Task: Review and edit the HTML file to ensure Bootstrap and JavaScript are correctly implemented for list group item interactions.
Action: Mouse scrolled (425, 292) with delta (0, 0)
Screenshot: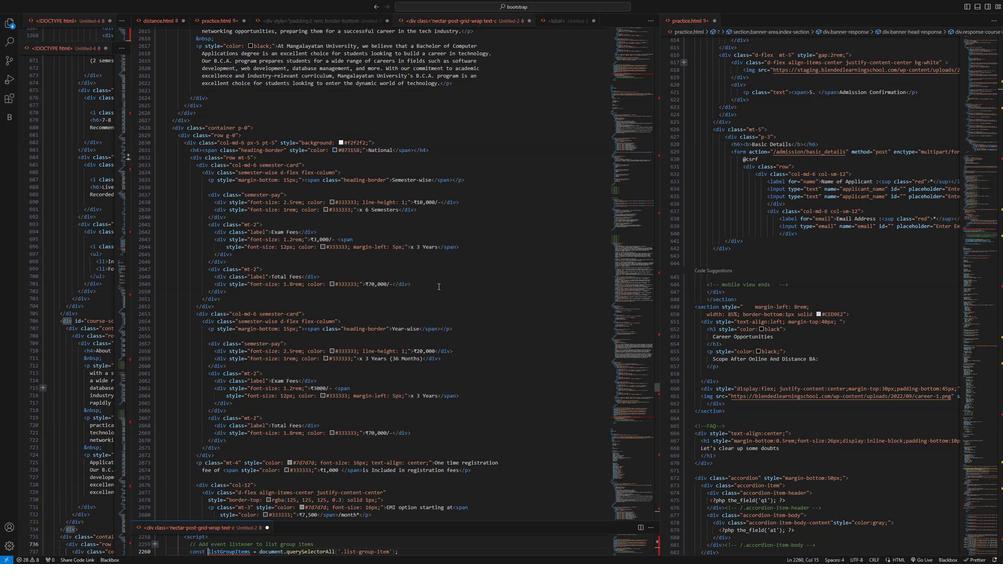 
Action: Mouse scrolled (425, 292) with delta (0, 0)
Screenshot: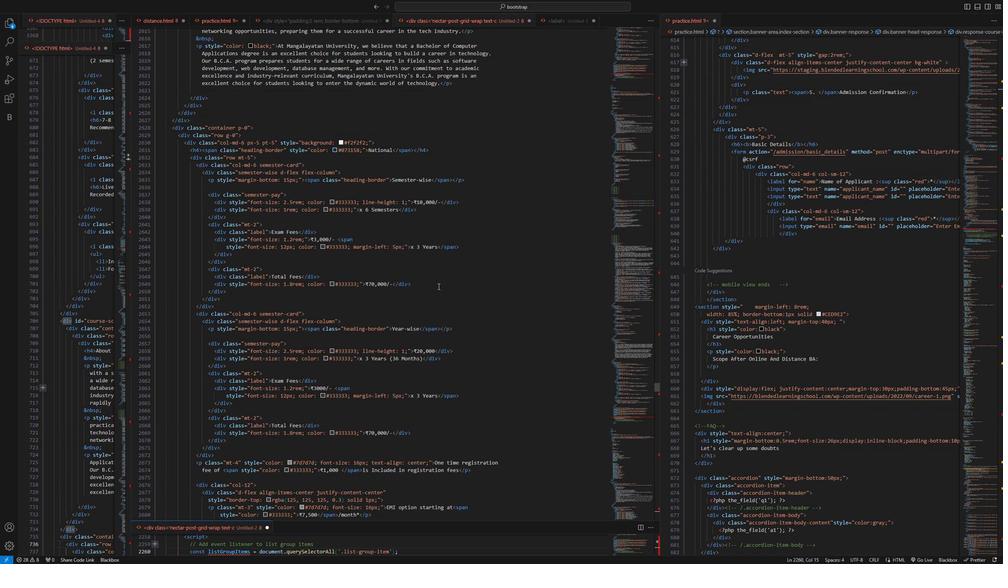 
Action: Mouse scrolled (425, 292) with delta (0, 0)
Screenshot: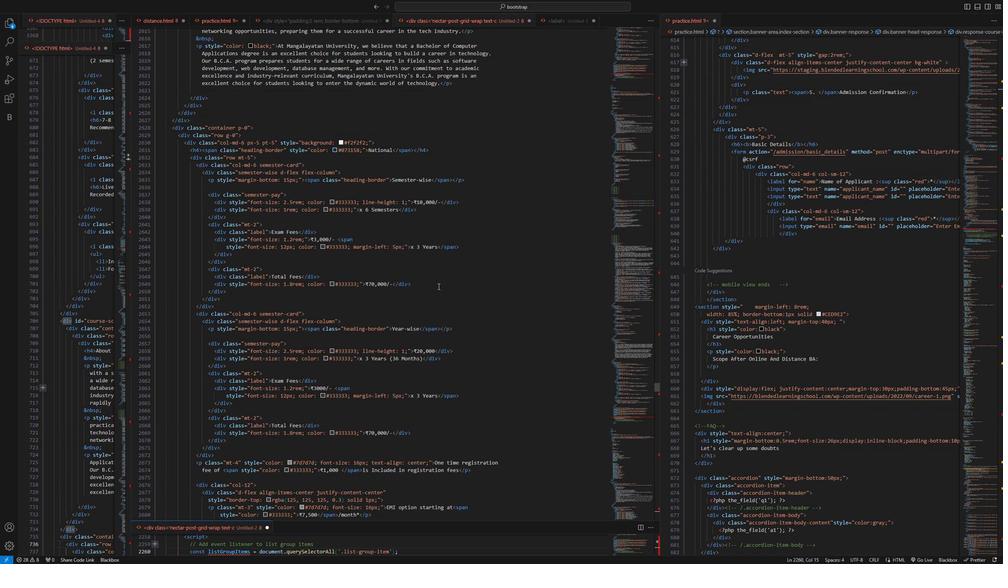 
Action: Mouse scrolled (425, 292) with delta (0, 0)
Screenshot: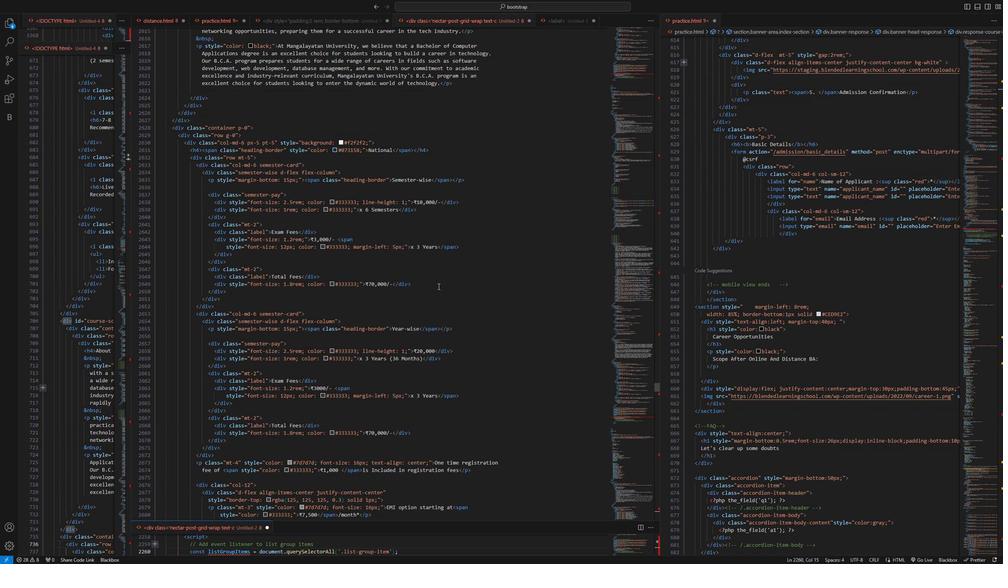 
Action: Mouse scrolled (425, 292) with delta (0, 0)
Screenshot: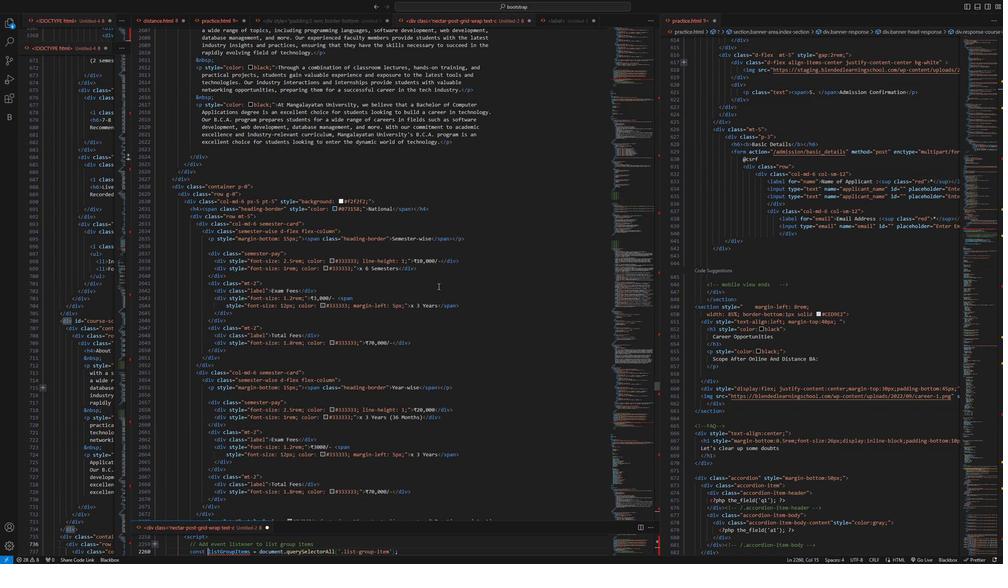 
Action: Mouse scrolled (425, 292) with delta (0, 0)
Screenshot: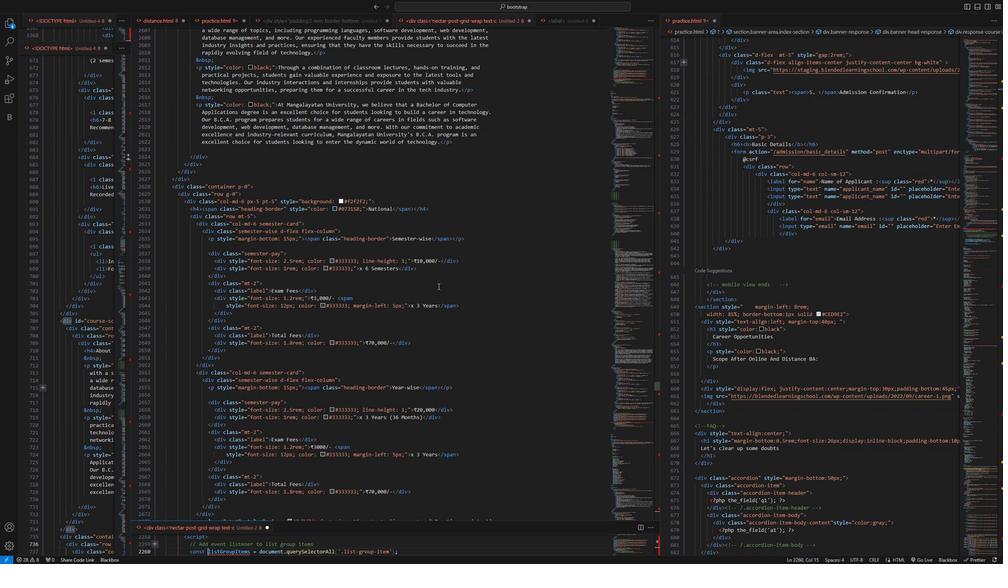 
Action: Mouse scrolled (425, 292) with delta (0, 0)
Screenshot: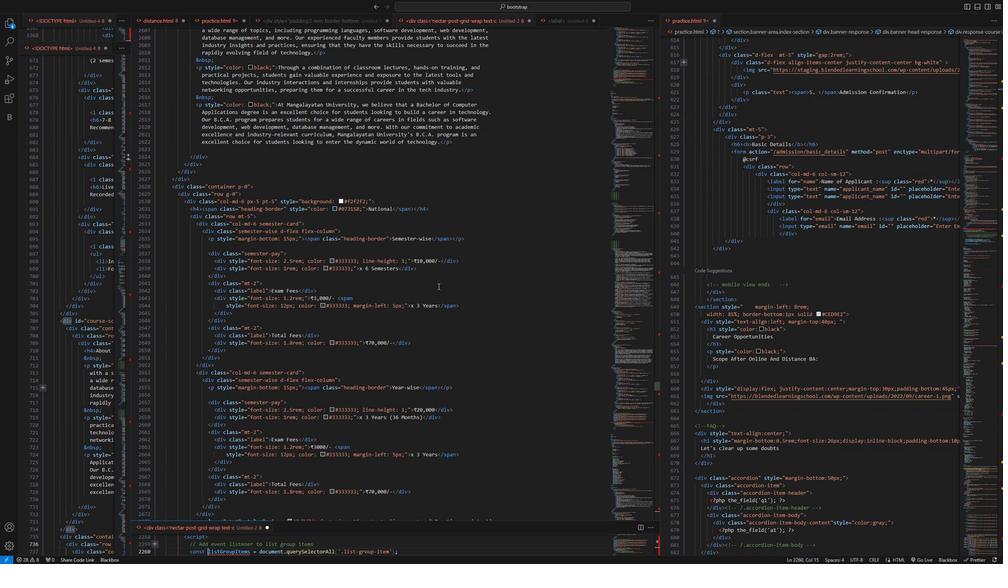 
Action: Mouse scrolled (425, 292) with delta (0, 0)
Screenshot: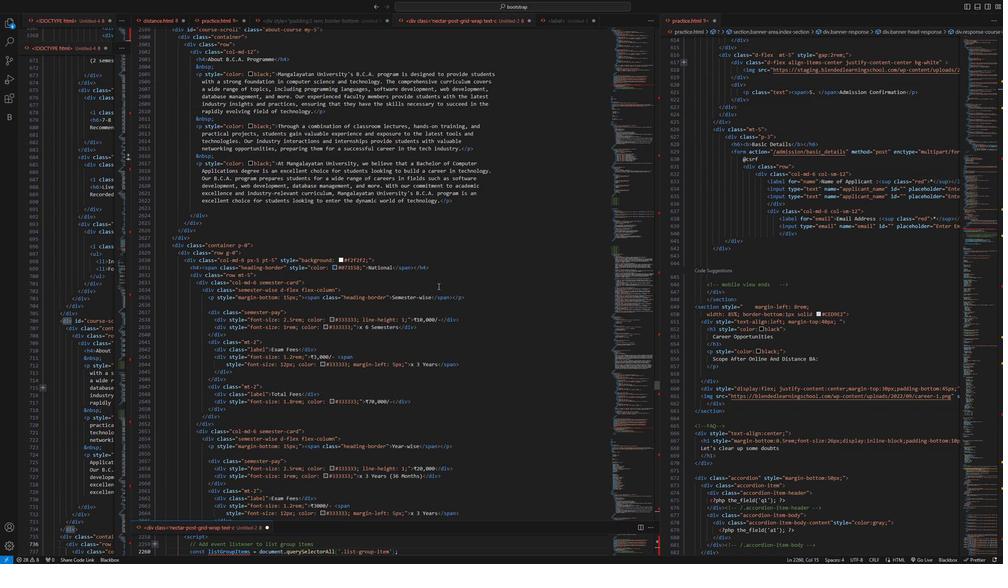
Action: Mouse scrolled (425, 292) with delta (0, 0)
Screenshot: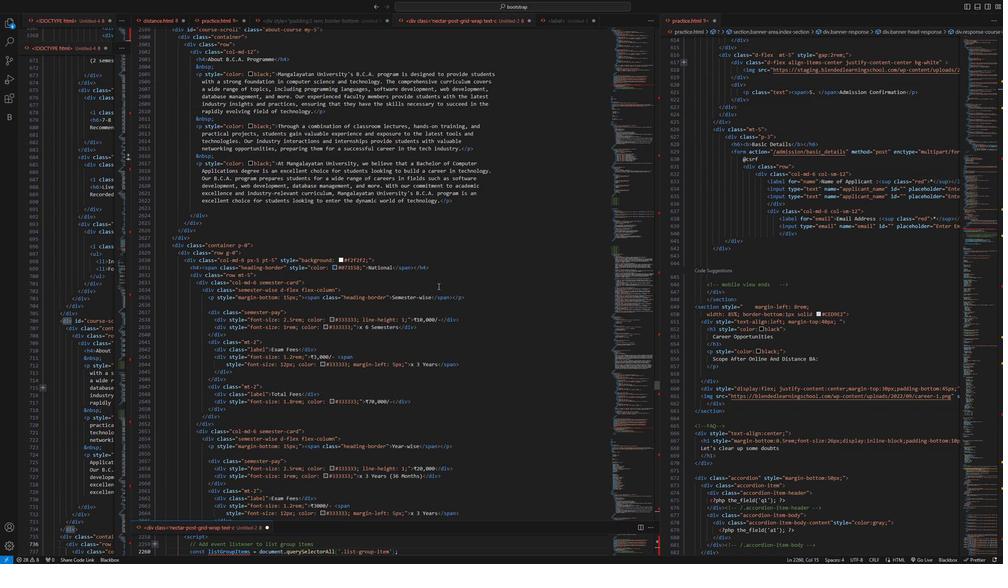
Action: Mouse scrolled (425, 292) with delta (0, 0)
Screenshot: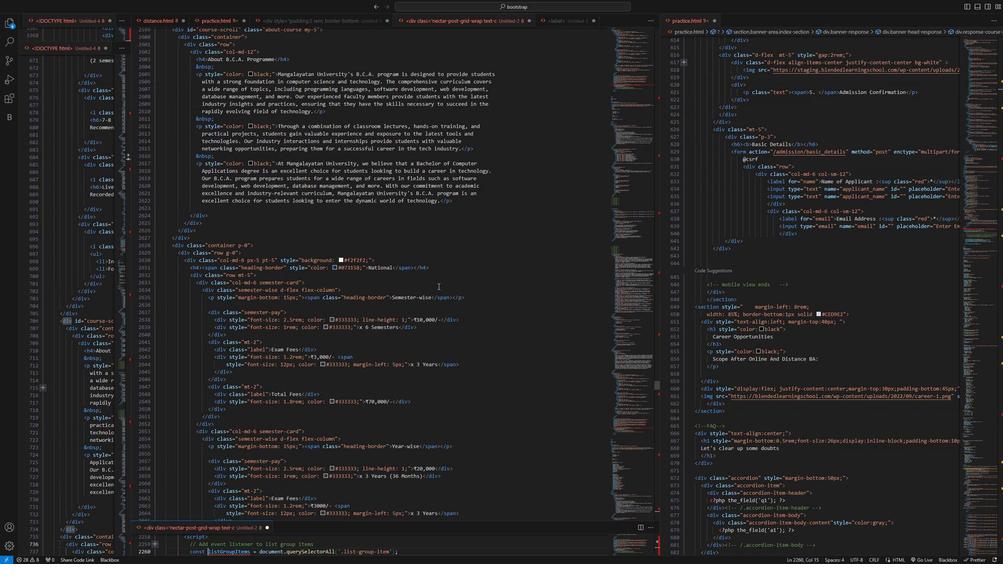 
Action: Mouse scrolled (425, 292) with delta (0, 0)
Screenshot: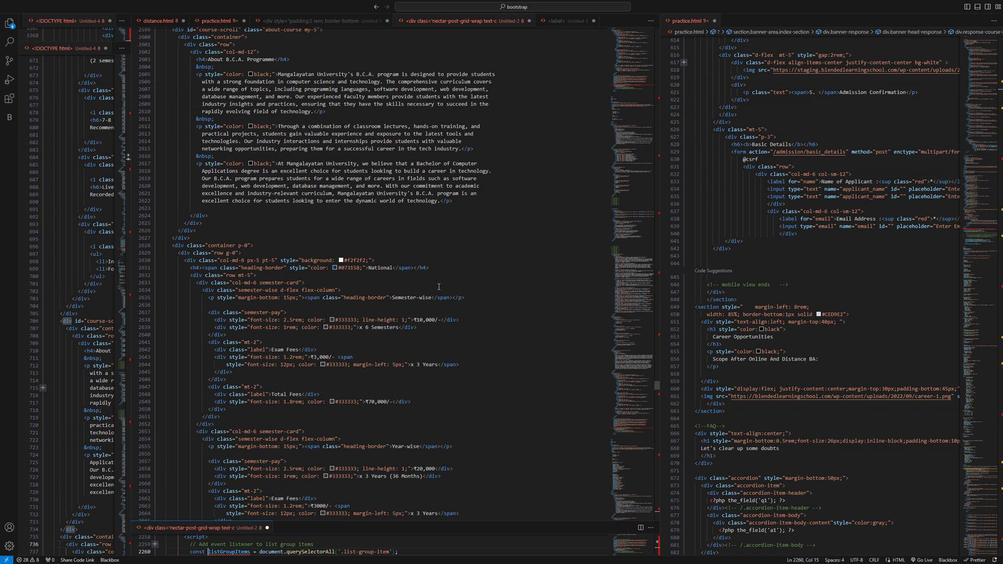 
Action: Mouse scrolled (425, 292) with delta (0, 0)
Screenshot: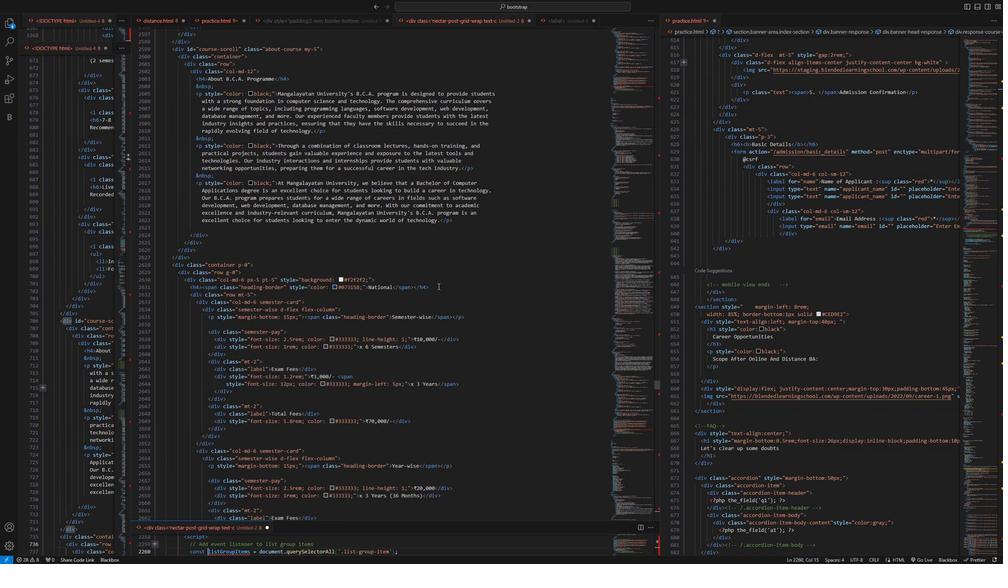 
Action: Mouse scrolled (425, 292) with delta (0, 0)
Screenshot: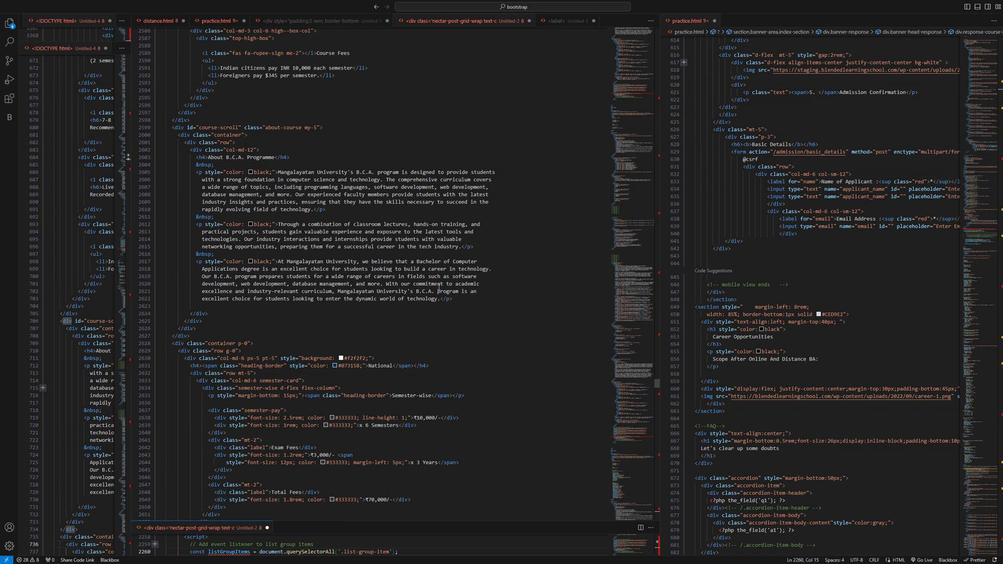 
Action: Mouse scrolled (425, 292) with delta (0, 0)
Screenshot: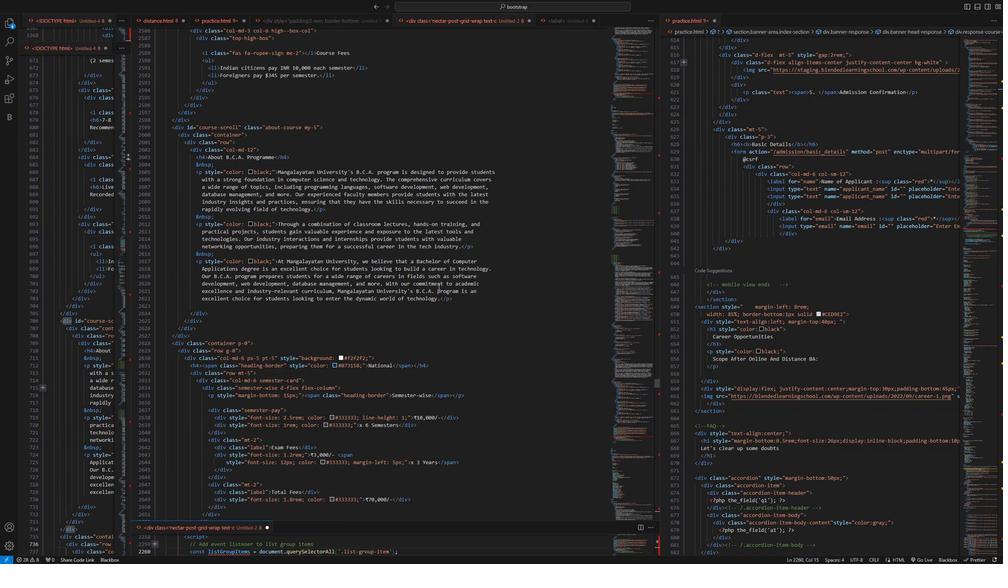 
Action: Mouse scrolled (425, 292) with delta (0, 0)
Screenshot: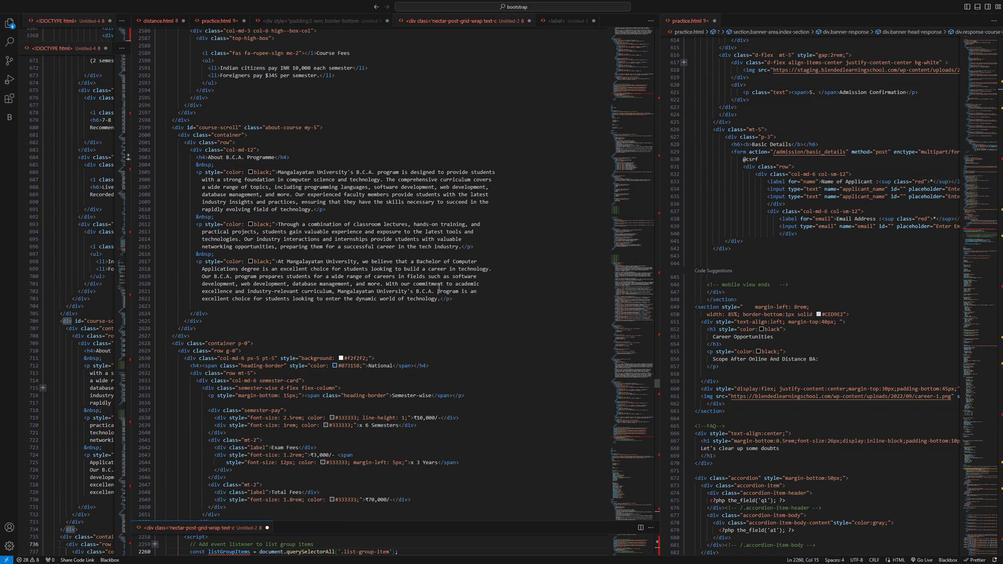 
Action: Mouse scrolled (425, 292) with delta (0, 0)
Screenshot: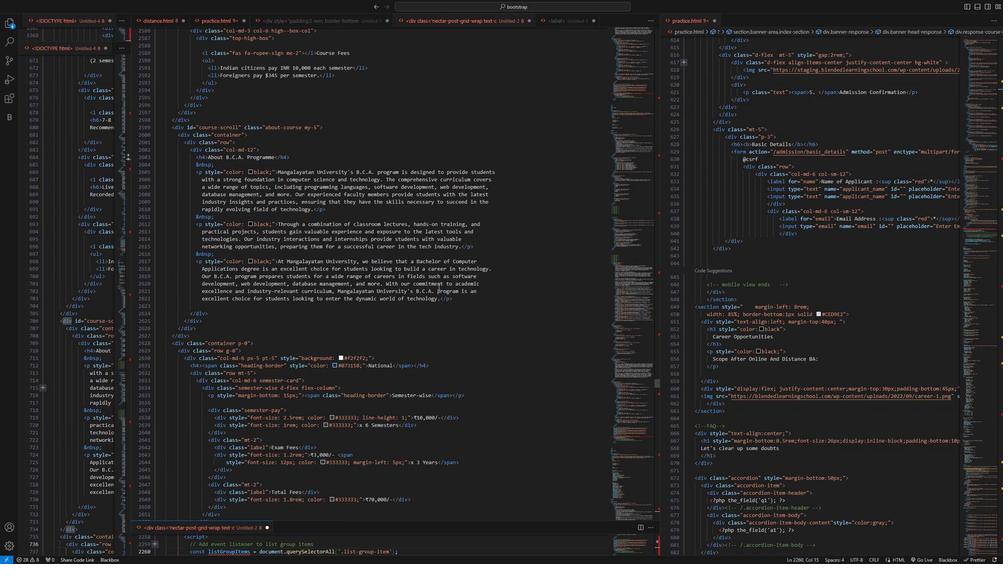 
Action: Mouse scrolled (425, 292) with delta (0, 0)
Screenshot: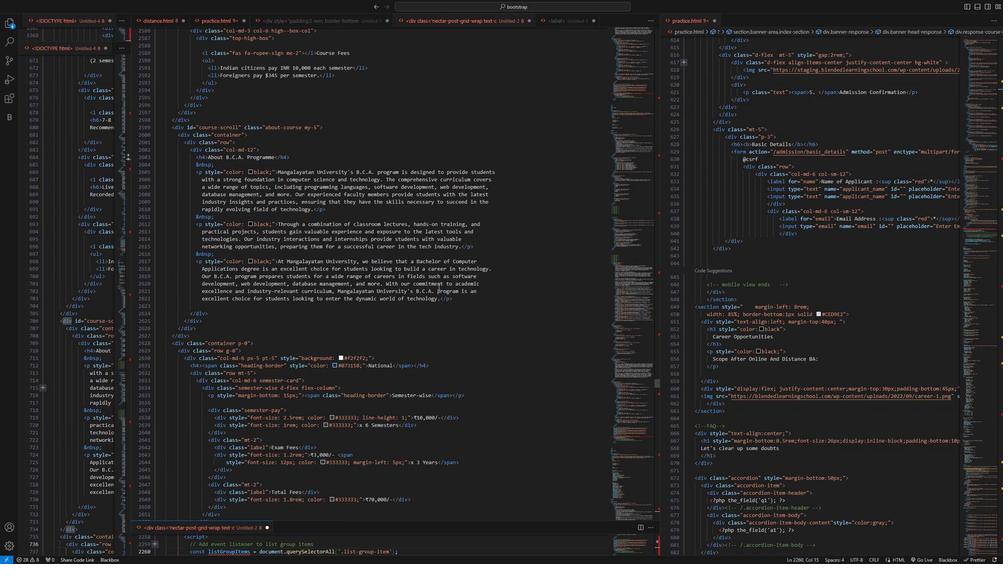 
Action: Mouse scrolled (425, 292) with delta (0, 0)
Screenshot: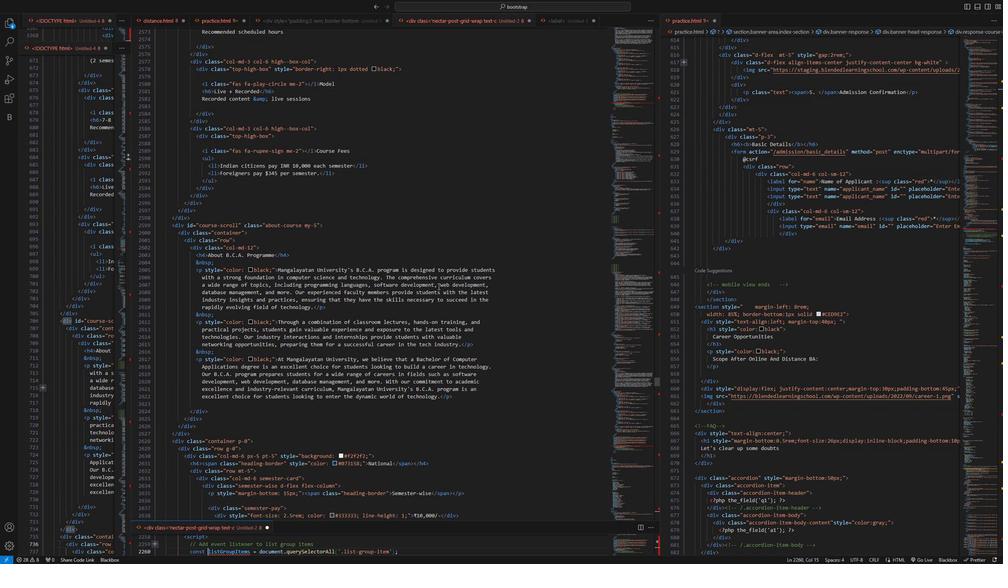 
Action: Mouse scrolled (425, 292) with delta (0, 0)
Screenshot: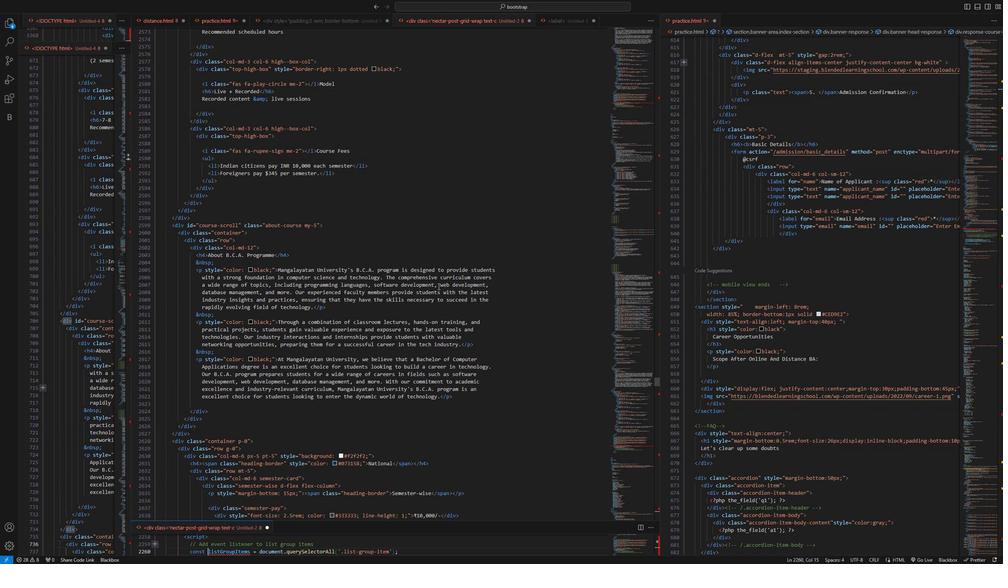 
Action: Mouse scrolled (425, 292) with delta (0, 0)
Screenshot: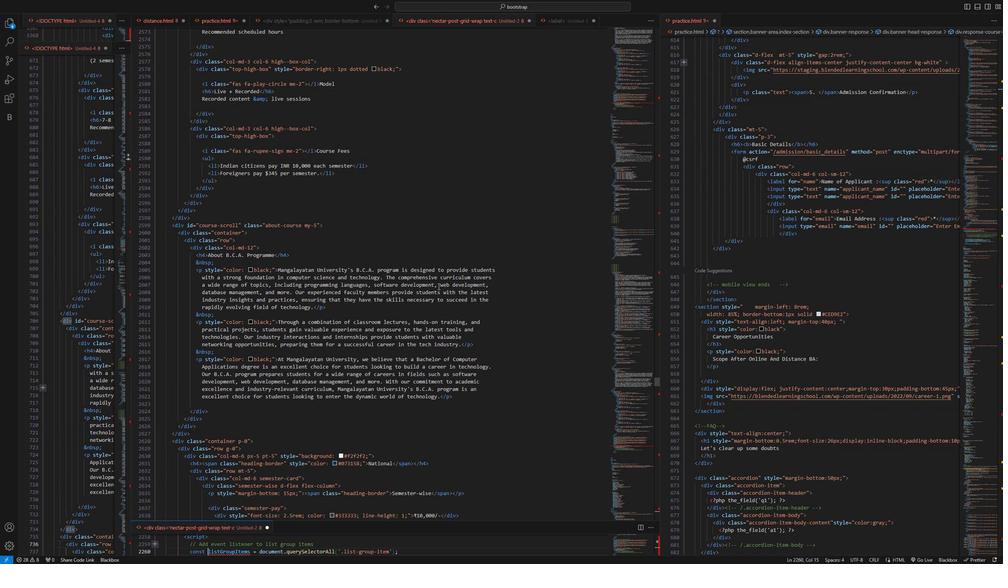 
Action: Mouse scrolled (425, 292) with delta (0, 0)
Screenshot: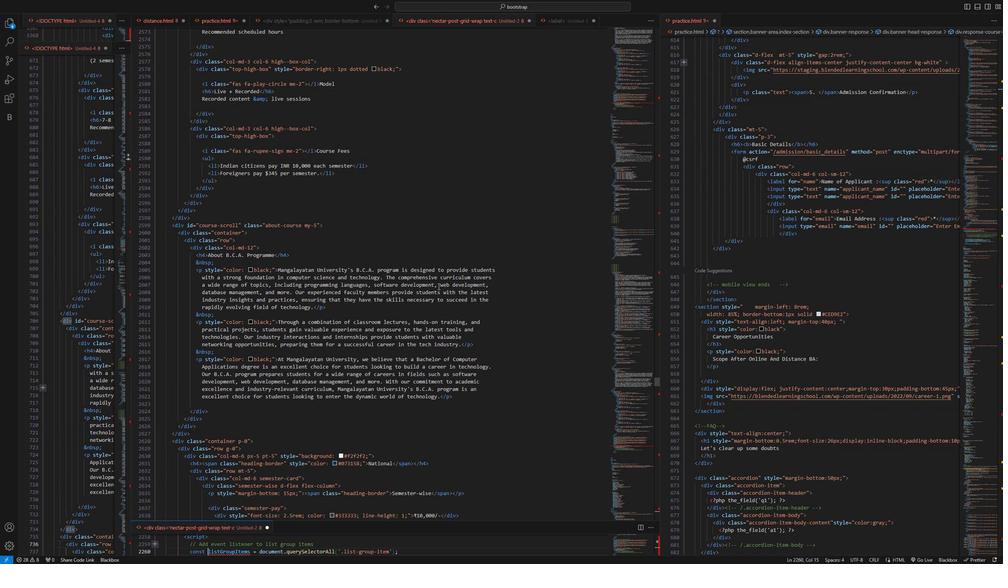 
Action: Mouse scrolled (425, 292) with delta (0, 0)
Screenshot: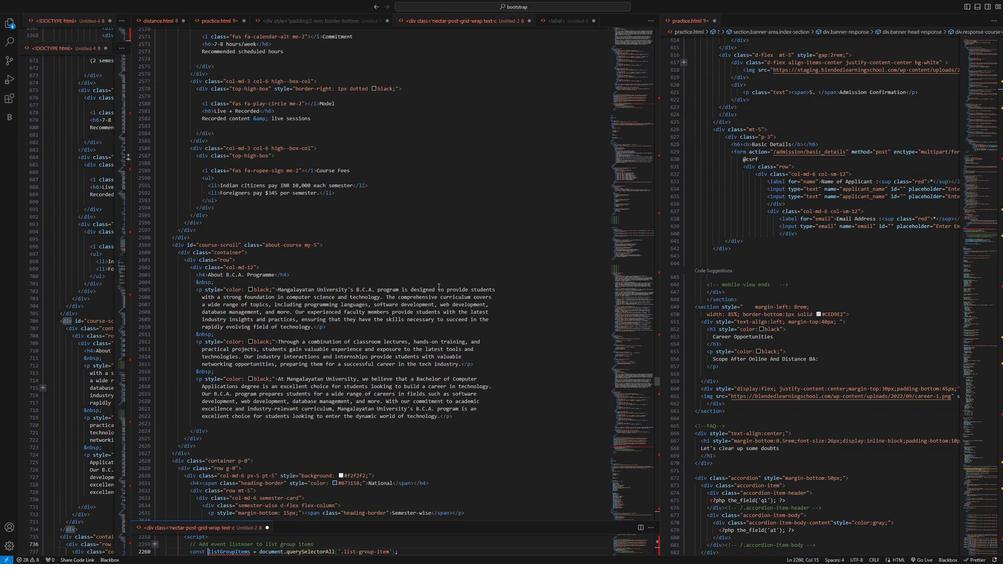 
Action: Mouse scrolled (425, 292) with delta (0, 0)
Screenshot: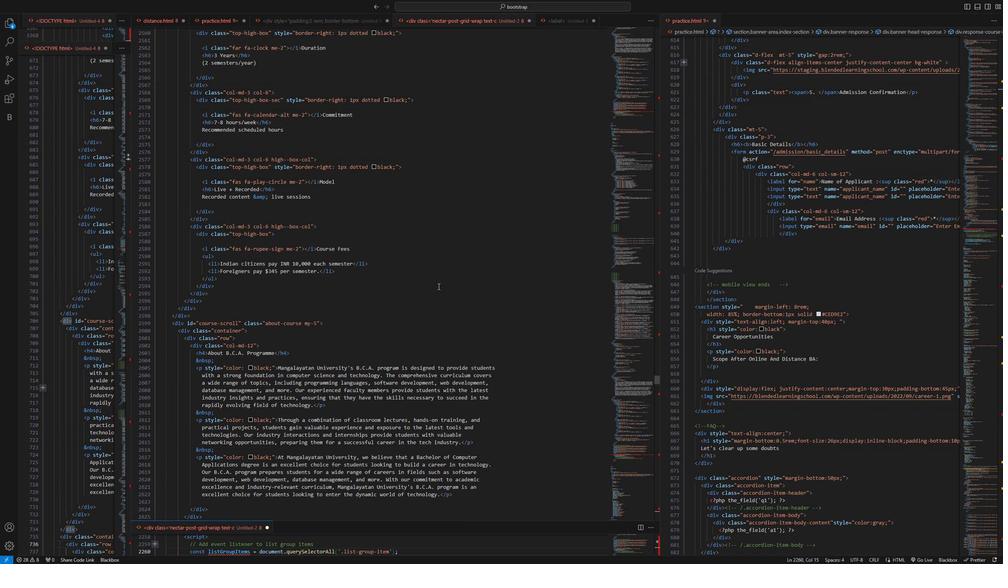 
Action: Mouse scrolled (425, 292) with delta (0, 0)
Screenshot: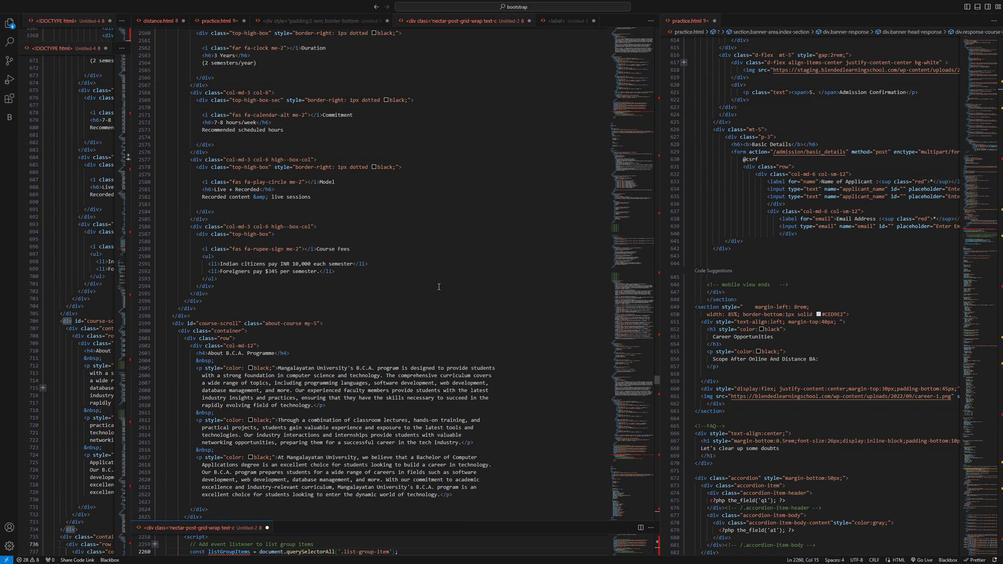 
Action: Mouse scrolled (425, 292) with delta (0, 0)
Screenshot: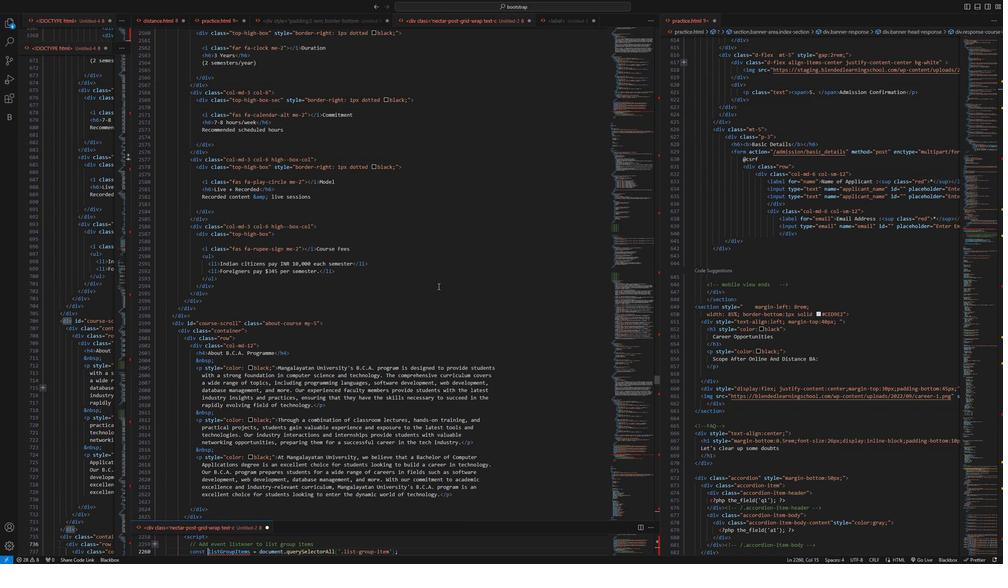 
Action: Mouse scrolled (425, 292) with delta (0, 0)
Screenshot: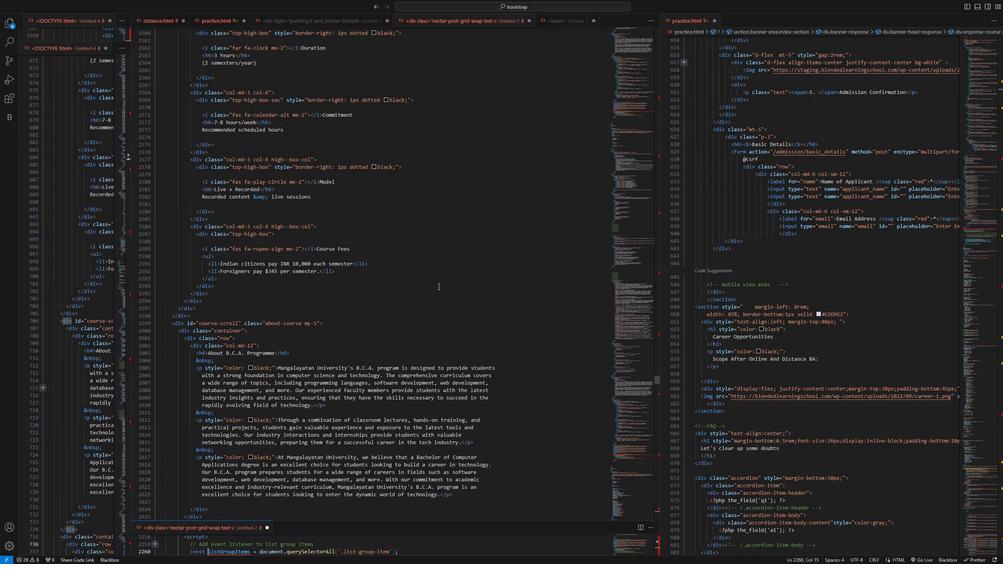 
Action: Mouse scrolled (425, 292) with delta (0, 0)
Screenshot: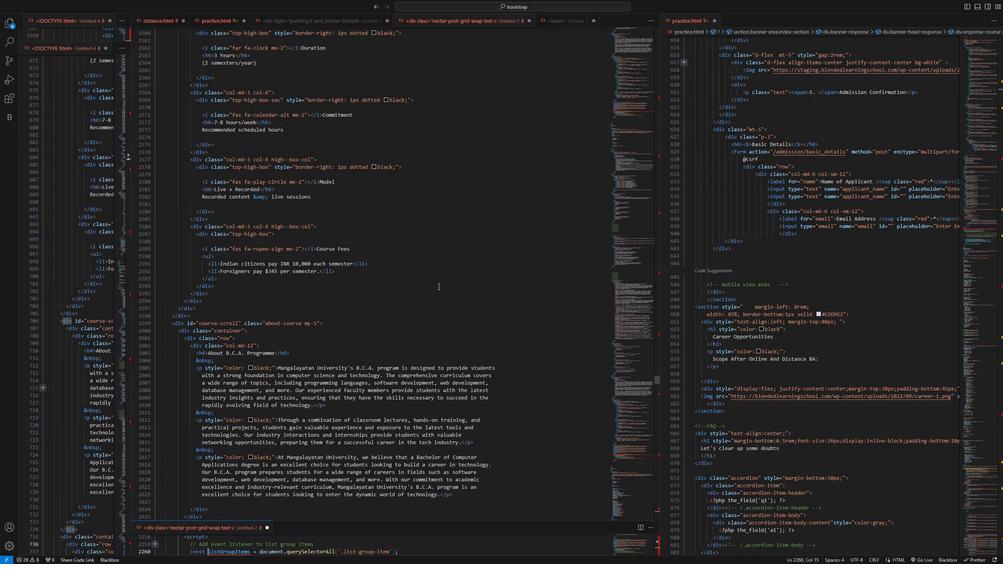 
Action: Mouse scrolled (425, 292) with delta (0, 0)
Screenshot: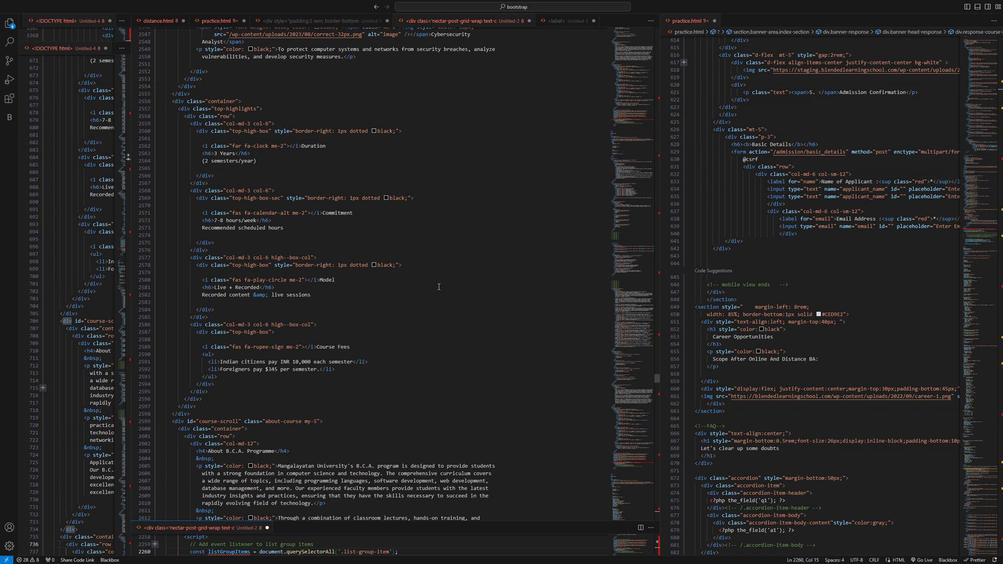 
Action: Mouse scrolled (425, 292) with delta (0, 0)
Screenshot: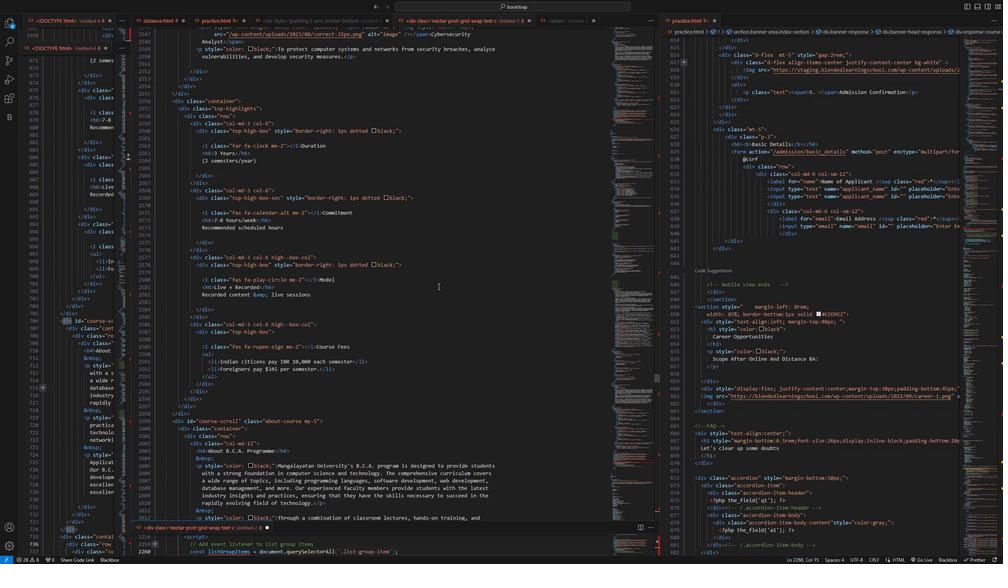 
Action: Mouse scrolled (425, 292) with delta (0, 0)
Screenshot: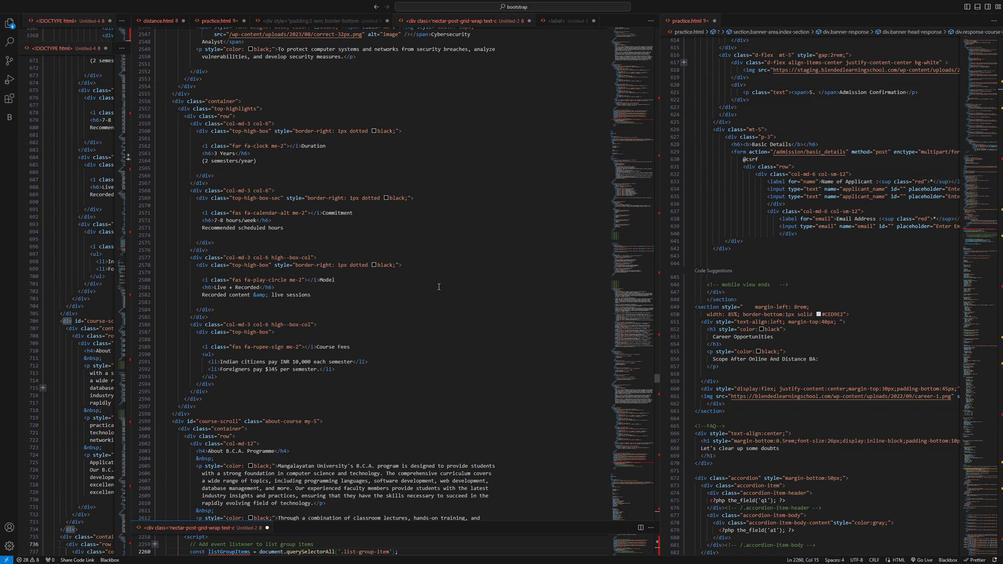 
Action: Mouse scrolled (425, 292) with delta (0, 0)
Screenshot: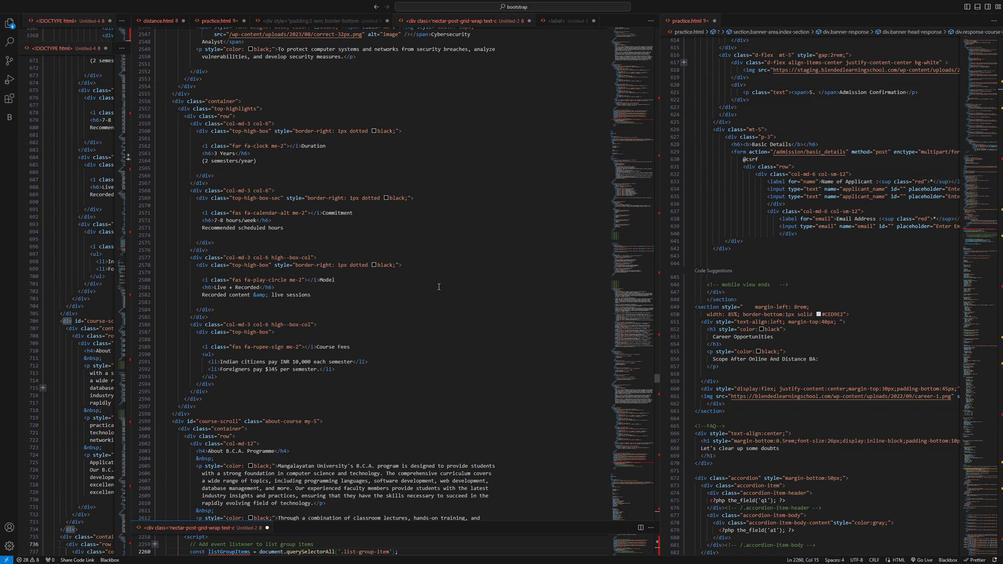 
Action: Mouse scrolled (425, 292) with delta (0, 0)
Screenshot: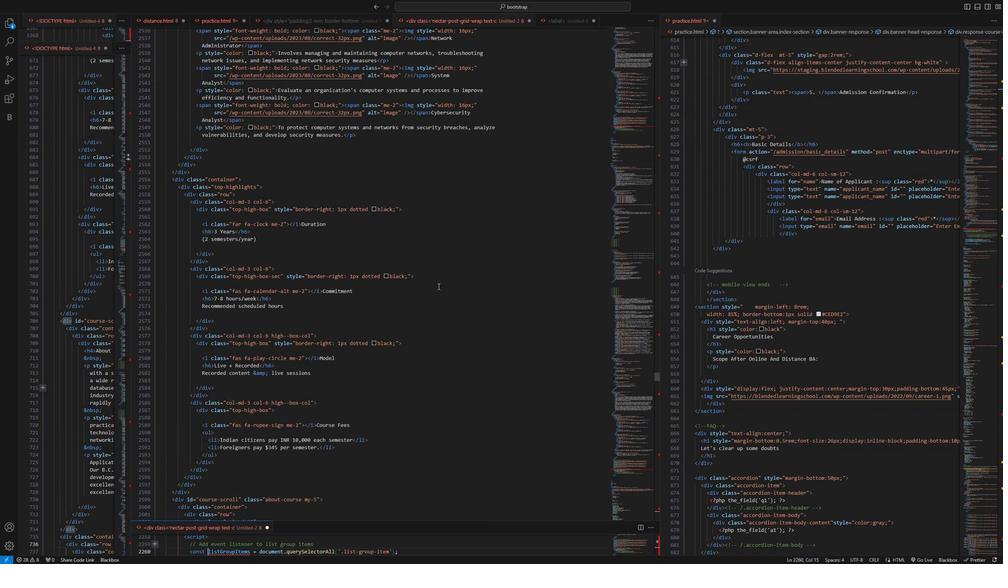 
Action: Mouse scrolled (425, 292) with delta (0, 0)
Screenshot: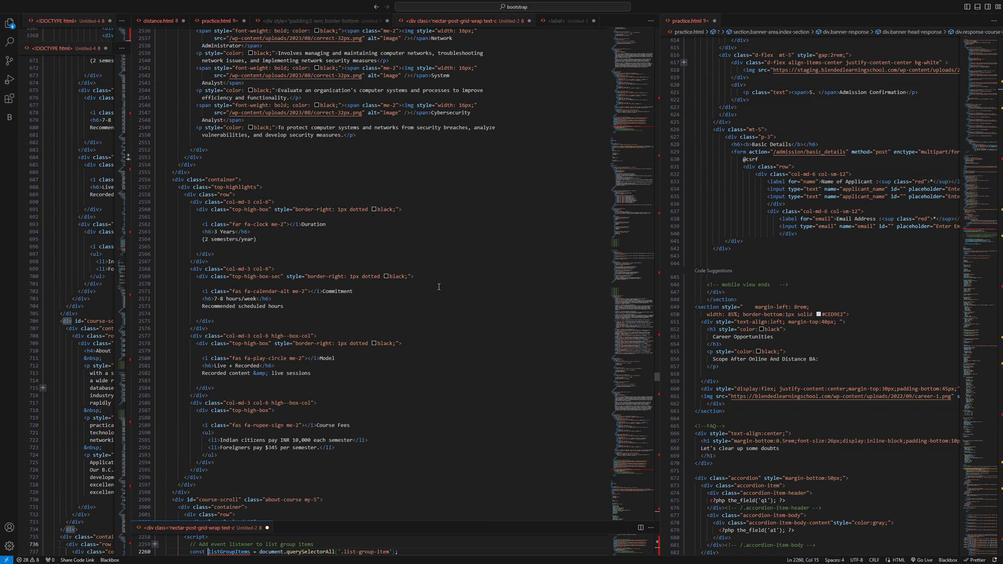 
Action: Mouse scrolled (425, 292) with delta (0, 0)
Screenshot: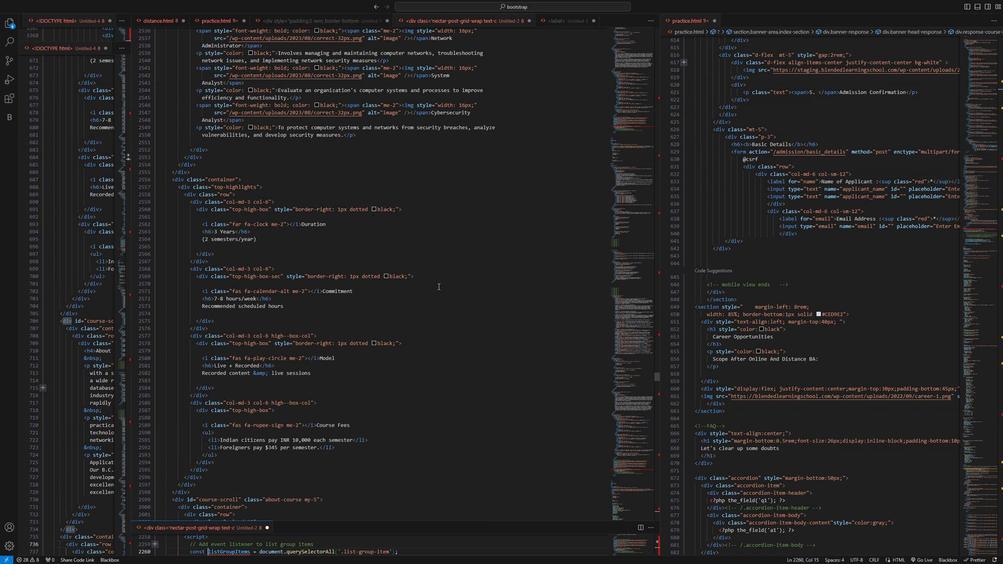 
Action: Mouse scrolled (425, 292) with delta (0, 0)
Screenshot: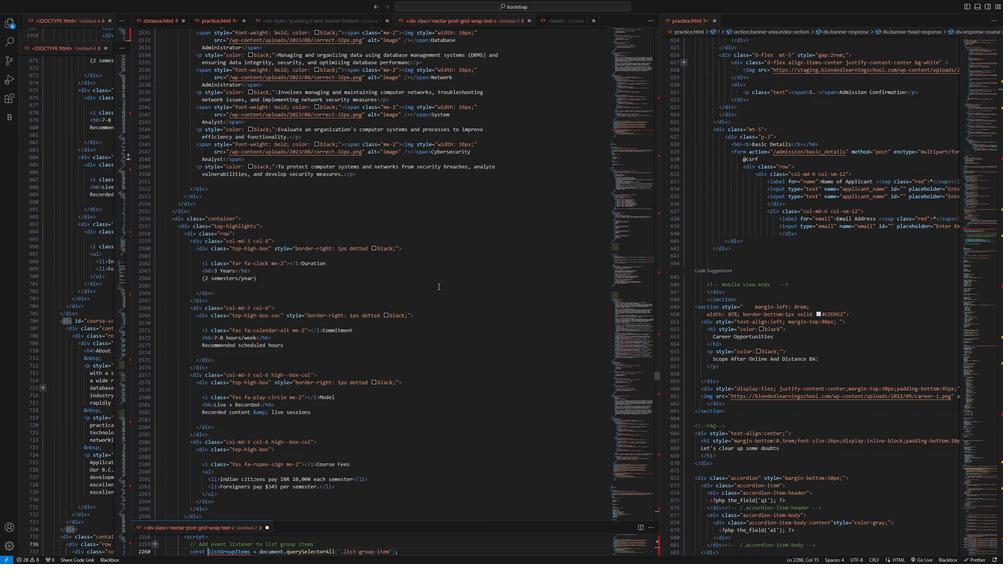 
Action: Mouse scrolled (425, 292) with delta (0, 0)
Screenshot: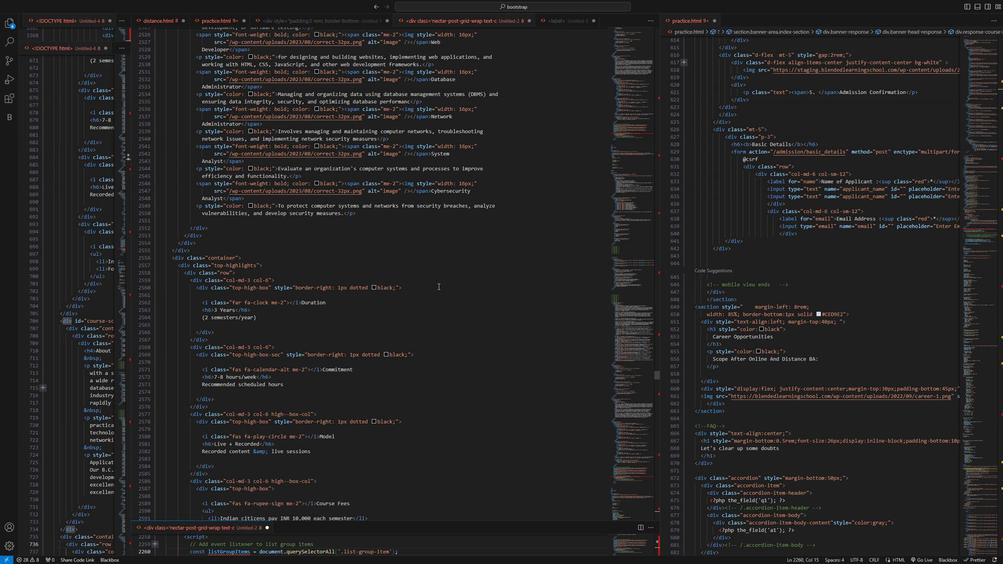 
Action: Mouse scrolled (425, 292) with delta (0, 0)
Screenshot: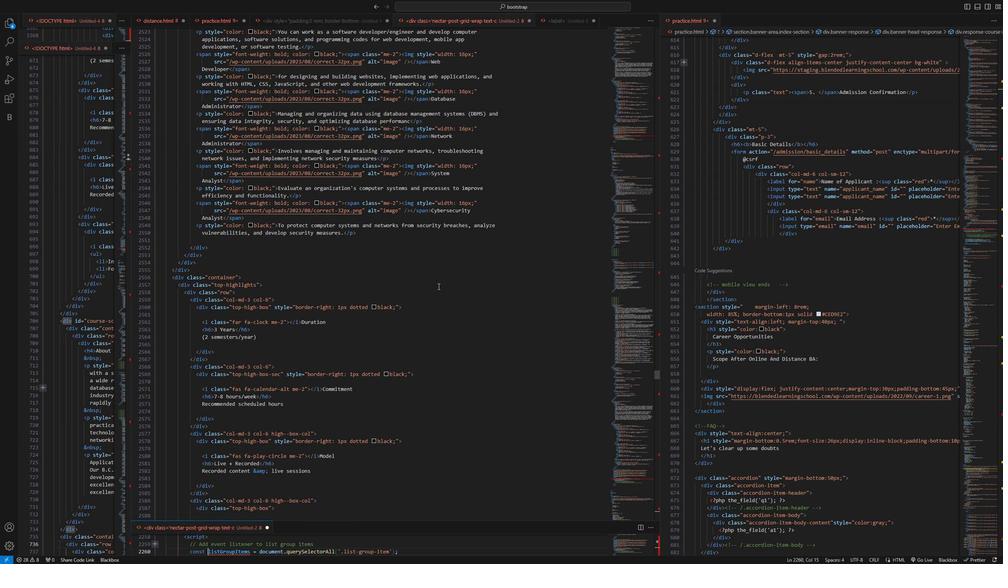 
Action: Mouse scrolled (425, 292) with delta (0, 0)
Screenshot: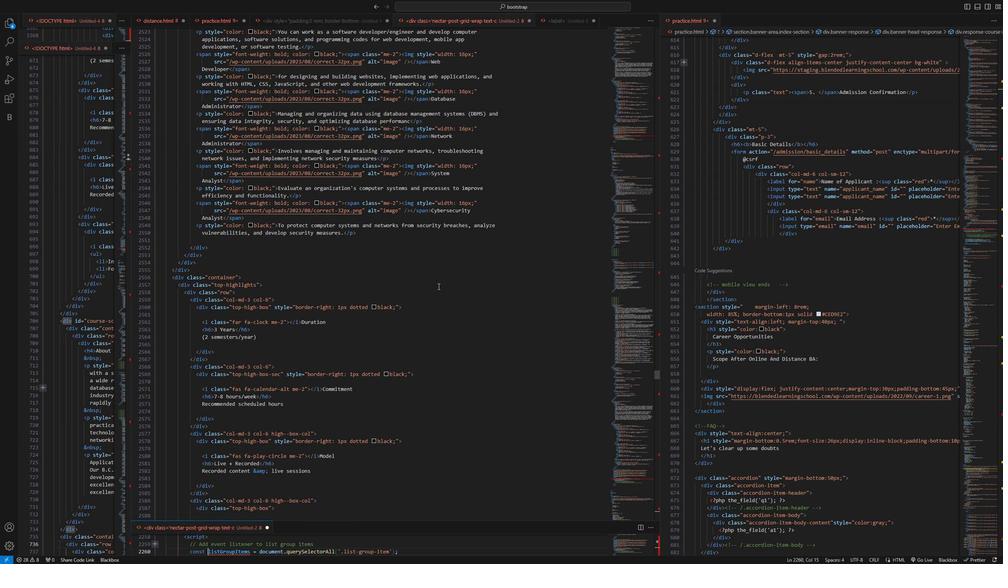 
Action: Mouse scrolled (425, 292) with delta (0, 0)
Screenshot: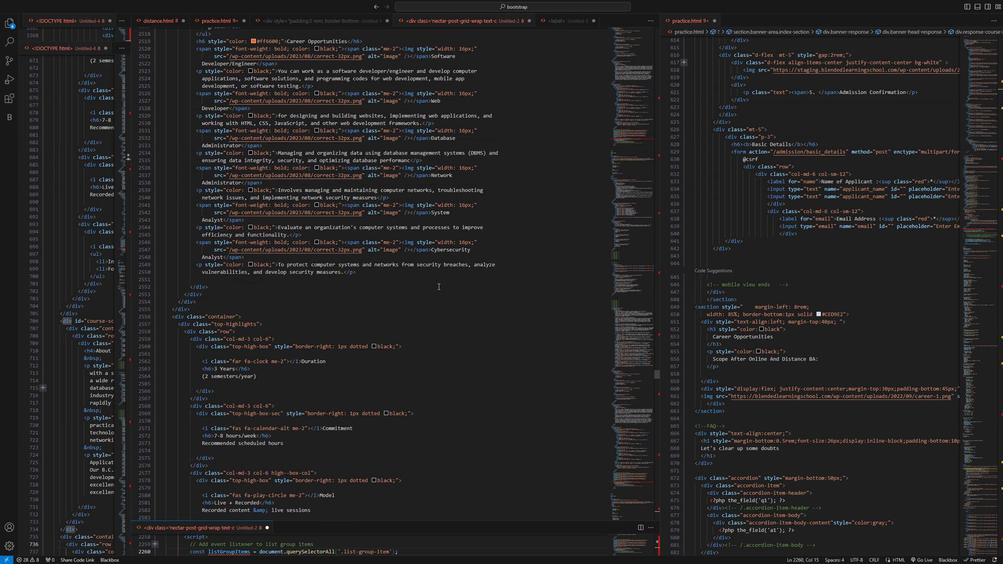 
Action: Mouse scrolled (425, 292) with delta (0, 0)
Screenshot: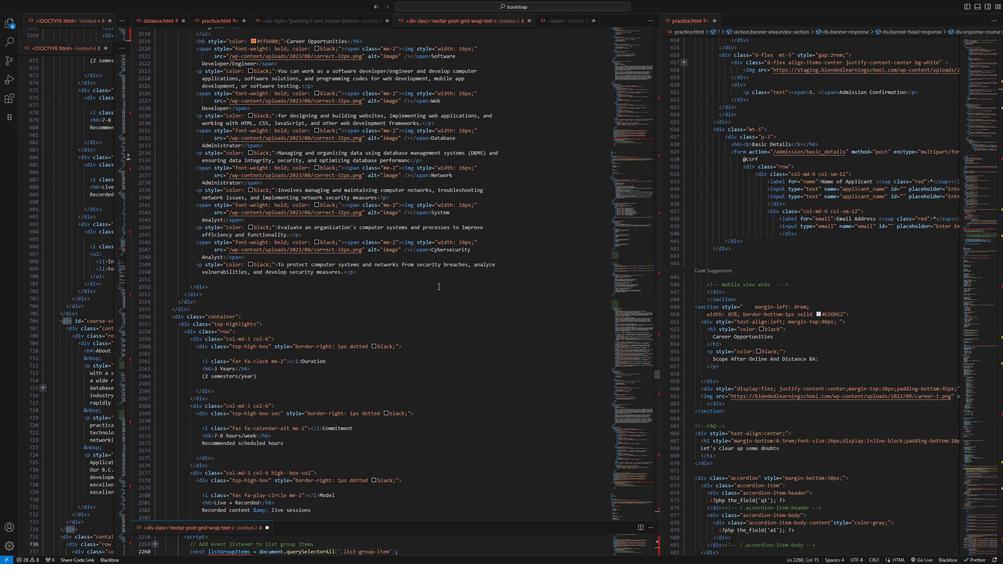 
Action: Mouse scrolled (425, 292) with delta (0, 0)
Screenshot: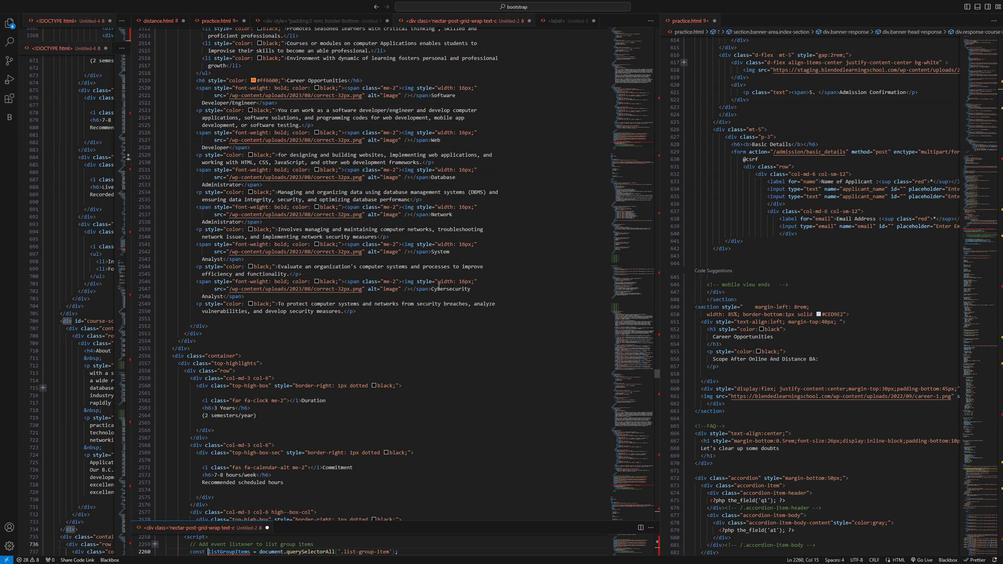 
Action: Mouse scrolled (425, 292) with delta (0, 0)
Screenshot: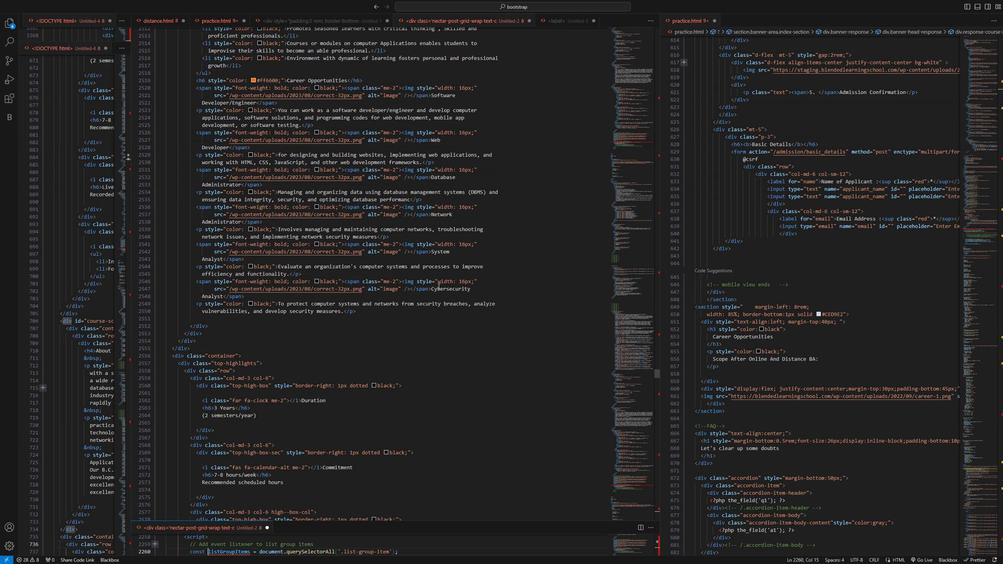 
Action: Mouse scrolled (425, 292) with delta (0, 0)
Screenshot: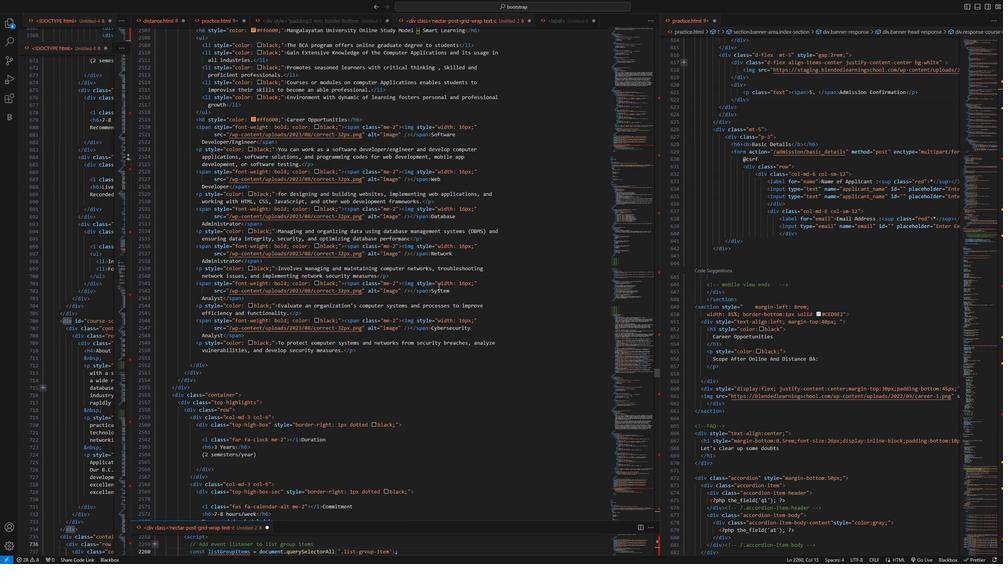 
Action: Mouse scrolled (425, 292) with delta (0, 0)
Screenshot: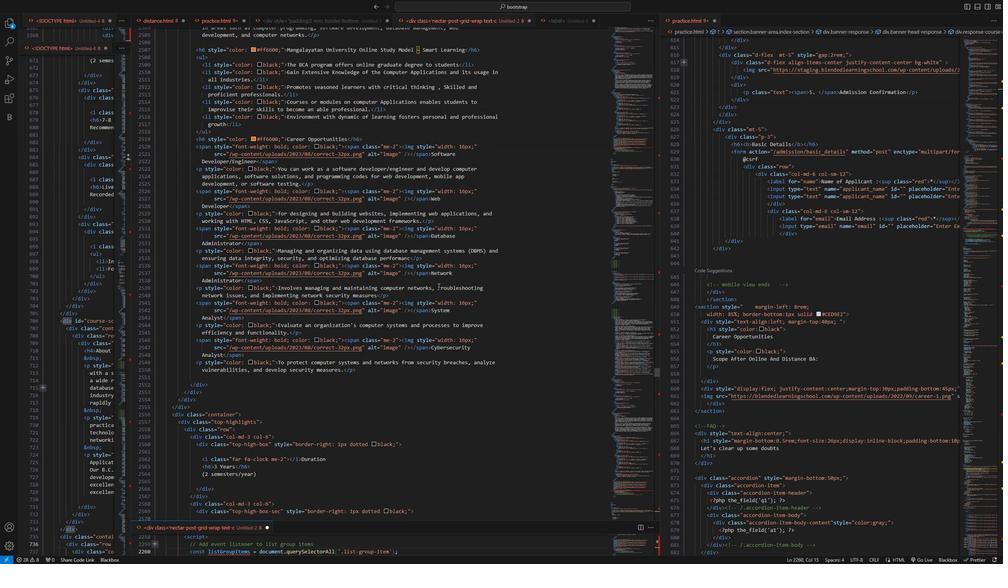
Action: Mouse scrolled (425, 292) with delta (0, 0)
Screenshot: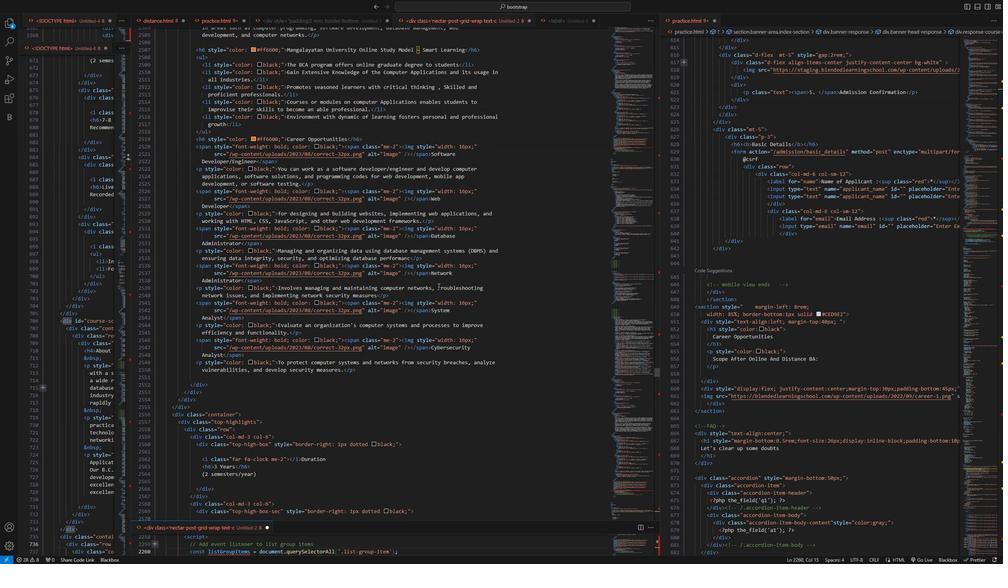 
Action: Mouse scrolled (425, 292) with delta (0, 0)
Screenshot: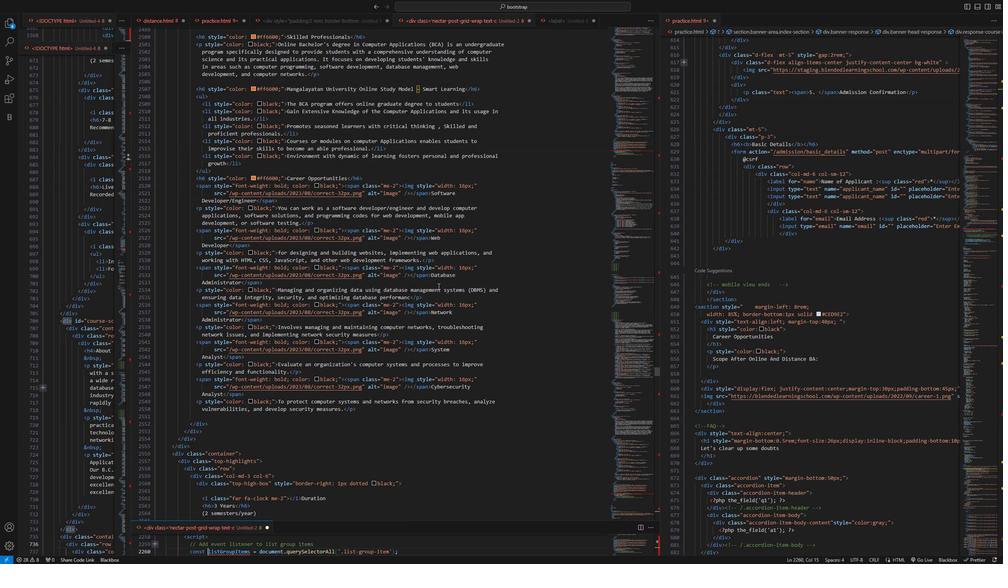 
Action: Mouse scrolled (425, 292) with delta (0, 0)
Screenshot: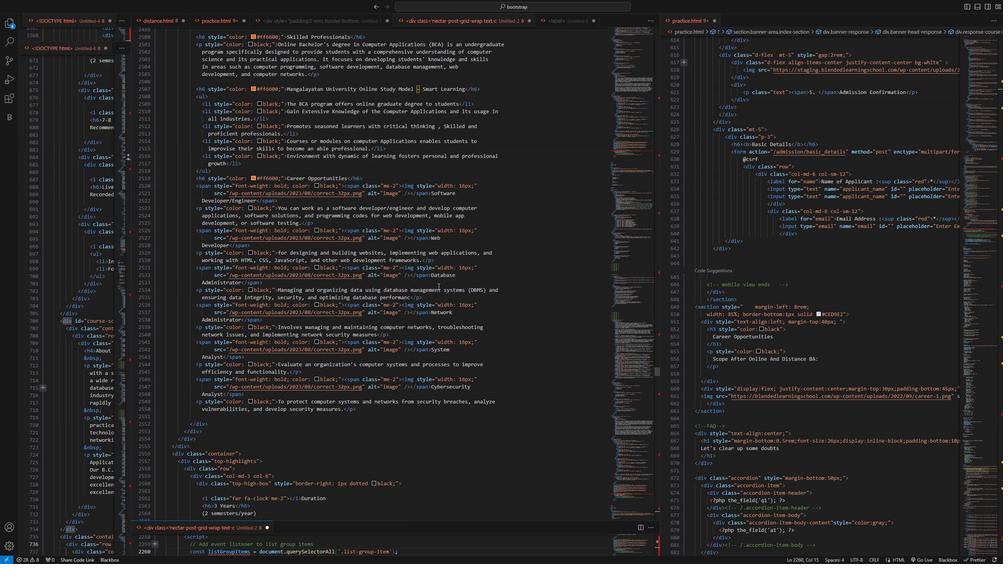 
Action: Mouse moved to (411, 329)
Screenshot: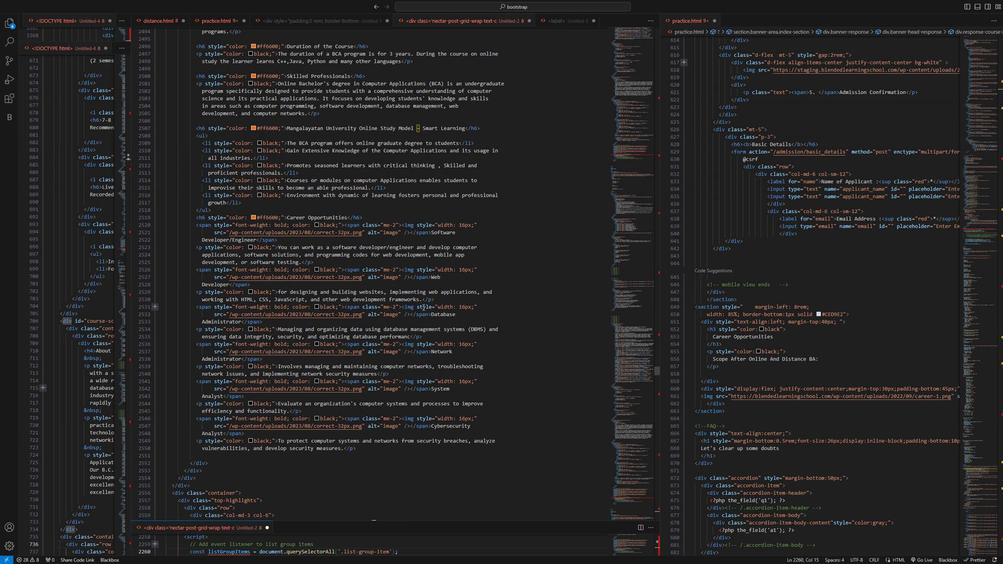 
Action: Mouse scrolled (411, 329) with delta (0, 0)
Screenshot: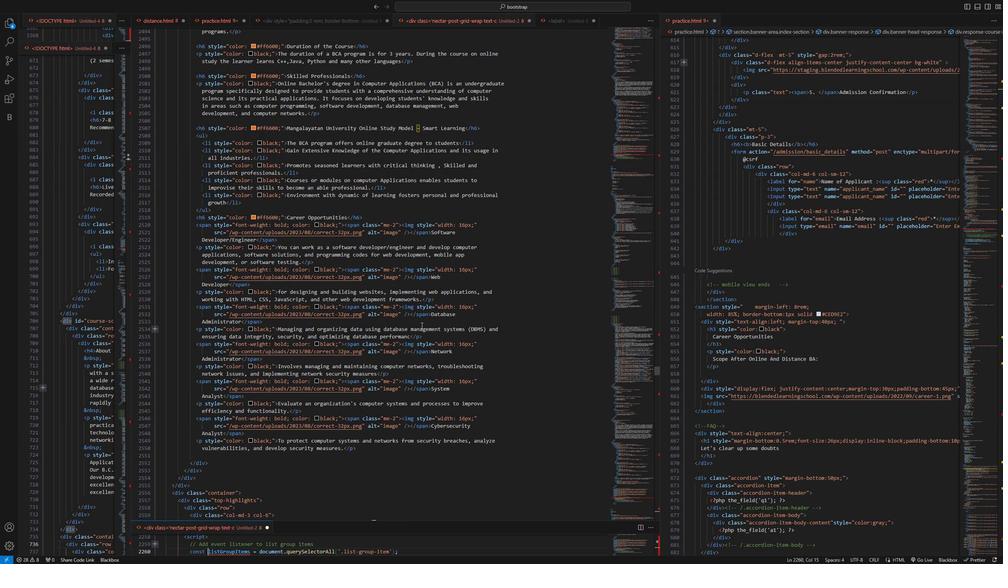 
Action: Mouse scrolled (411, 329) with delta (0, 0)
Screenshot: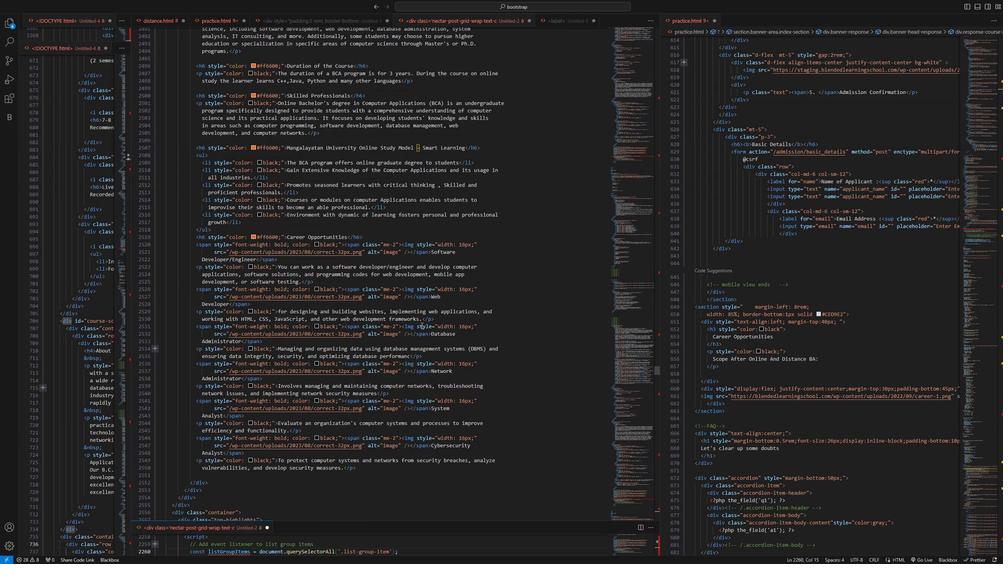 
Action: Mouse scrolled (411, 329) with delta (0, 0)
Screenshot: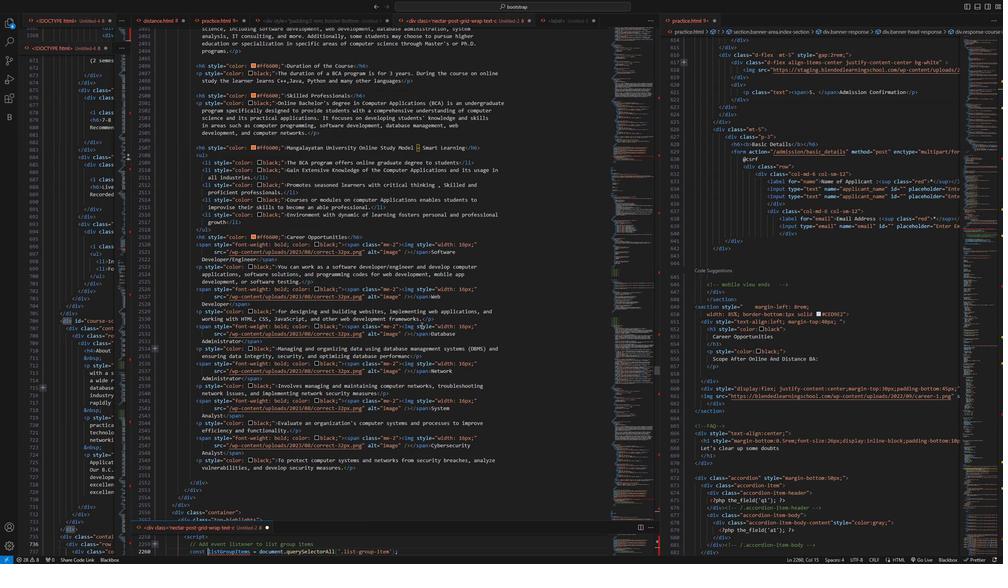 
Action: Mouse scrolled (411, 329) with delta (0, 0)
Screenshot: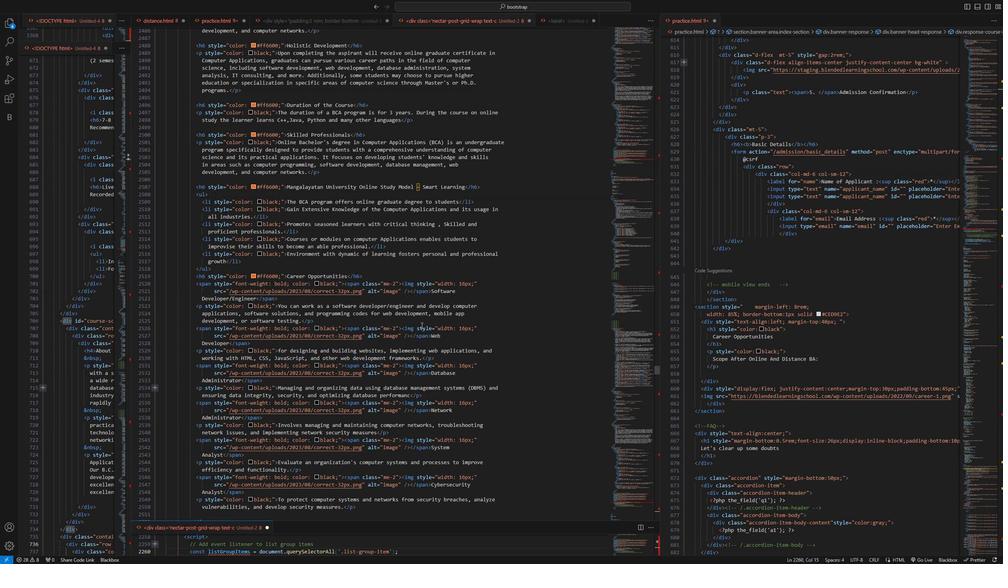 
Action: Mouse scrolled (411, 329) with delta (0, 0)
Screenshot: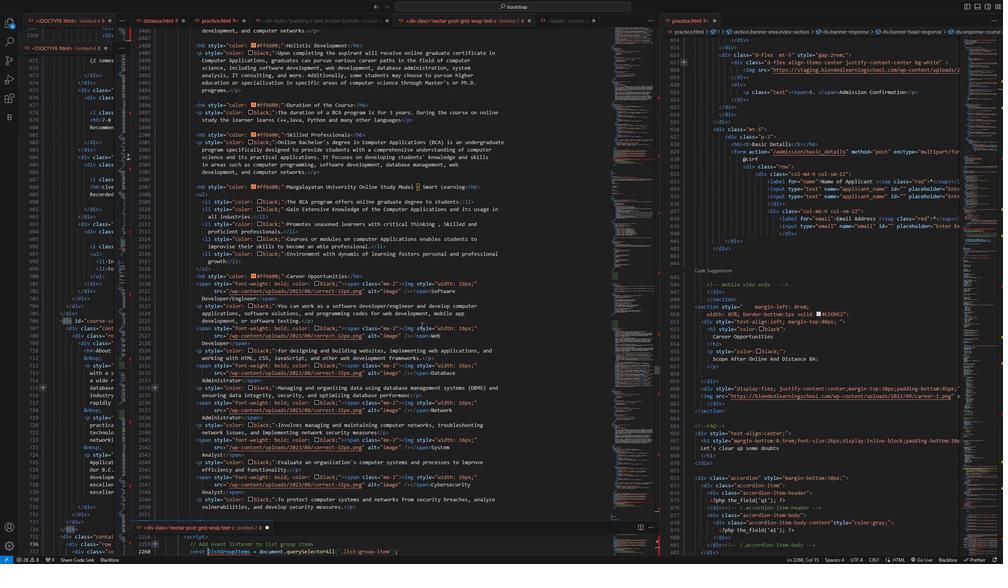 
Action: Mouse scrolled (411, 329) with delta (0, 0)
Screenshot: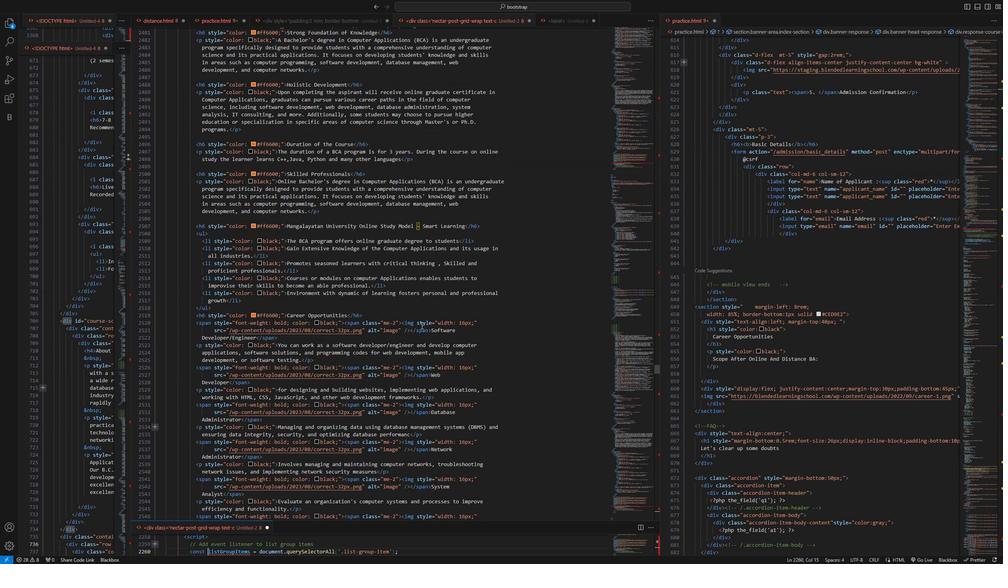 
Action: Mouse scrolled (411, 329) with delta (0, 0)
Screenshot: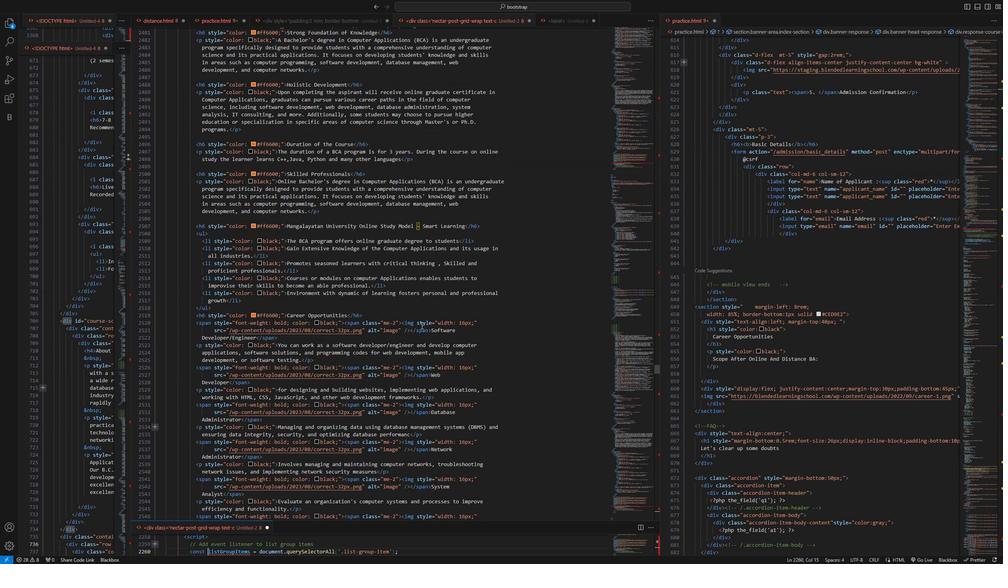 
Action: Mouse scrolled (411, 329) with delta (0, 0)
Screenshot: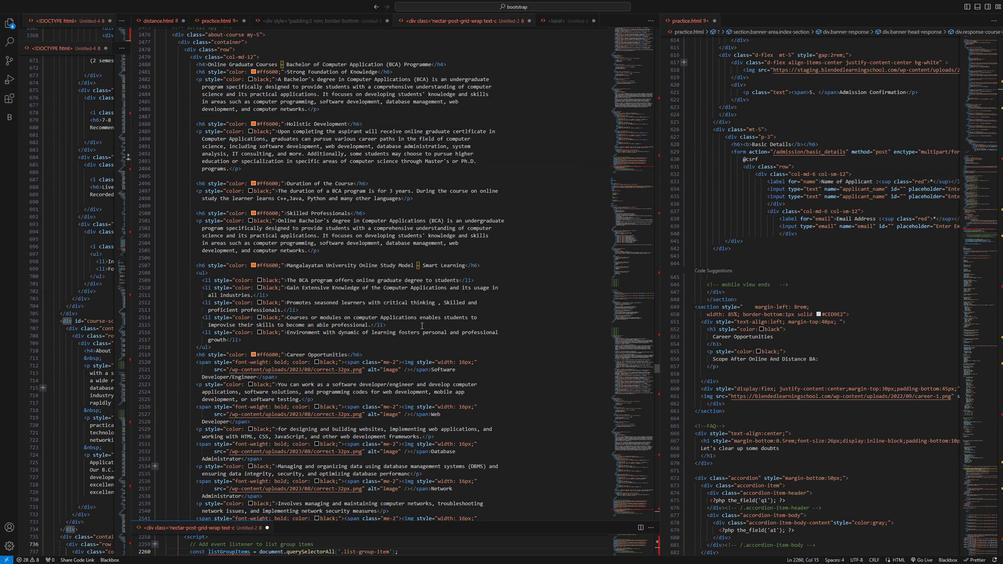 
Action: Mouse scrolled (411, 329) with delta (0, 0)
Screenshot: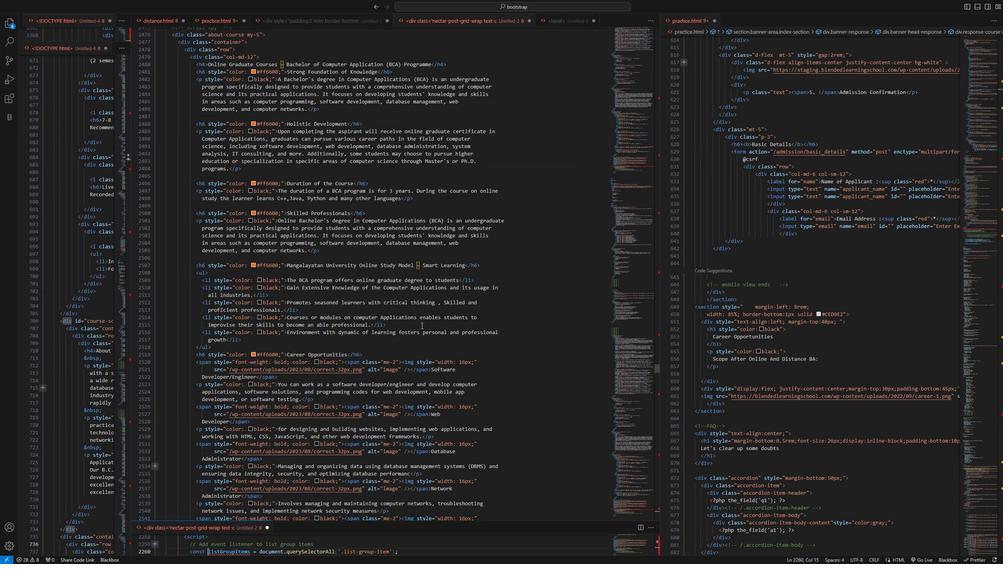
Action: Mouse scrolled (411, 329) with delta (0, 0)
Screenshot: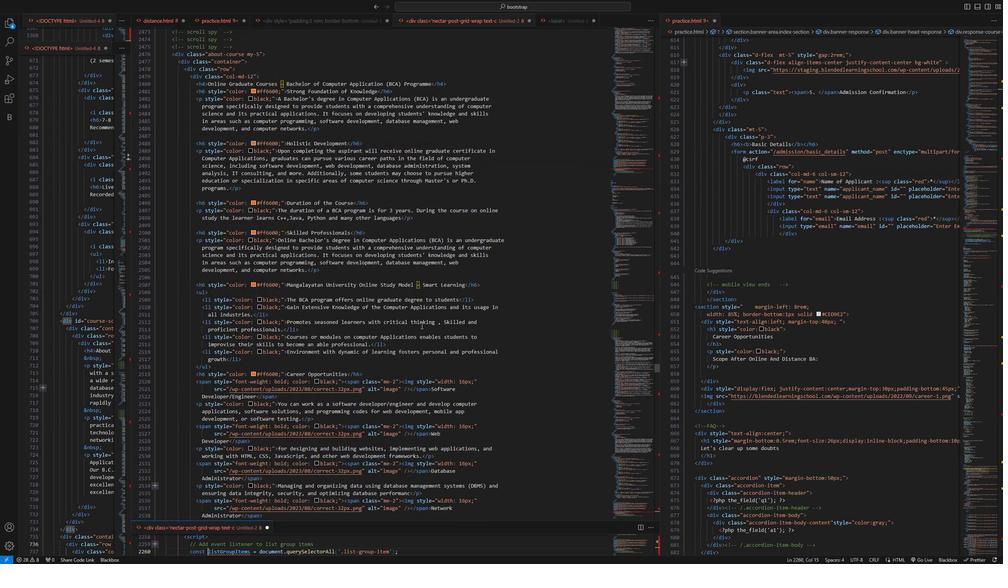 
Action: Mouse scrolled (411, 329) with delta (0, 0)
Screenshot: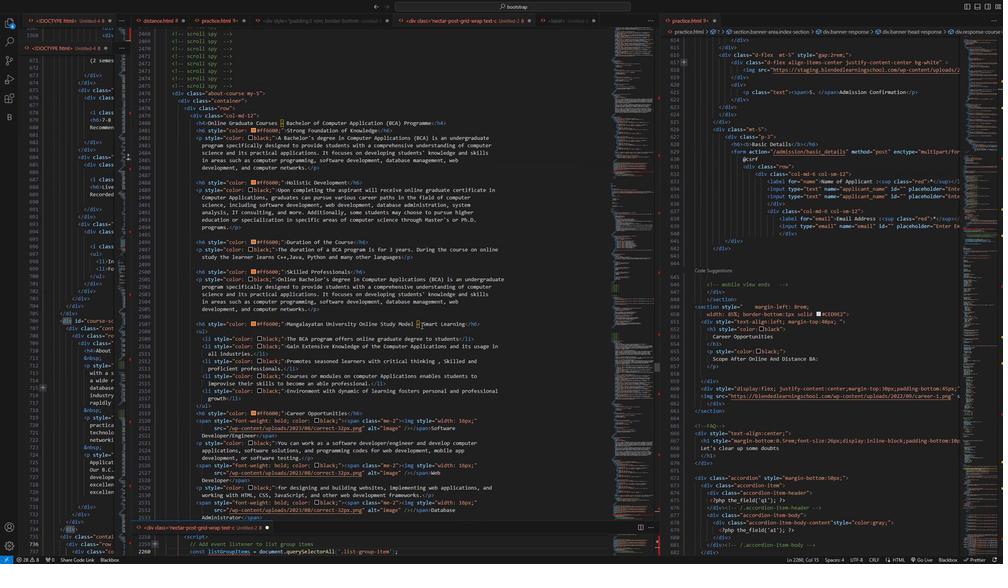 
Action: Mouse scrolled (411, 329) with delta (0, 0)
Screenshot: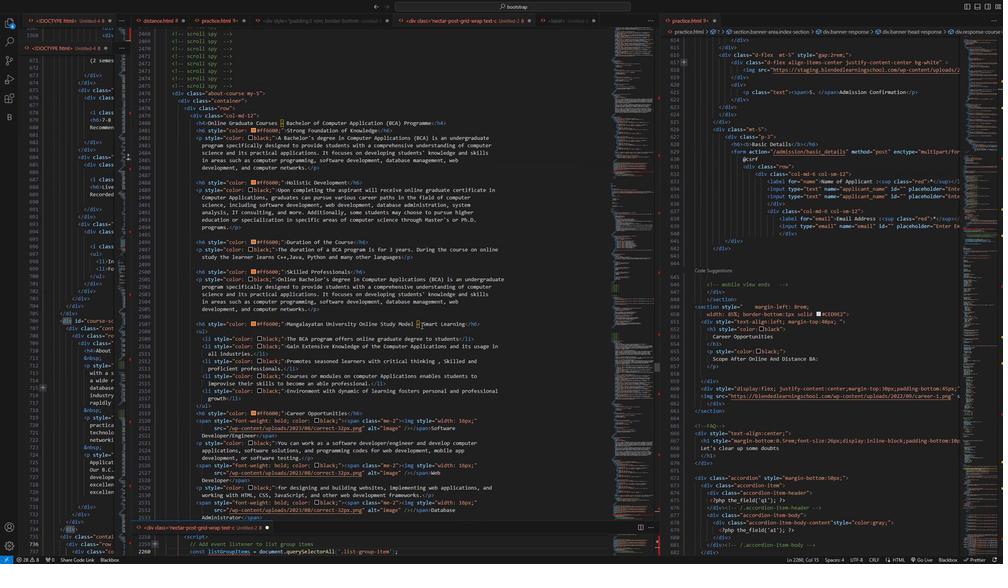 
Action: Mouse scrolled (411, 329) with delta (0, 0)
Screenshot: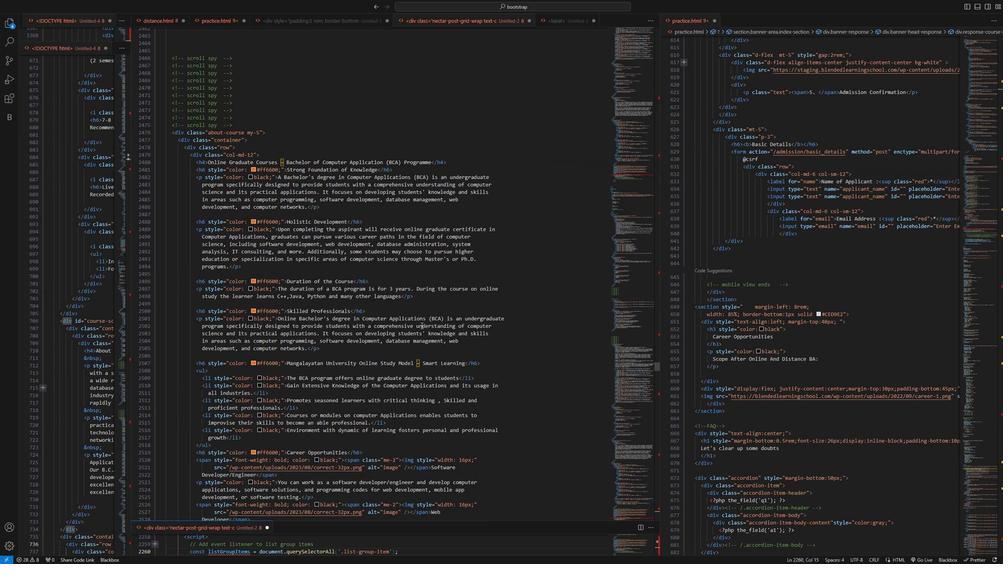 
Action: Mouse scrolled (411, 329) with delta (0, 0)
Screenshot: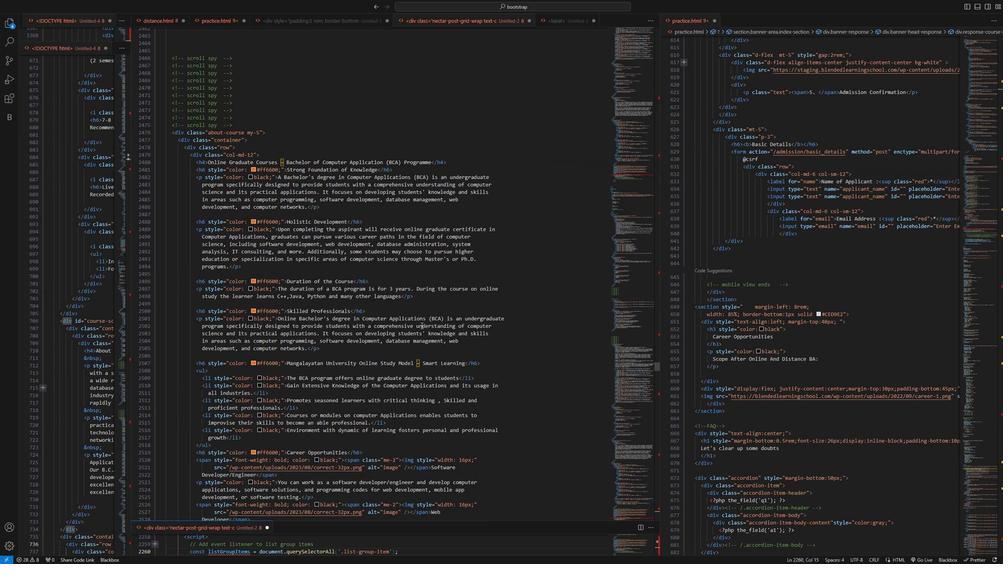 
Action: Mouse scrolled (411, 329) with delta (0, 0)
Screenshot: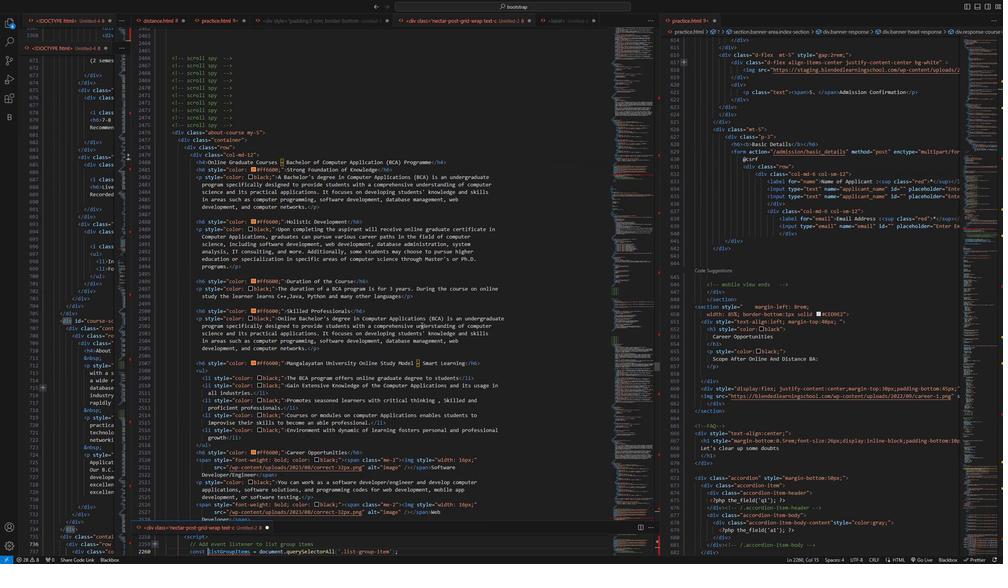 
Action: Mouse scrolled (411, 329) with delta (0, 0)
Screenshot: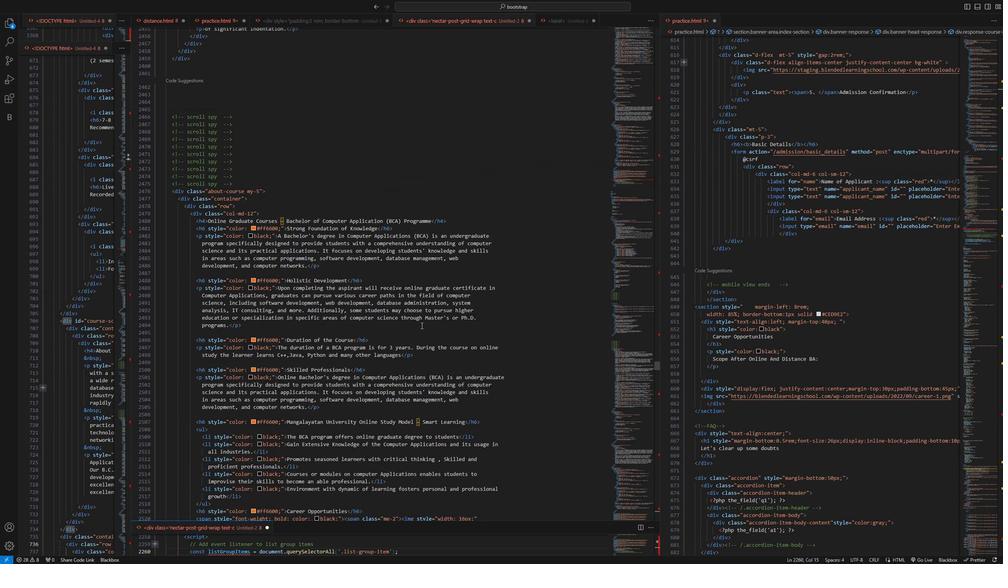 
Action: Mouse scrolled (411, 329) with delta (0, 0)
Screenshot: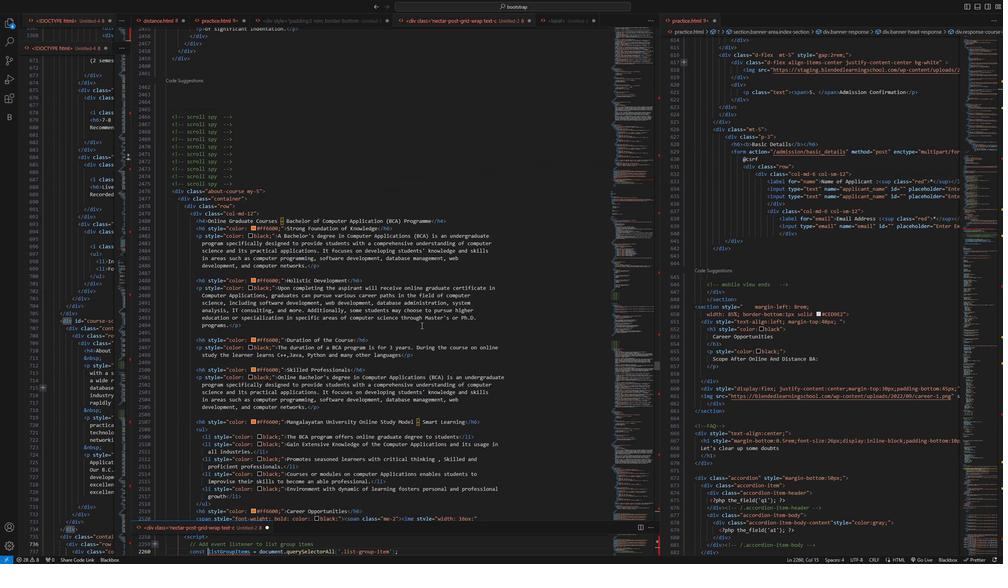 
Action: Mouse scrolled (411, 329) with delta (0, 0)
Screenshot: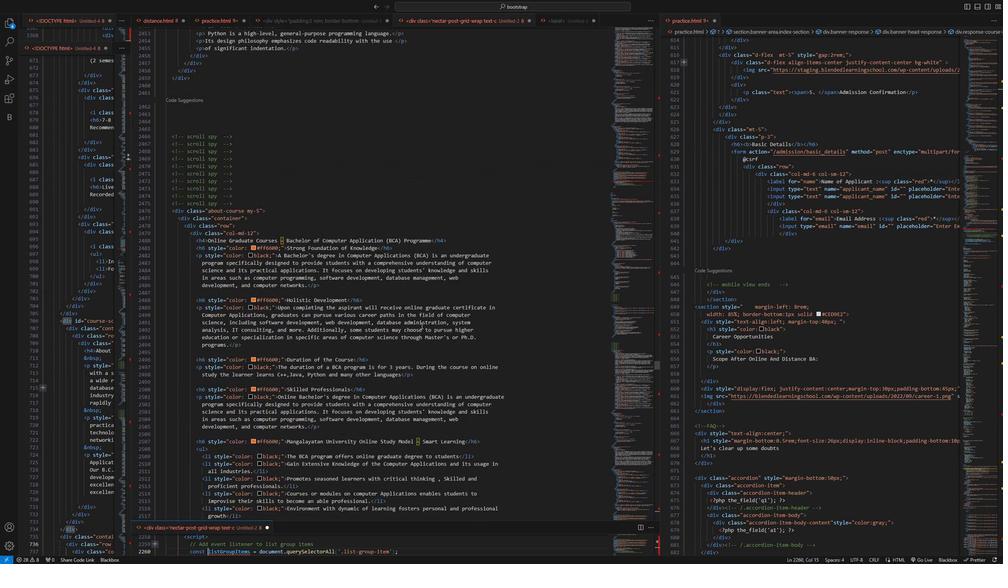 
Action: Mouse scrolled (411, 329) with delta (0, 0)
Screenshot: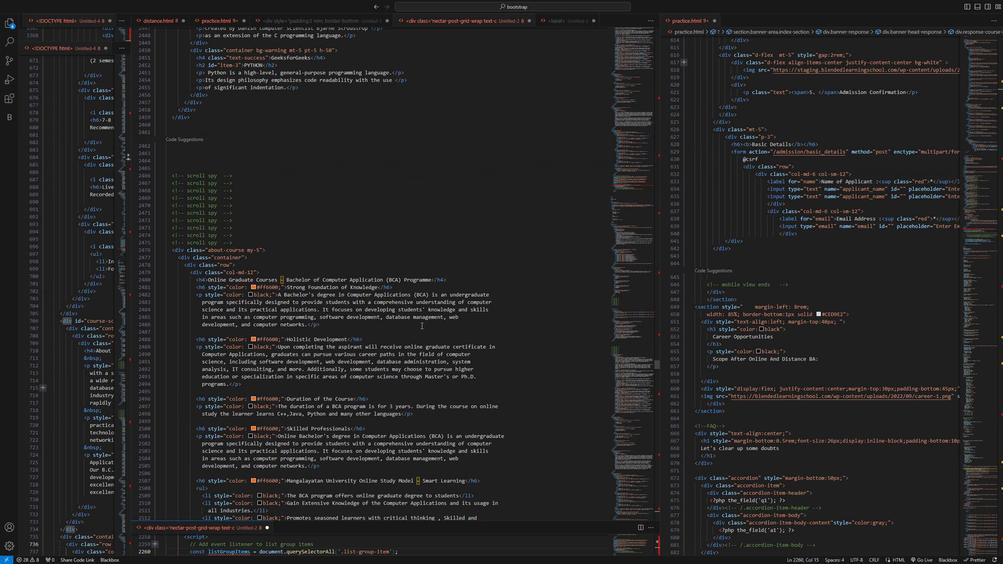 
Action: Mouse scrolled (411, 329) with delta (0, 0)
Screenshot: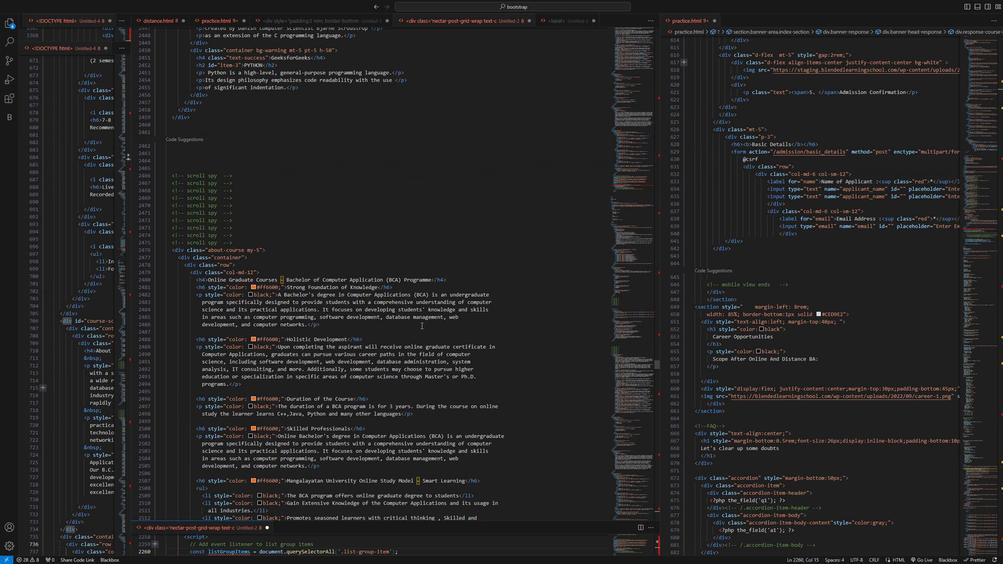 
Action: Mouse scrolled (411, 329) with delta (0, 0)
Screenshot: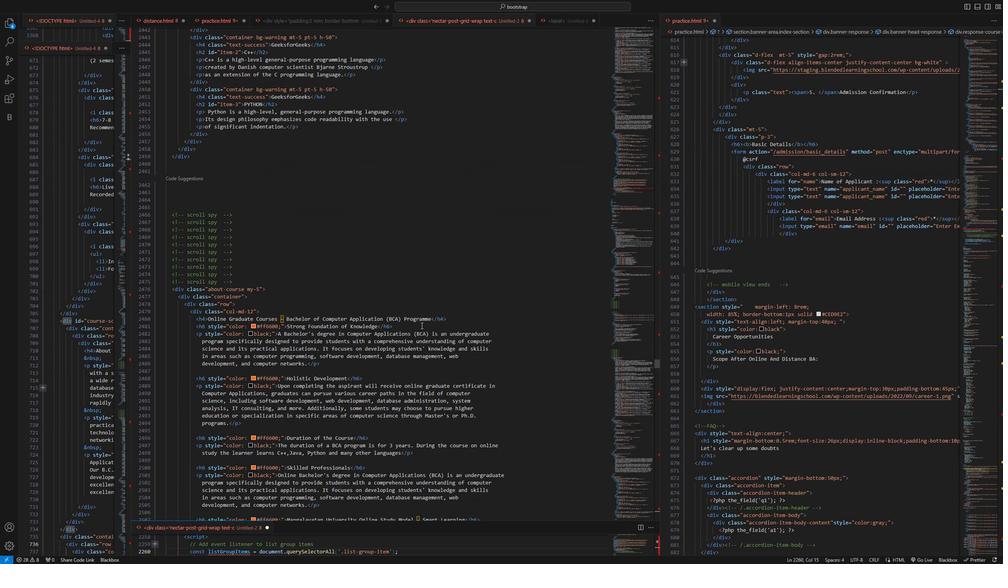 
Action: Mouse scrolled (411, 329) with delta (0, 0)
Screenshot: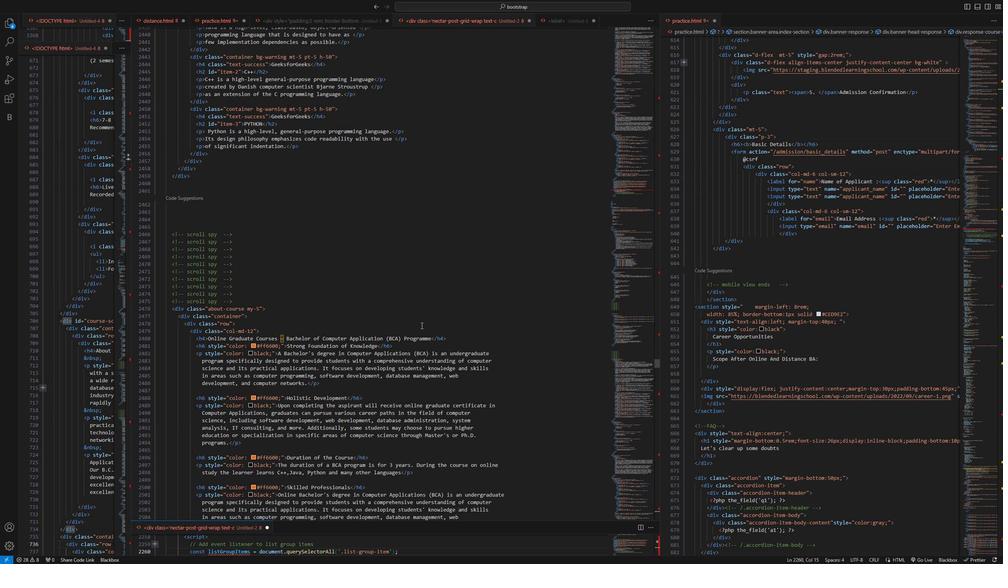 
Action: Mouse scrolled (411, 329) with delta (0, 0)
Screenshot: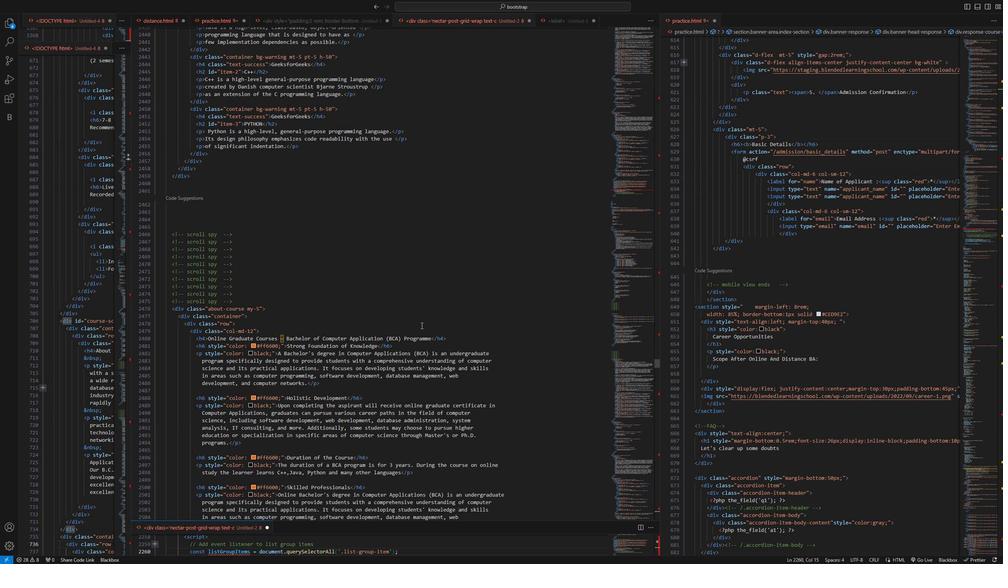 
Action: Mouse scrolled (411, 329) with delta (0, 0)
Screenshot: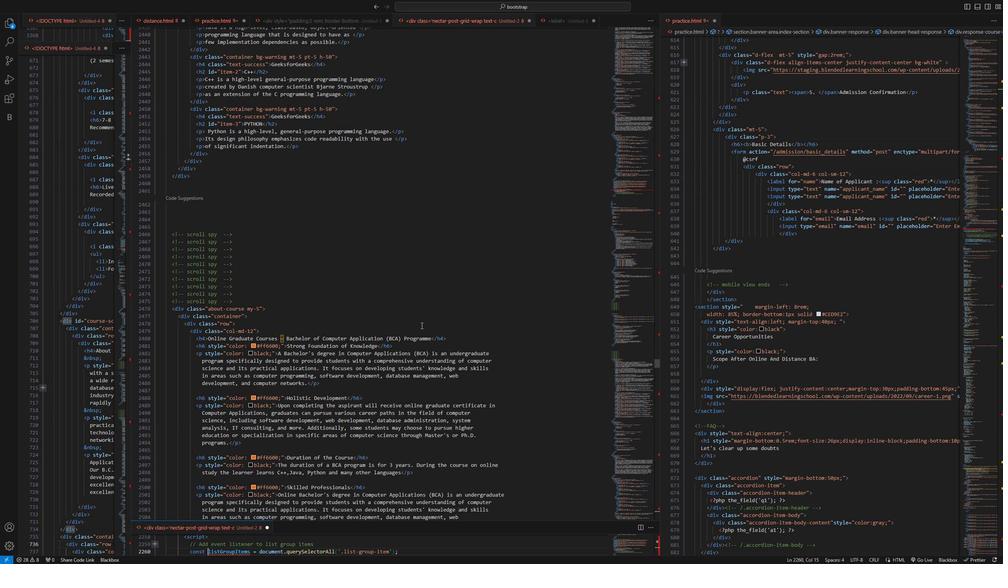 
Action: Mouse scrolled (411, 329) with delta (0, 0)
Screenshot: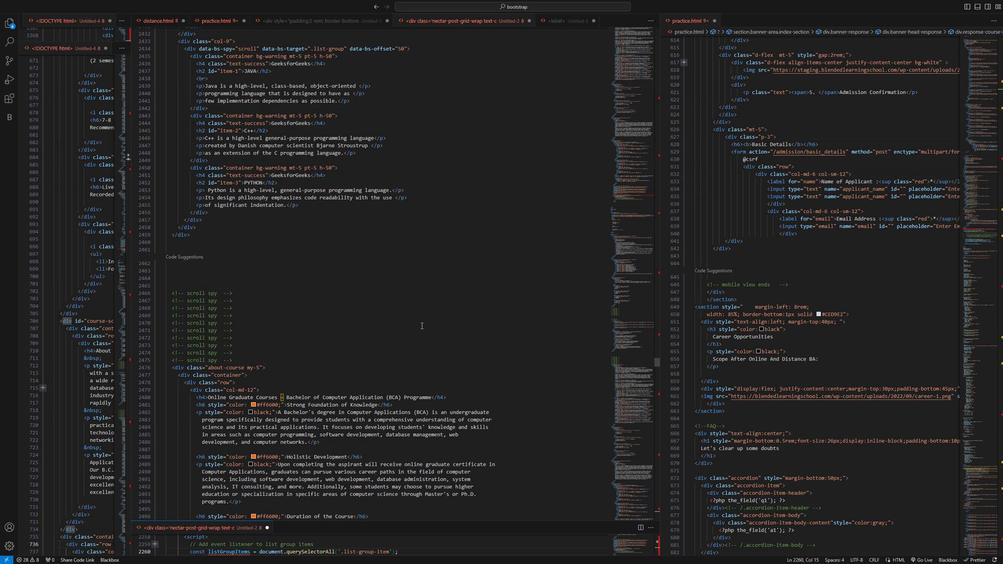
Action: Mouse scrolled (411, 329) with delta (0, 0)
Screenshot: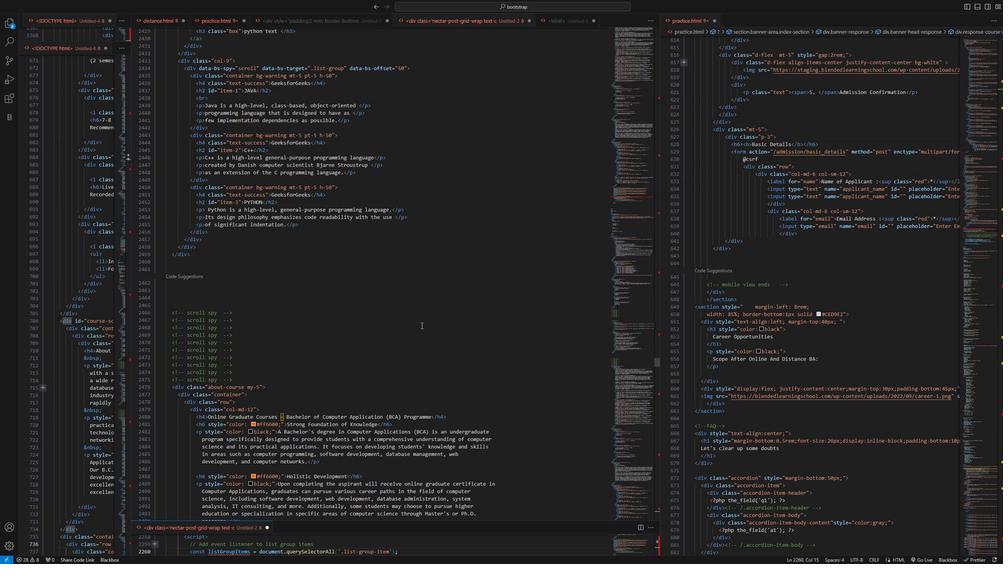 
Action: Mouse scrolled (411, 329) with delta (0, 0)
Screenshot: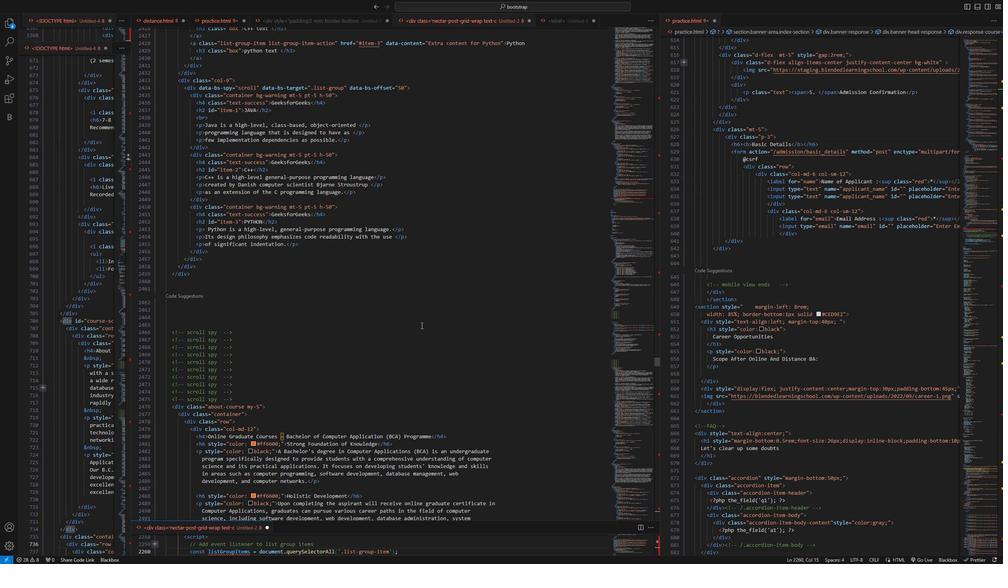 
Action: Mouse scrolled (411, 329) with delta (0, 0)
Screenshot: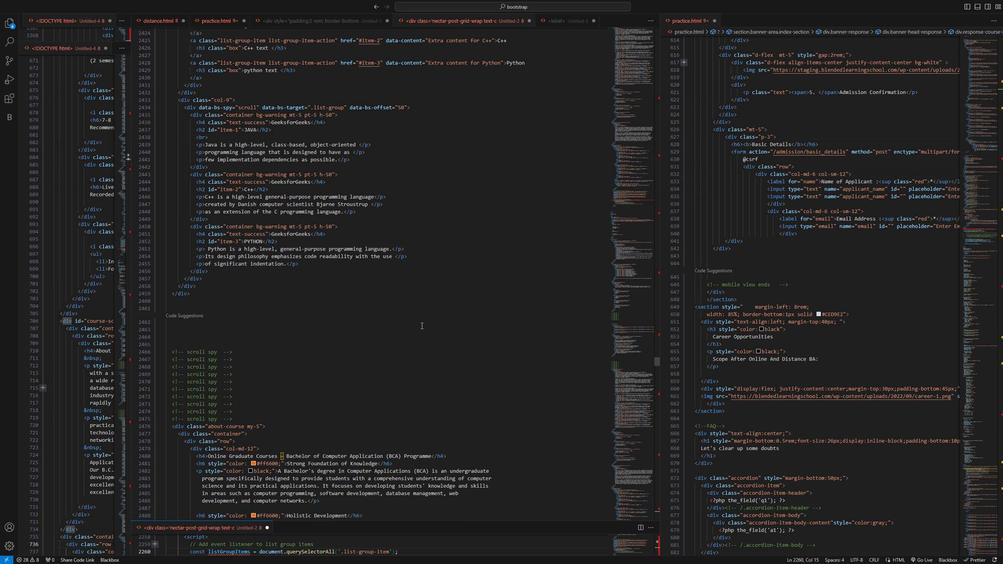 
Action: Mouse scrolled (411, 329) with delta (0, 0)
Screenshot: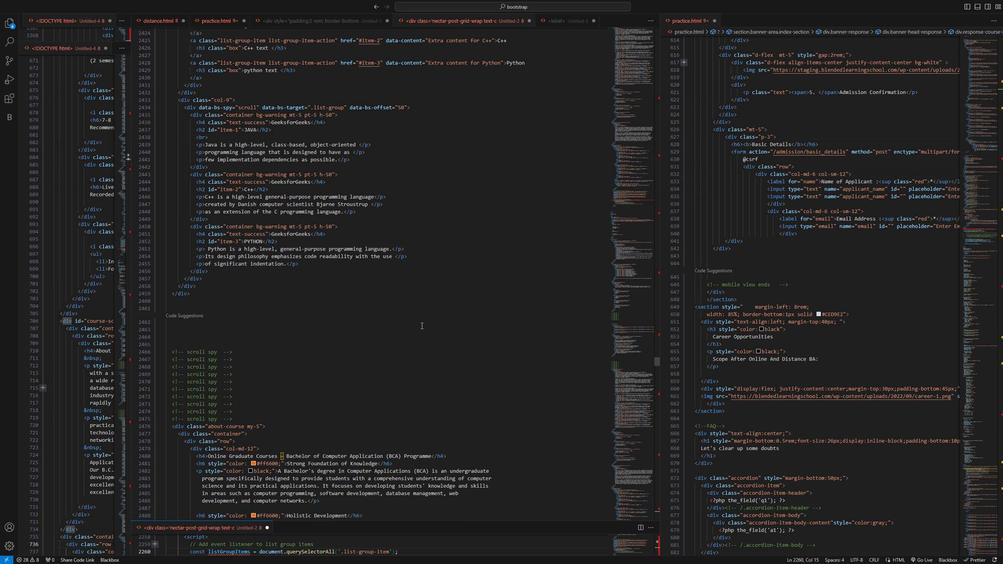 
Action: Mouse scrolled (411, 329) with delta (0, 0)
Screenshot: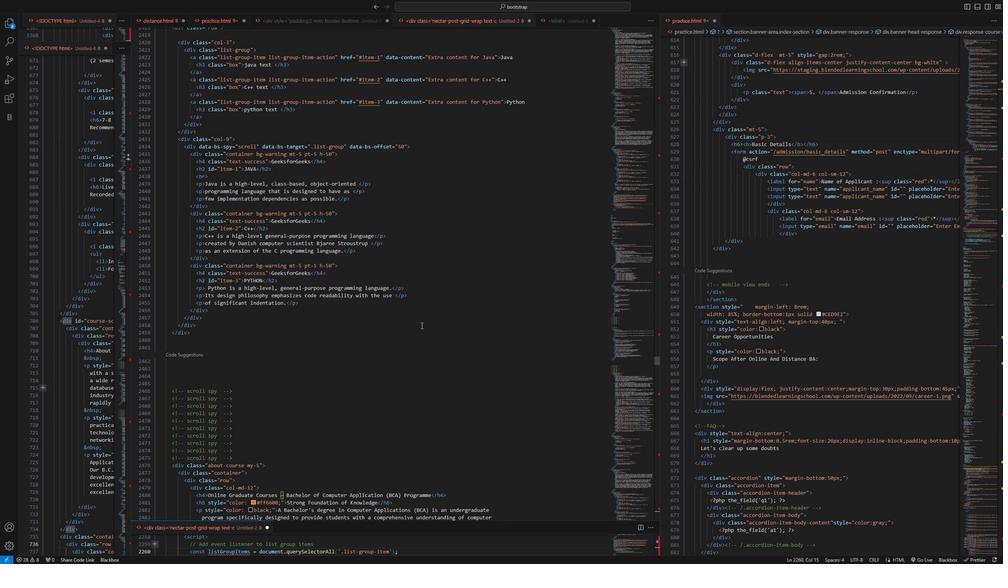 
Action: Mouse scrolled (411, 329) with delta (0, 0)
Screenshot: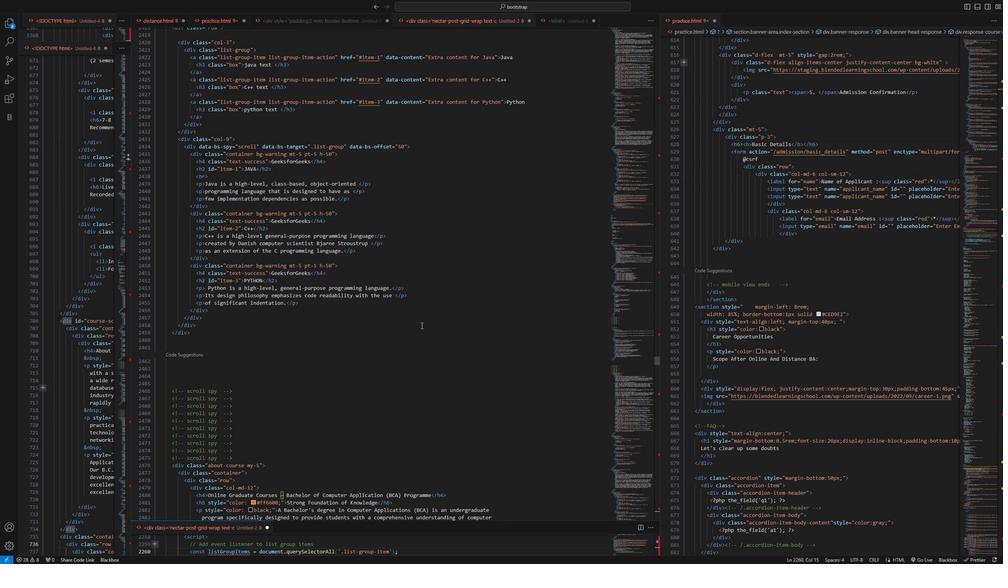 
Action: Mouse scrolled (411, 329) with delta (0, 0)
Screenshot: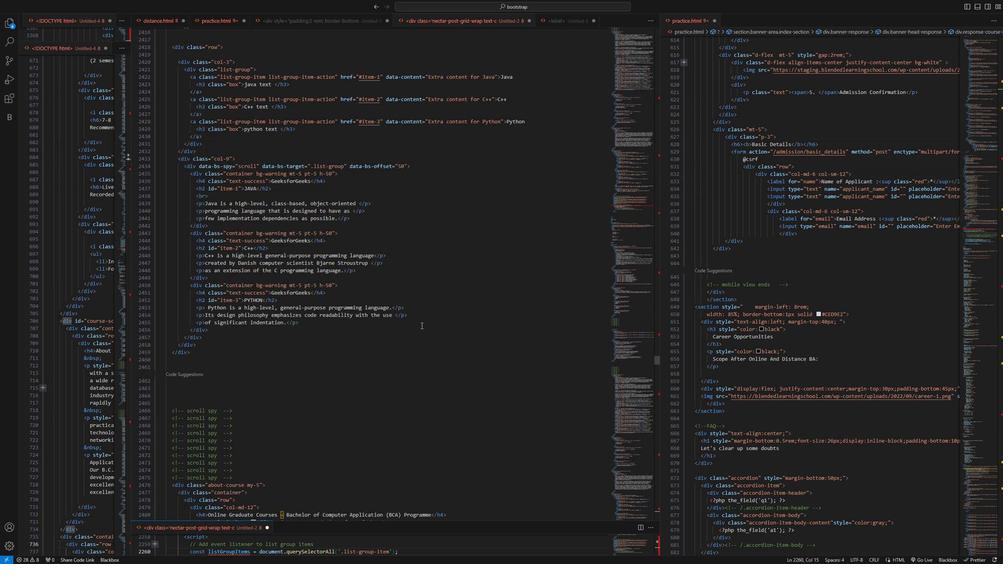 
Action: Mouse scrolled (411, 329) with delta (0, 0)
Screenshot: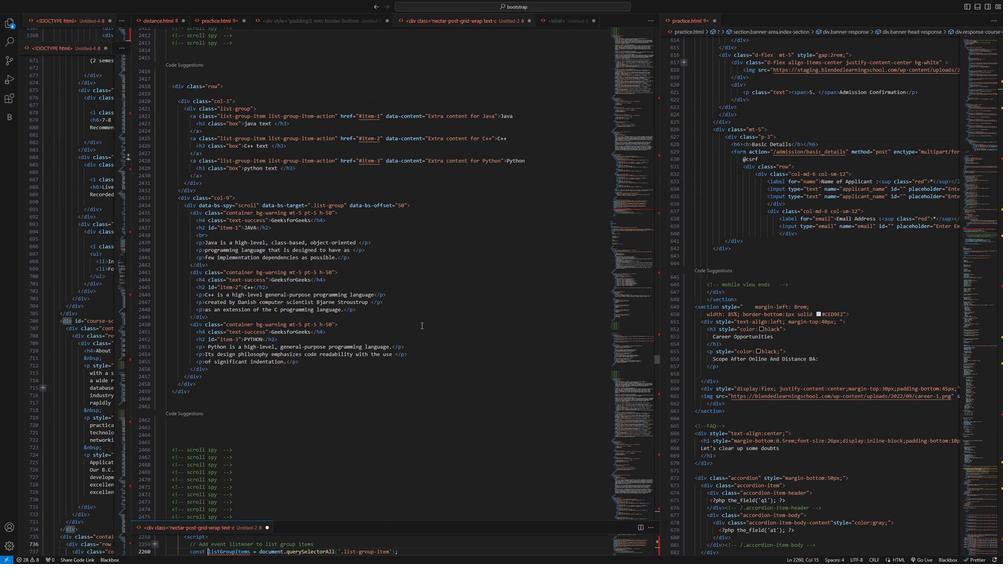 
Action: Mouse scrolled (411, 329) with delta (0, 0)
Screenshot: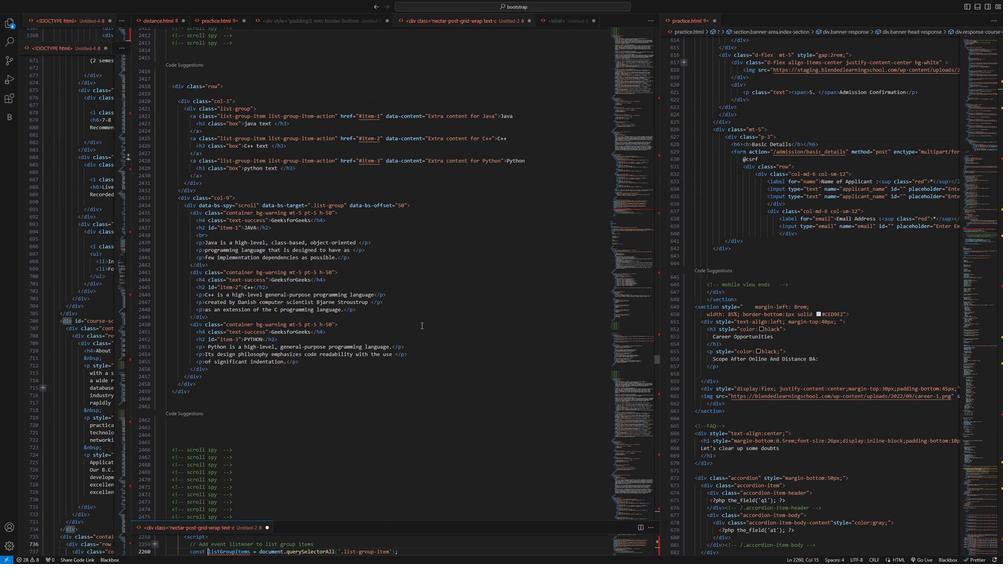 
Action: Mouse scrolled (411, 329) with delta (0, 0)
Screenshot: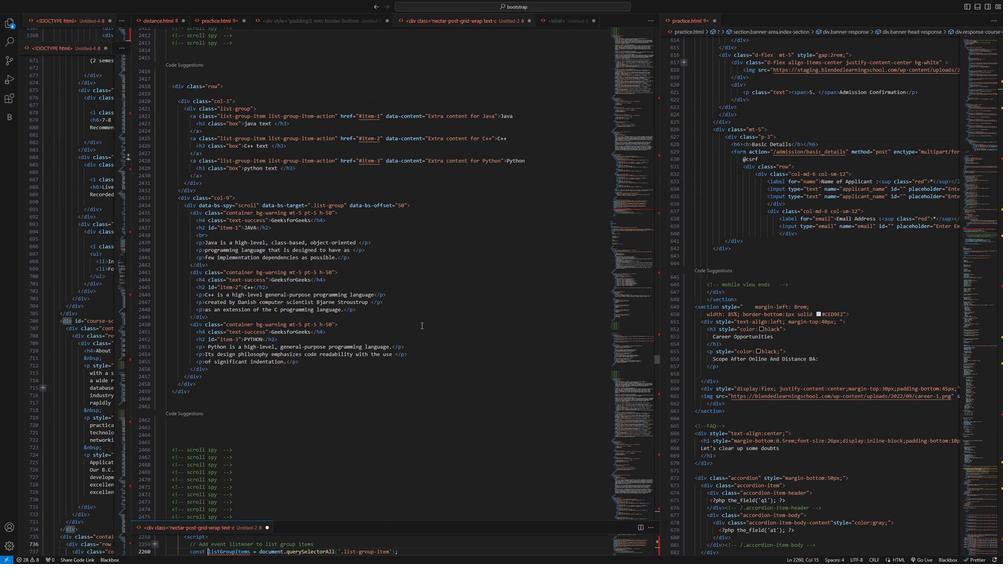 
Action: Mouse scrolled (411, 329) with delta (0, 0)
Screenshot: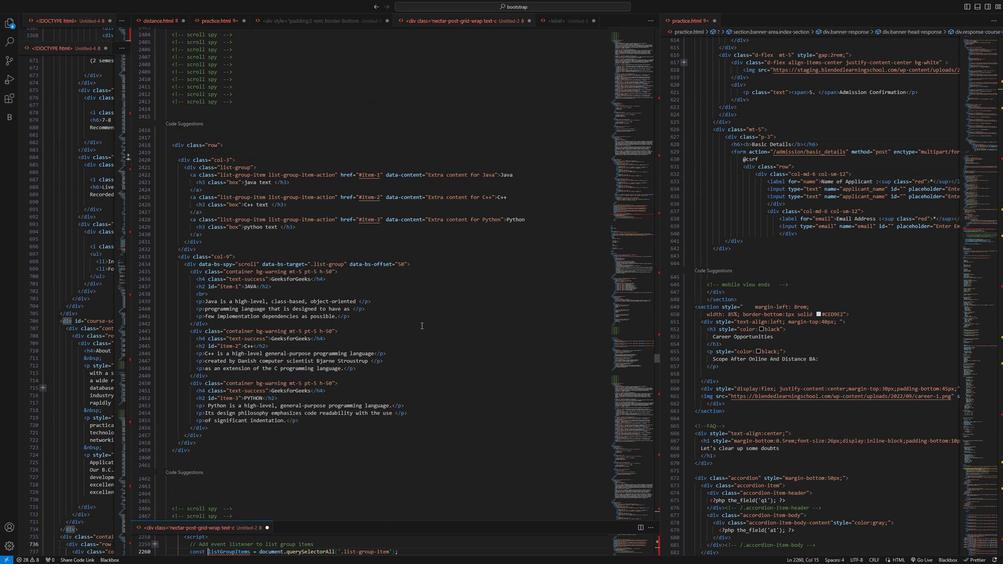
Action: Mouse scrolled (411, 329) with delta (0, 0)
Screenshot: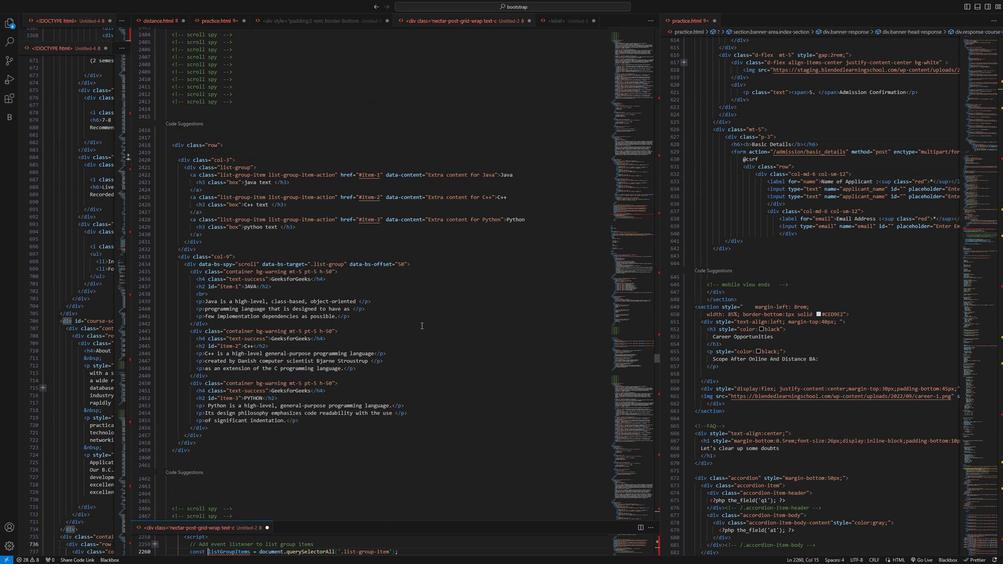
Action: Mouse scrolled (411, 329) with delta (0, 0)
Screenshot: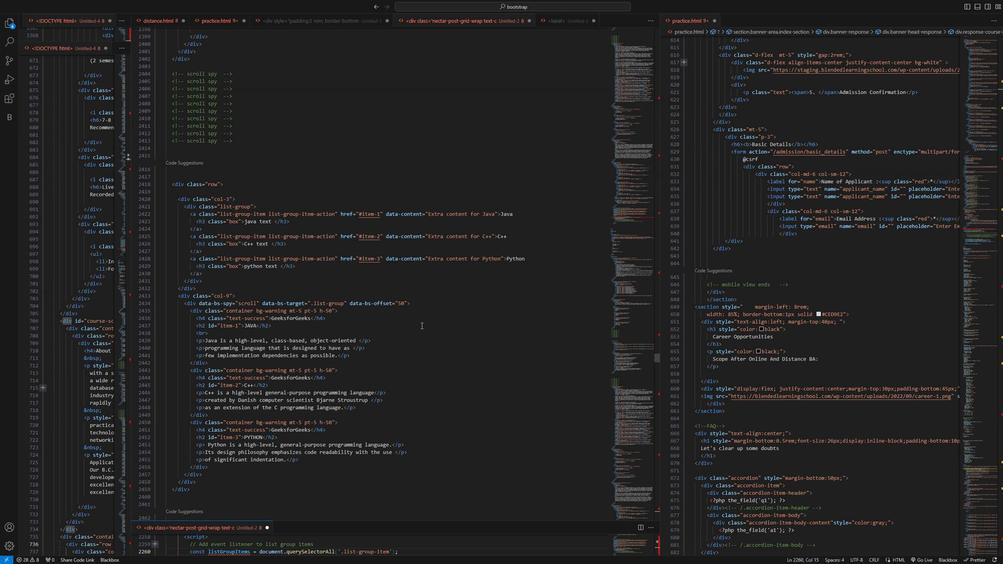 
Action: Mouse scrolled (411, 329) with delta (0, 0)
Screenshot: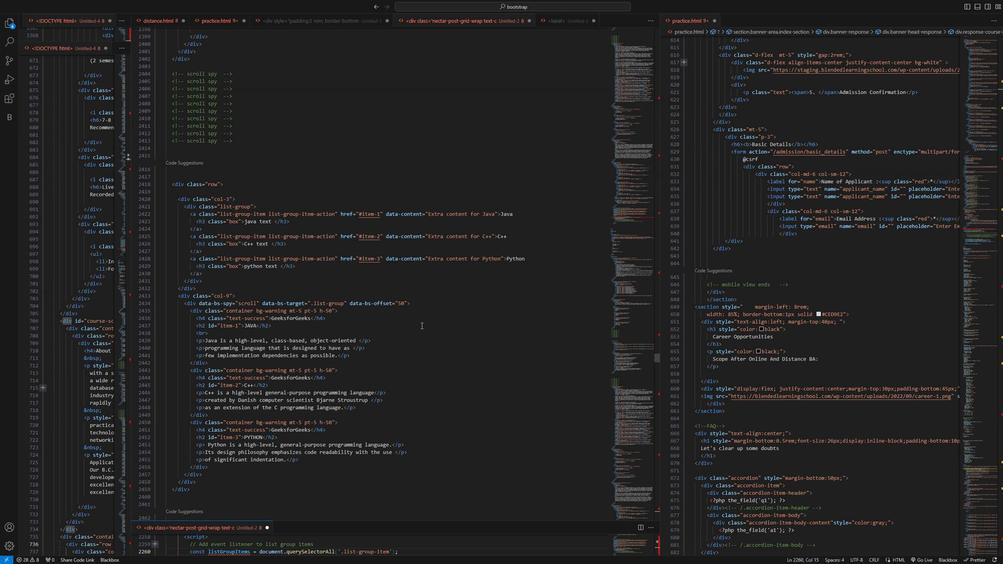 
Action: Mouse scrolled (411, 329) with delta (0, 0)
Screenshot: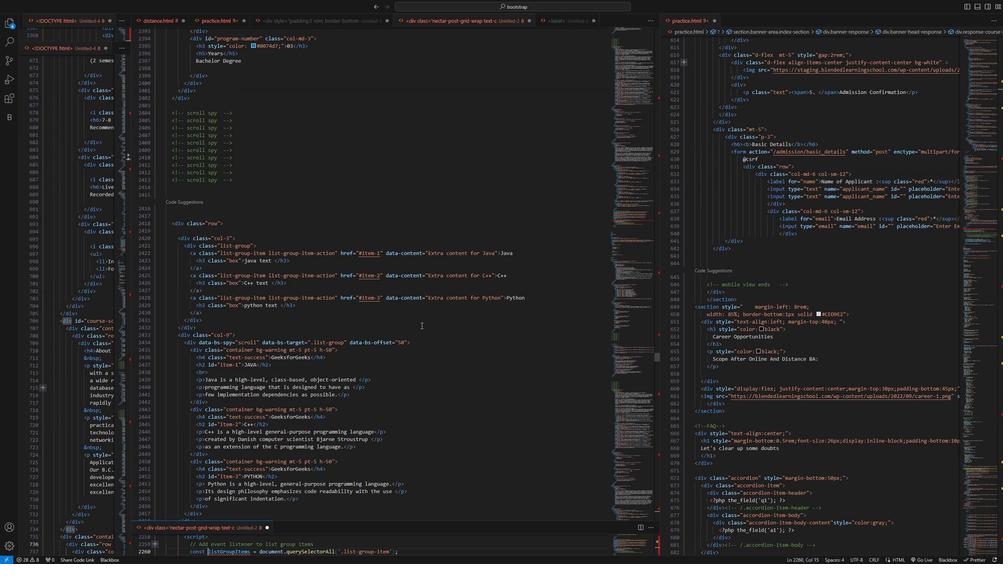 
Action: Mouse scrolled (411, 329) with delta (0, 0)
Screenshot: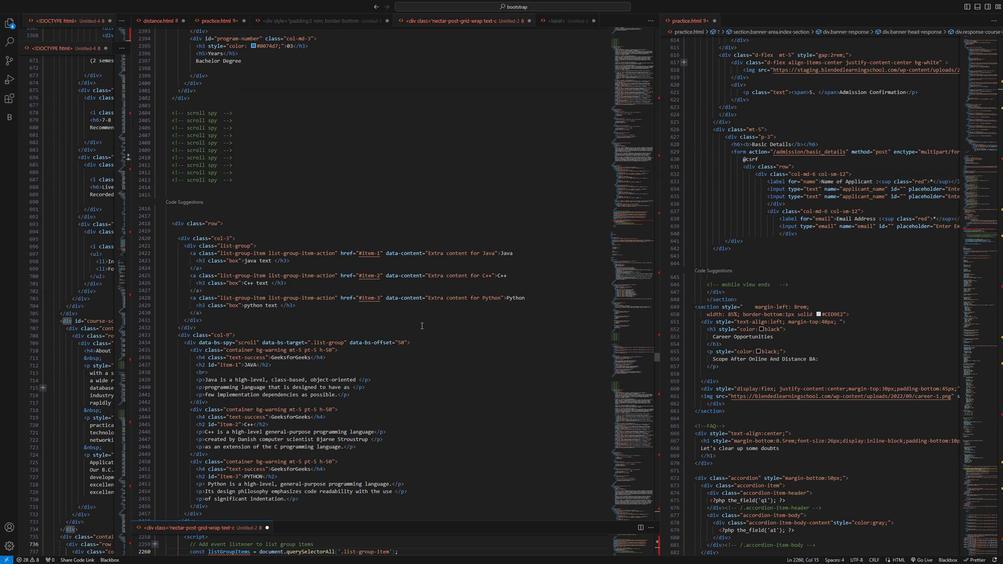 
Action: Mouse moved to (403, 339)
Screenshot: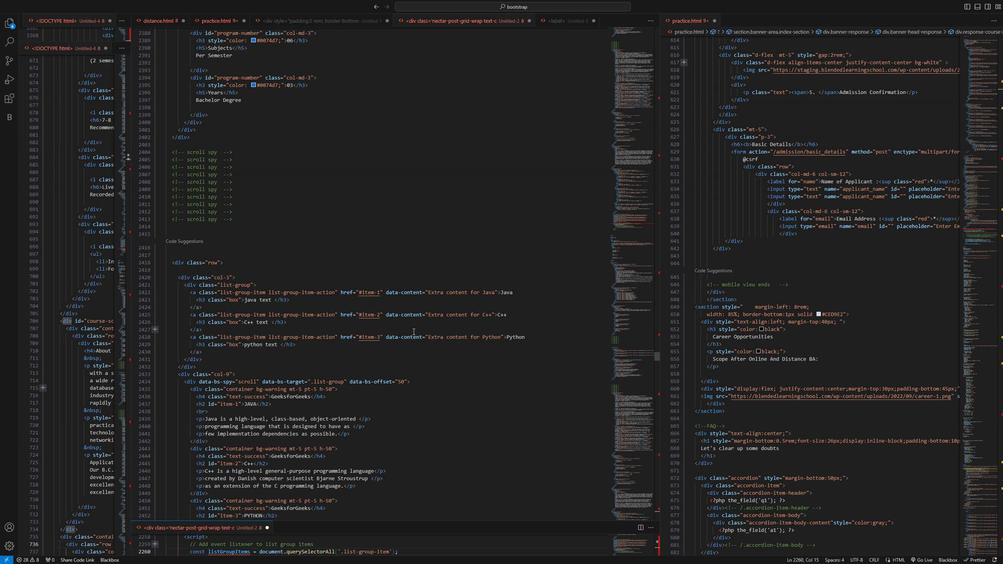 
Action: Mouse scrolled (403, 339) with delta (0, 0)
Screenshot: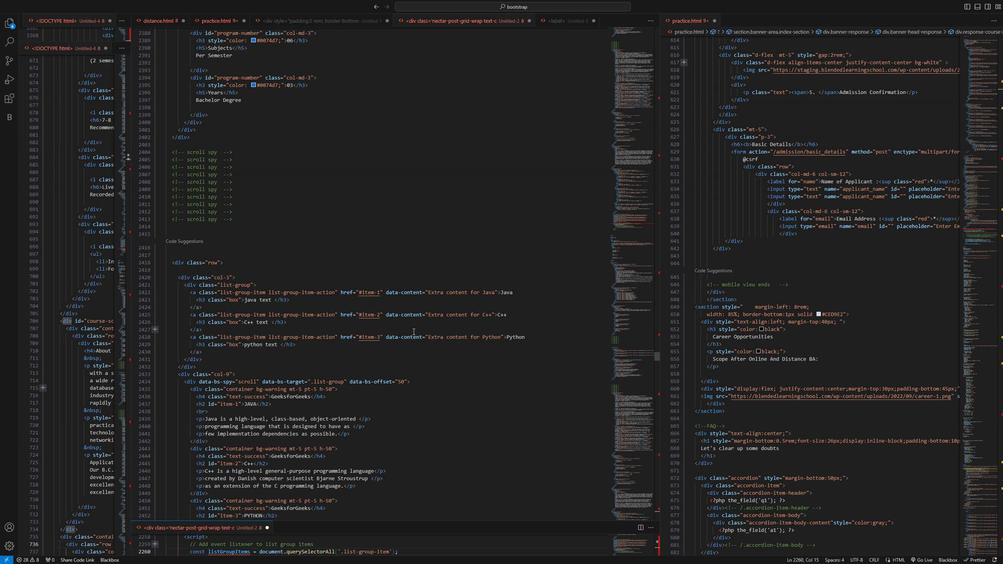 
Action: Mouse moved to (402, 342)
Screenshot: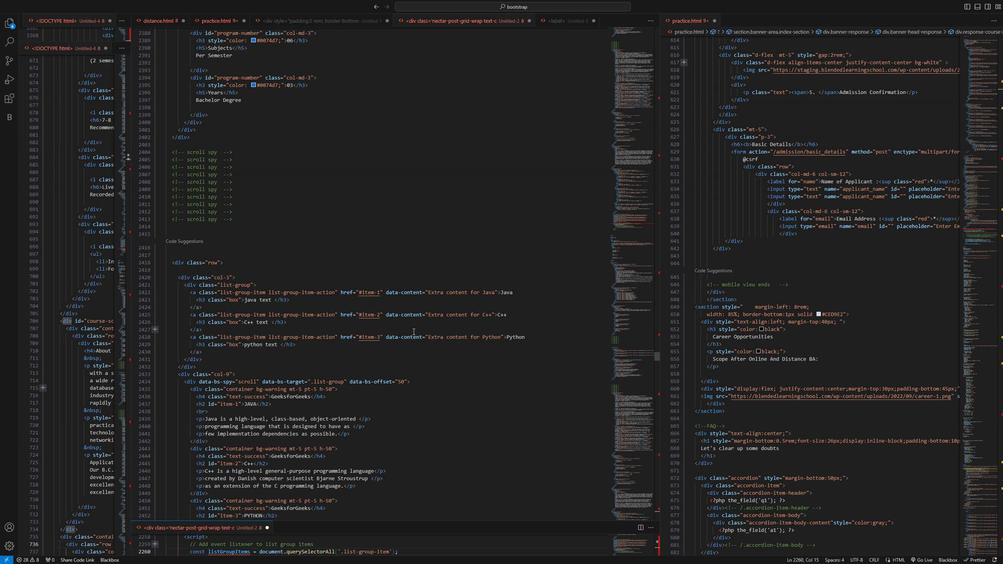 
Action: Mouse scrolled (402, 342) with delta (0, 0)
Screenshot: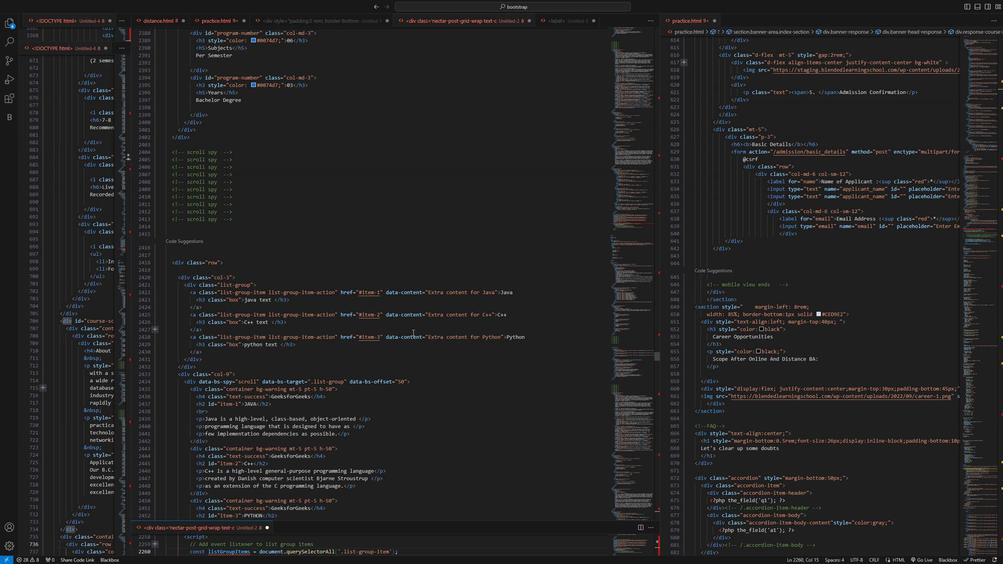 
Action: Mouse moved to (401, 343)
Screenshot: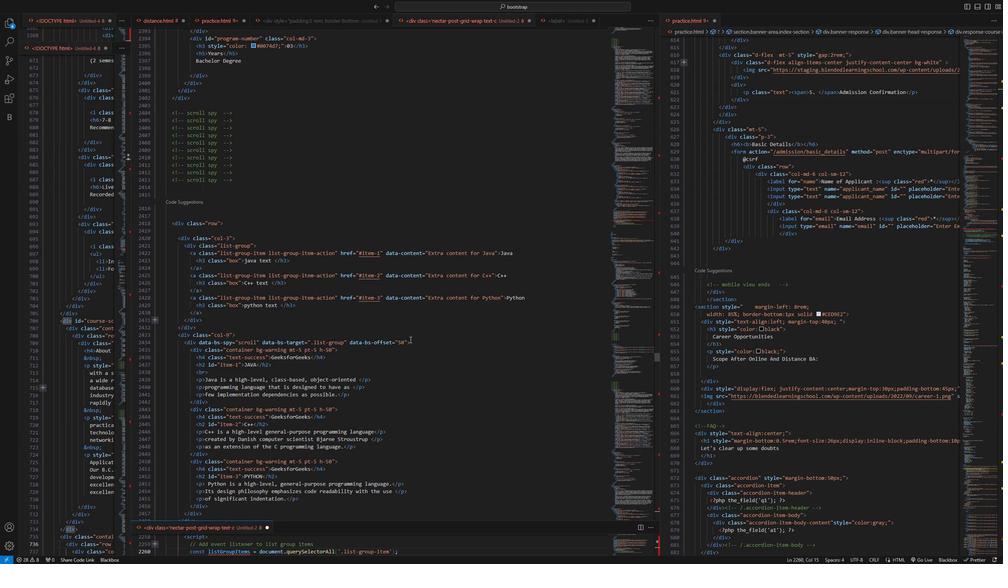 
Action: Mouse scrolled (401, 343) with delta (0, 0)
Screenshot: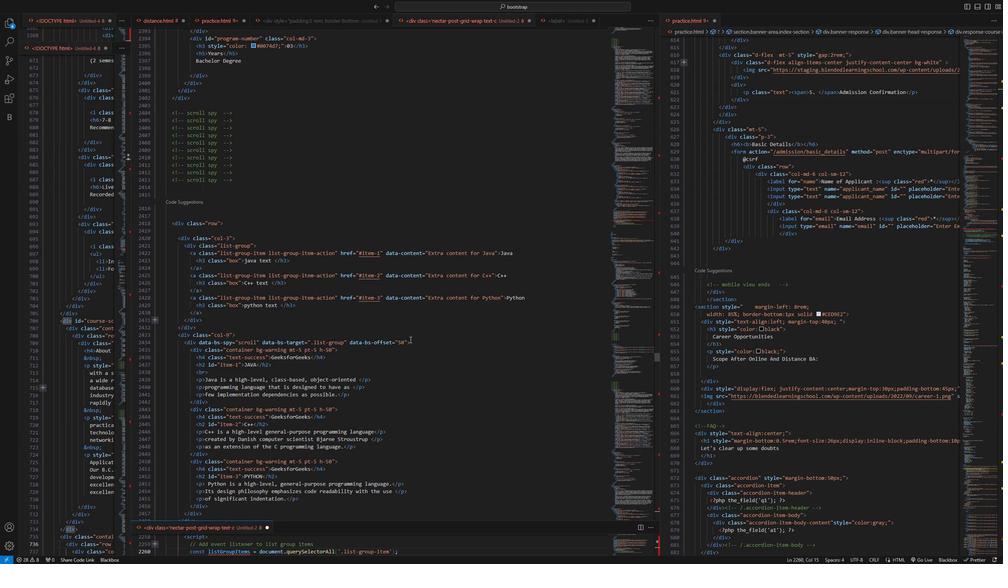 
Action: Mouse moved to (397, 348)
Screenshot: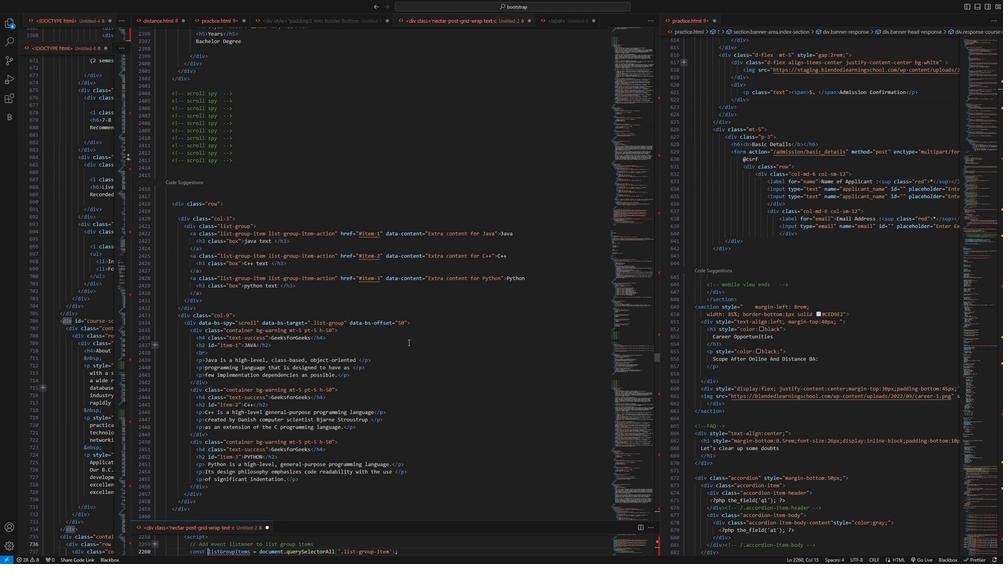 
Action: Mouse scrolled (397, 347) with delta (0, 0)
Screenshot: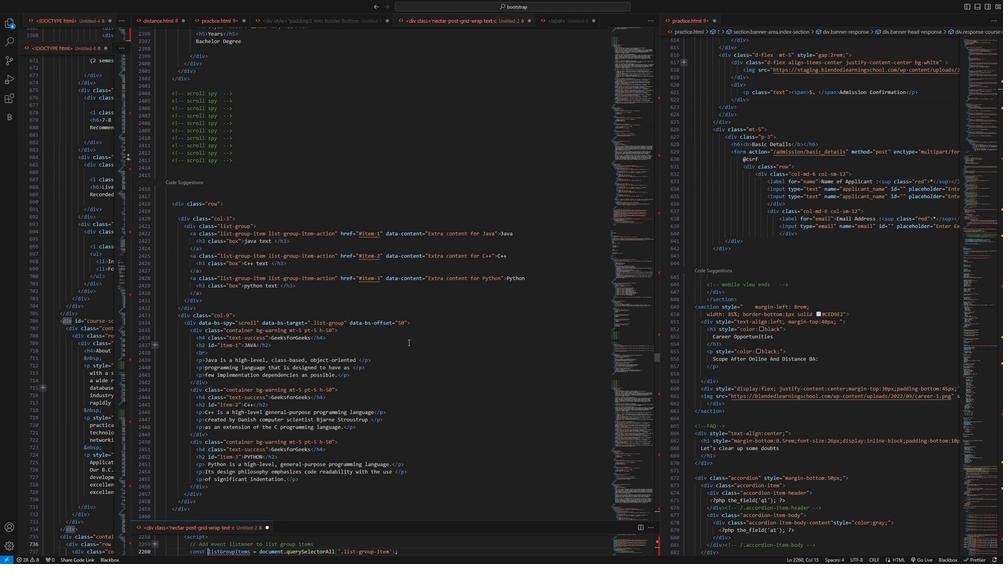 
Action: Mouse moved to (395, 349)
Screenshot: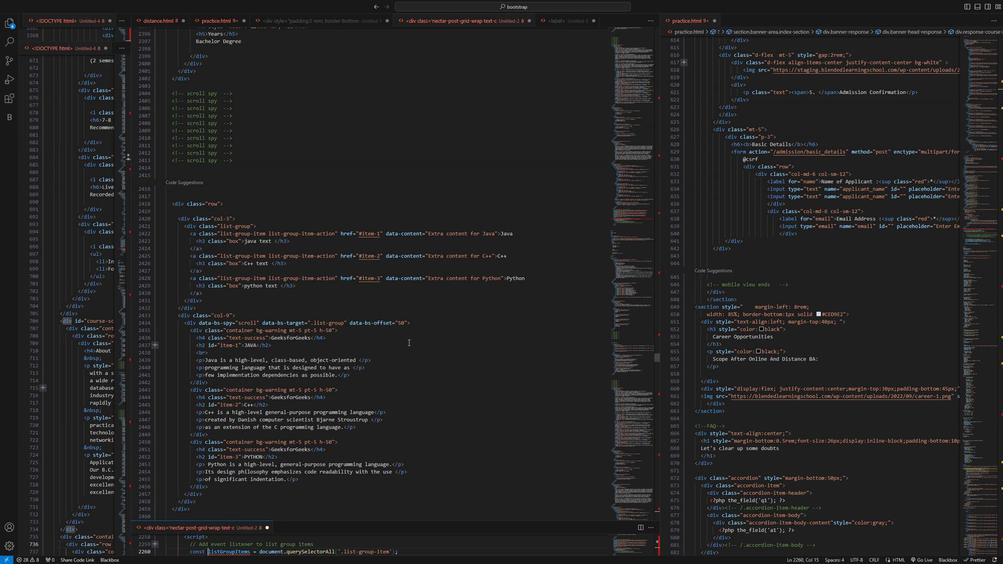 
Action: Mouse scrolled (395, 349) with delta (0, 0)
Screenshot: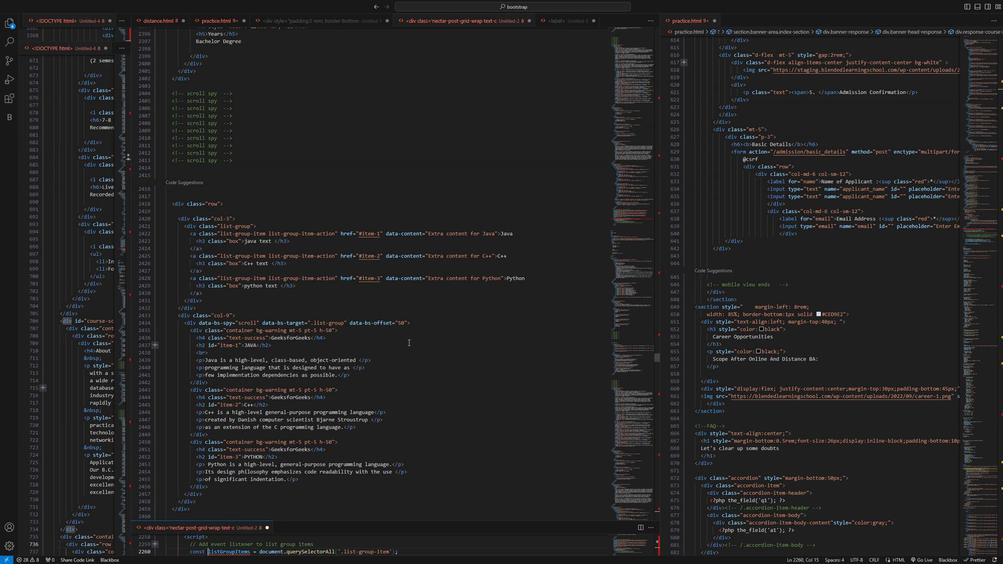 
Action: Mouse moved to (395, 349)
Screenshot: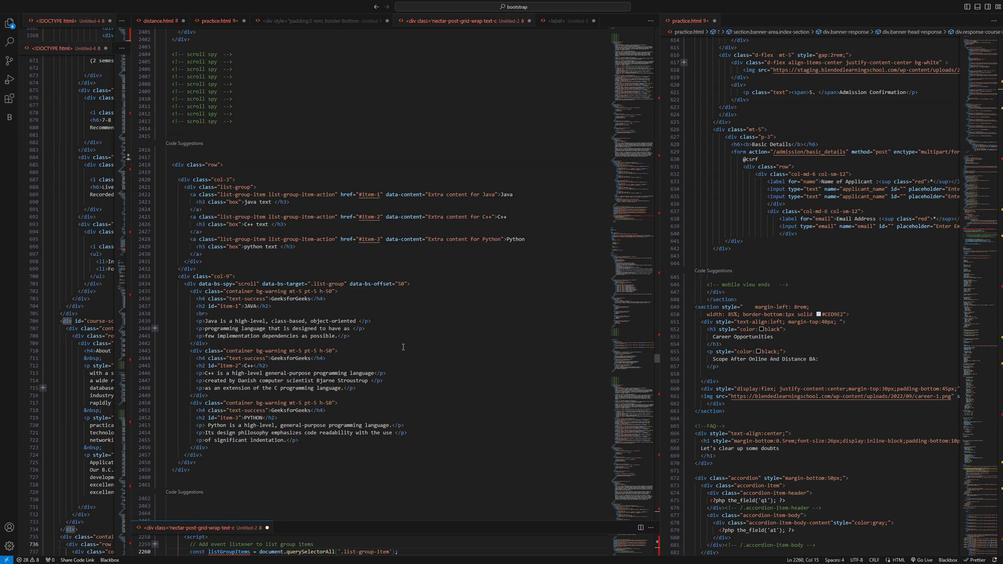
Action: Mouse scrolled (395, 349) with delta (0, 0)
Screenshot: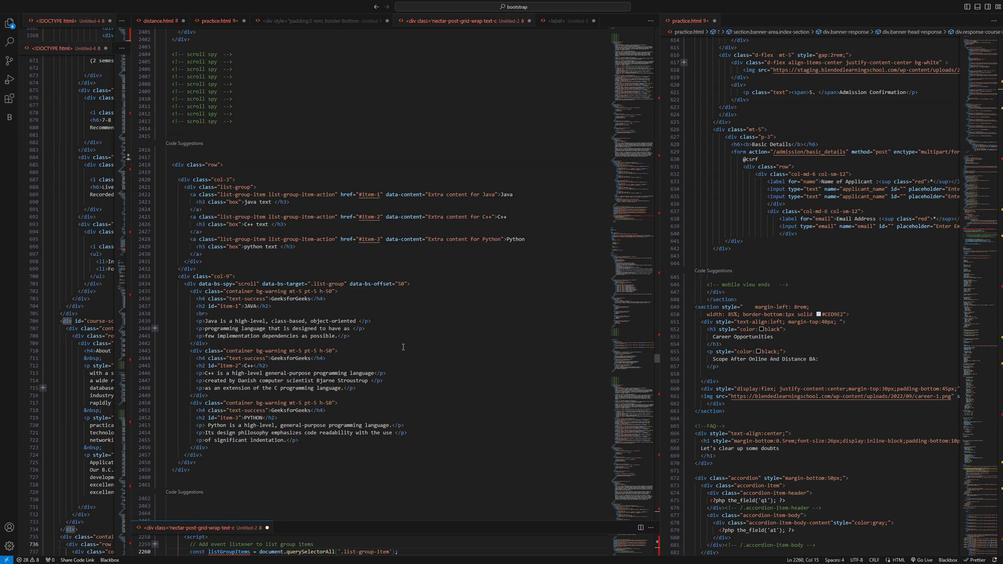 
Action: Mouse moved to (394, 351)
Screenshot: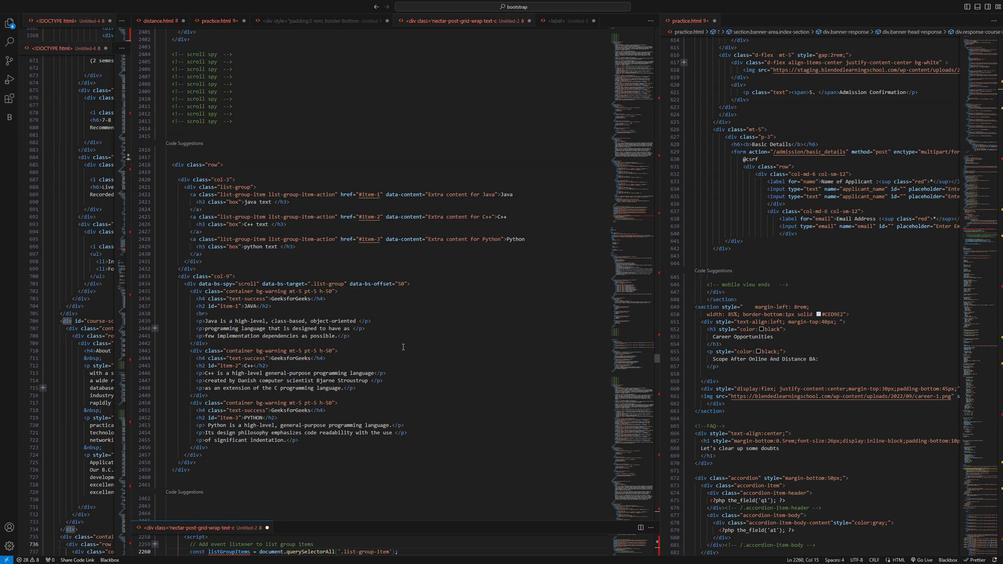 
Action: Mouse scrolled (394, 350) with delta (0, 0)
Screenshot: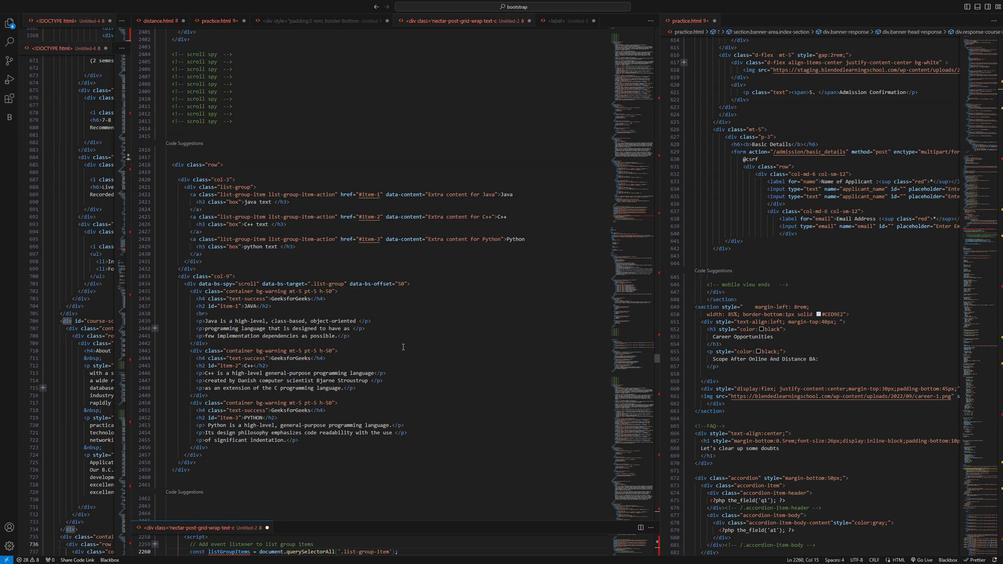 
Action: Mouse moved to (394, 351)
Screenshot: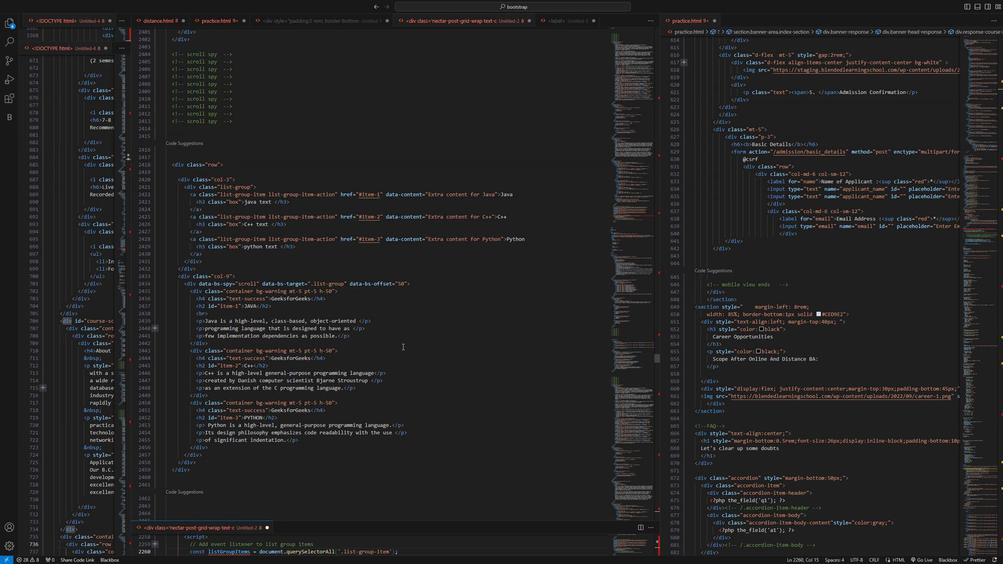 
Action: Mouse scrolled (394, 351) with delta (0, 0)
Screenshot: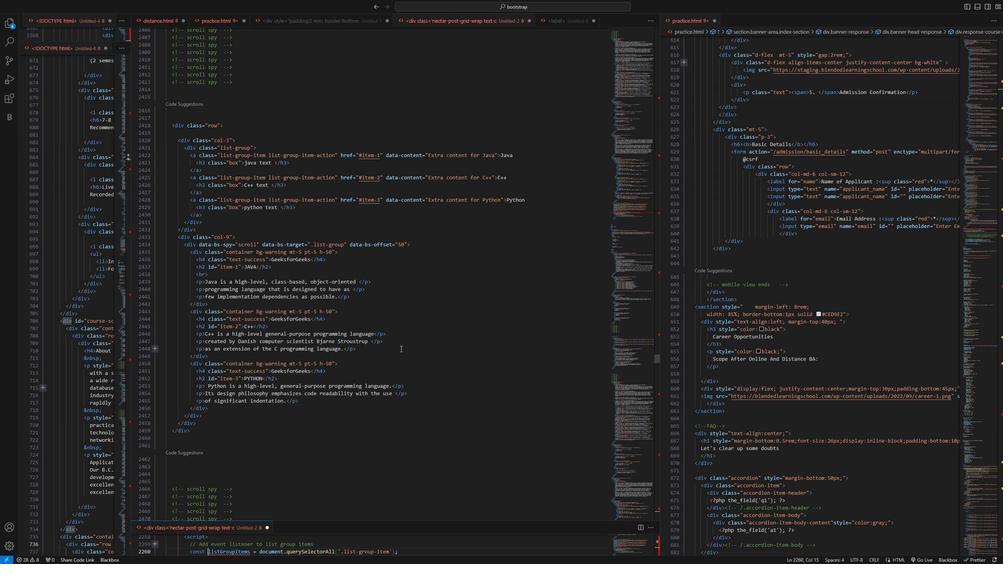 
Action: Mouse moved to (371, 363)
Screenshot: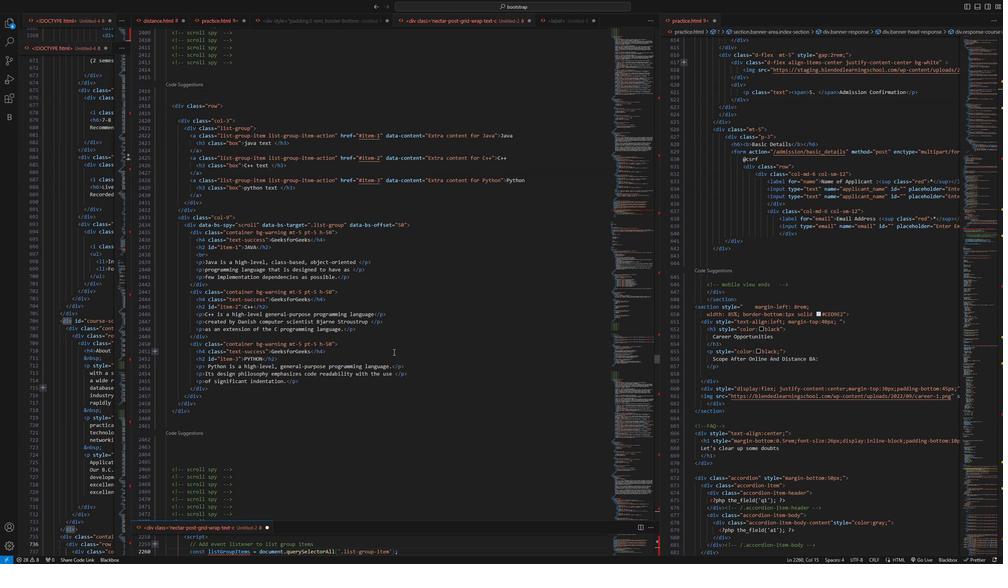 
Action: Mouse scrolled (371, 362) with delta (0, 0)
Screenshot: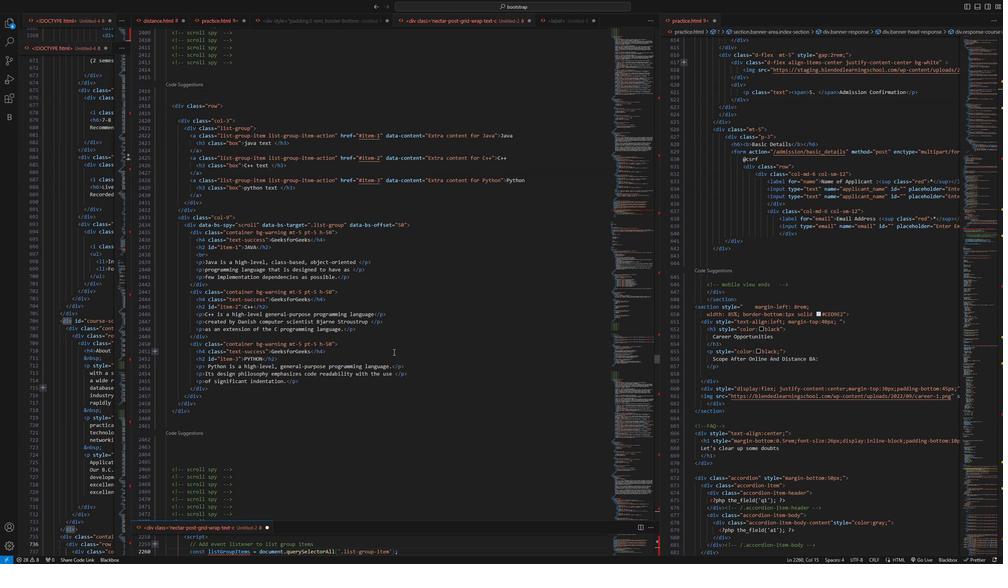 
Action: Mouse moved to (370, 364)
Screenshot: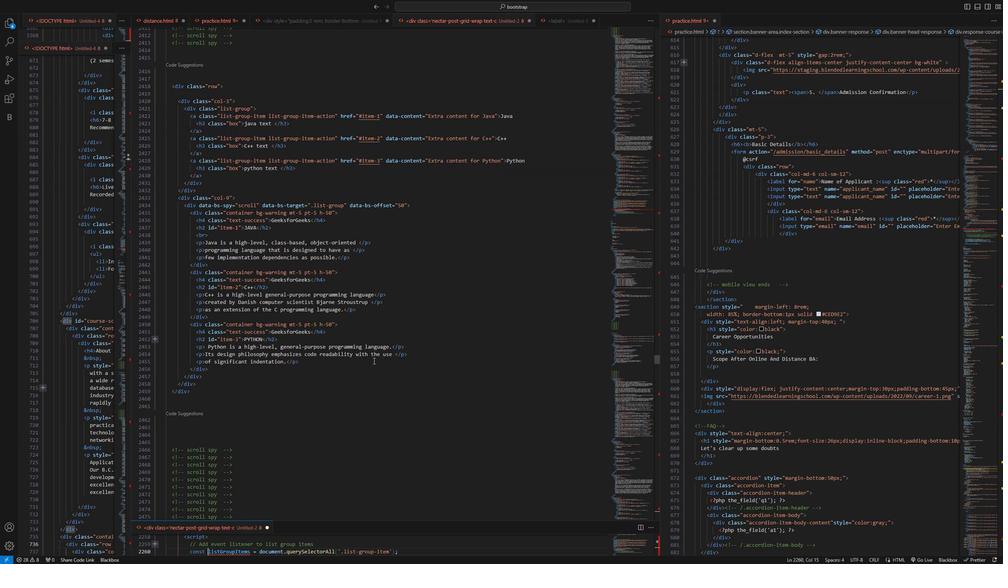 
Action: Mouse scrolled (370, 364) with delta (0, 0)
Screenshot: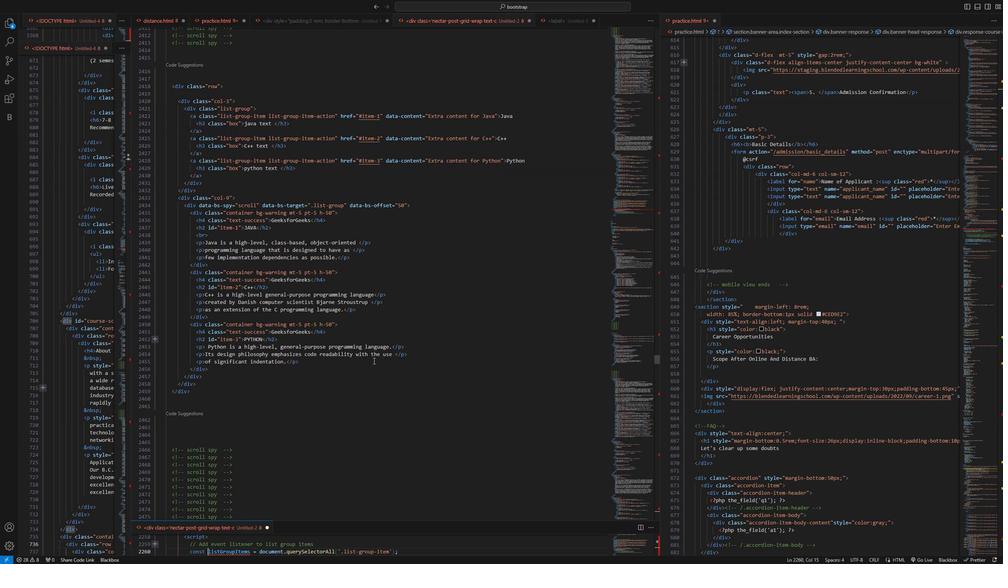 
Action: Mouse moved to (370, 385)
Screenshot: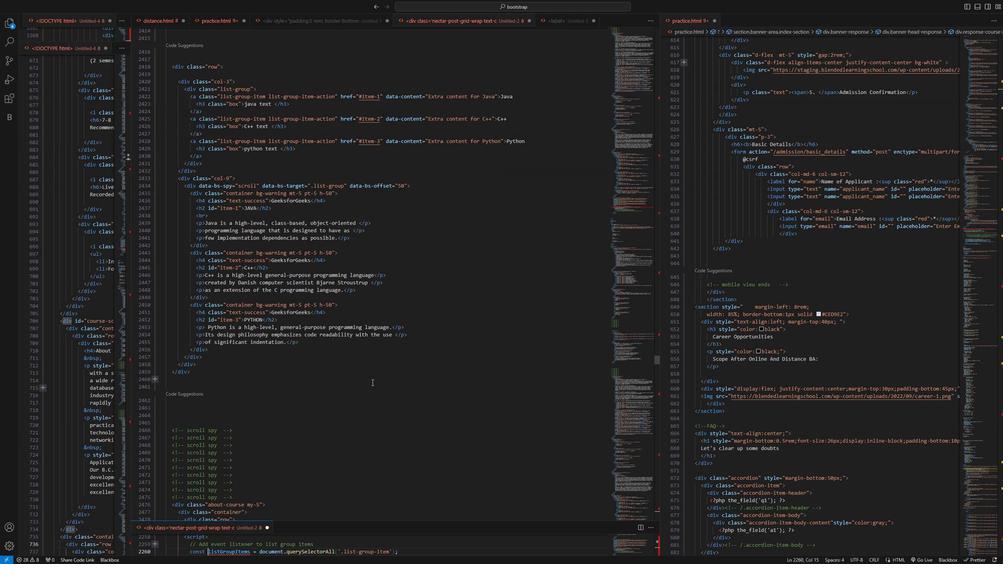 
Action: Mouse scrolled (370, 385) with delta (0, 0)
Screenshot: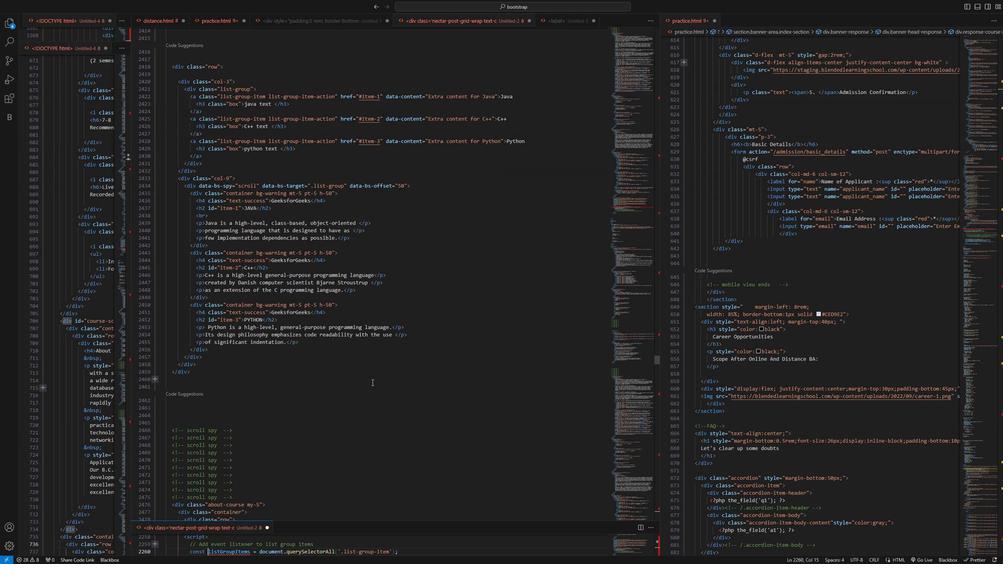 
Action: Mouse scrolled (370, 385) with delta (0, 0)
Screenshot: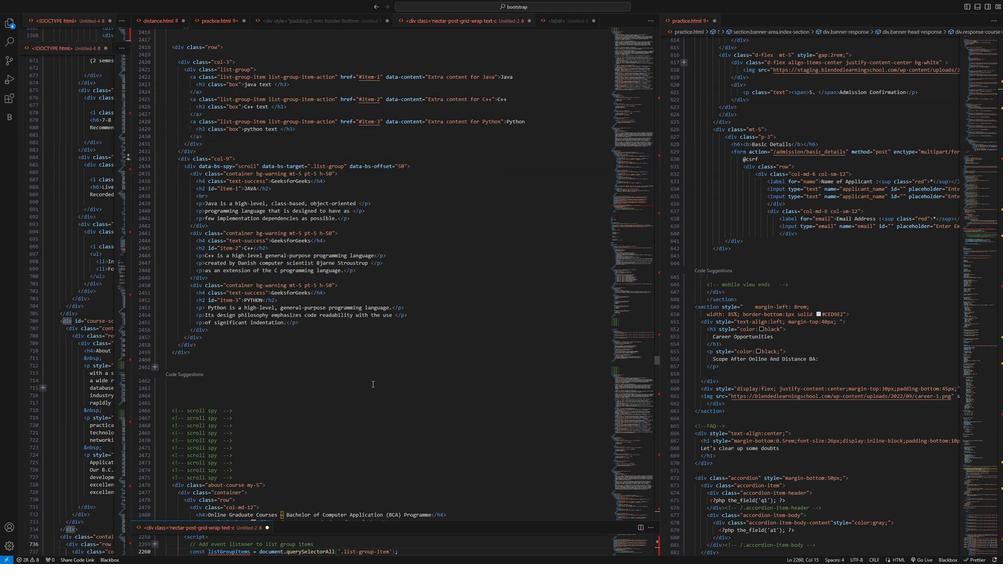 
Action: Mouse scrolled (370, 385) with delta (0, 0)
Screenshot: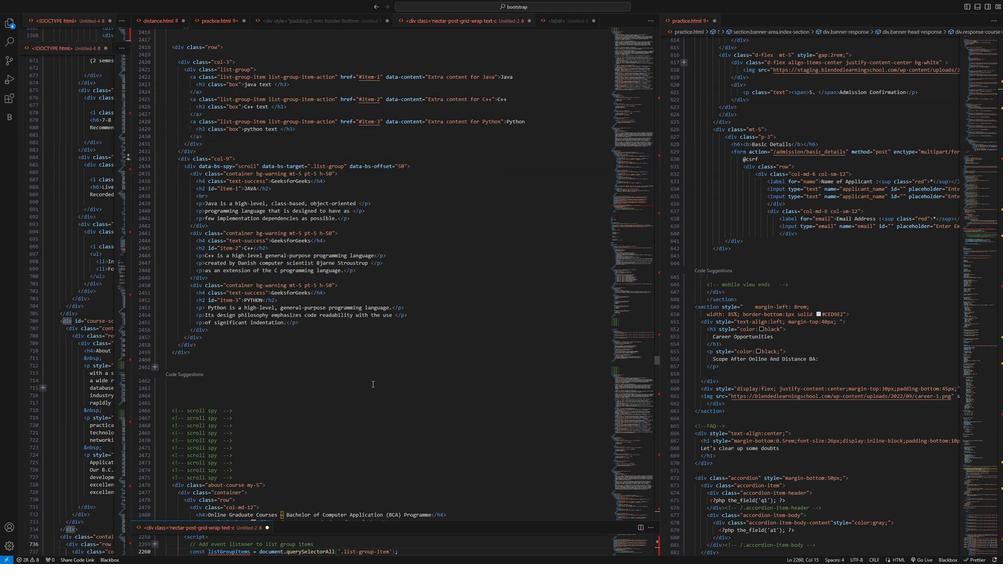 
Action: Mouse scrolled (370, 385) with delta (0, 0)
Screenshot: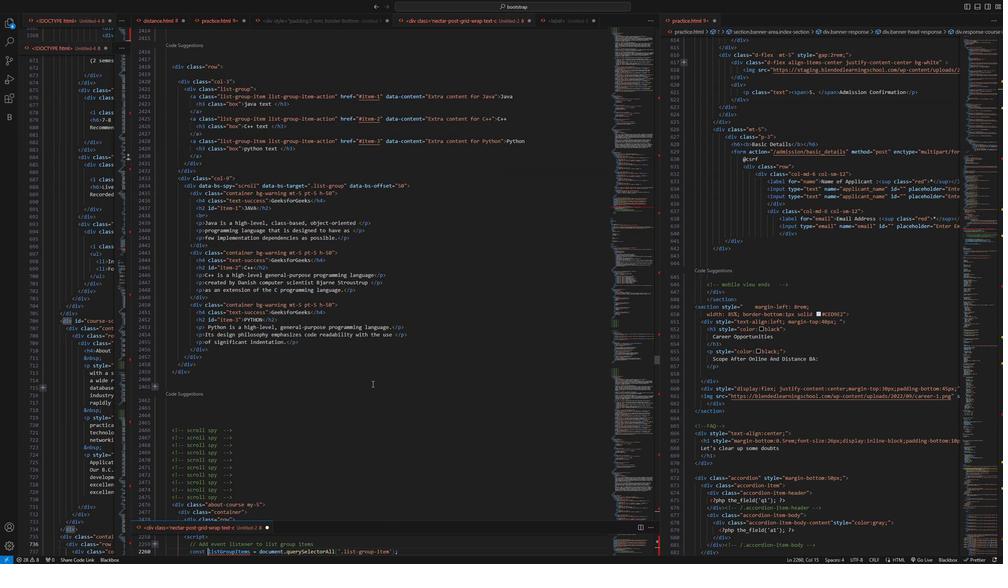 
Action: Mouse scrolled (370, 385) with delta (0, 0)
Screenshot: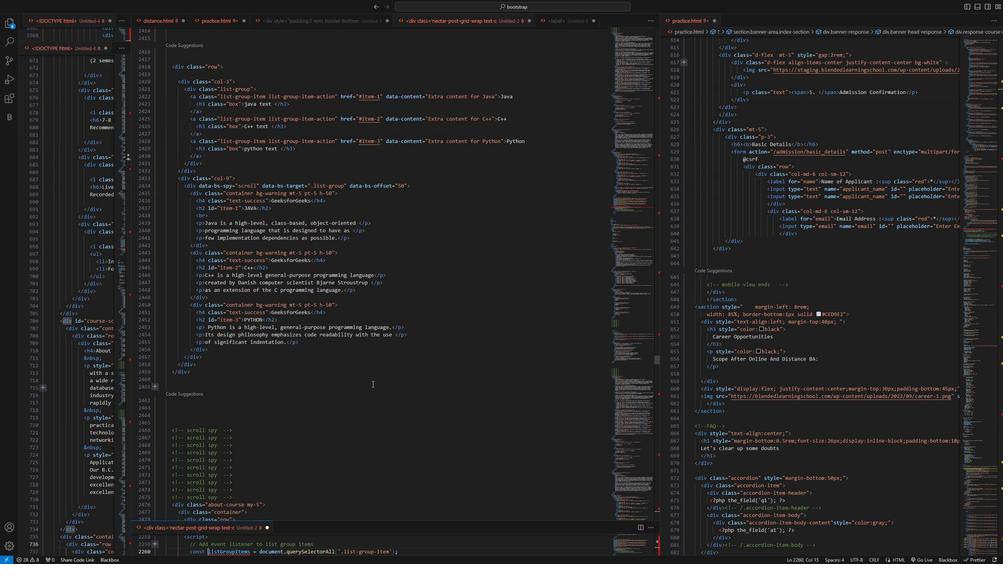 
Action: Mouse scrolled (370, 385) with delta (0, 0)
Screenshot: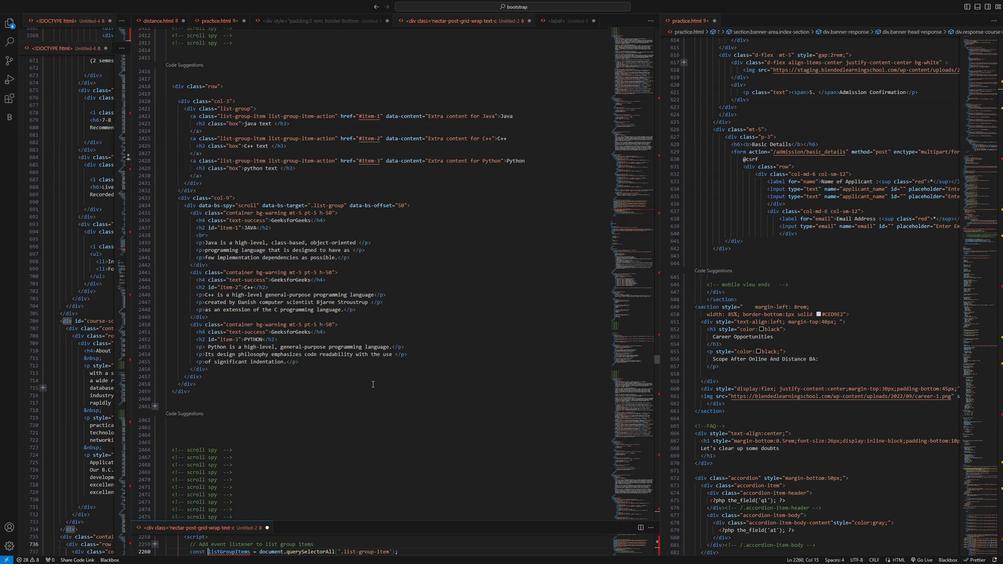 
Action: Mouse scrolled (370, 385) with delta (0, 0)
Screenshot: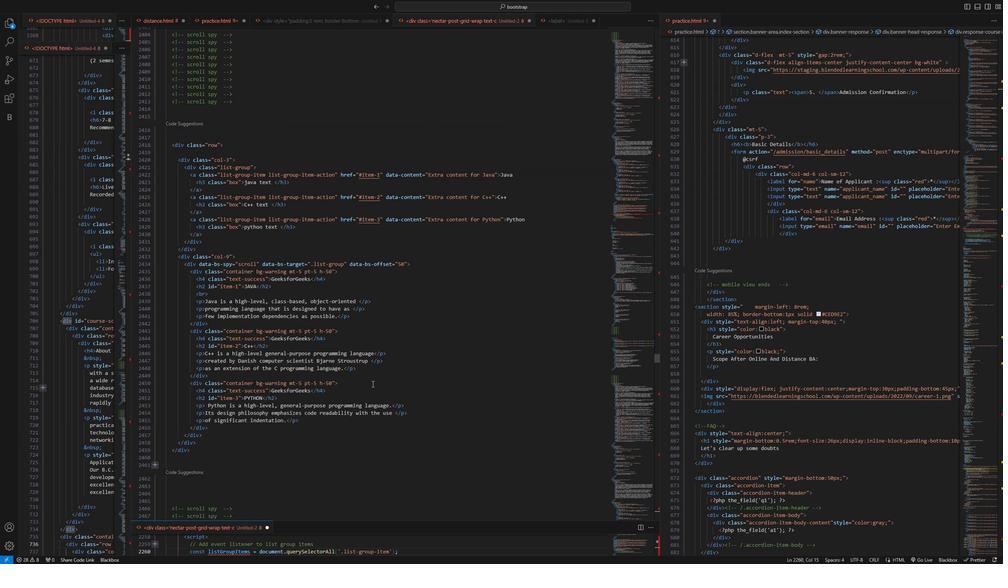 
Action: Mouse scrolled (370, 385) with delta (0, 0)
Screenshot: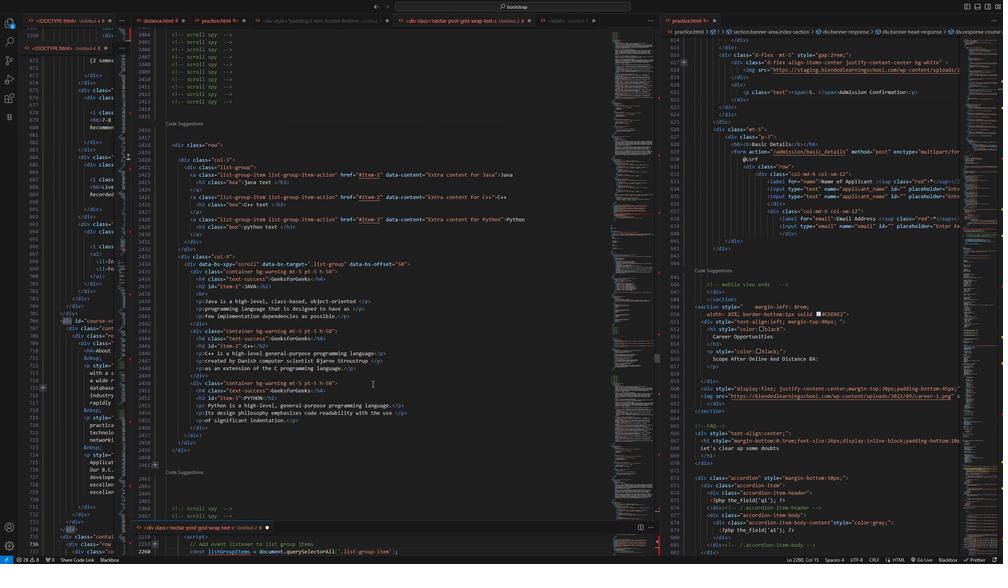 
Action: Mouse scrolled (370, 385) with delta (0, 0)
Screenshot: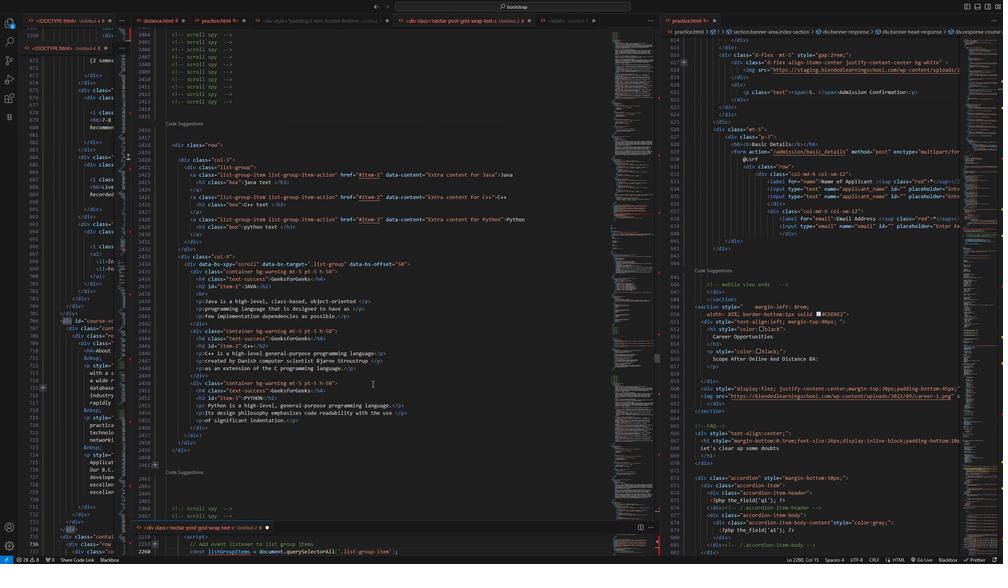 
Action: Mouse scrolled (370, 385) with delta (0, 0)
Screenshot: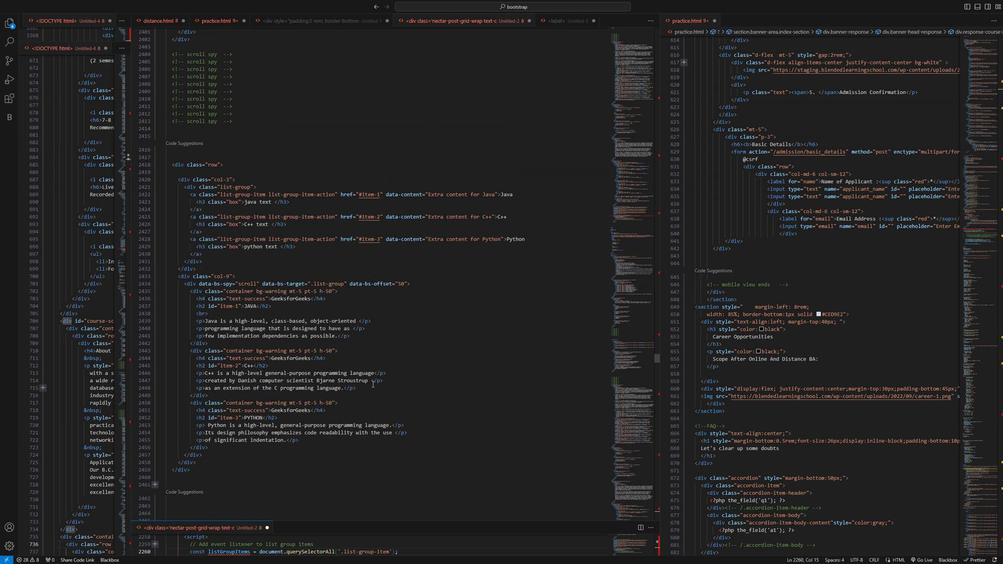 
Action: Mouse scrolled (370, 385) with delta (0, 0)
Screenshot: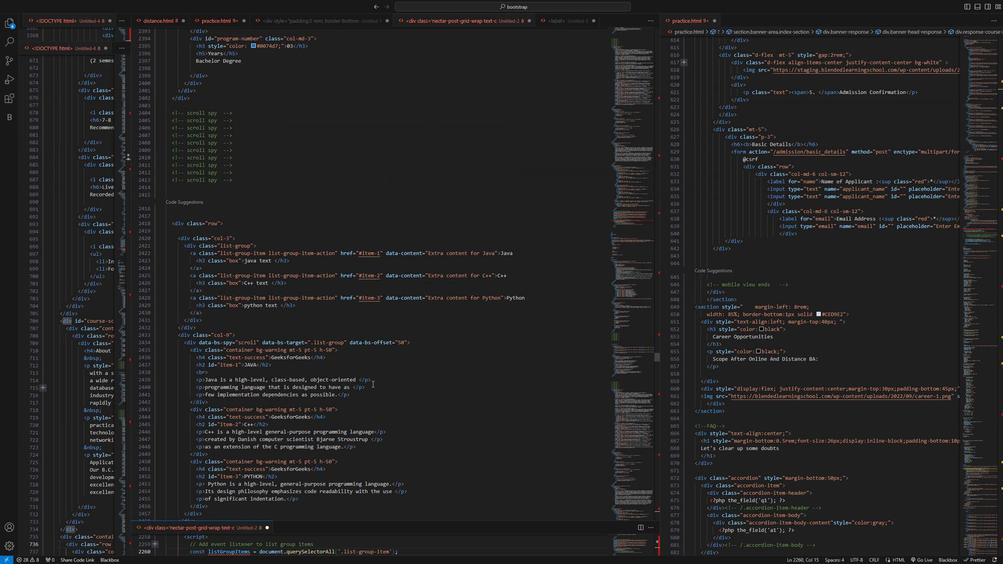 
Action: Mouse scrolled (370, 385) with delta (0, 0)
Screenshot: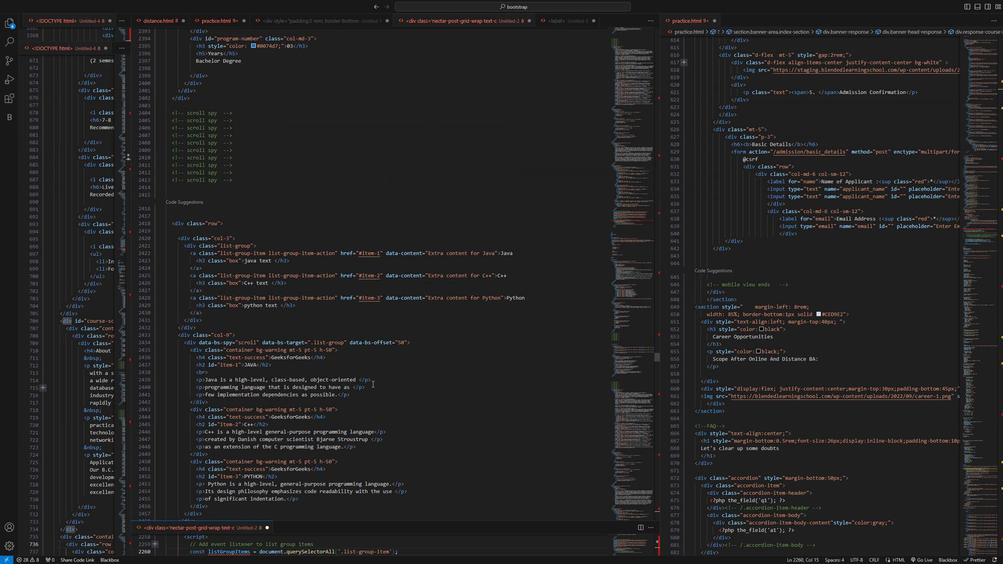 
Action: Mouse scrolled (370, 385) with delta (0, 0)
Screenshot: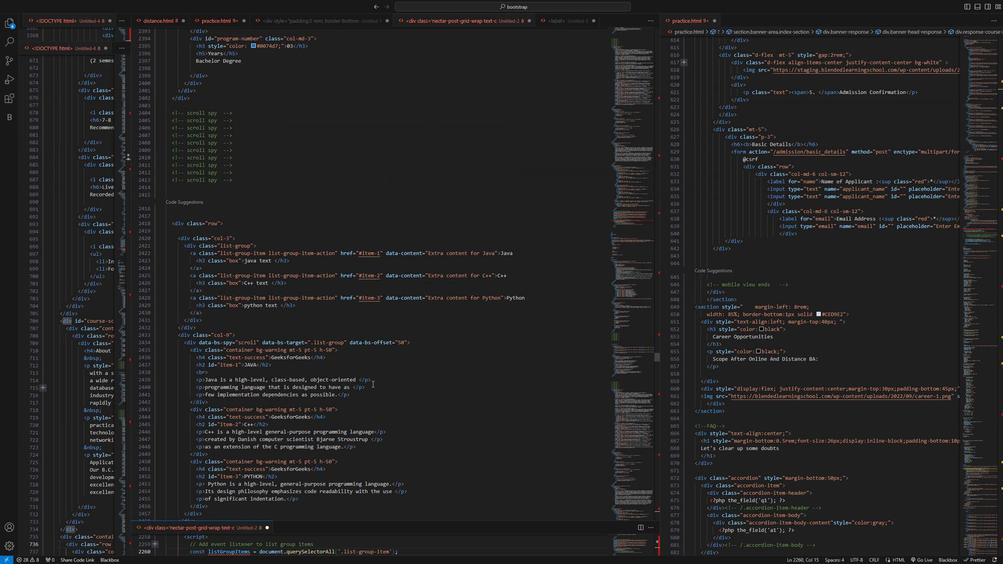 
Action: Mouse scrolled (370, 385) with delta (0, 0)
Screenshot: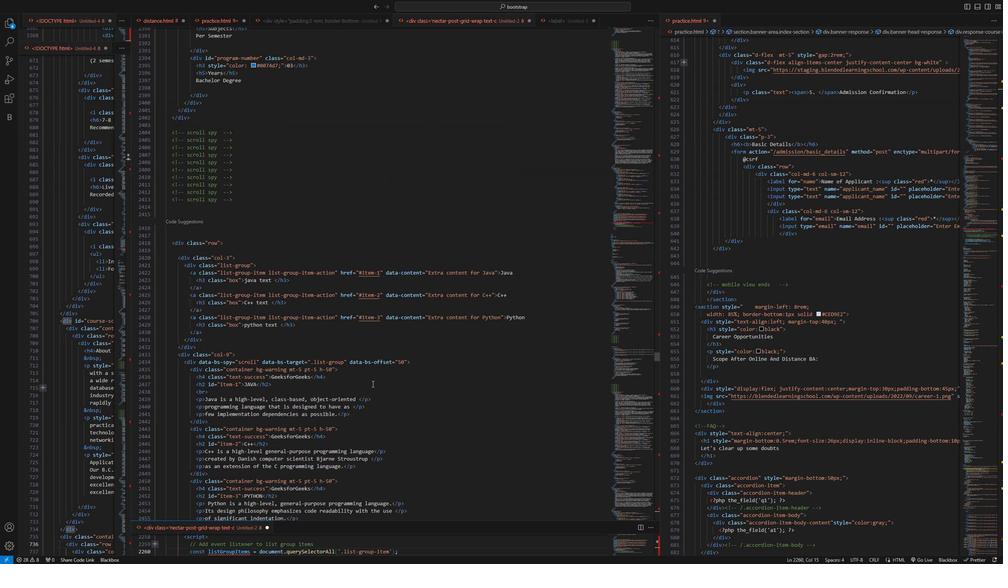 
Action: Mouse moved to (369, 386)
Screenshot: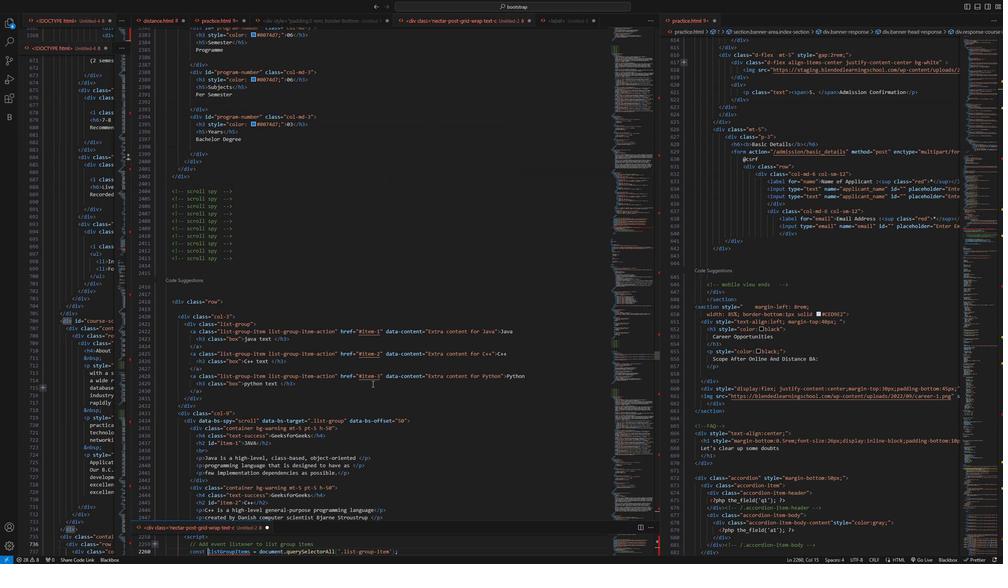 
Action: Mouse scrolled (369, 386) with delta (0, 0)
Screenshot: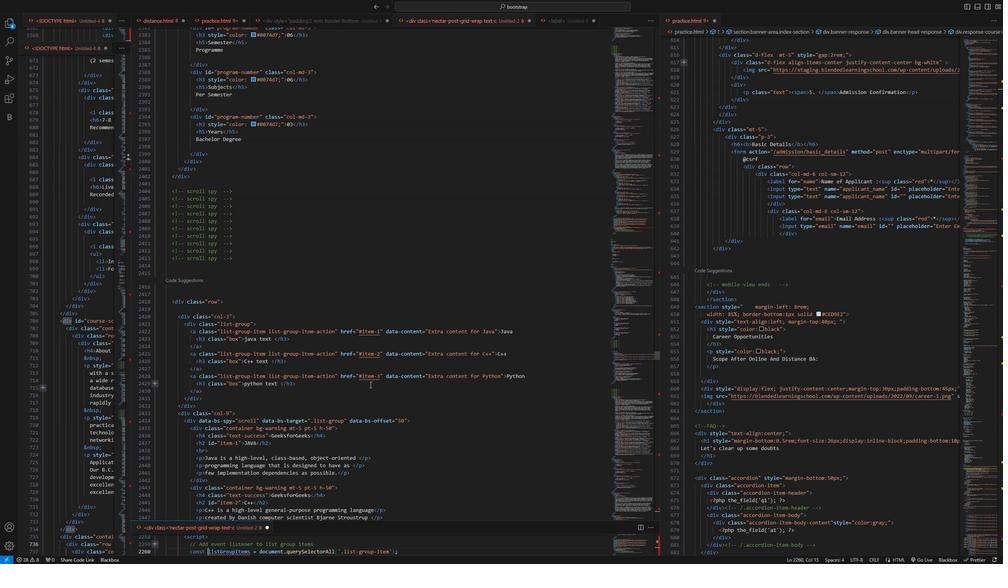 
Action: Mouse scrolled (369, 386) with delta (0, 0)
Screenshot: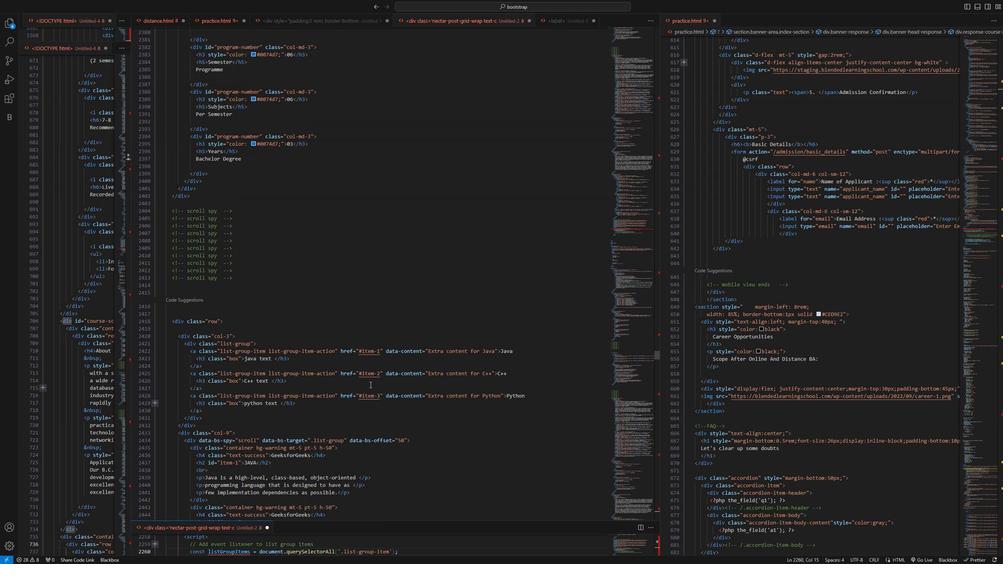 
Action: Mouse moved to (369, 385)
Screenshot: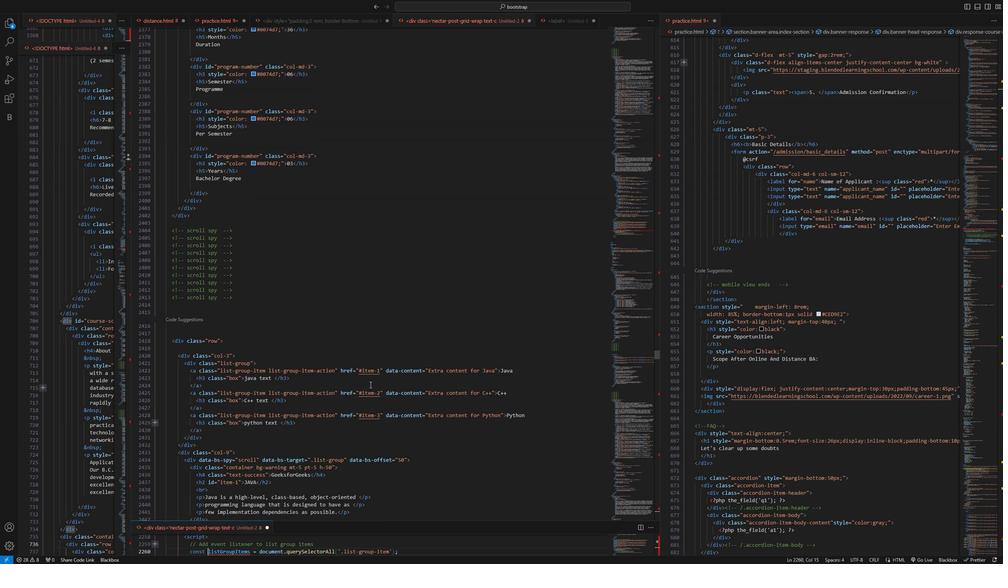 
Action: Mouse scrolled (369, 386) with delta (0, 0)
Screenshot: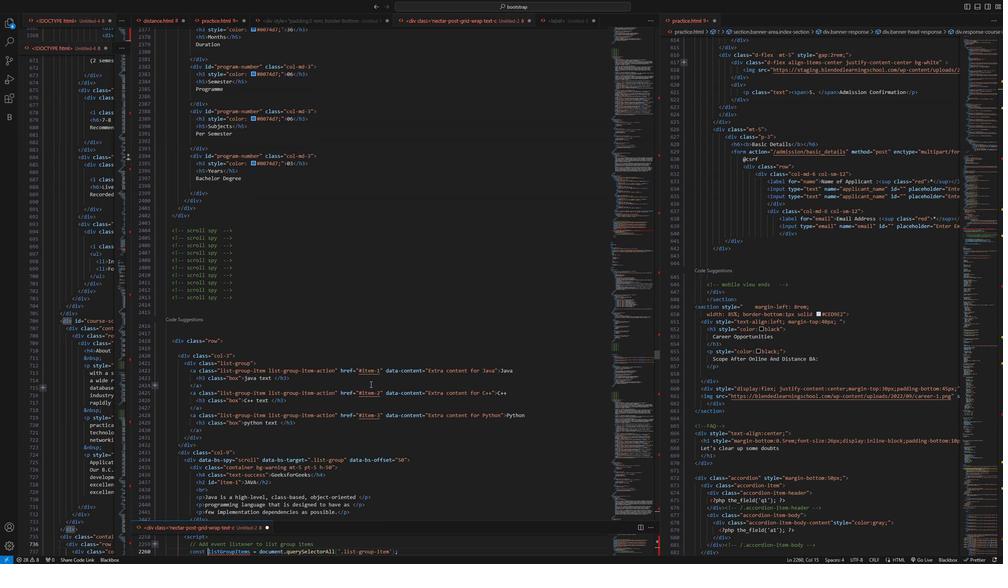 
Action: Mouse scrolled (369, 386) with delta (0, 0)
Screenshot: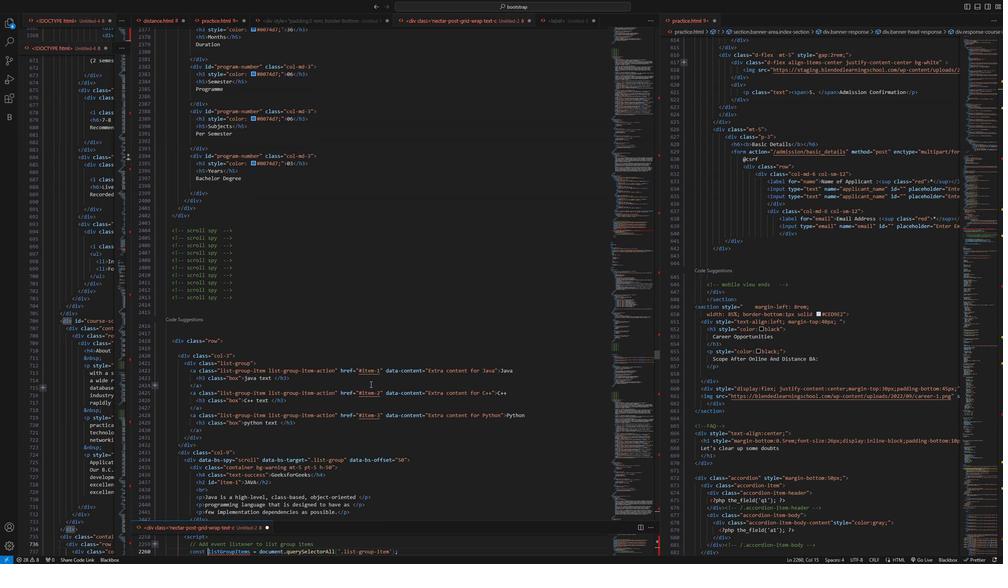 
Action: Mouse scrolled (369, 386) with delta (0, 0)
Screenshot: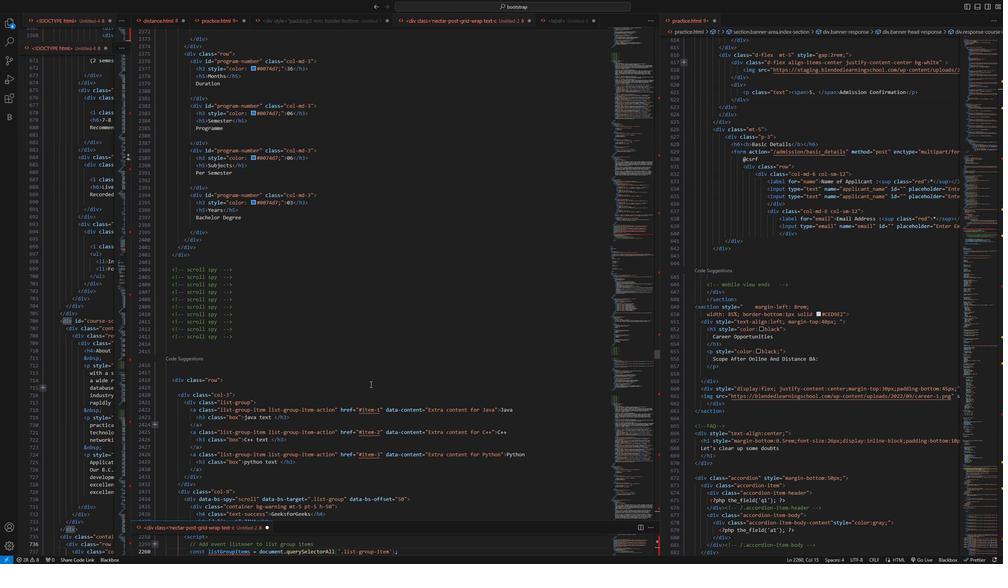 
Action: Mouse scrolled (369, 386) with delta (0, 0)
Screenshot: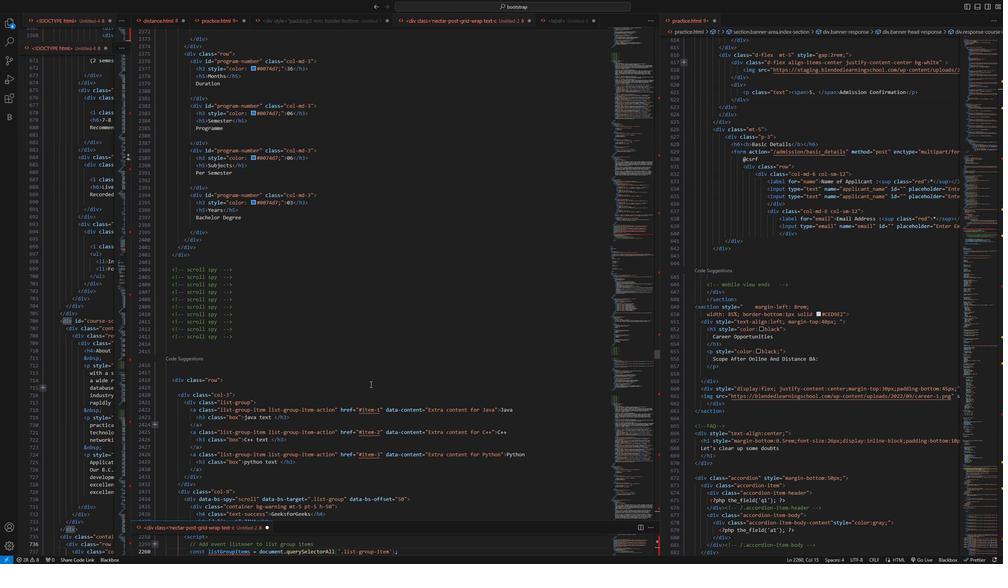 
Action: Mouse scrolled (369, 386) with delta (0, 0)
Screenshot: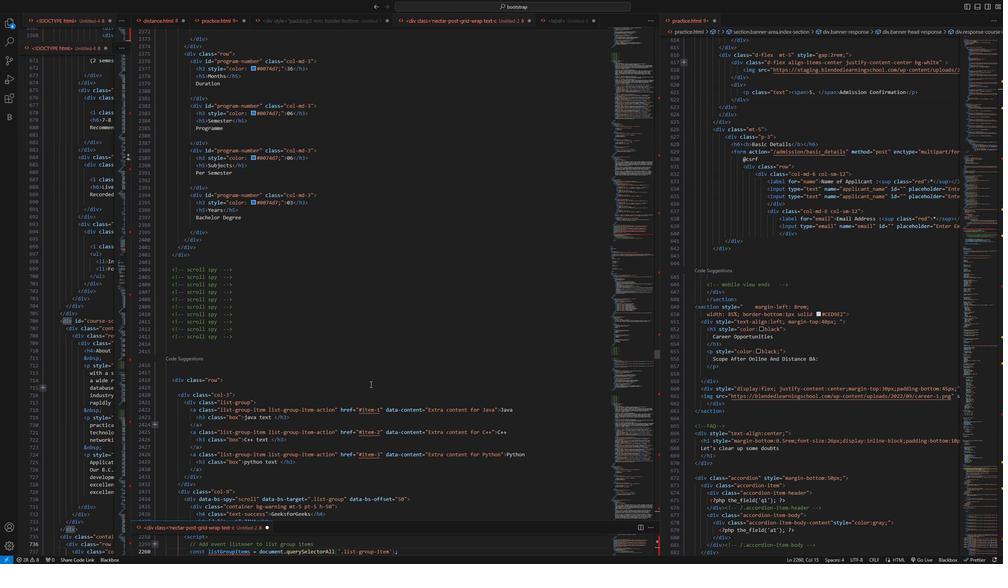 
Action: Mouse scrolled (369, 386) with delta (0, 0)
Screenshot: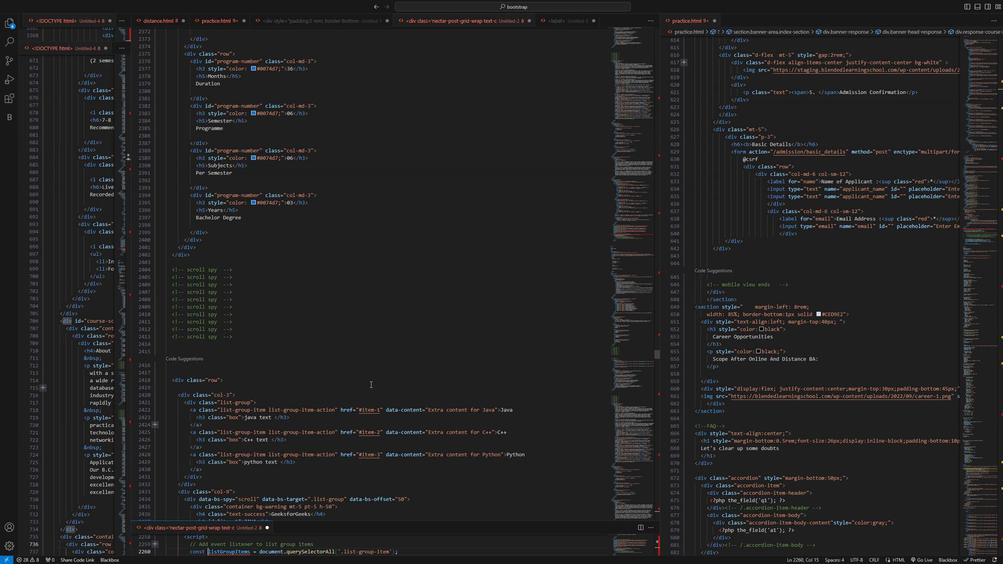 
Action: Mouse scrolled (369, 386) with delta (0, 0)
Screenshot: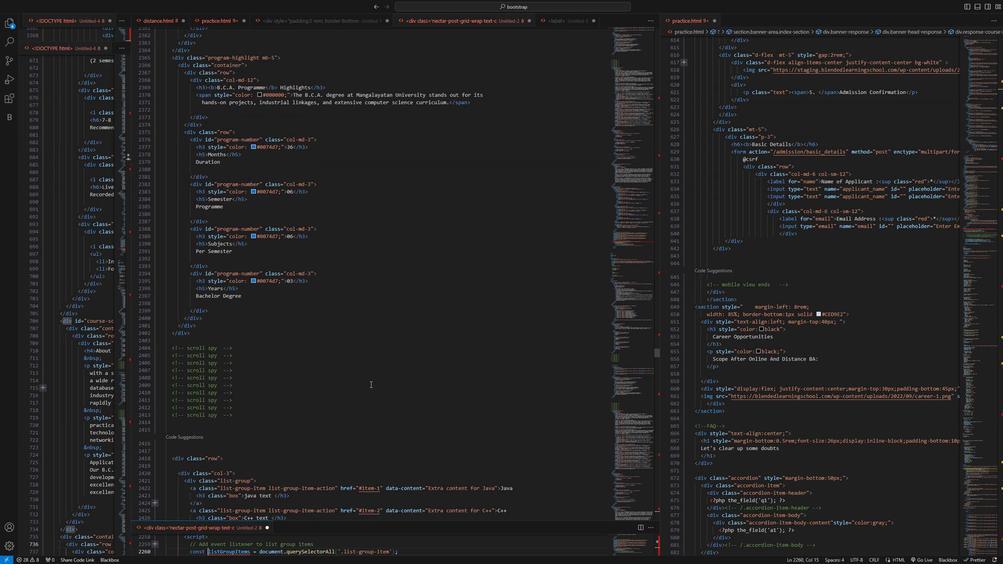 
Action: Mouse scrolled (369, 386) with delta (0, 0)
Screenshot: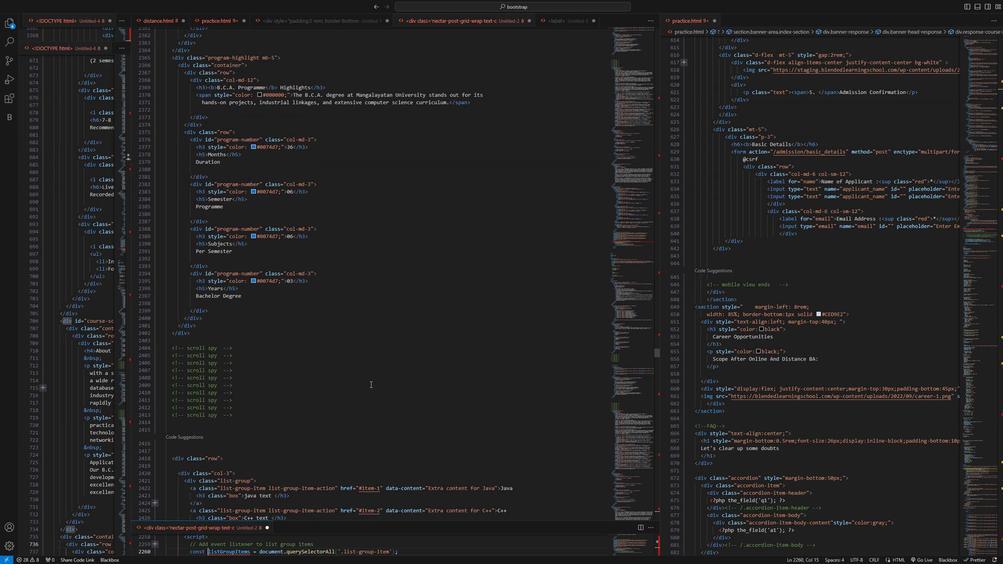 
Action: Mouse scrolled (369, 386) with delta (0, 0)
Screenshot: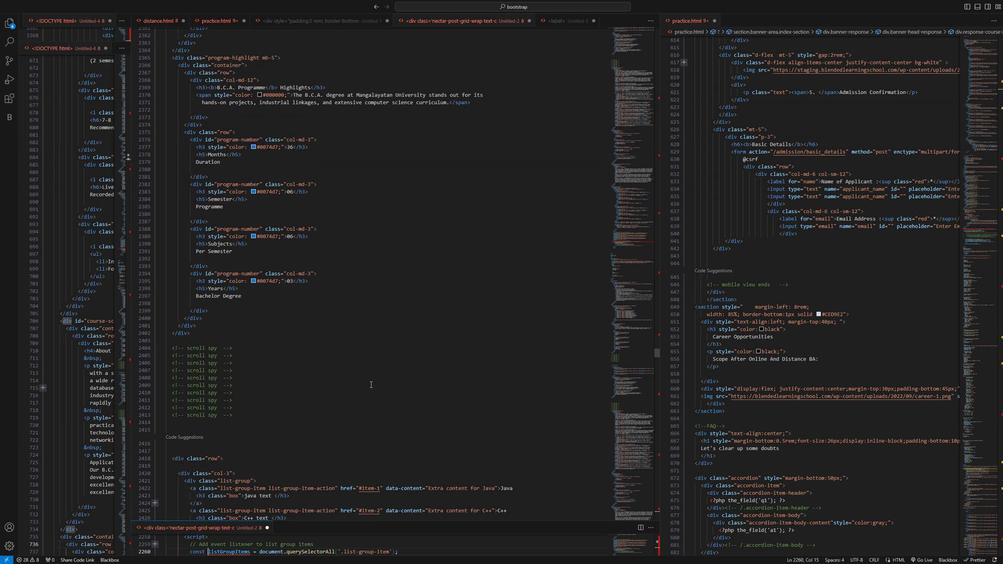 
Action: Mouse scrolled (369, 386) with delta (0, 0)
Screenshot: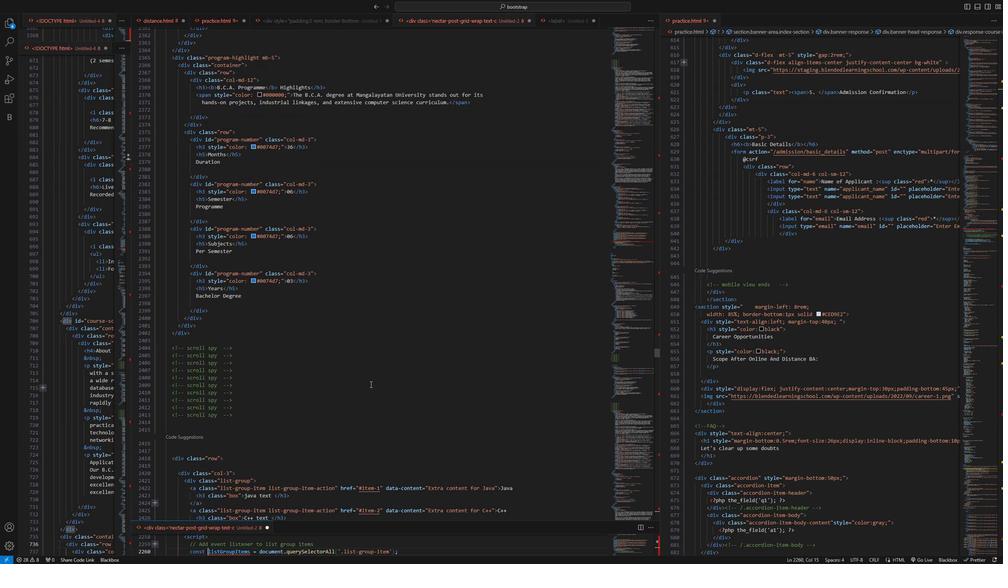 
Action: Mouse scrolled (369, 386) with delta (0, 0)
Screenshot: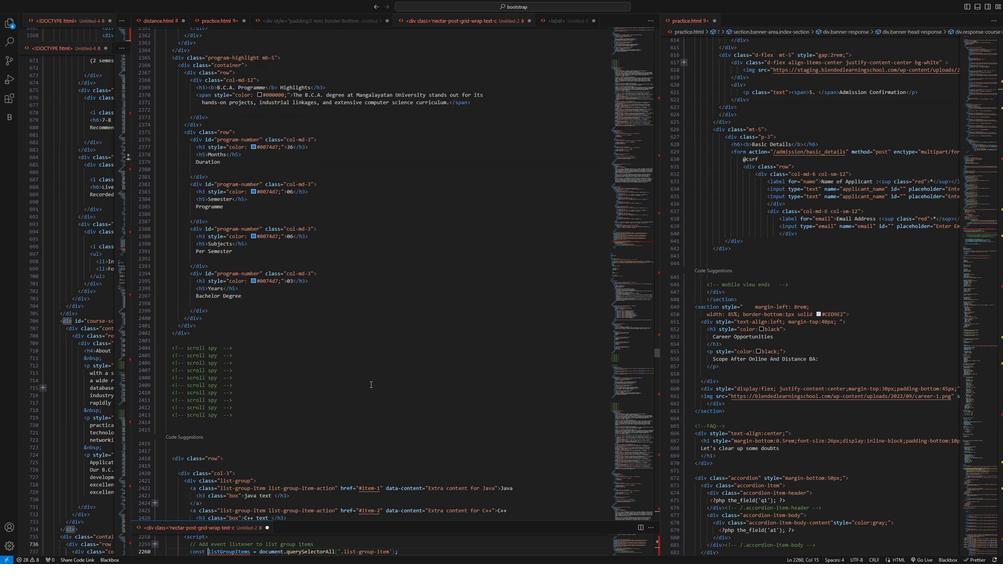 
Action: Mouse moved to (351, 385)
Screenshot: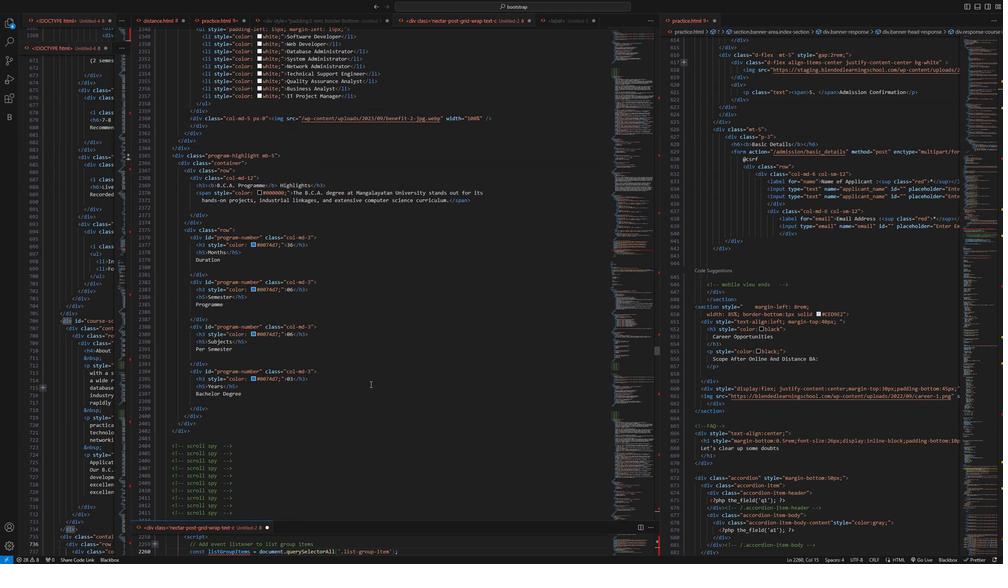 
Action: Mouse scrolled (351, 384) with delta (0, 0)
Screenshot: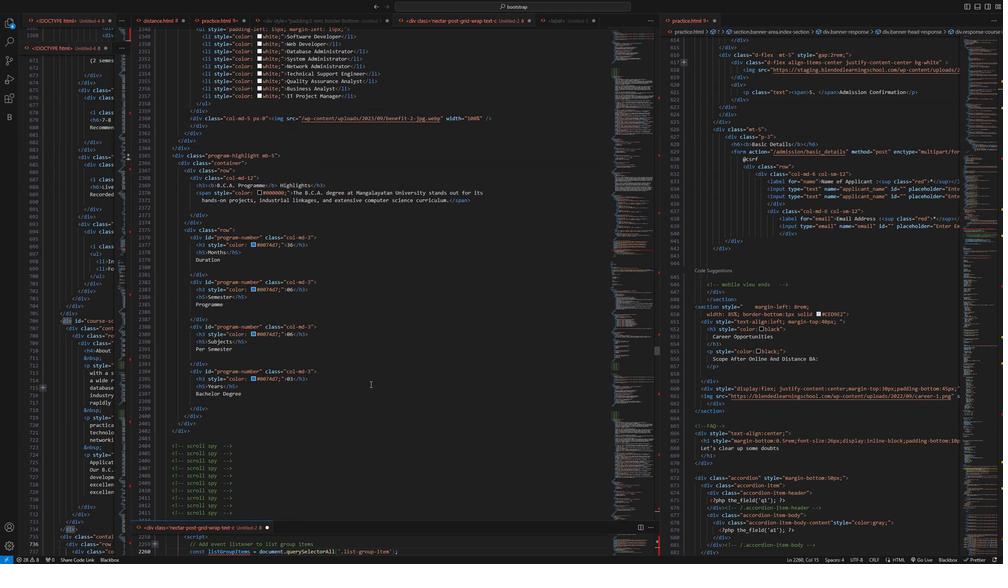 
Action: Mouse moved to (350, 385)
Screenshot: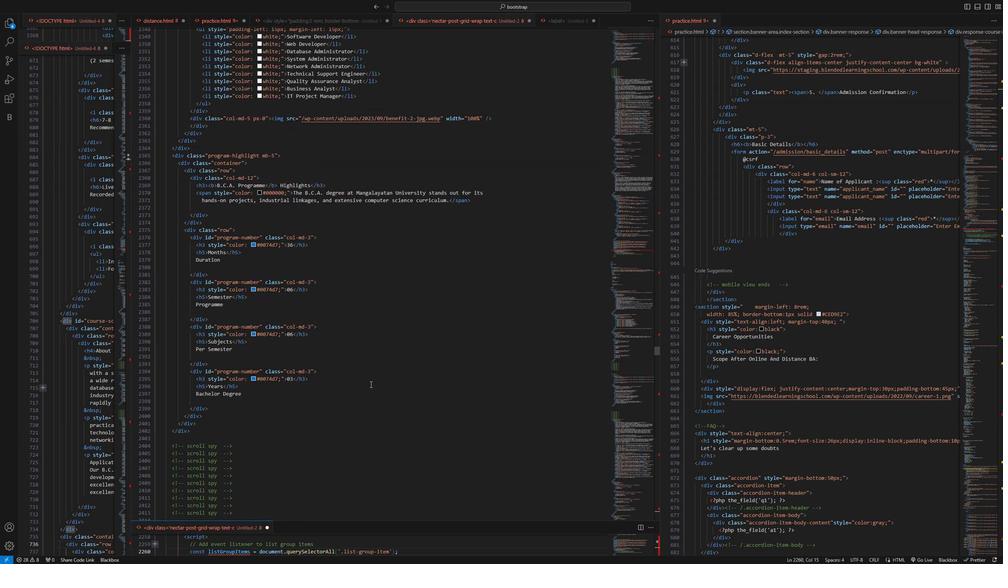 
Action: Mouse scrolled (350, 384) with delta (0, 0)
Screenshot: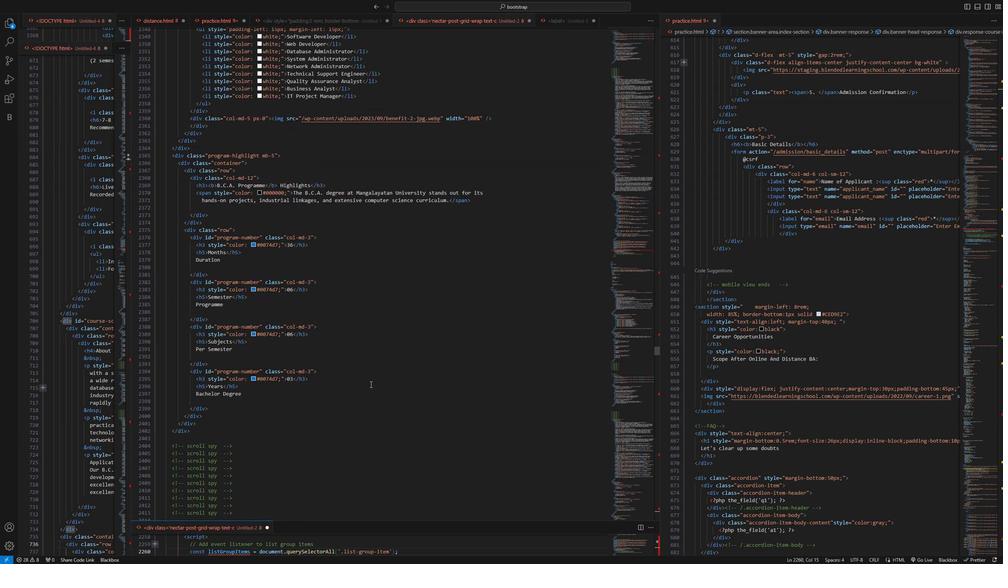 
Action: Mouse moved to (347, 385)
Screenshot: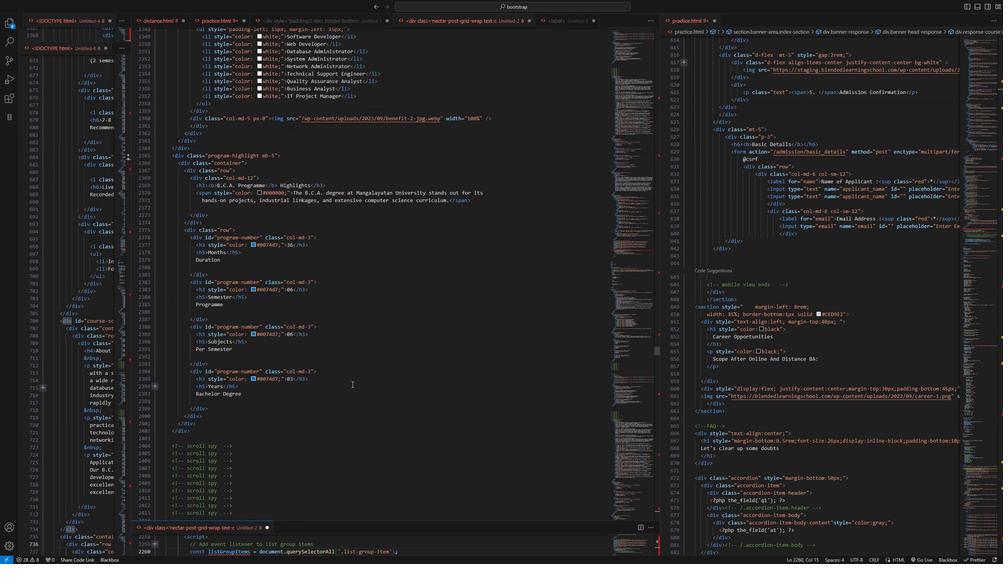 
Action: Mouse scrolled (347, 384) with delta (0, 0)
Screenshot: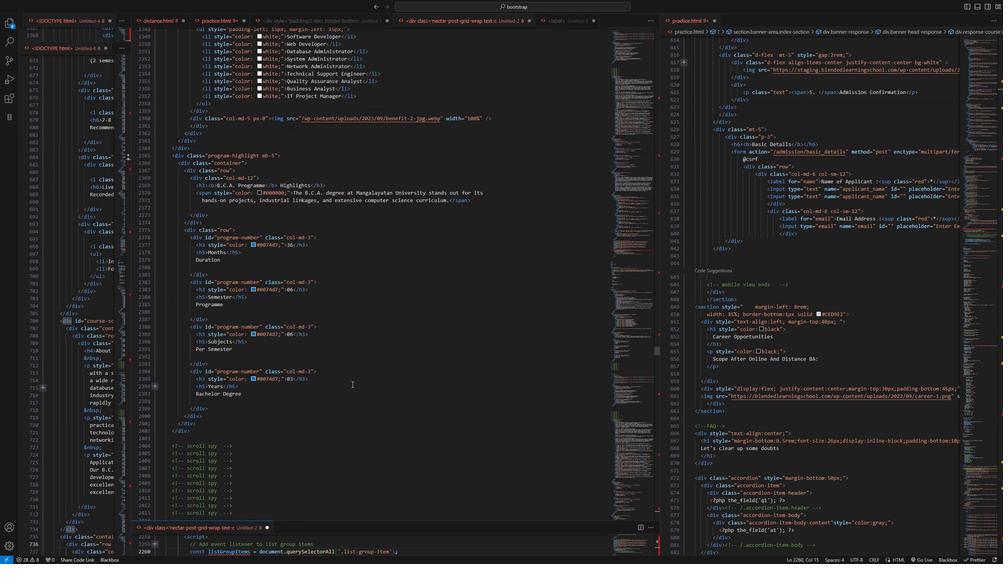 
Action: Mouse moved to (269, 451)
Screenshot: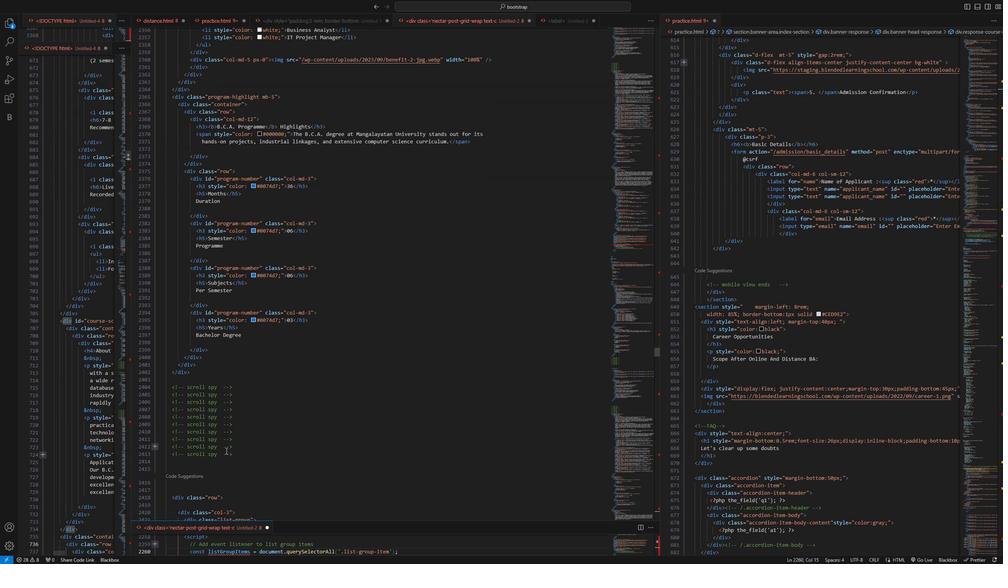 
Action: Mouse pressed left at (269, 451)
Screenshot: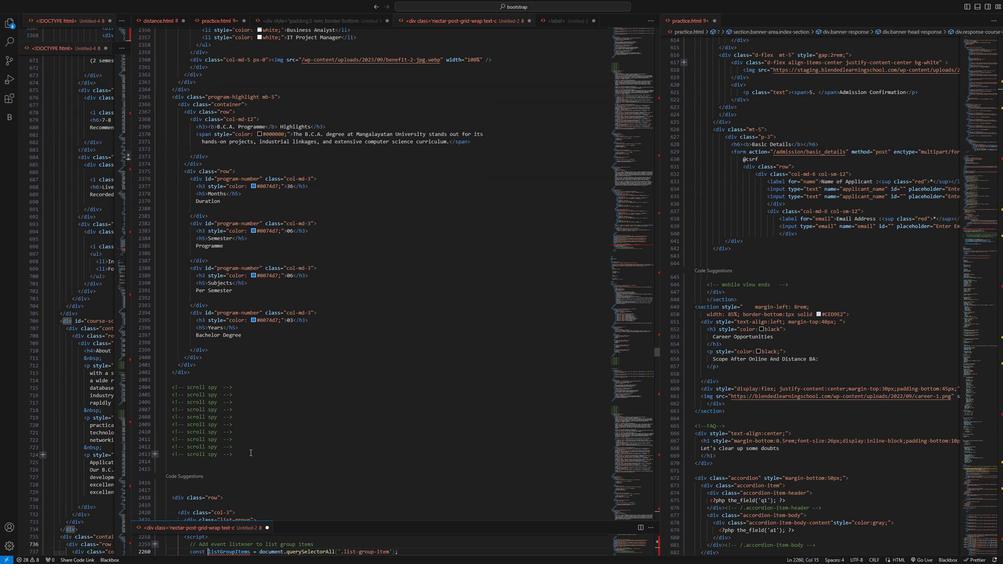
Action: Mouse moved to (199, 380)
Screenshot: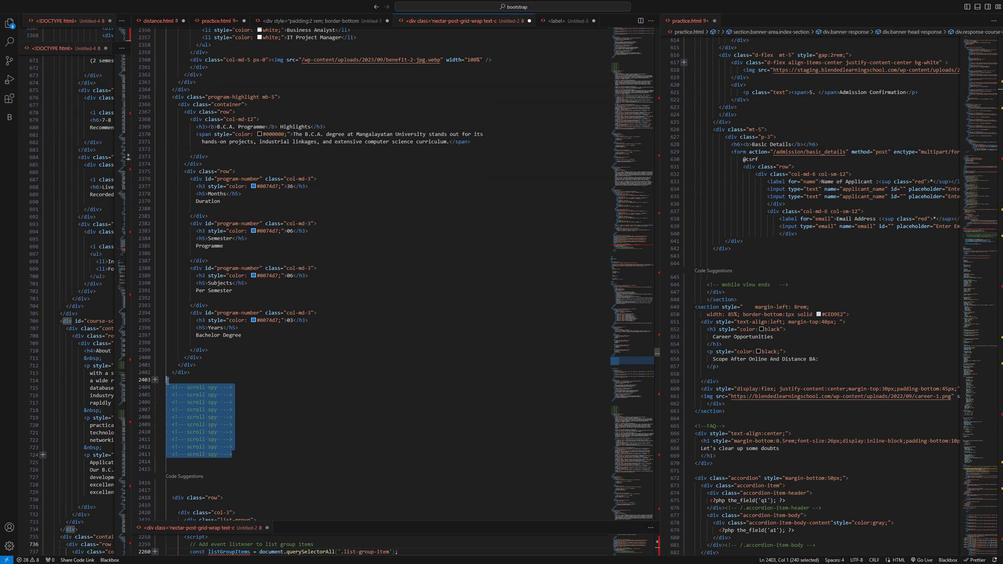 
Action: Key pressed <Key.backspace>
Screenshot: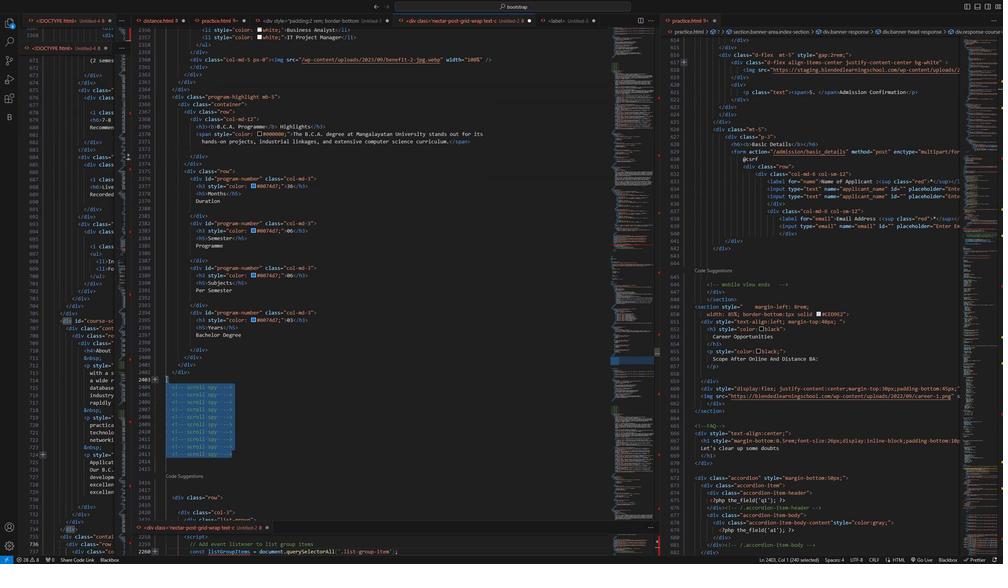 
Action: Mouse moved to (208, 417)
Screenshot: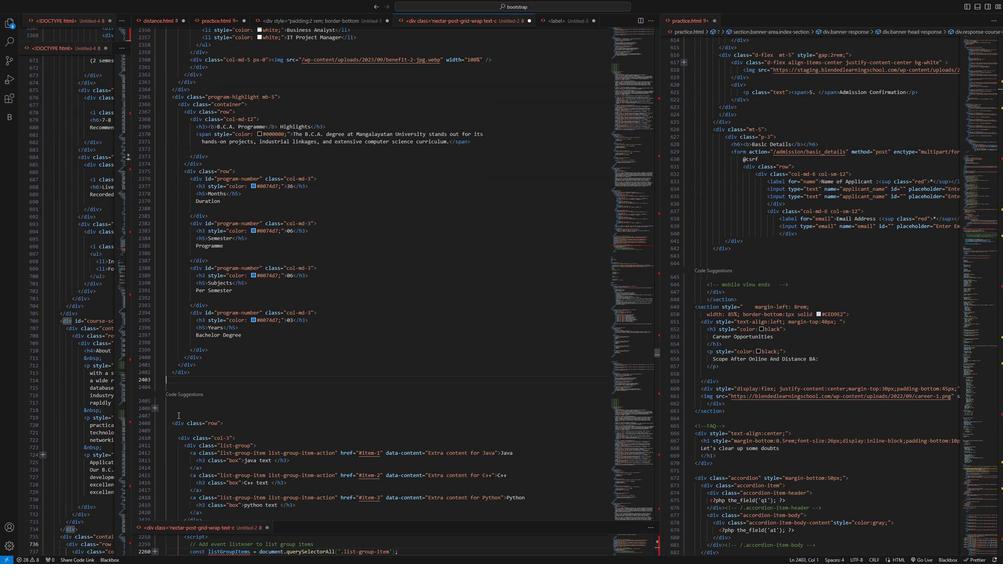 
Action: Mouse pressed left at (208, 417)
Screenshot: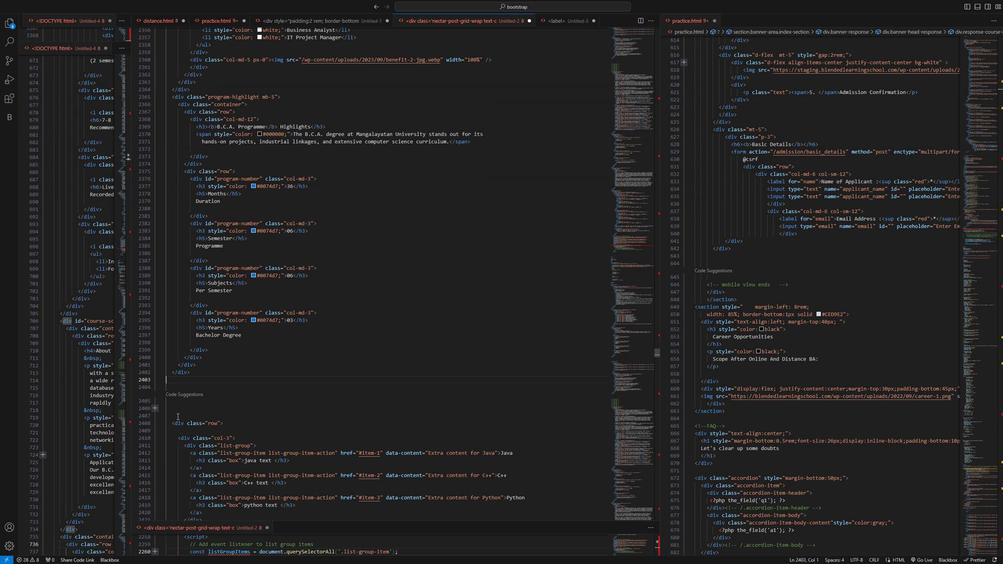 
Action: Mouse moved to (199, 384)
Screenshot: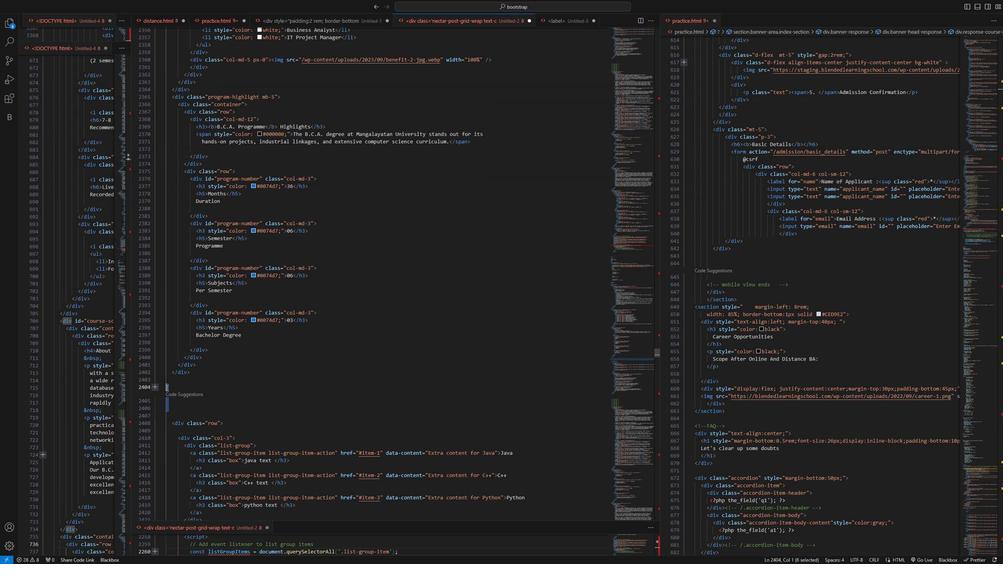 
Action: Key pressed <Key.backspace>
Screenshot: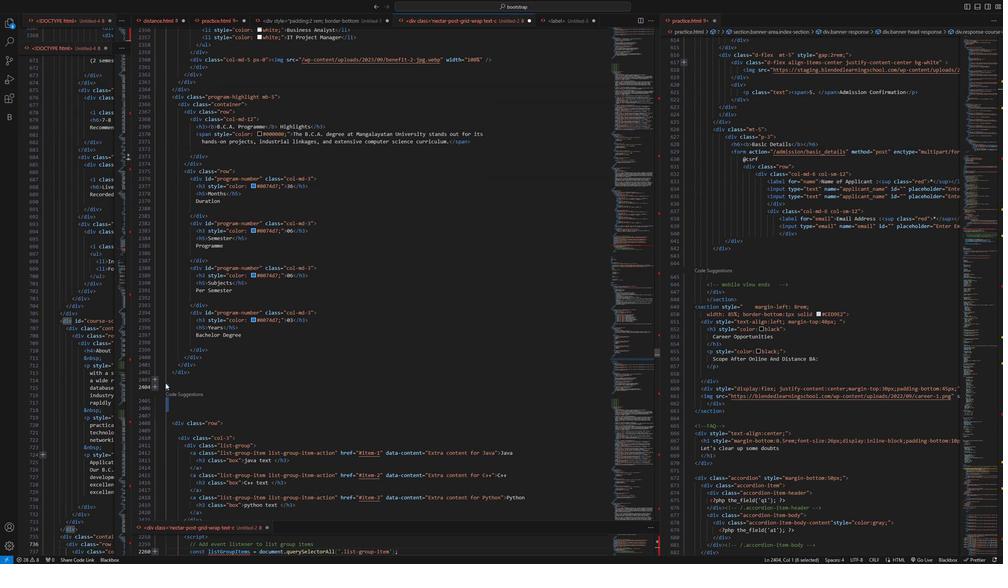 
Action: Mouse moved to (217, 388)
Screenshot: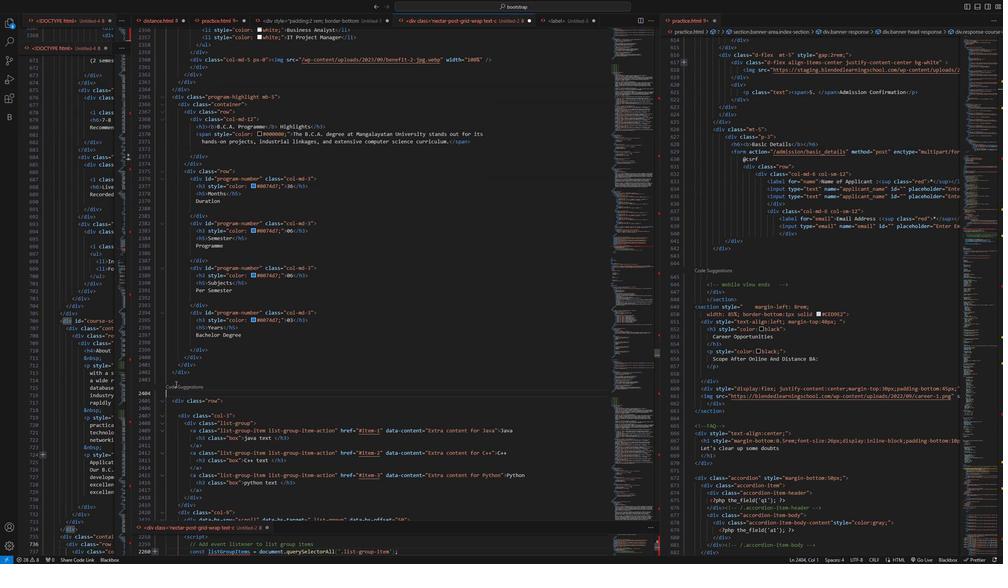 
Action: Key pressed <Key.backspace>
Screenshot: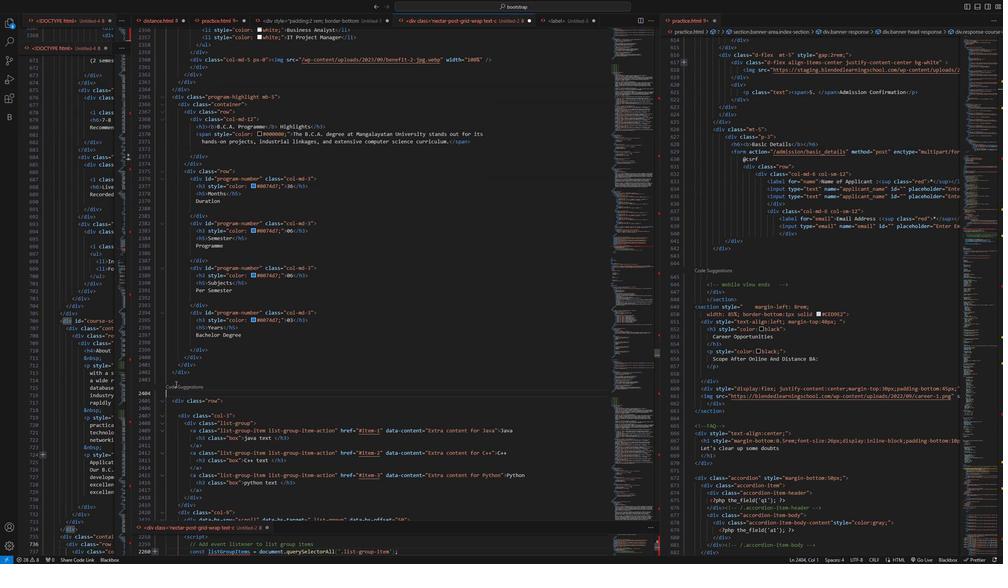 
Action: Mouse moved to (201, 390)
Screenshot: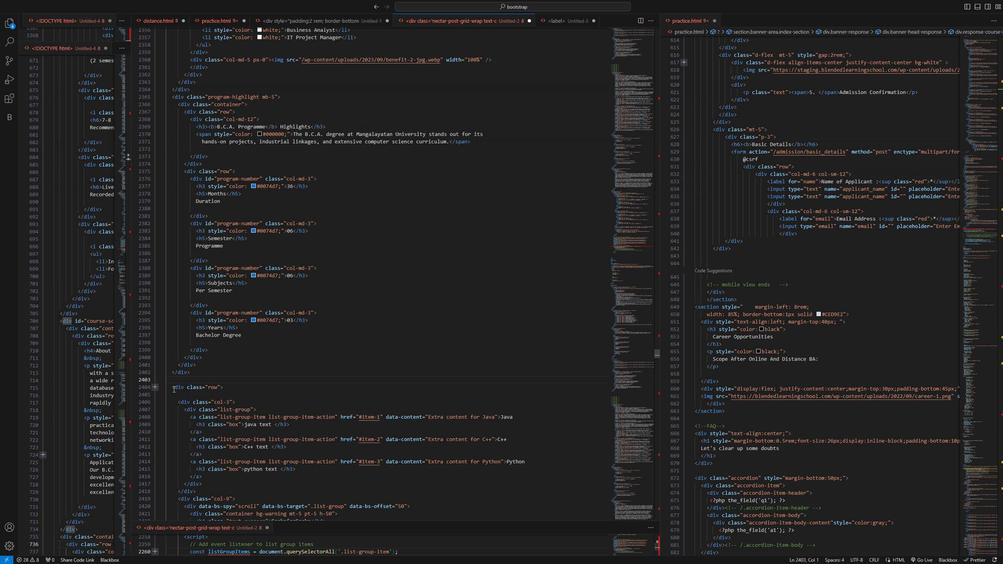 
Action: Mouse pressed left at (201, 390)
Screenshot: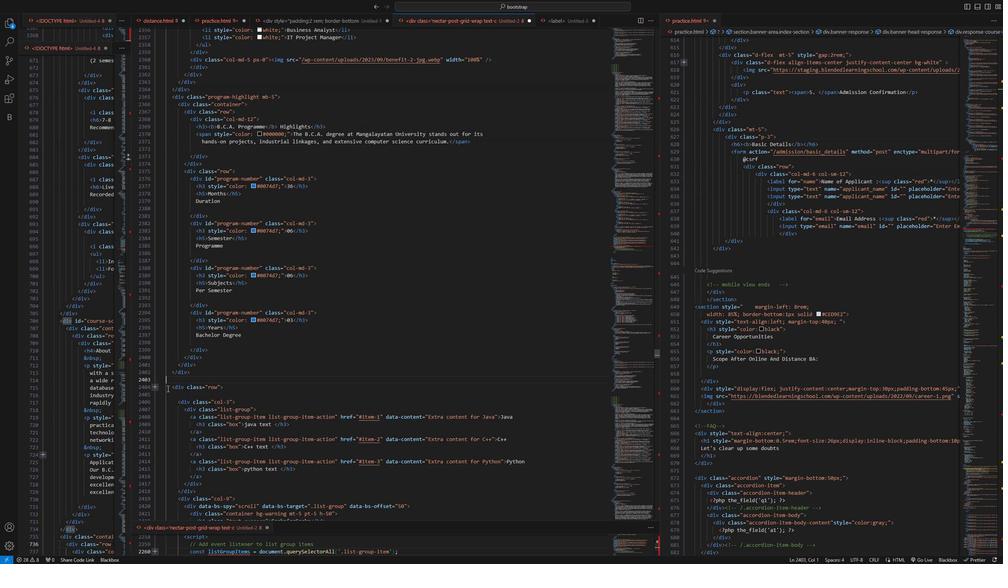 
Action: Mouse moved to (203, 389)
Screenshot: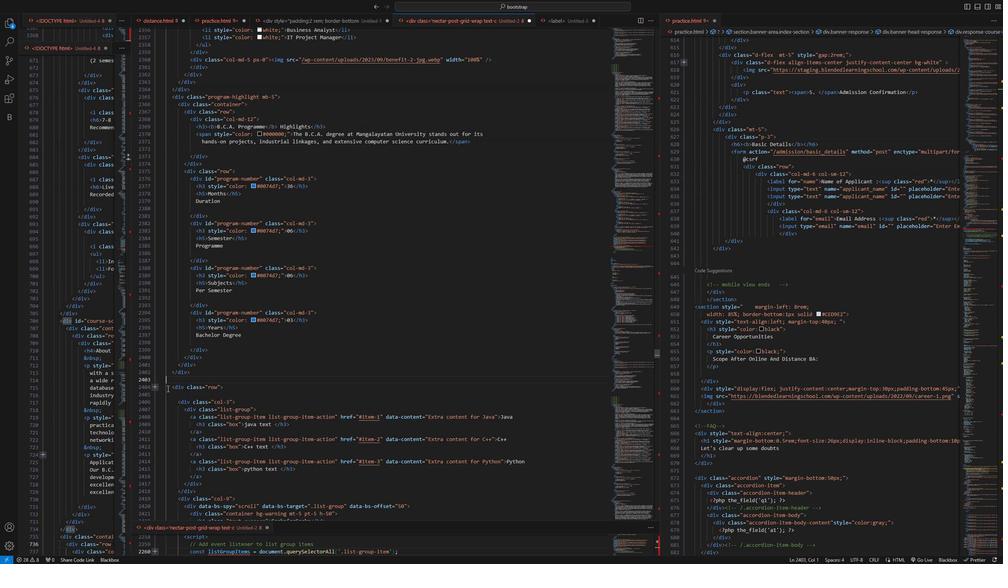 
Action: Key pressed <Key.backspace>
Screenshot: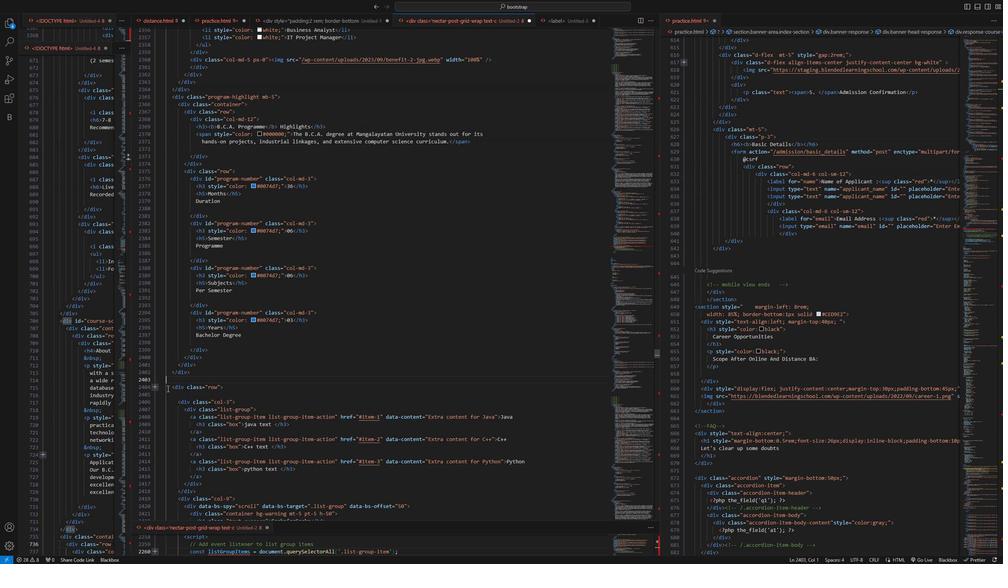 
Action: Mouse moved to (218, 391)
Screenshot: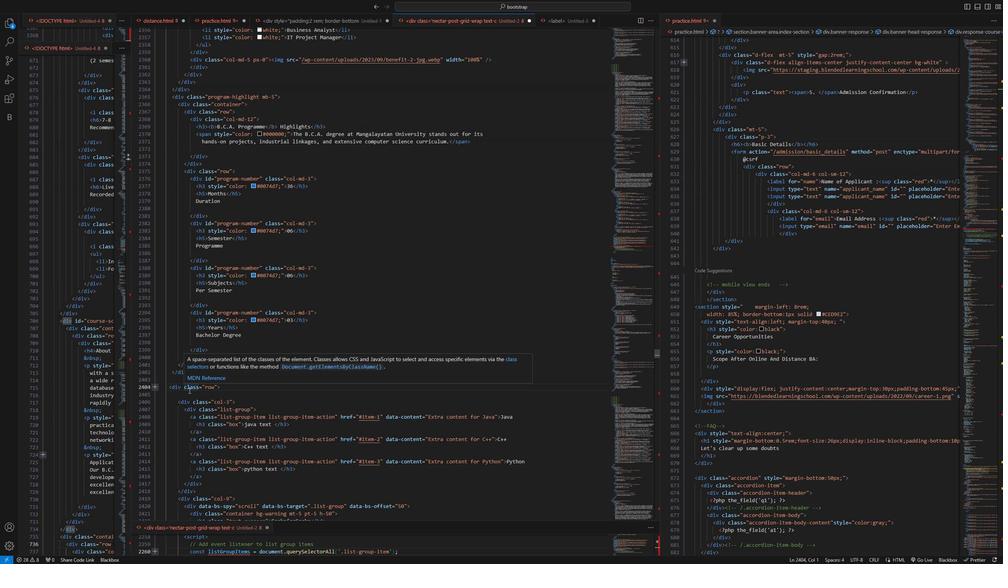 
Action: Key pressed <Key.backspace>
Screenshot: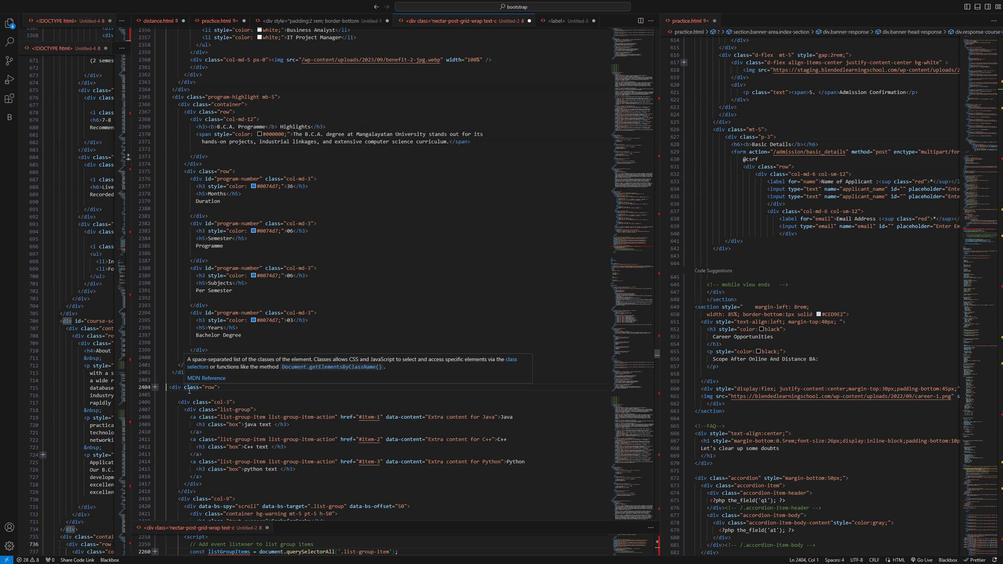 
Action: Mouse moved to (240, 352)
Screenshot: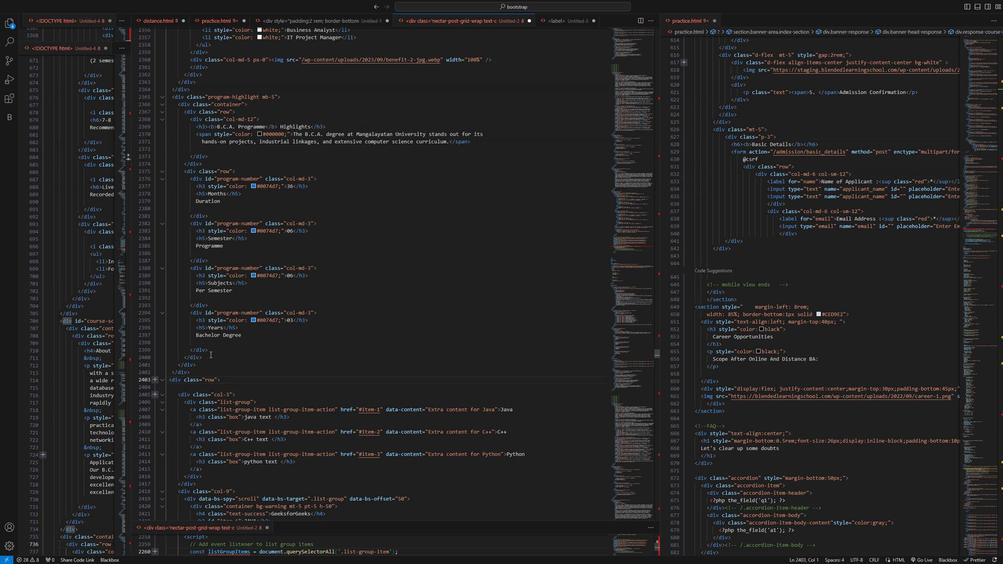 
Action: Mouse scrolled (240, 352) with delta (0, 0)
Screenshot: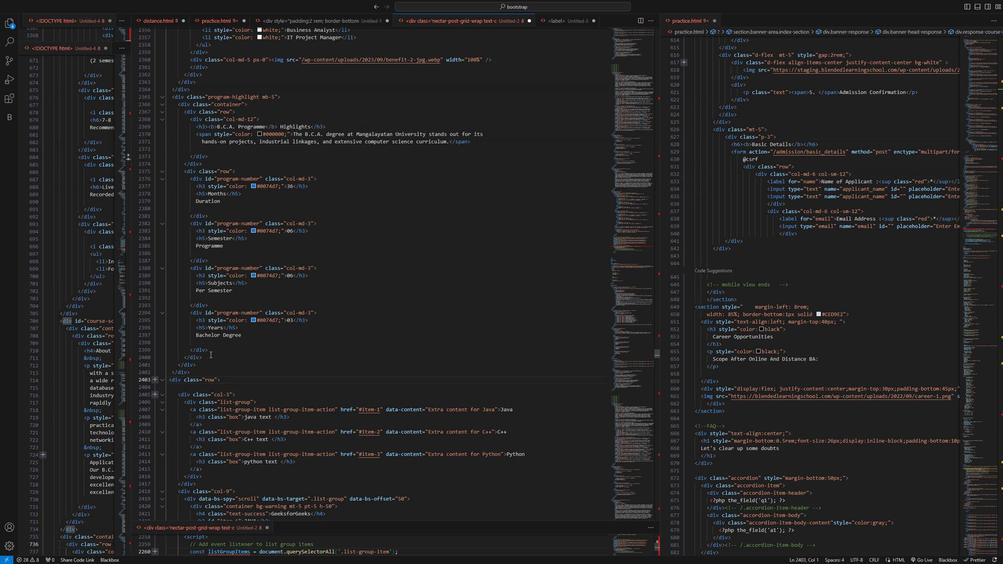
Action: Mouse moved to (240, 352)
Screenshot: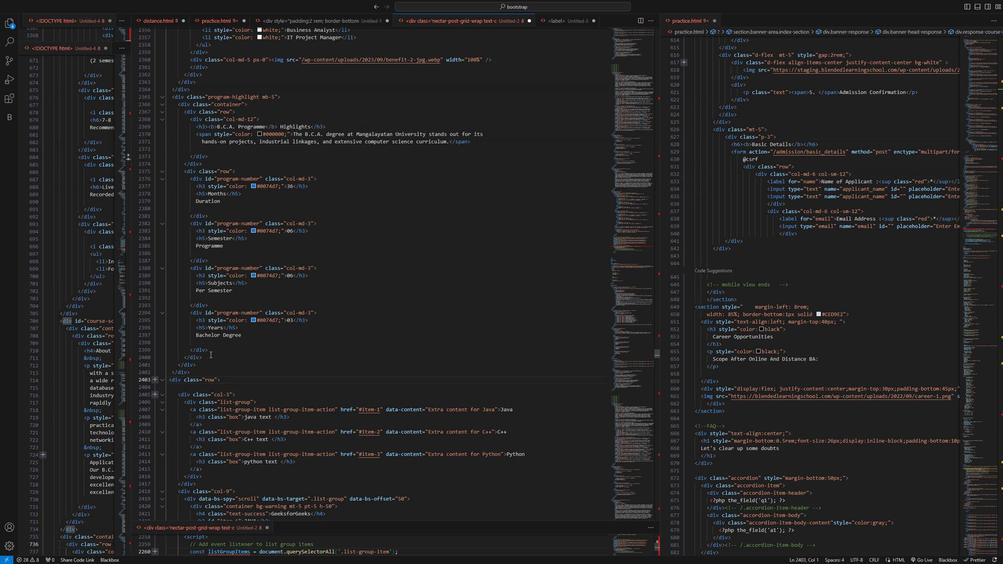 
Action: Mouse scrolled (240, 352) with delta (0, 0)
Screenshot: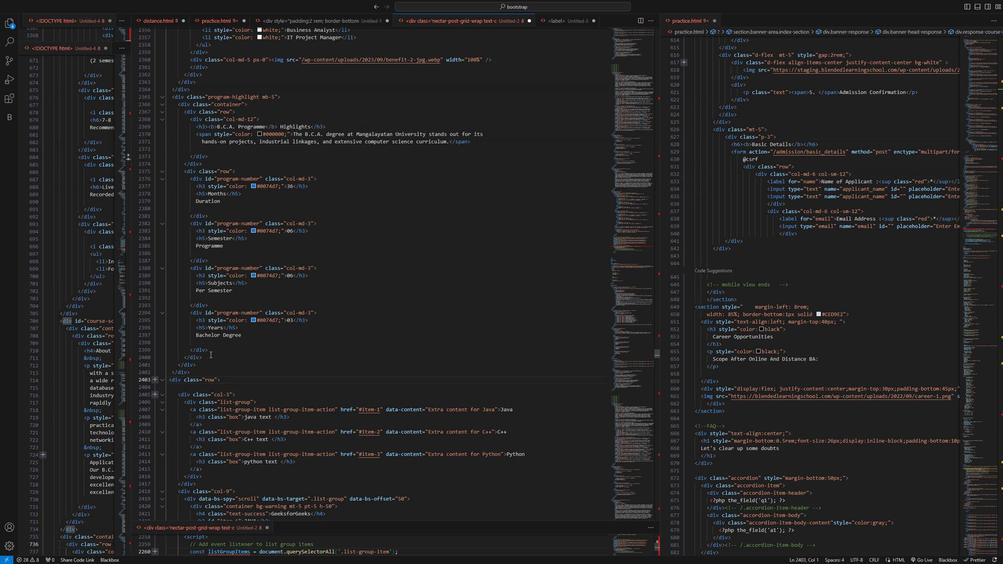 
Action: Mouse scrolled (240, 352) with delta (0, 0)
Screenshot: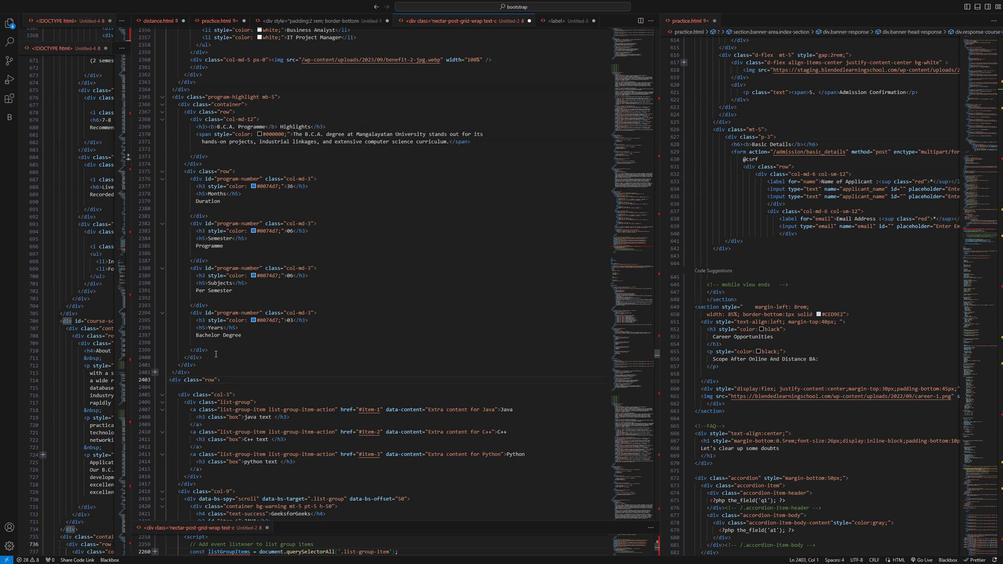
Action: Mouse scrolled (240, 352) with delta (0, 0)
Screenshot: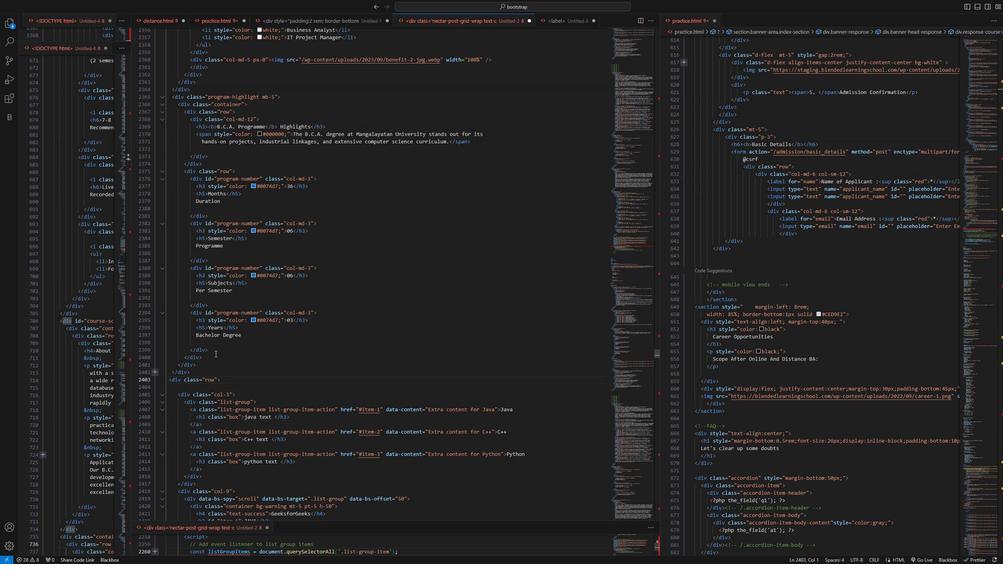 
Action: Mouse scrolled (240, 352) with delta (0, 0)
Screenshot: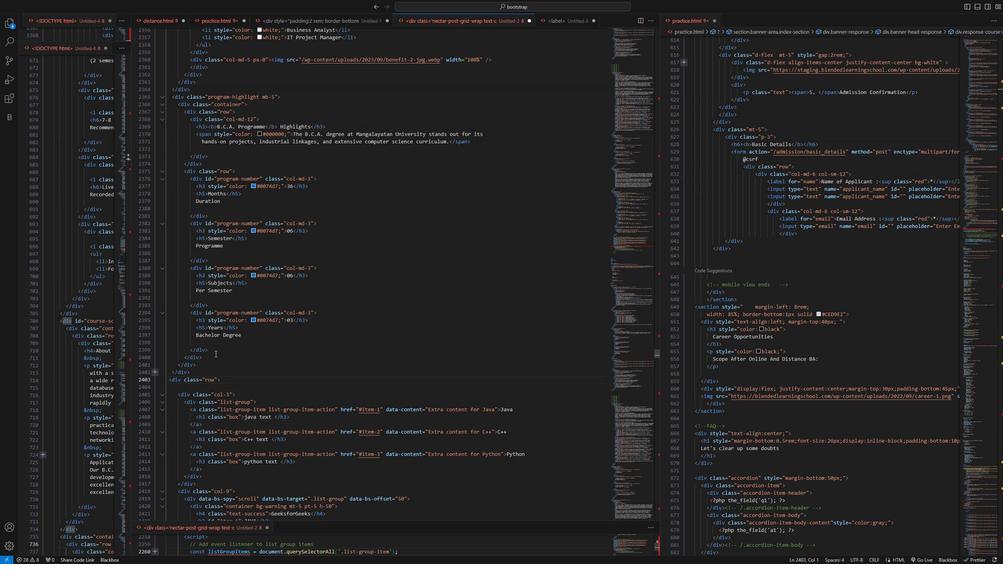 
Action: Mouse scrolled (240, 352) with delta (0, 0)
Screenshot: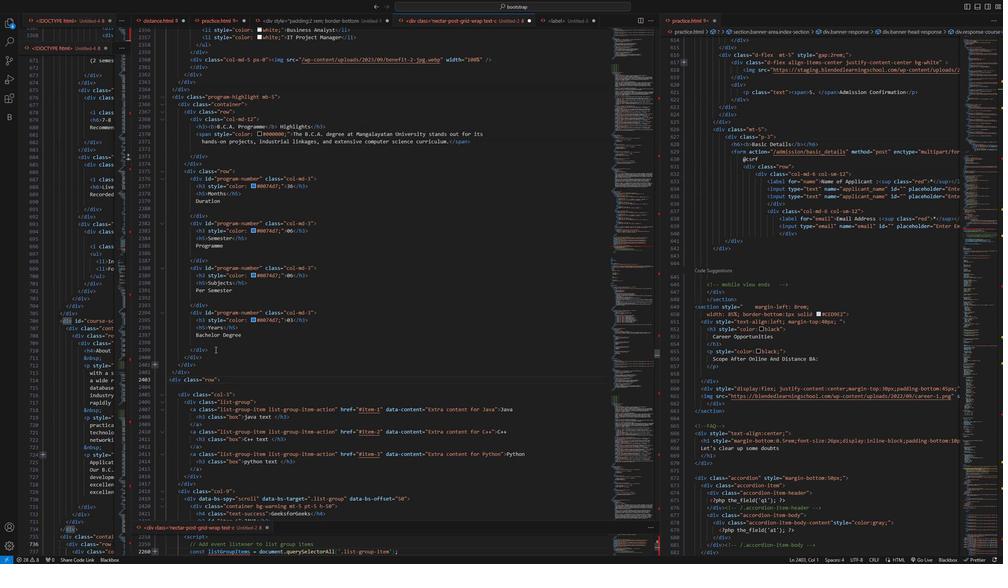 
Action: Mouse scrolled (240, 352) with delta (0, 0)
Screenshot: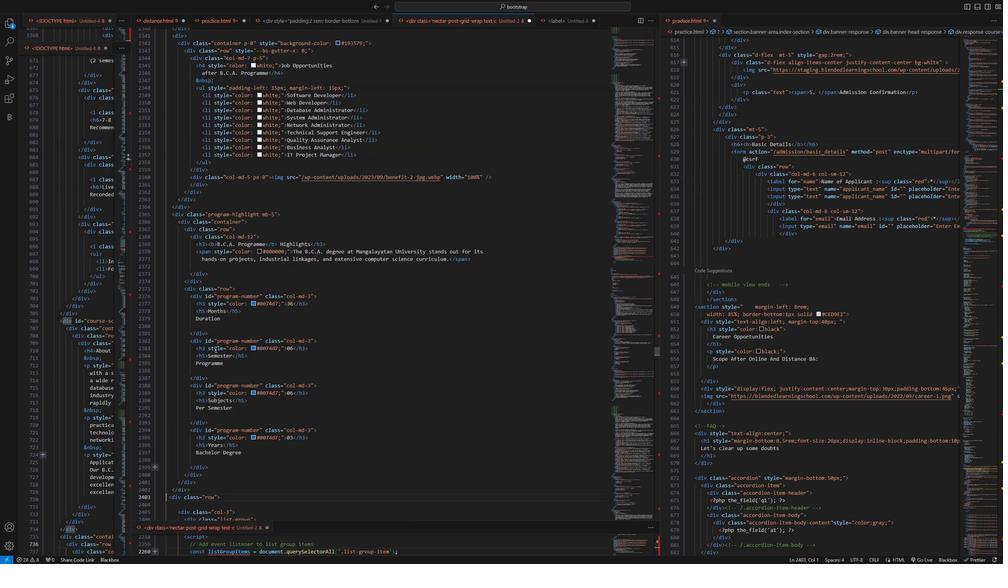 
Action: Mouse scrolled (240, 352) with delta (0, 0)
Screenshot: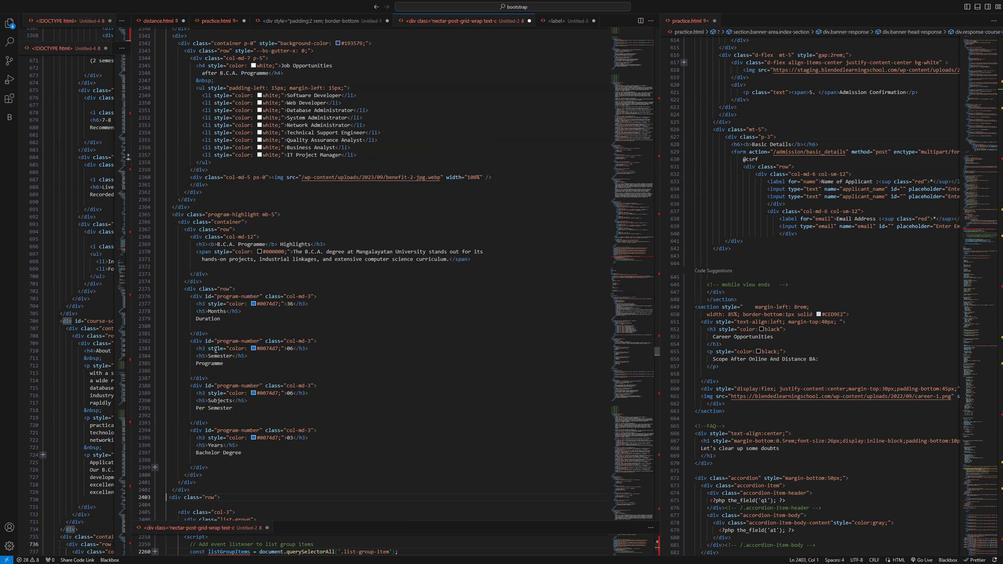 
Action: Mouse scrolled (240, 352) with delta (0, 0)
Screenshot: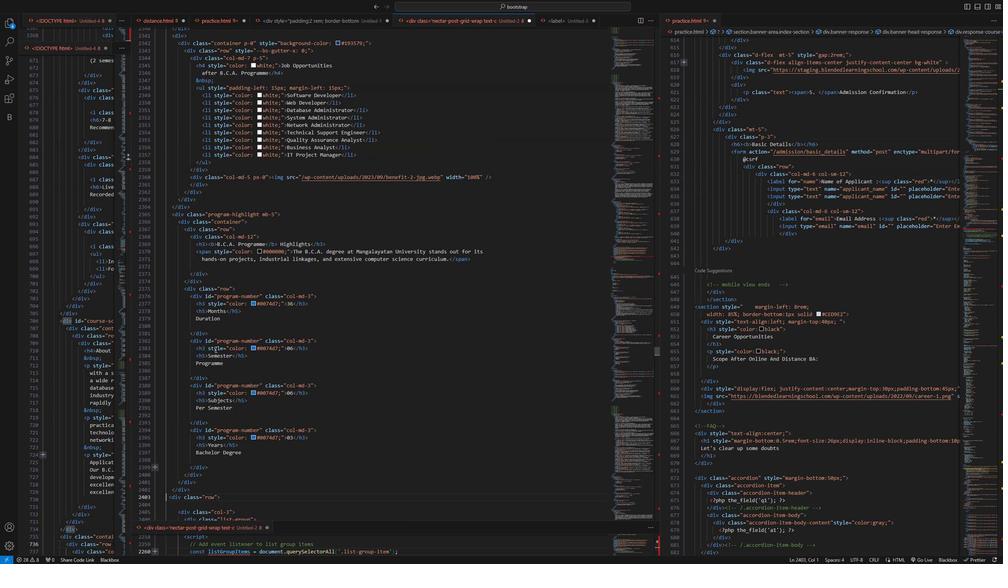 
Action: Mouse moved to (297, 386)
Screenshot: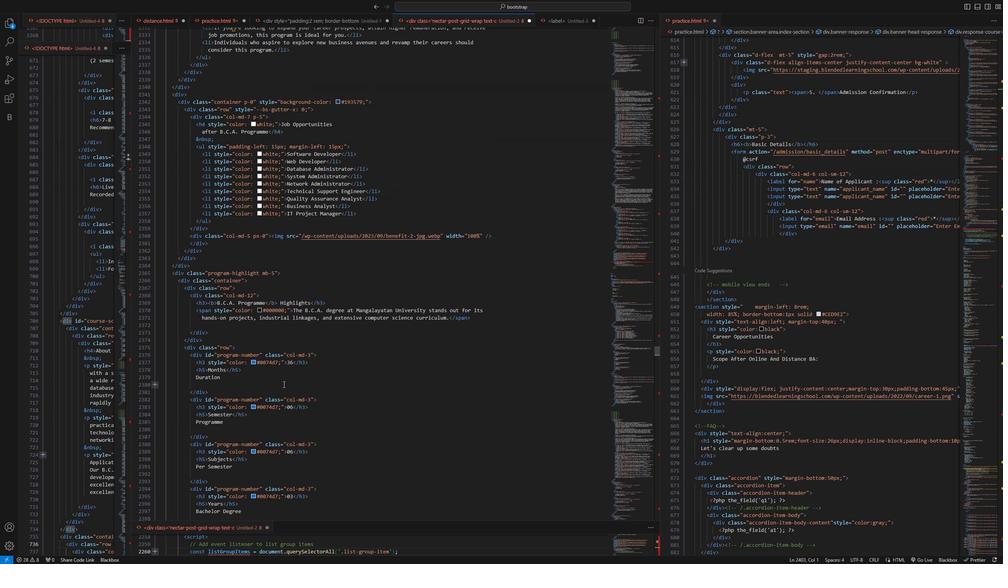 
Action: Mouse scrolled (297, 386) with delta (0, 0)
Screenshot: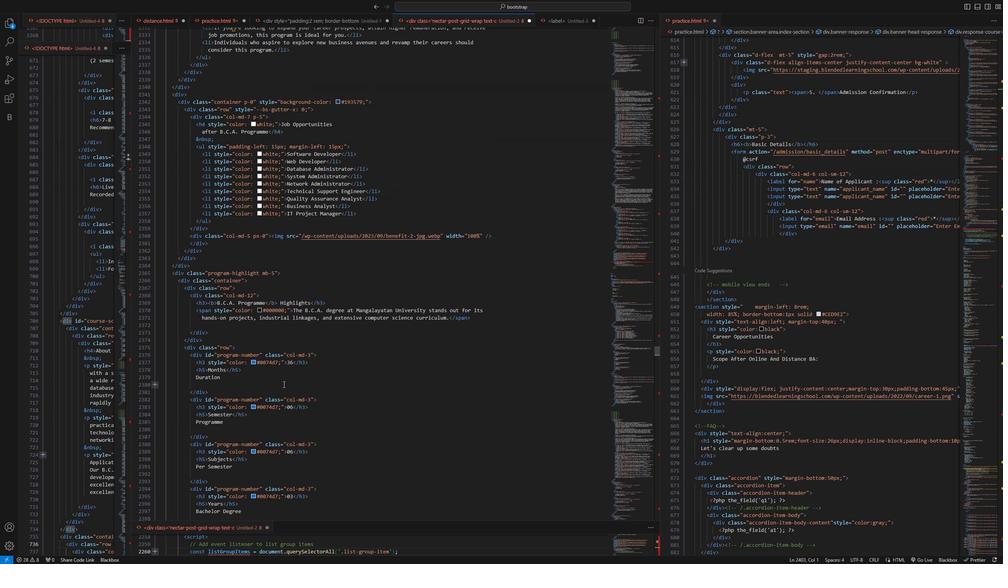 
Action: Mouse moved to (296, 385)
Screenshot: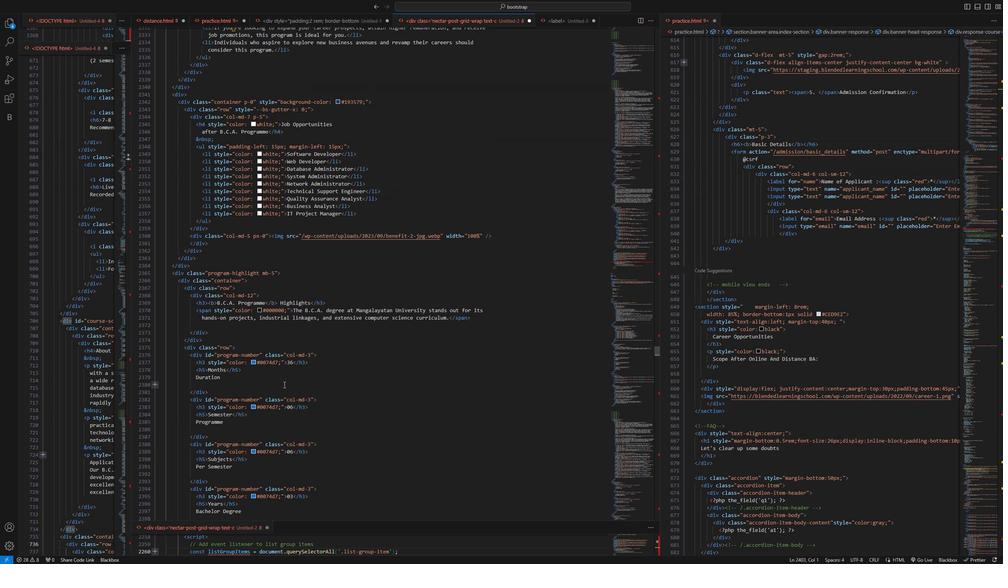 
Action: Mouse scrolled (296, 385) with delta (0, 0)
Screenshot: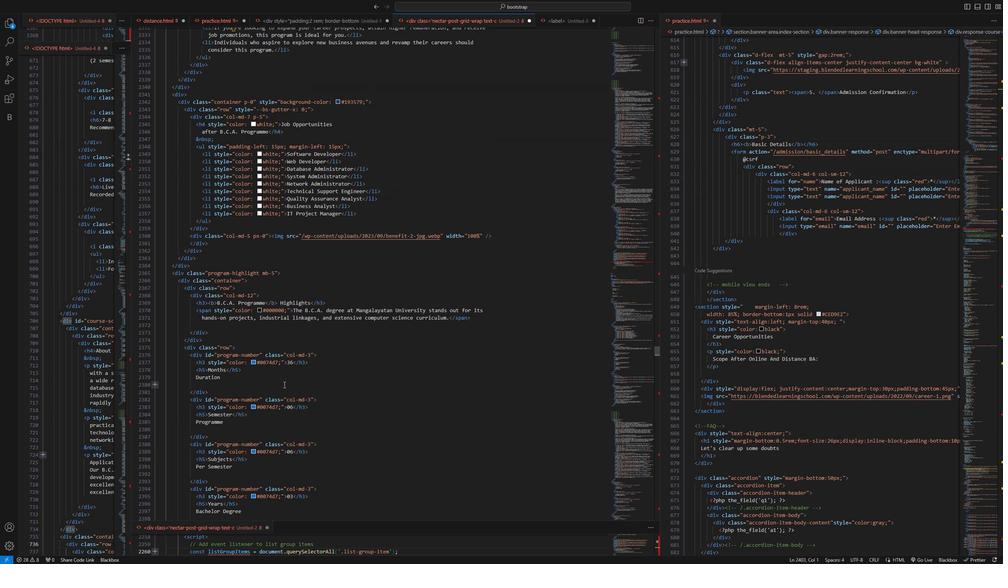 
Action: Mouse scrolled (296, 385) with delta (0, 0)
Screenshot: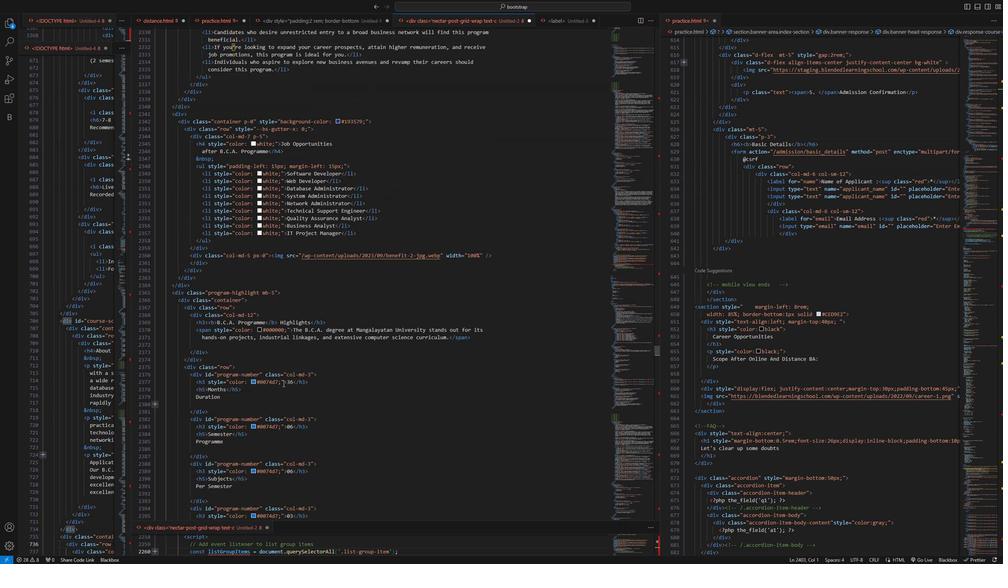 
Action: Mouse scrolled (296, 385) with delta (0, 0)
Screenshot: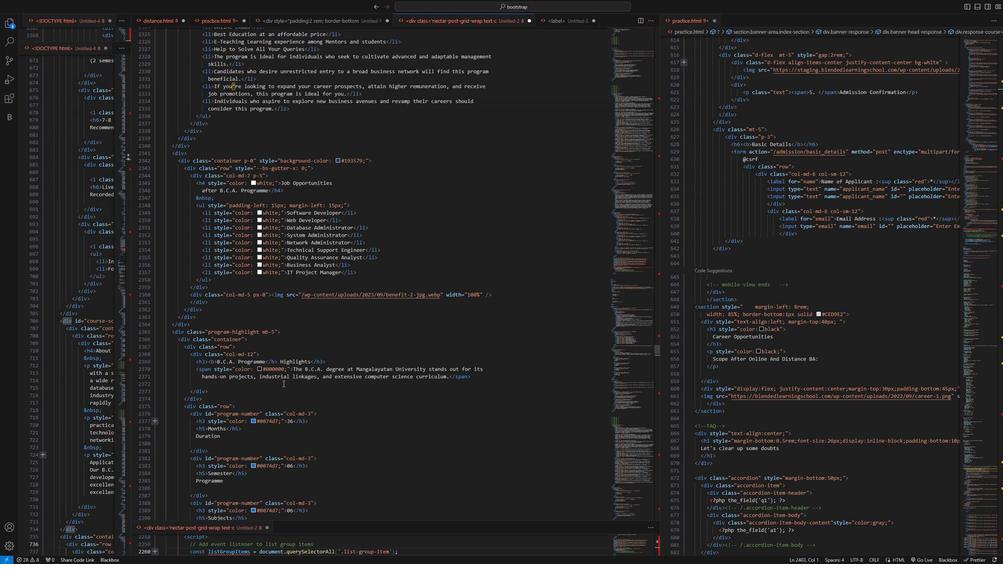 
Action: Mouse scrolled (296, 385) with delta (0, 0)
Screenshot: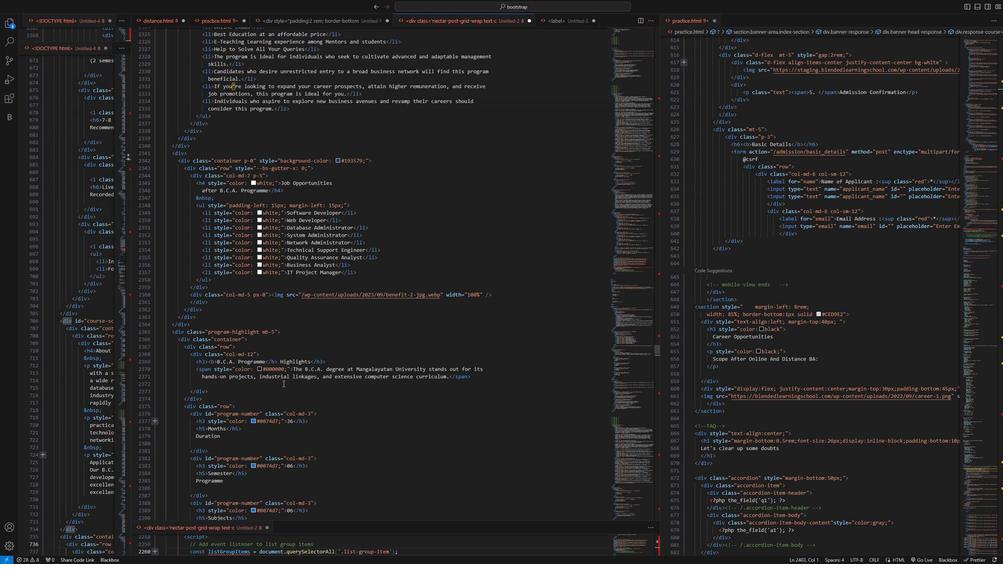 
Action: Mouse scrolled (296, 385) with delta (0, 0)
Screenshot: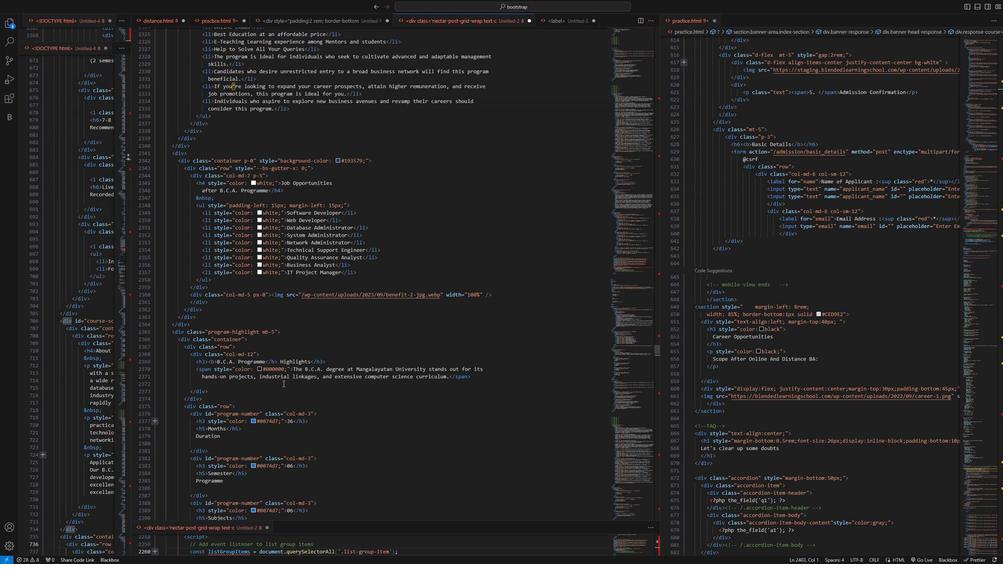
Action: Mouse scrolled (296, 385) with delta (0, 0)
Screenshot: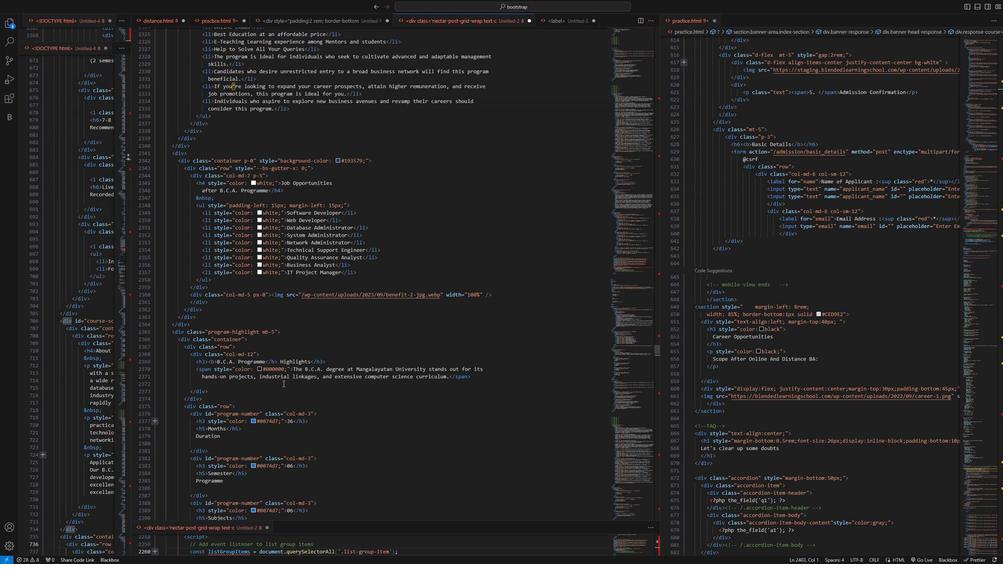 
Action: Mouse scrolled (296, 385) with delta (0, 0)
Screenshot: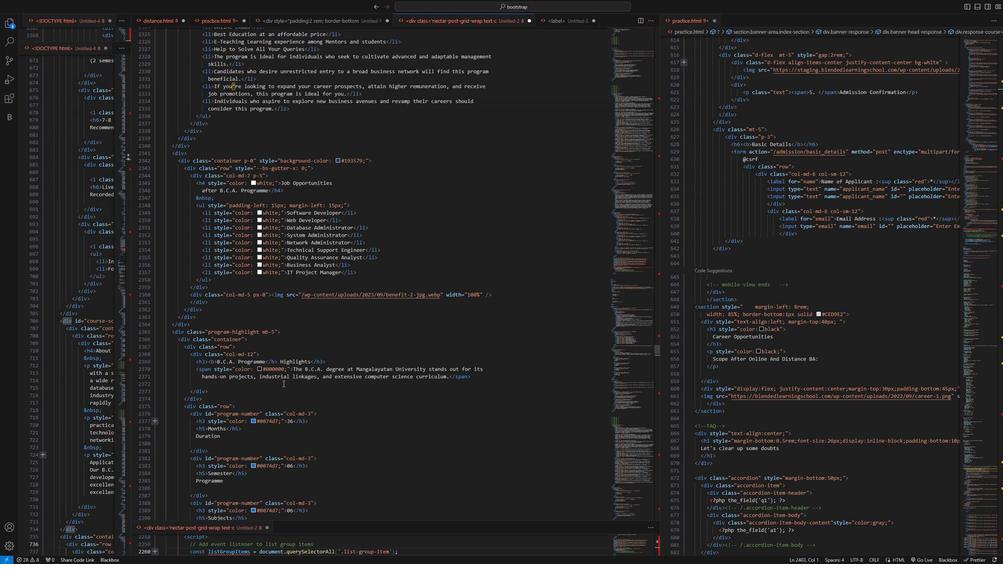 
Action: Mouse moved to (361, 297)
Screenshot: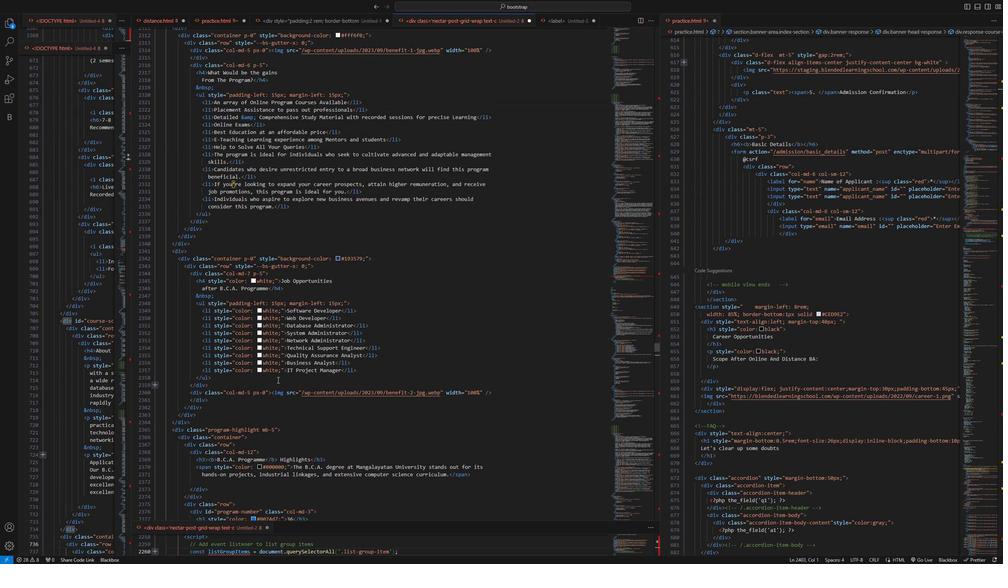 
Action: Mouse scrolled (361, 298) with delta (0, 0)
Screenshot: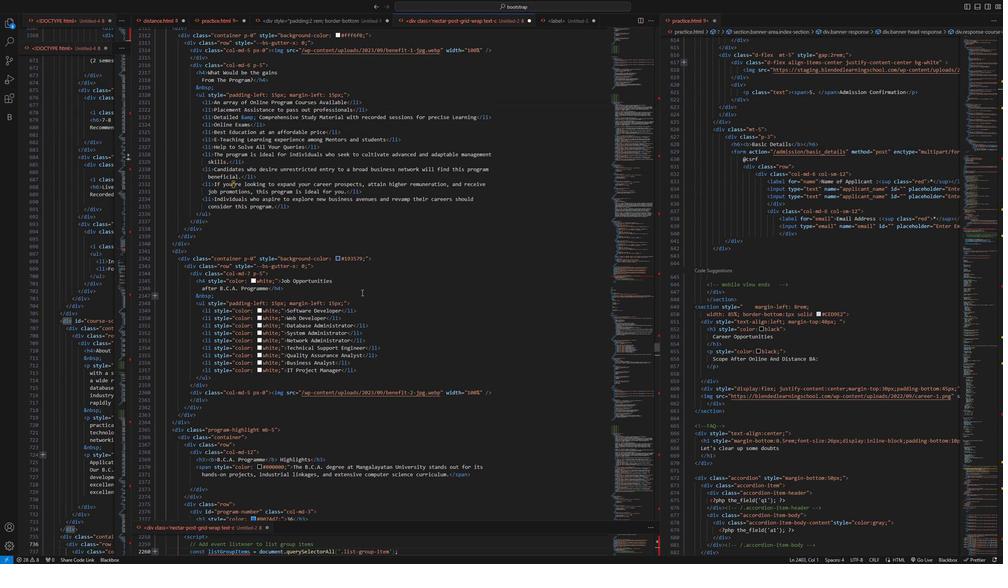 
Action: Mouse scrolled (361, 298) with delta (0, 0)
Screenshot: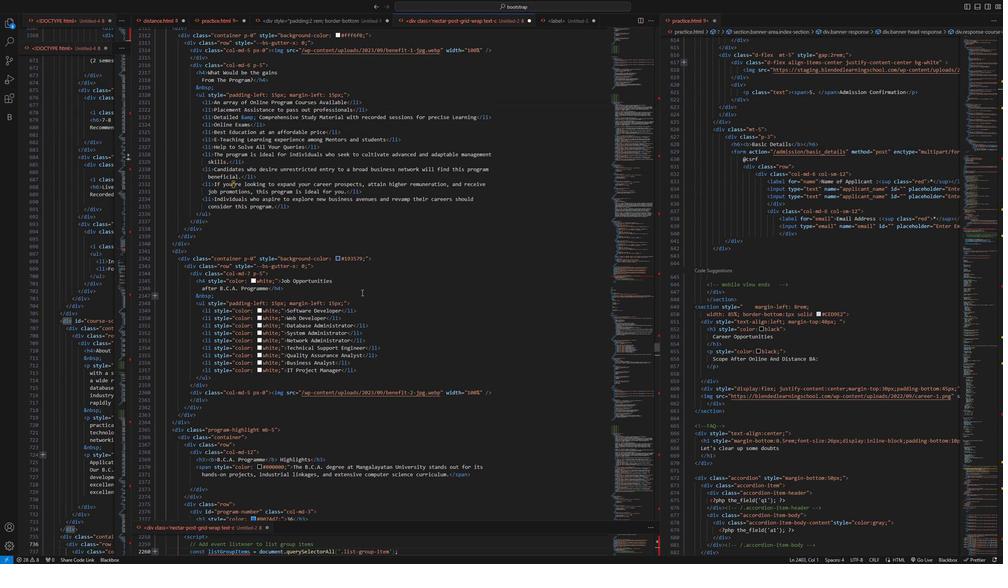 
Action: Mouse scrolled (361, 298) with delta (0, 0)
Screenshot: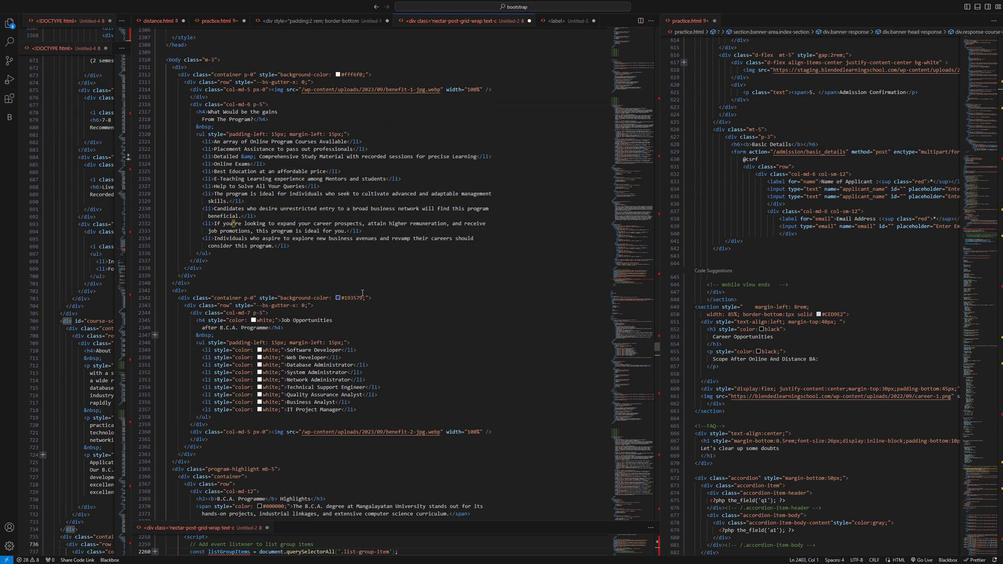 
Action: Mouse scrolled (361, 298) with delta (0, 0)
Screenshot: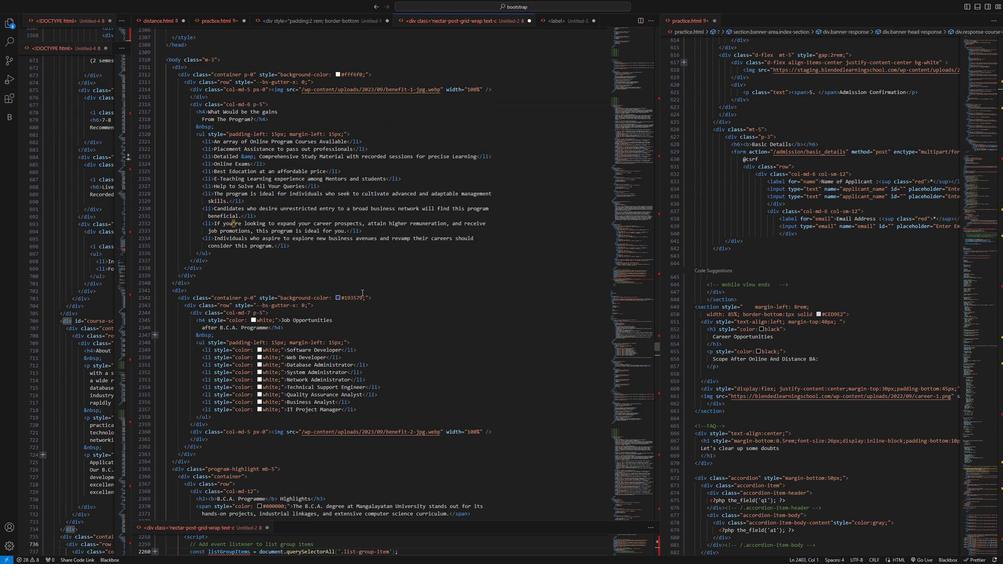 
Action: Mouse scrolled (361, 298) with delta (0, 0)
Screenshot: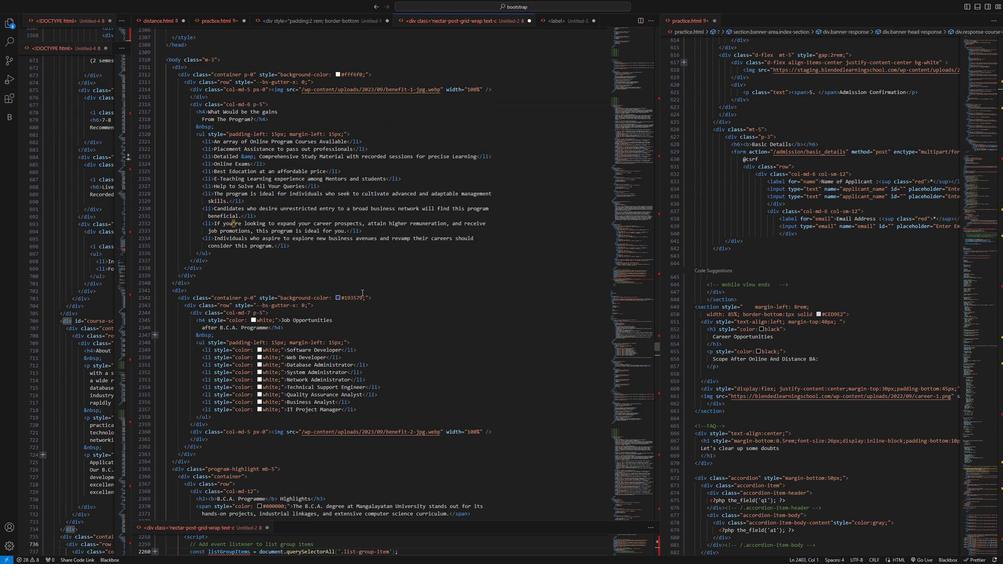 
Action: Mouse scrolled (361, 298) with delta (0, 0)
Screenshot: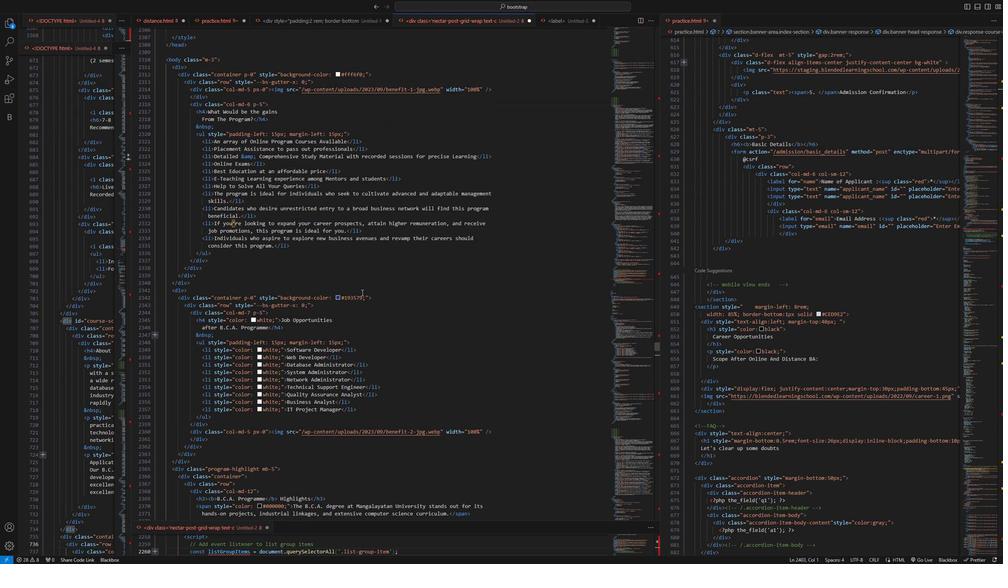 
Action: Mouse moved to (269, 357)
Screenshot: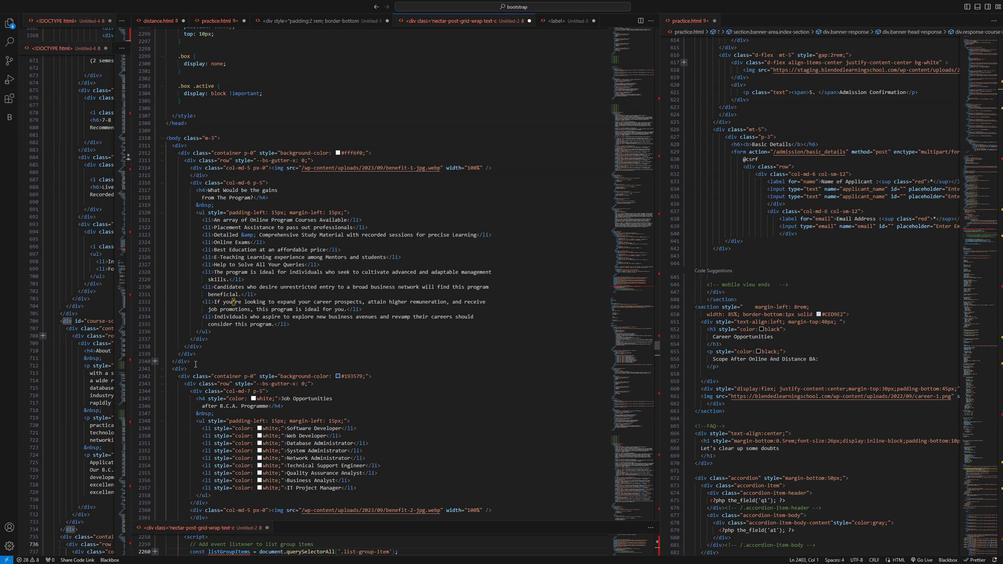 
Action: Mouse scrolled (269, 357) with delta (0, 0)
Screenshot: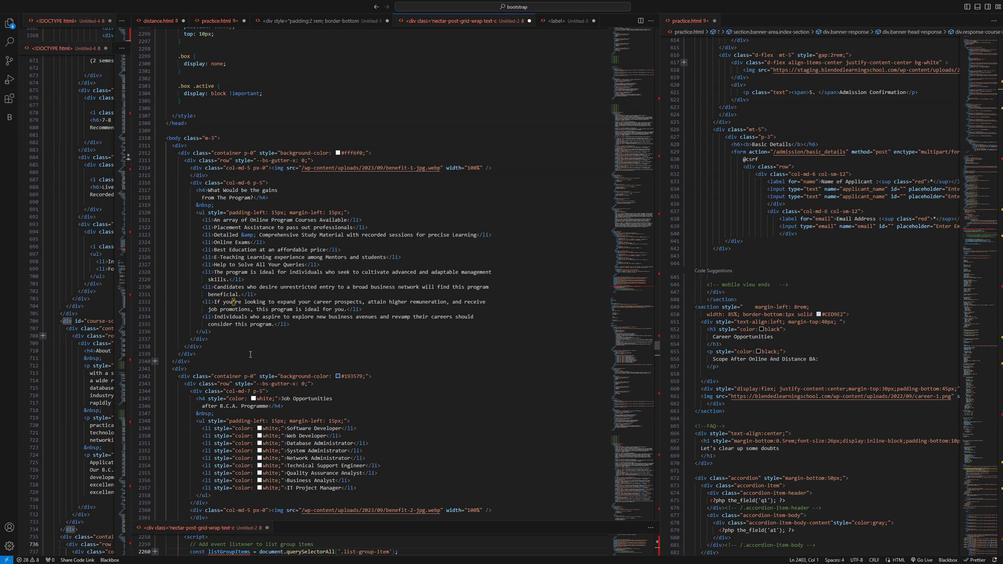 
Action: Mouse scrolled (269, 357) with delta (0, 0)
Screenshot: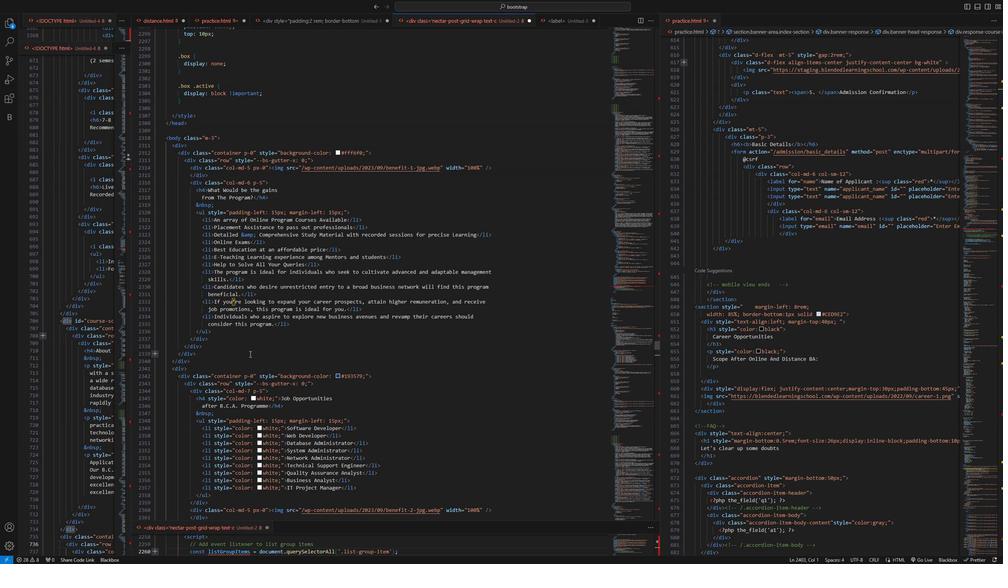 
Action: Mouse scrolled (269, 357) with delta (0, 0)
Screenshot: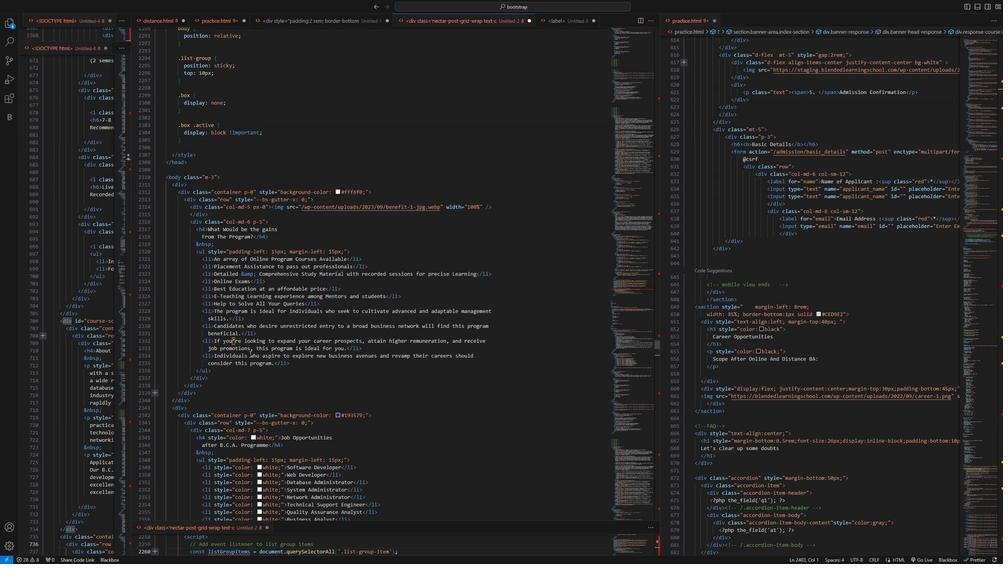 
Action: Mouse scrolled (269, 357) with delta (0, 0)
Screenshot: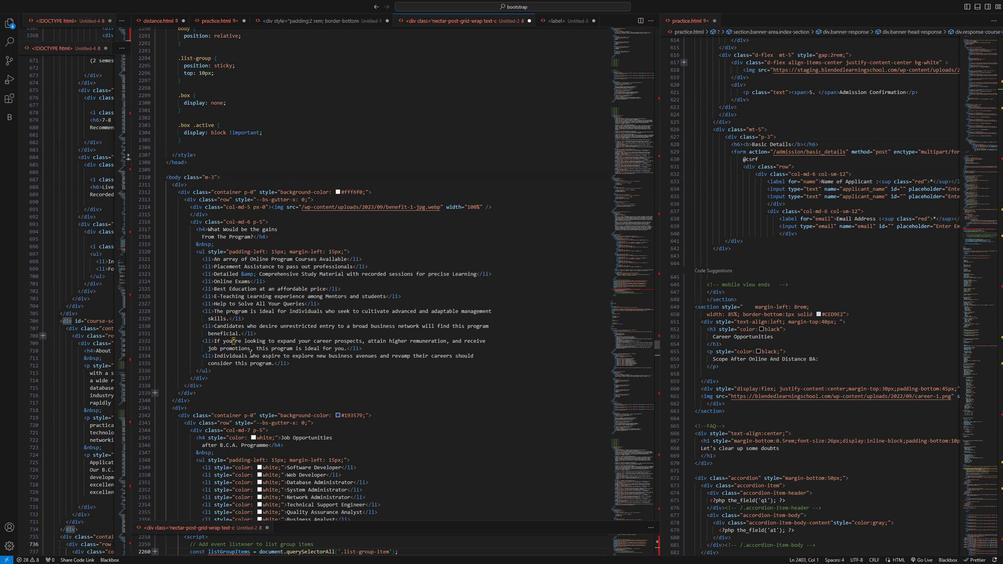 
Action: Mouse scrolled (269, 357) with delta (0, 0)
Screenshot: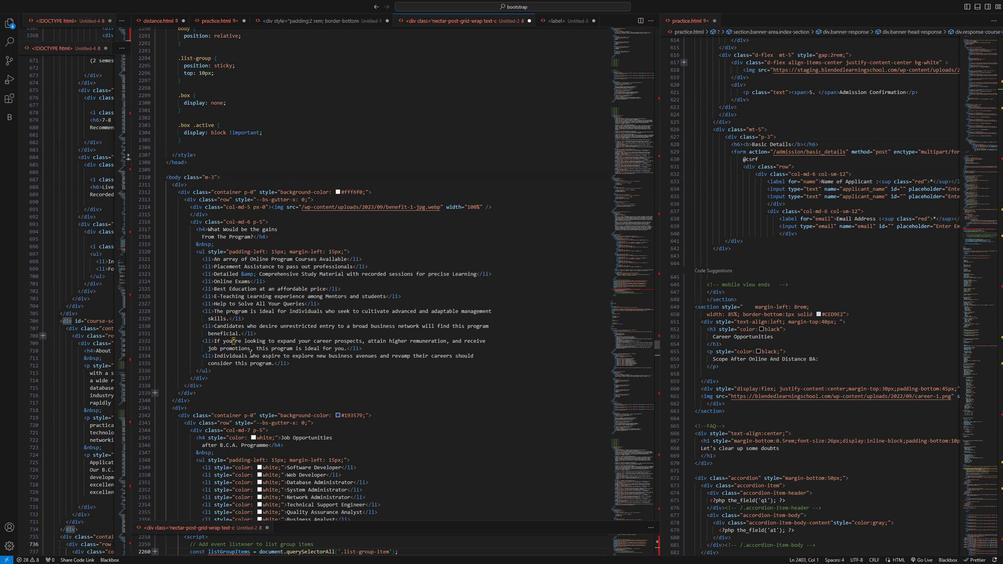 
Action: Mouse scrolled (269, 357) with delta (0, 0)
Screenshot: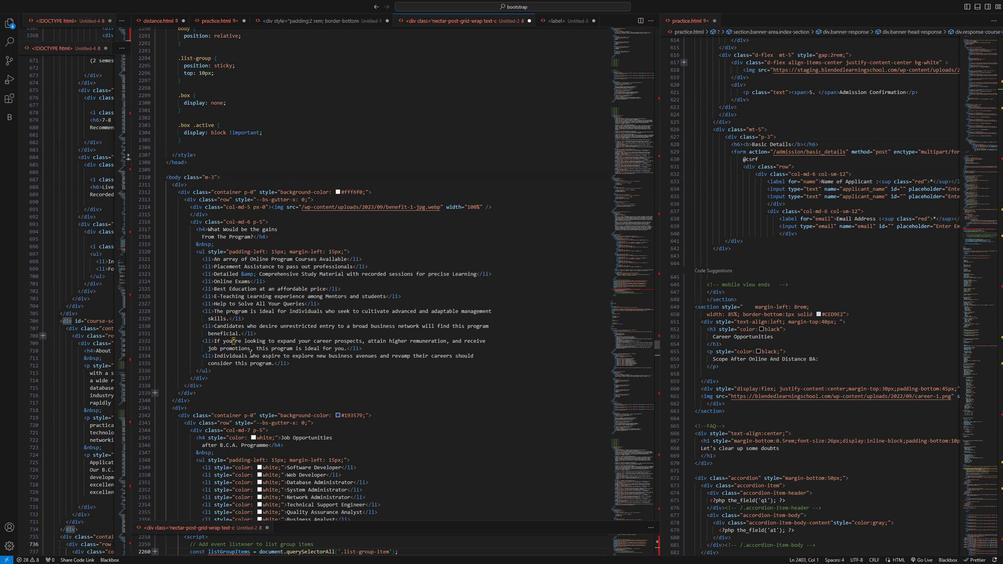 
Action: Mouse scrolled (269, 357) with delta (0, 0)
Screenshot: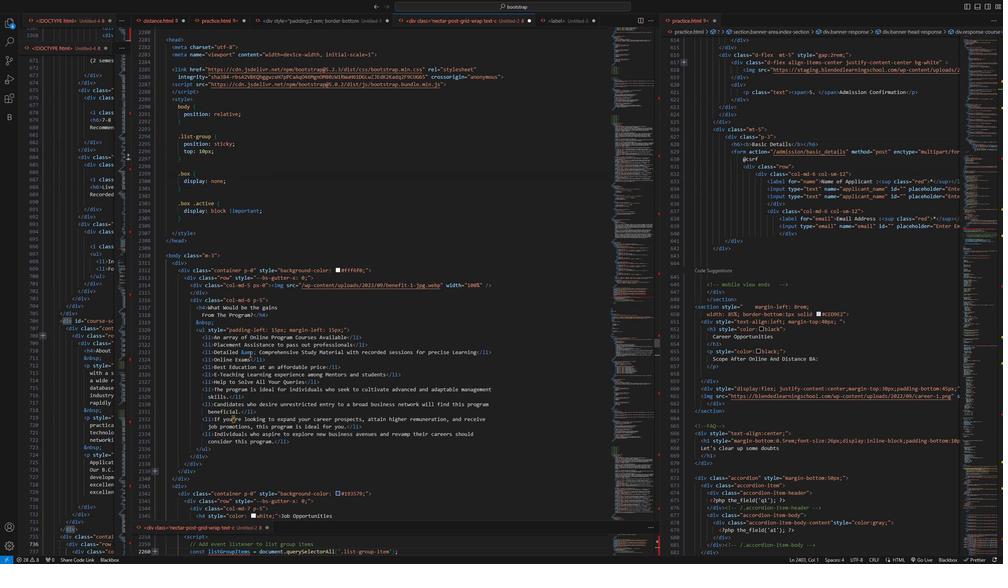 
Action: Mouse scrolled (269, 357) with delta (0, 0)
Screenshot: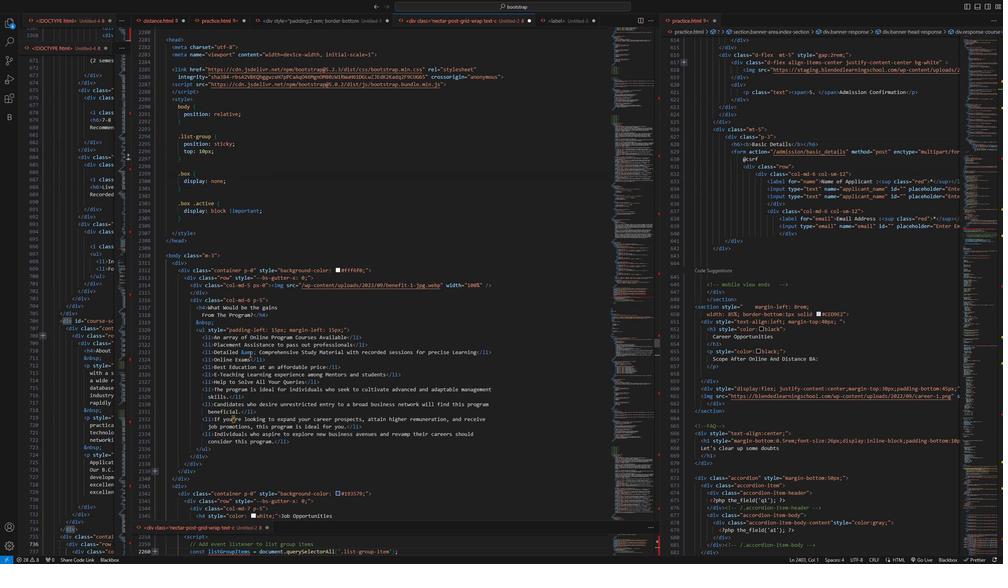 
Action: Mouse scrolled (269, 357) with delta (0, 0)
Screenshot: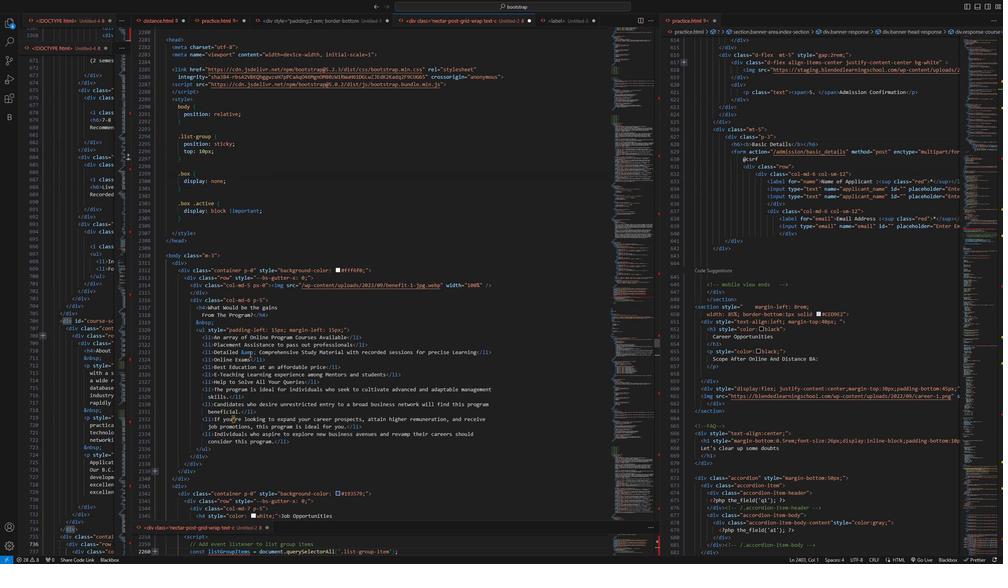 
Action: Mouse scrolled (269, 357) with delta (0, 0)
Screenshot: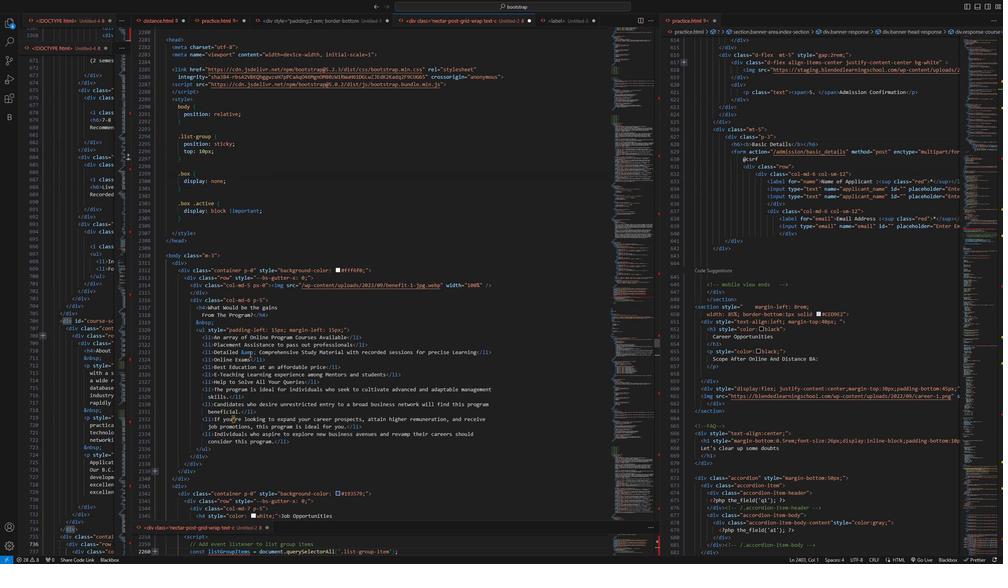 
Action: Mouse scrolled (269, 357) with delta (0, 0)
Screenshot: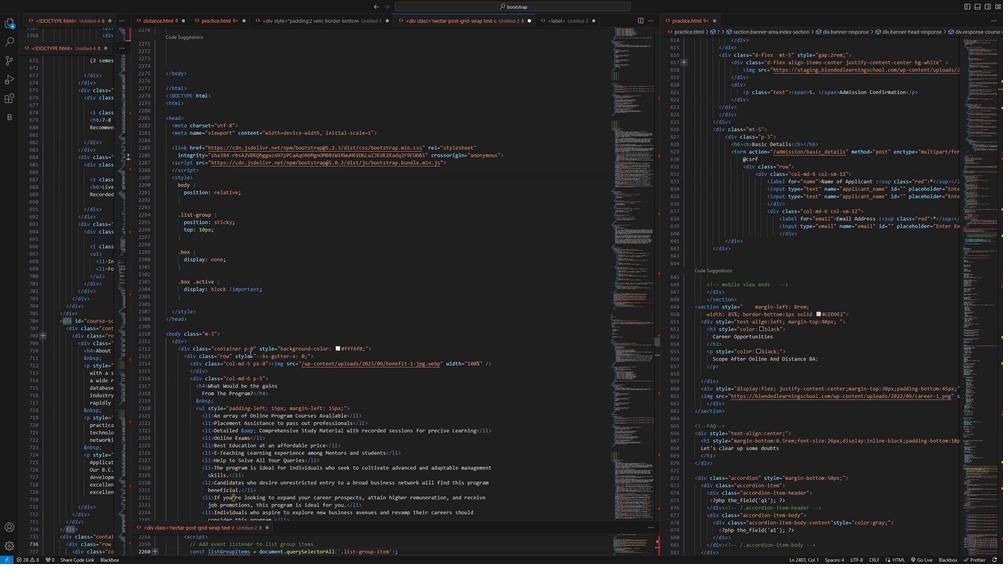 
Action: Mouse scrolled (269, 357) with delta (0, 0)
Screenshot: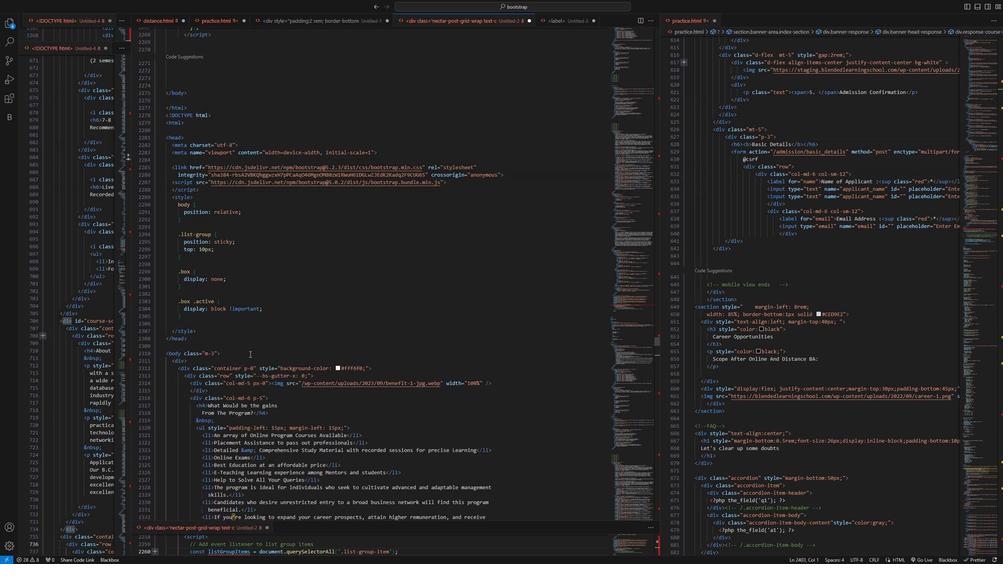 
Action: Mouse scrolled (269, 357) with delta (0, 0)
Screenshot: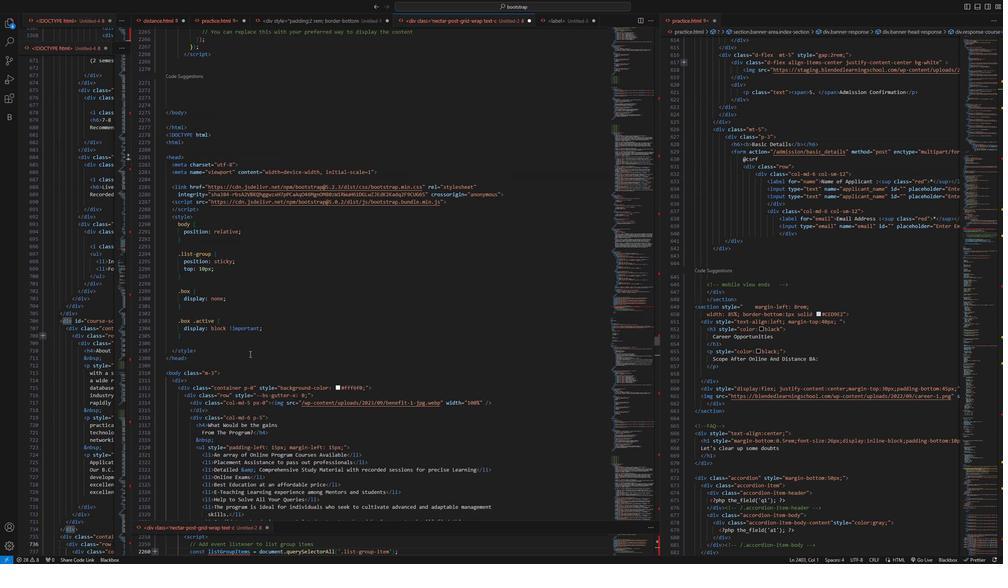 
Action: Mouse scrolled (269, 357) with delta (0, 0)
Screenshot: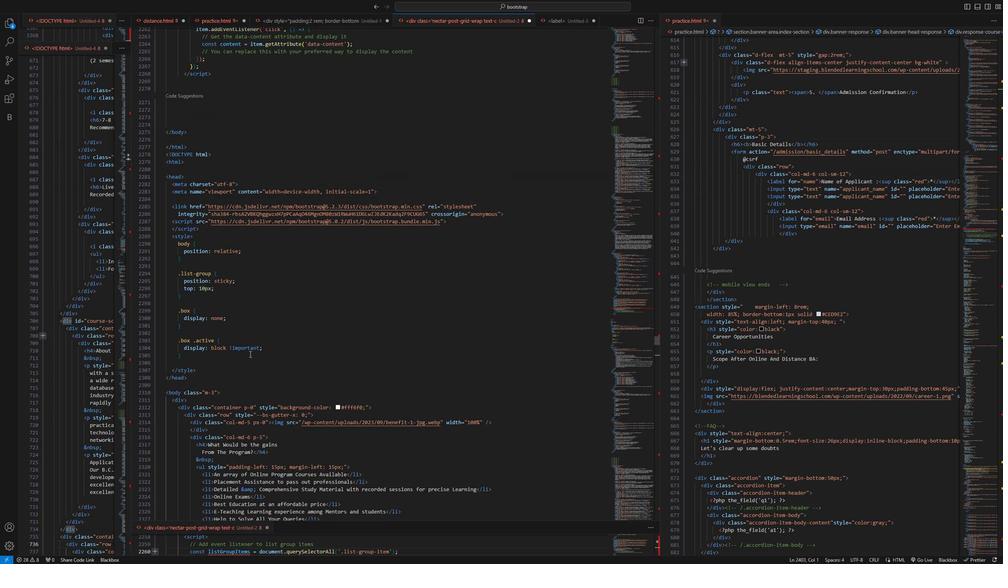 
Action: Mouse scrolled (269, 357) with delta (0, 0)
Screenshot: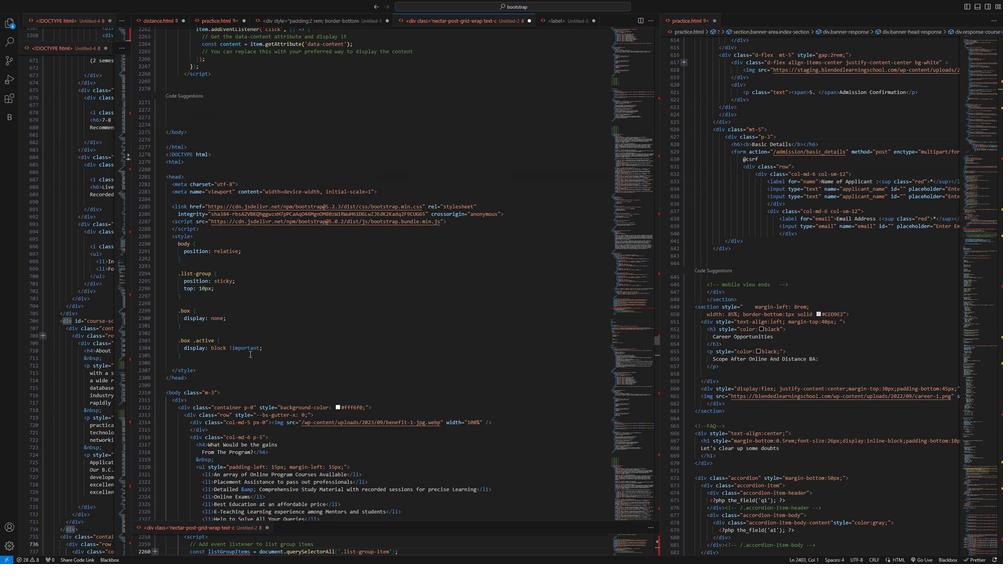
Action: Mouse scrolled (269, 357) with delta (0, 0)
Screenshot: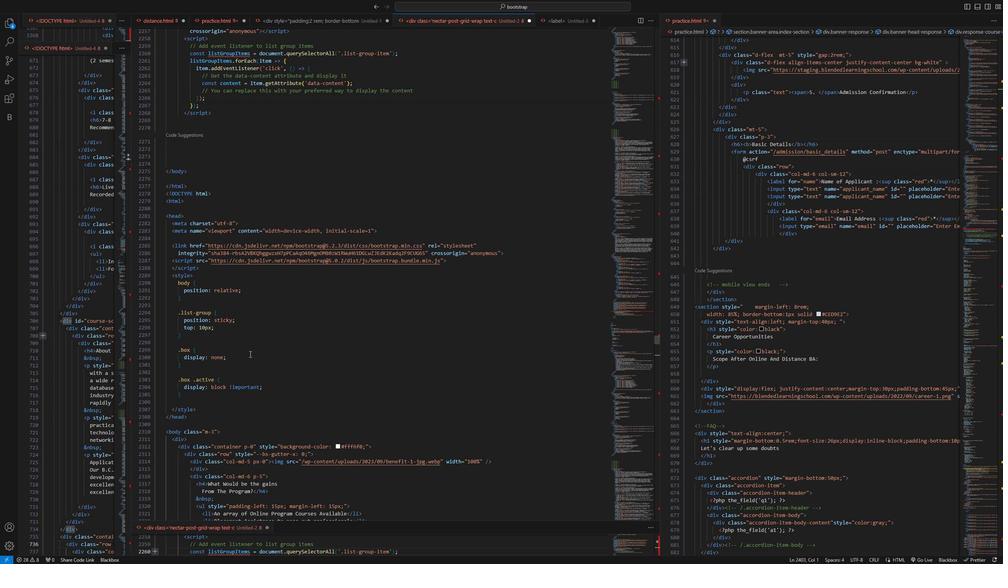 
Action: Mouse scrolled (269, 357) with delta (0, 0)
Screenshot: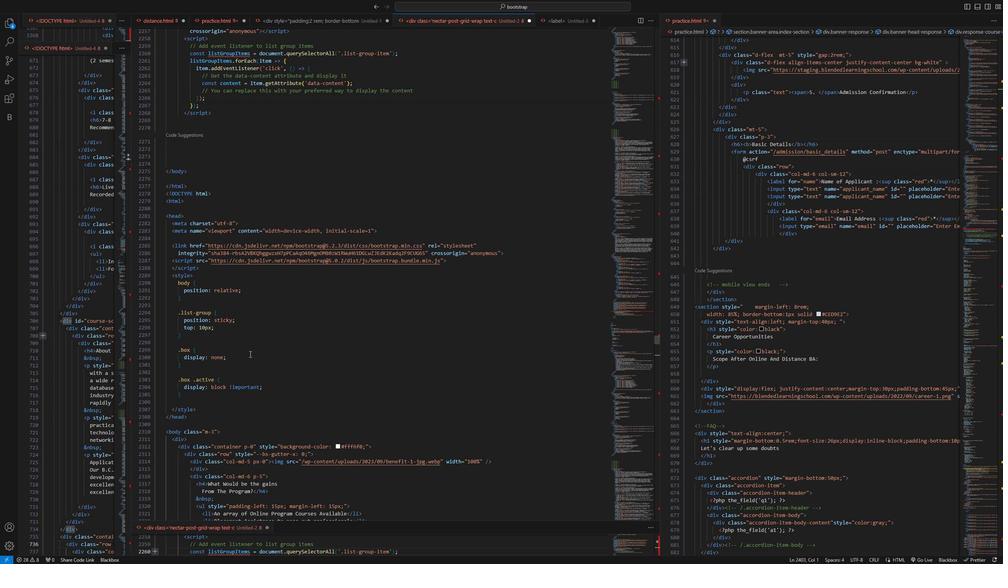 
Action: Mouse scrolled (269, 357) with delta (0, 0)
Screenshot: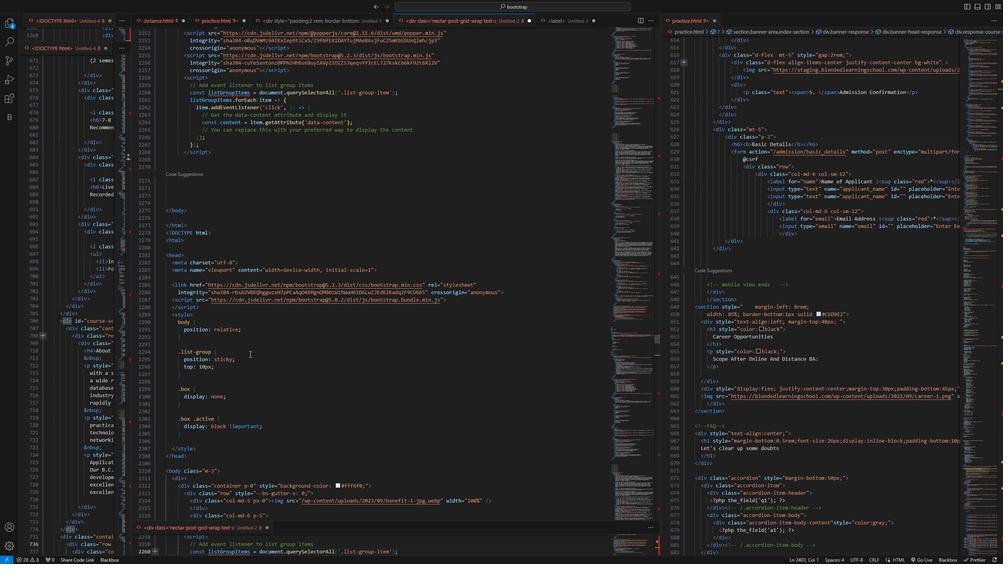 
Action: Mouse scrolled (269, 357) with delta (0, 0)
Screenshot: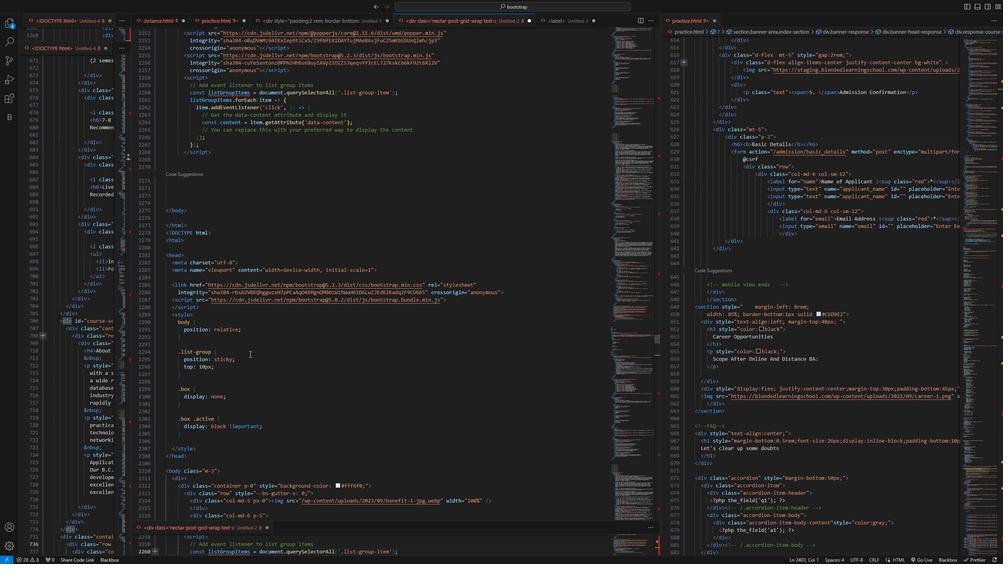 
Action: Mouse scrolled (269, 357) with delta (0, 0)
Screenshot: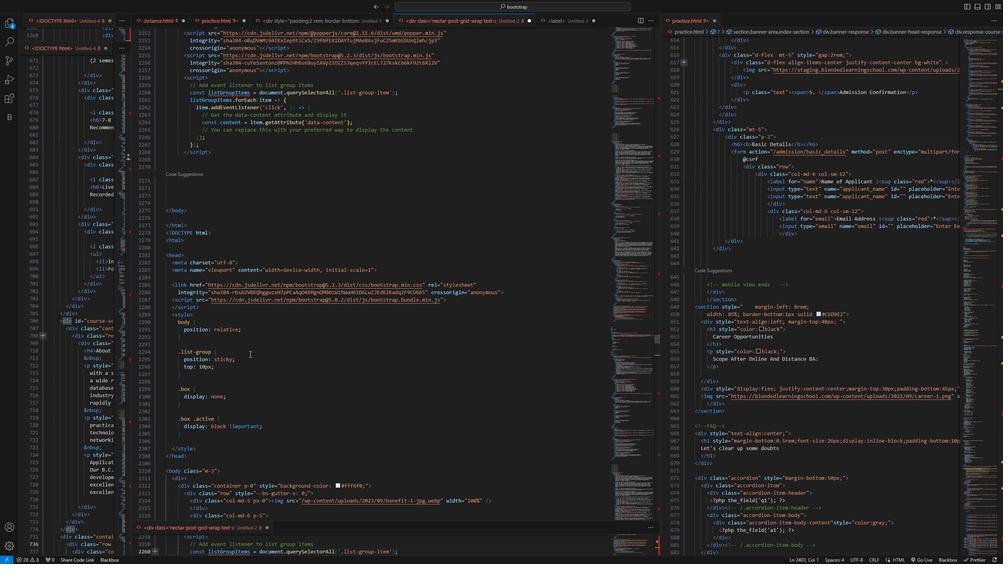 
Action: Mouse scrolled (269, 357) with delta (0, 0)
Screenshot: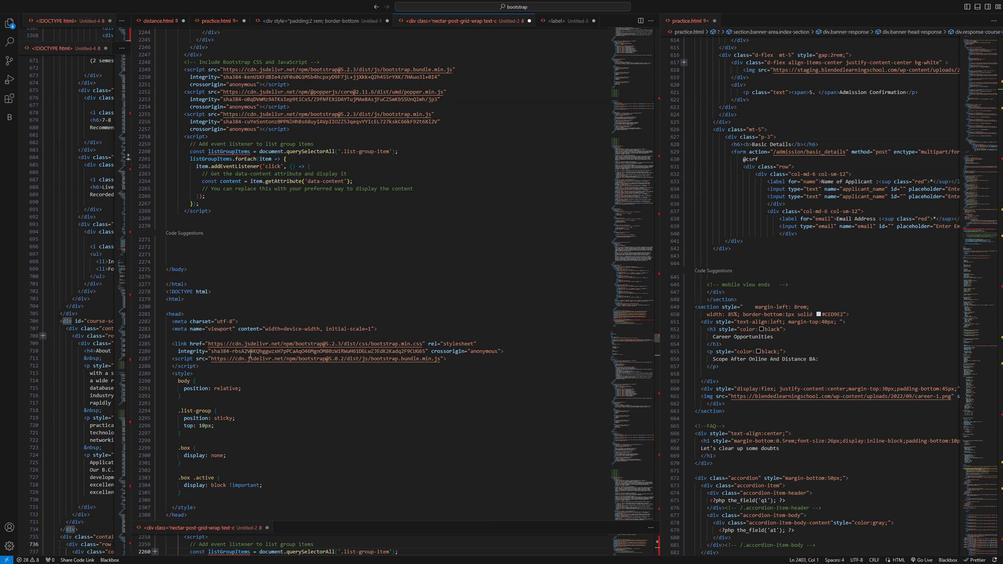 
Action: Mouse scrolled (269, 357) with delta (0, 0)
Screenshot: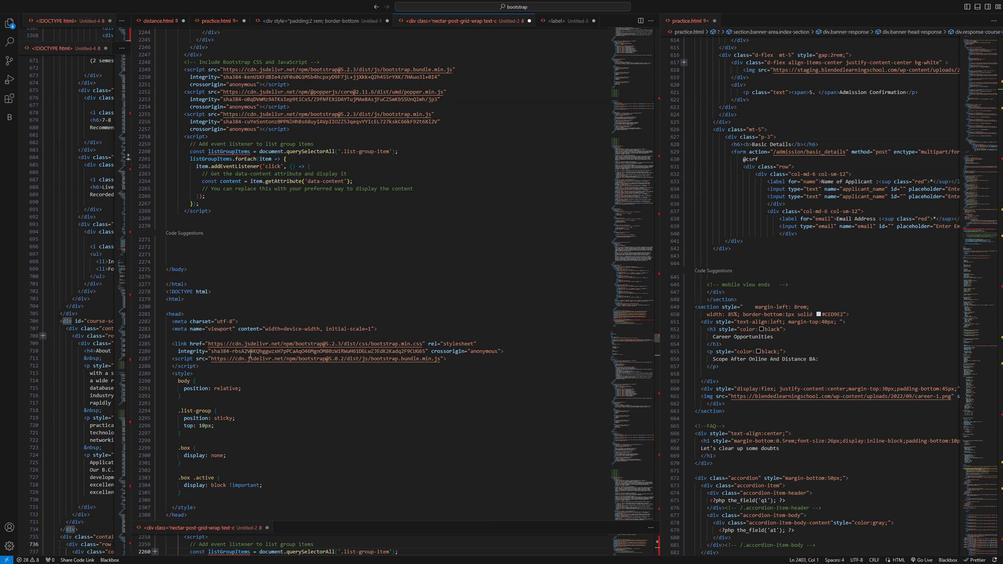 
Action: Mouse scrolled (269, 357) with delta (0, 0)
Screenshot: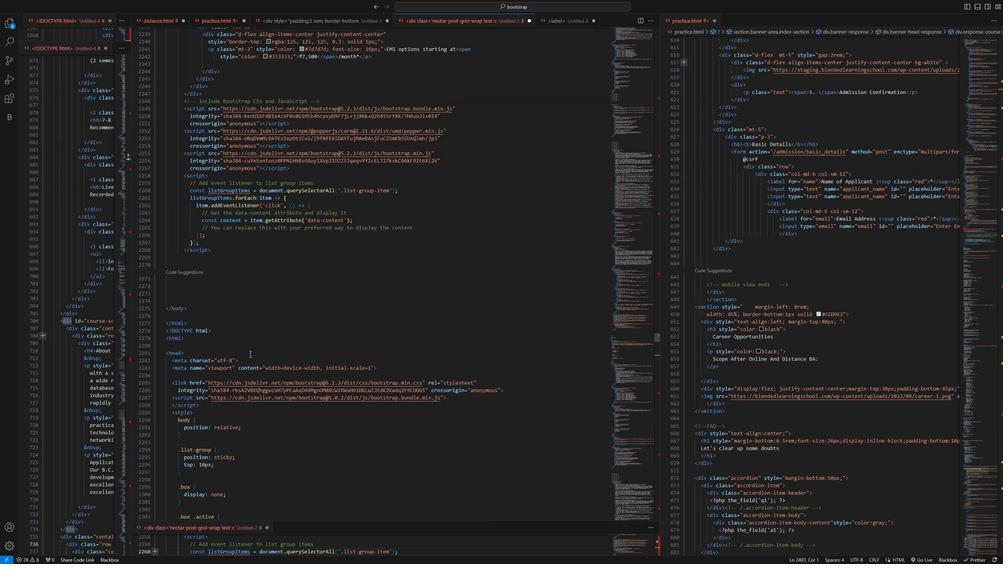 
Action: Mouse scrolled (269, 357) with delta (0, 0)
Screenshot: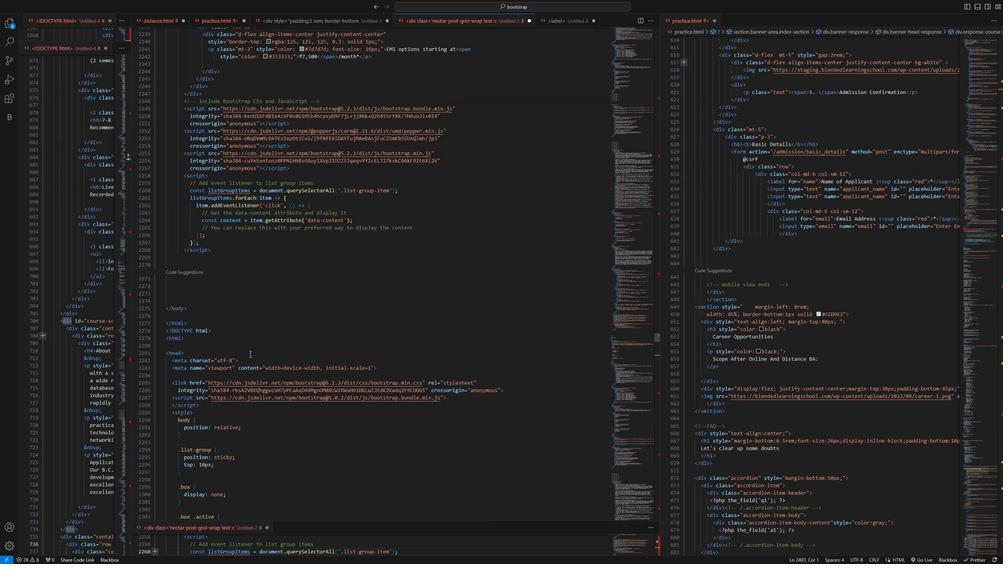 
Action: Mouse scrolled (269, 357) with delta (0, 0)
Screenshot: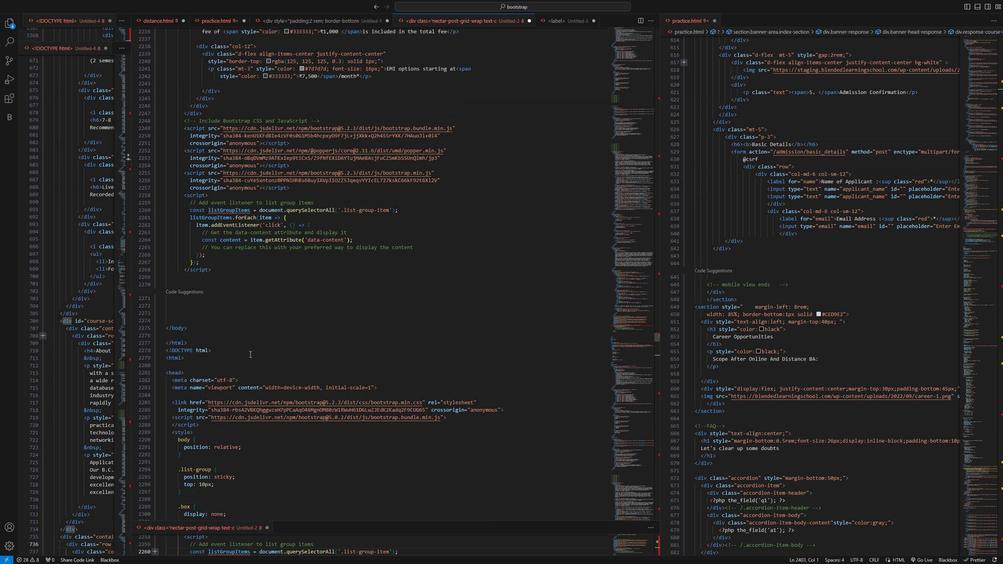 
Action: Mouse scrolled (269, 357) with delta (0, 0)
Screenshot: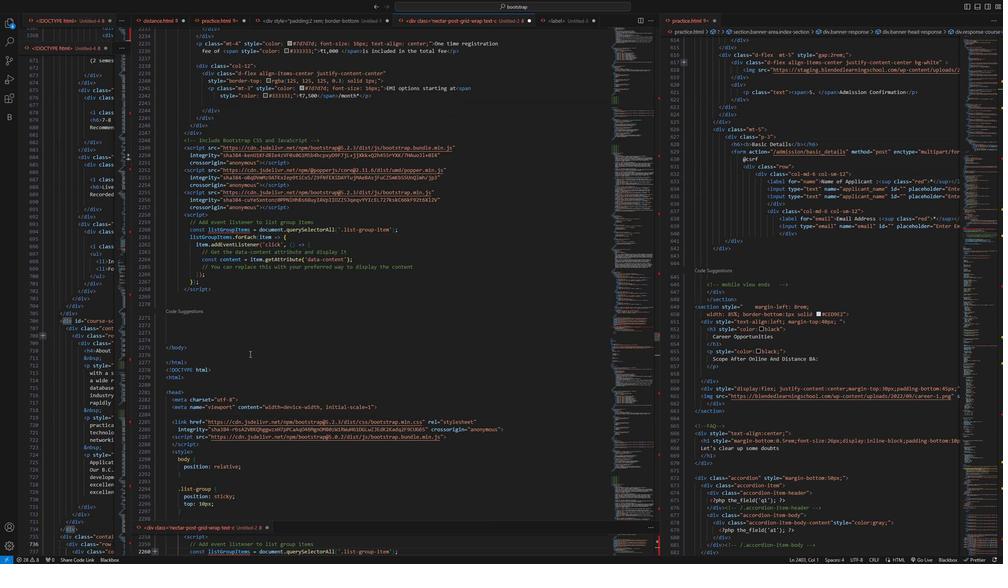 
Action: Mouse scrolled (269, 357) with delta (0, 0)
Screenshot: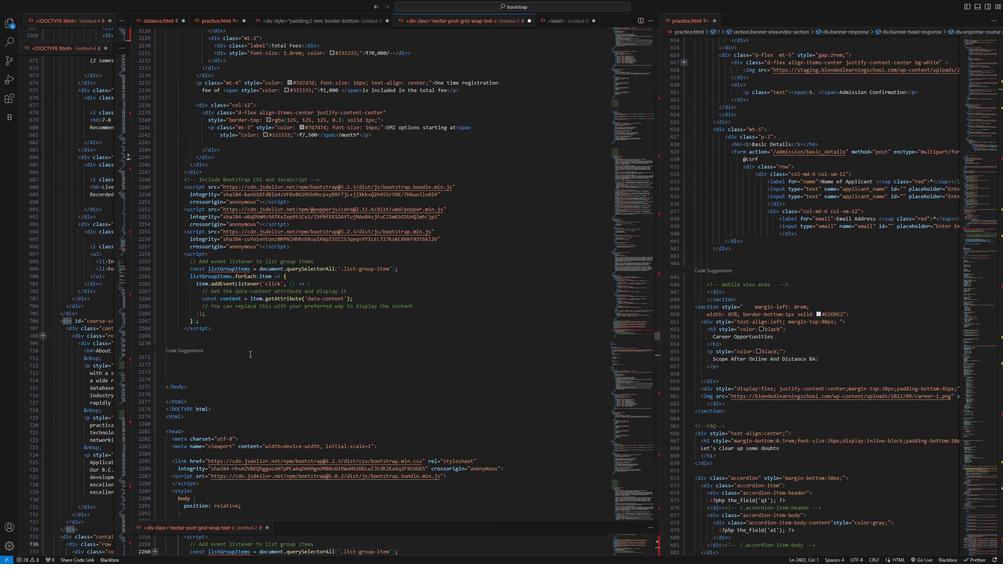 
Action: Mouse scrolled (269, 357) with delta (0, 0)
Screenshot: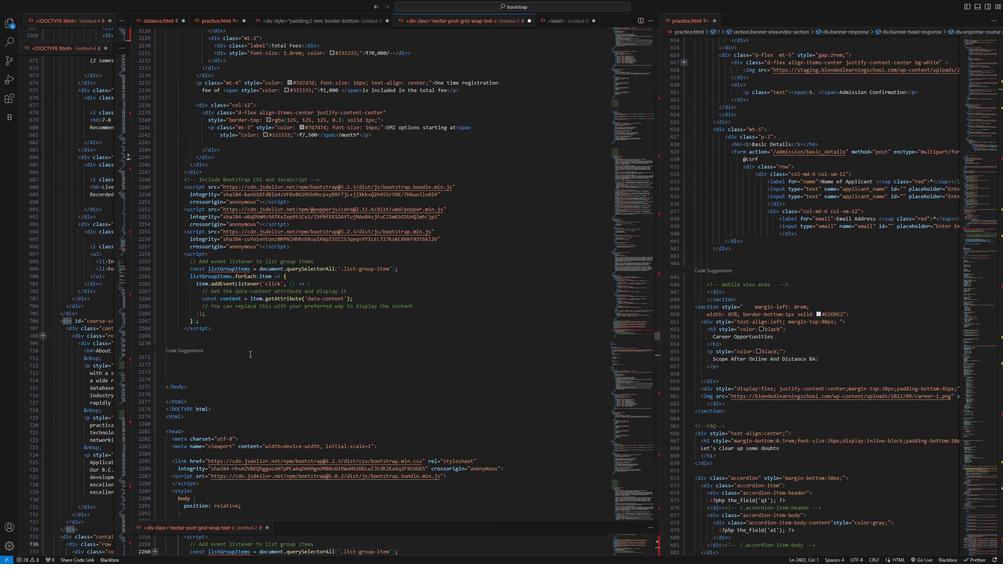
Action: Mouse scrolled (269, 357) with delta (0, 0)
Screenshot: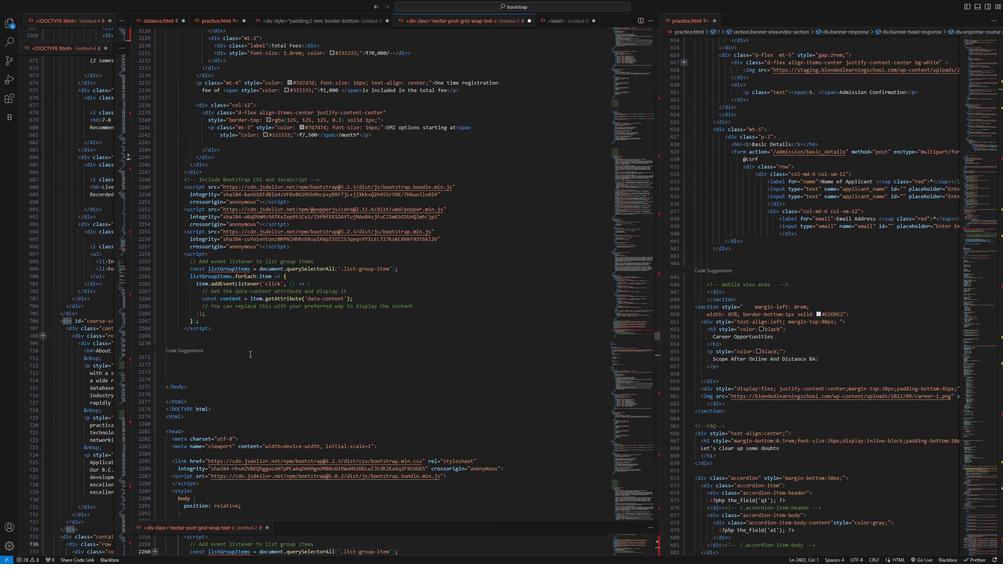 
Action: Mouse scrolled (269, 357) with delta (0, 0)
Screenshot: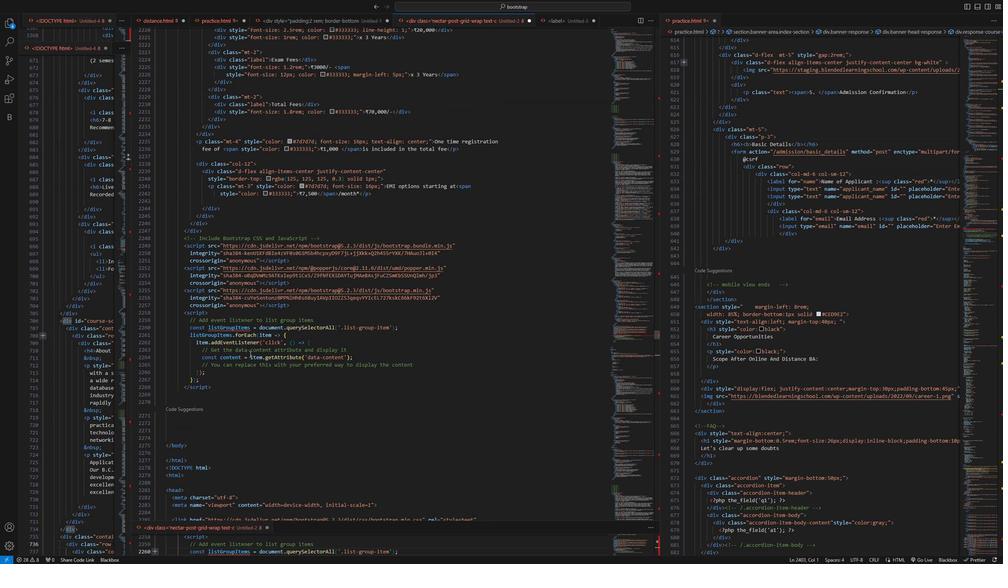 
Action: Mouse scrolled (269, 357) with delta (0, 0)
Screenshot: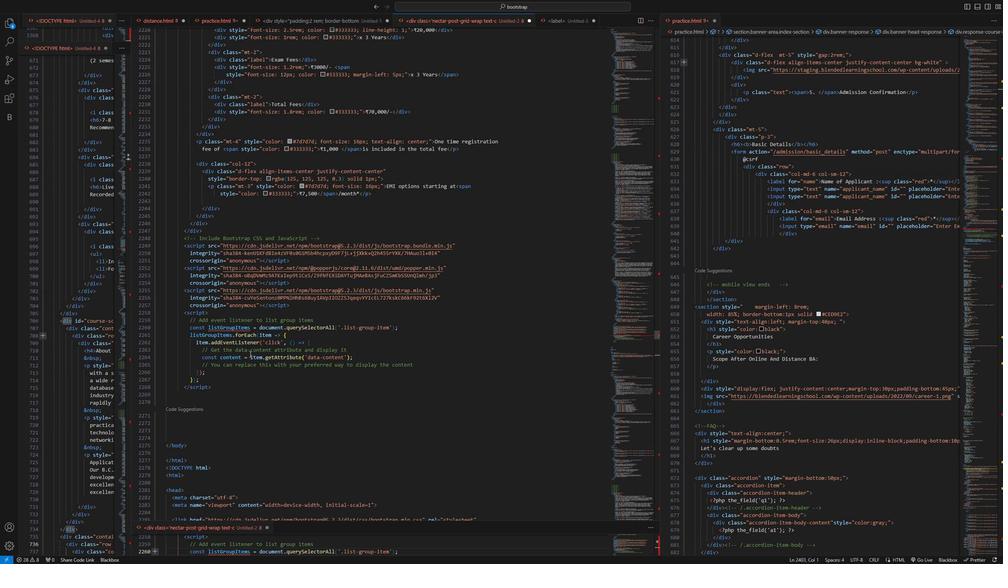 
Action: Mouse scrolled (269, 357) with delta (0, 0)
Screenshot: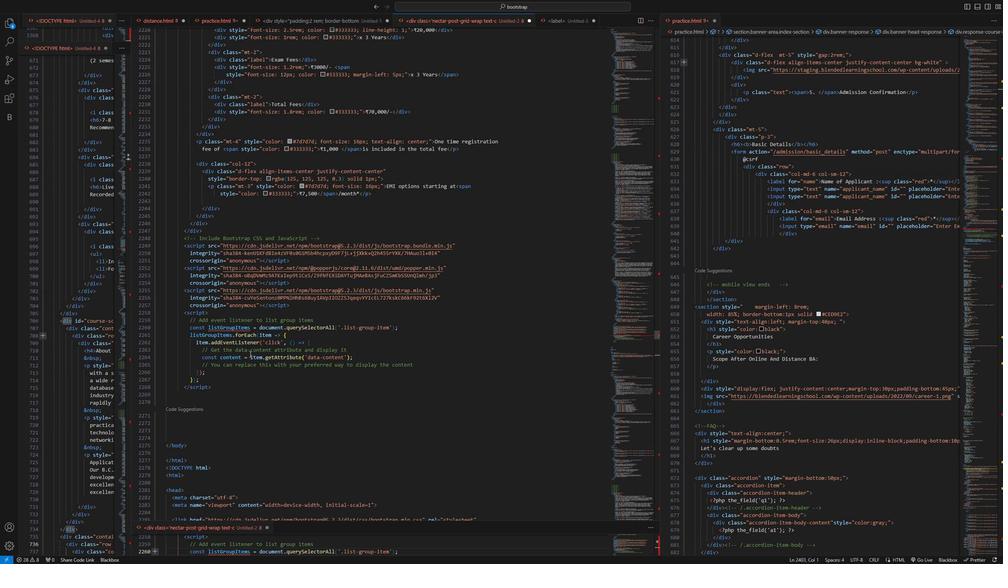 
Action: Mouse scrolled (269, 357) with delta (0, 0)
Screenshot: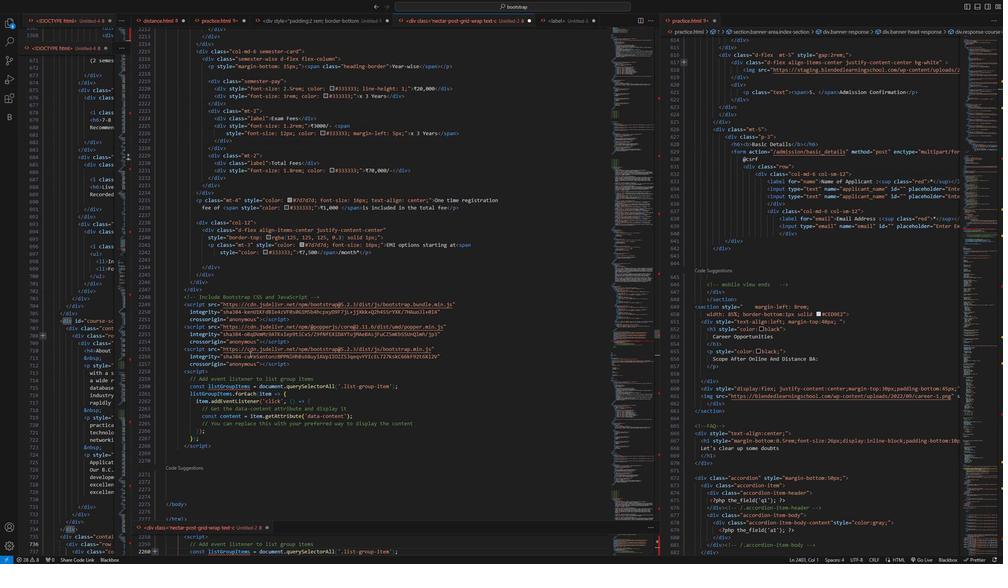
Action: Mouse scrolled (269, 357) with delta (0, 0)
Screenshot: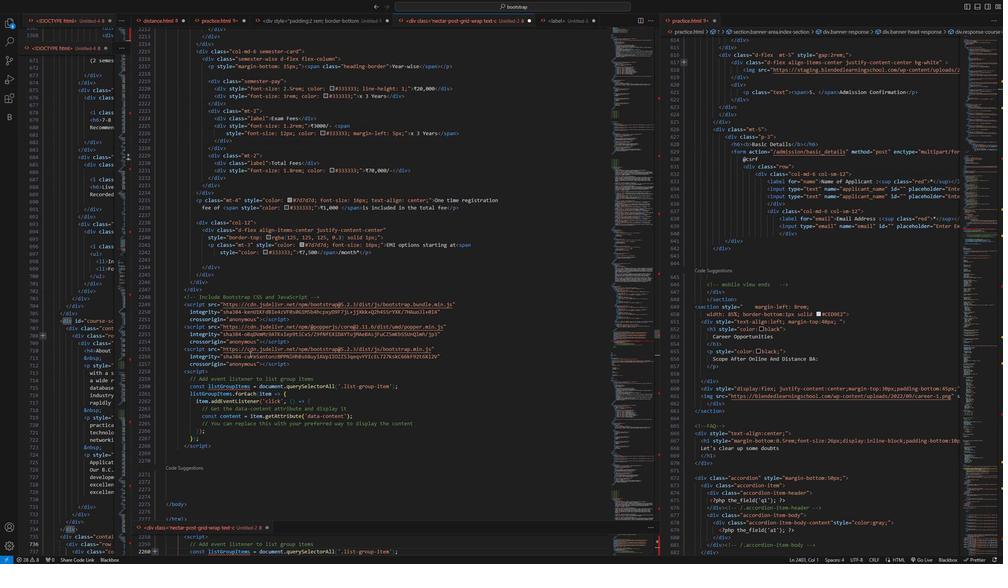 
Action: Mouse scrolled (269, 357) with delta (0, 0)
Screenshot: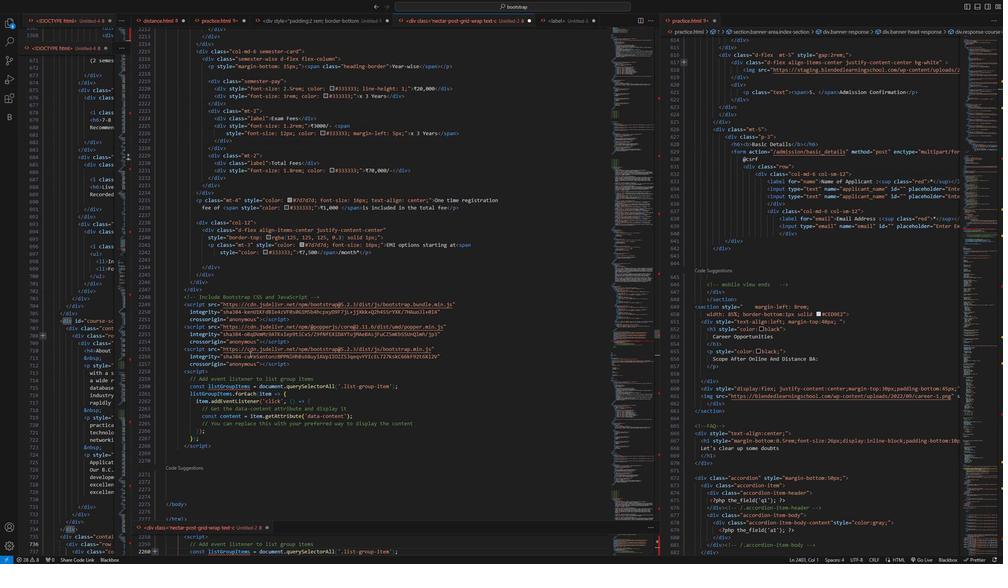
Action: Mouse scrolled (269, 357) with delta (0, 0)
Screenshot: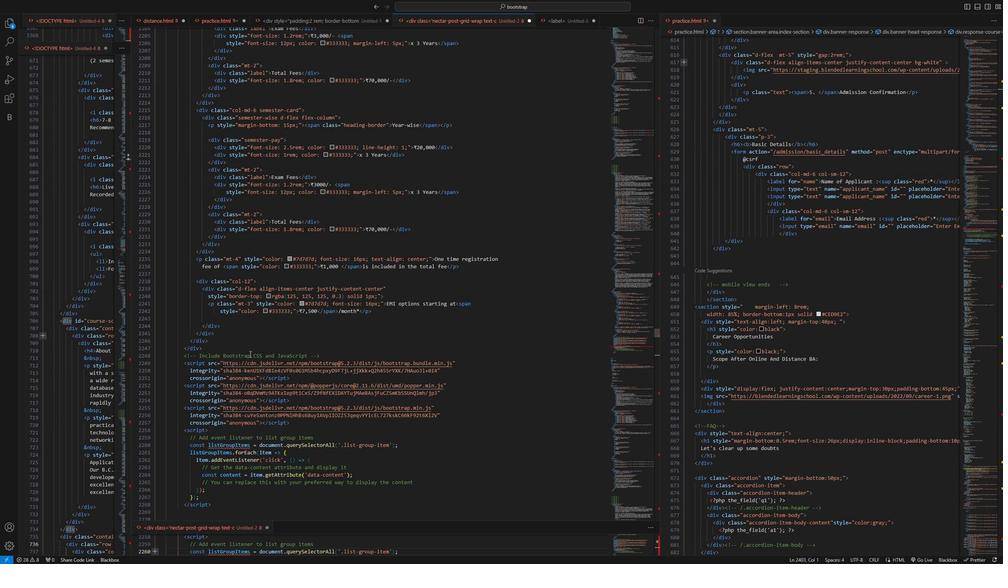 
Action: Mouse scrolled (269, 357) with delta (0, 0)
Screenshot: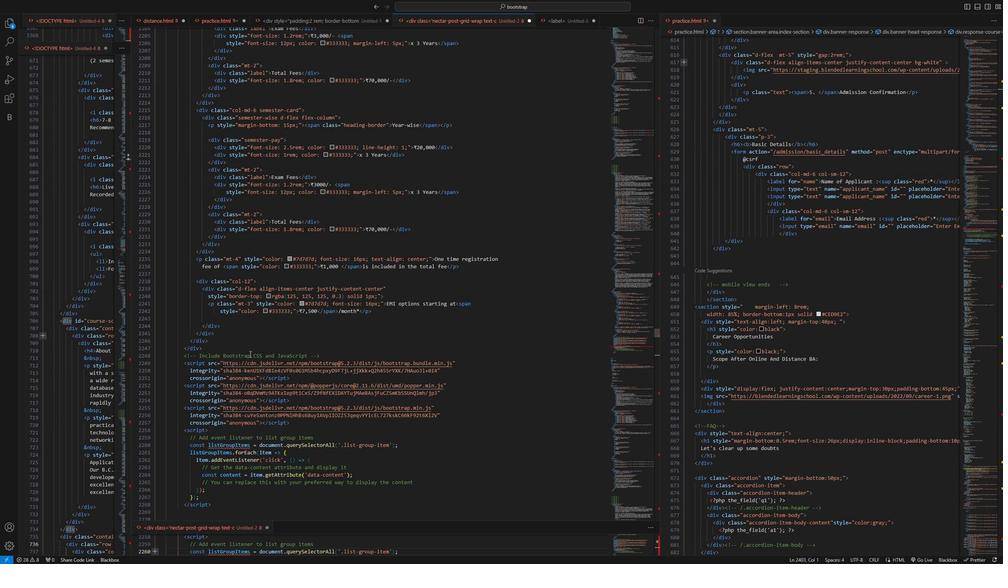 
Action: Mouse scrolled (269, 357) with delta (0, 0)
Screenshot: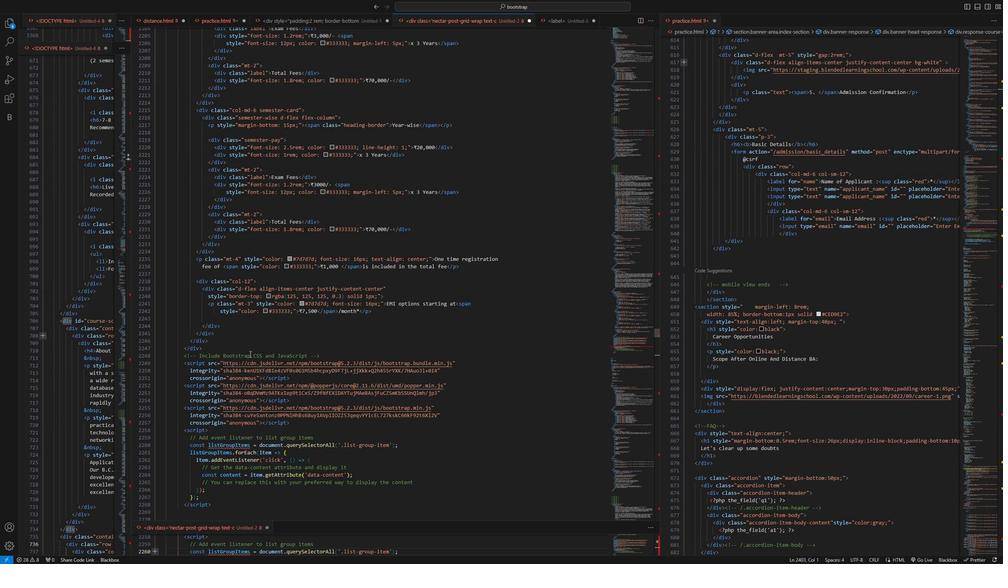 
Action: Mouse scrolled (269, 357) with delta (0, 0)
Screenshot: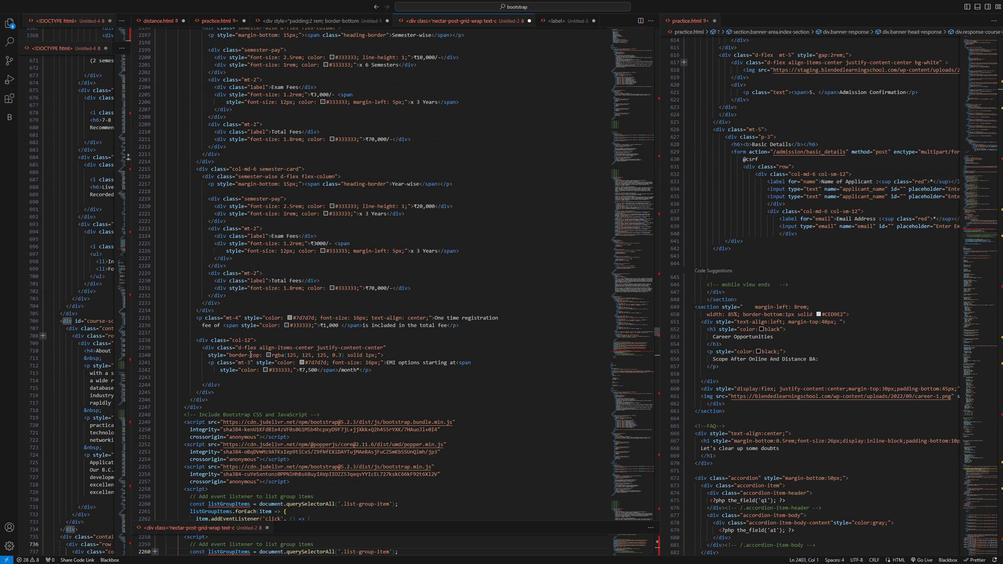 
Action: Mouse scrolled (269, 357) with delta (0, 0)
Screenshot: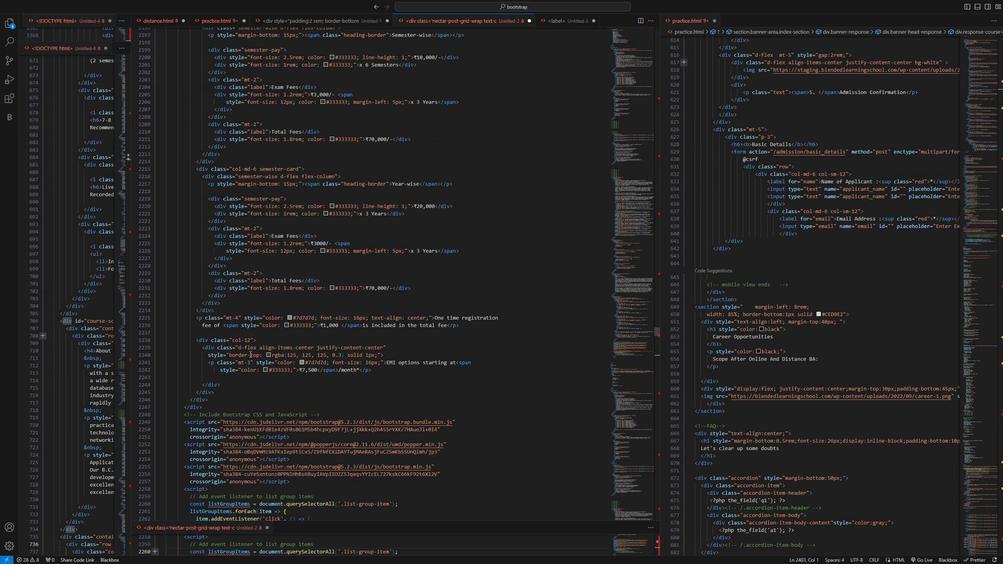 
Action: Mouse scrolled (269, 357) with delta (0, 0)
Screenshot: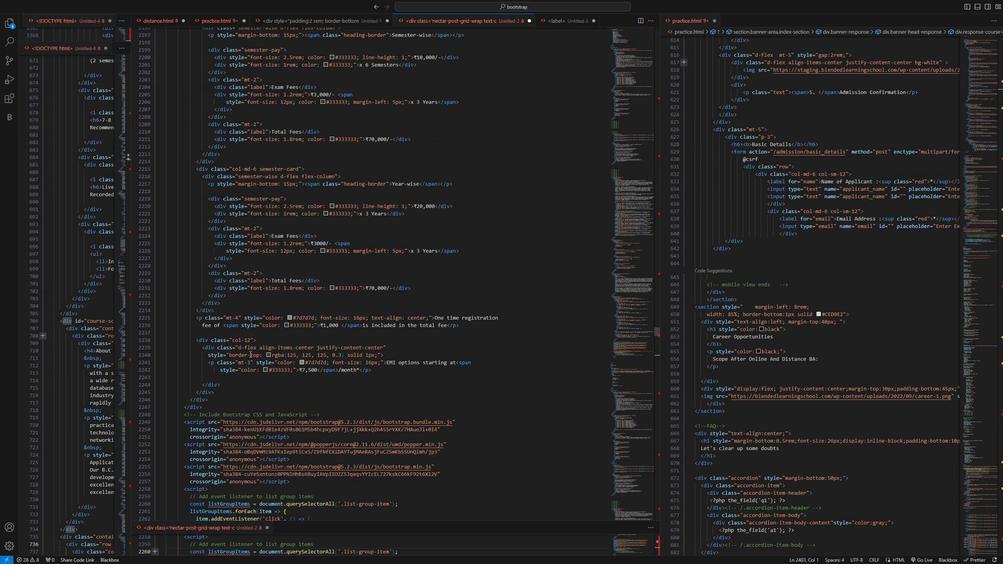 
Action: Mouse scrolled (269, 357) with delta (0, 0)
Screenshot: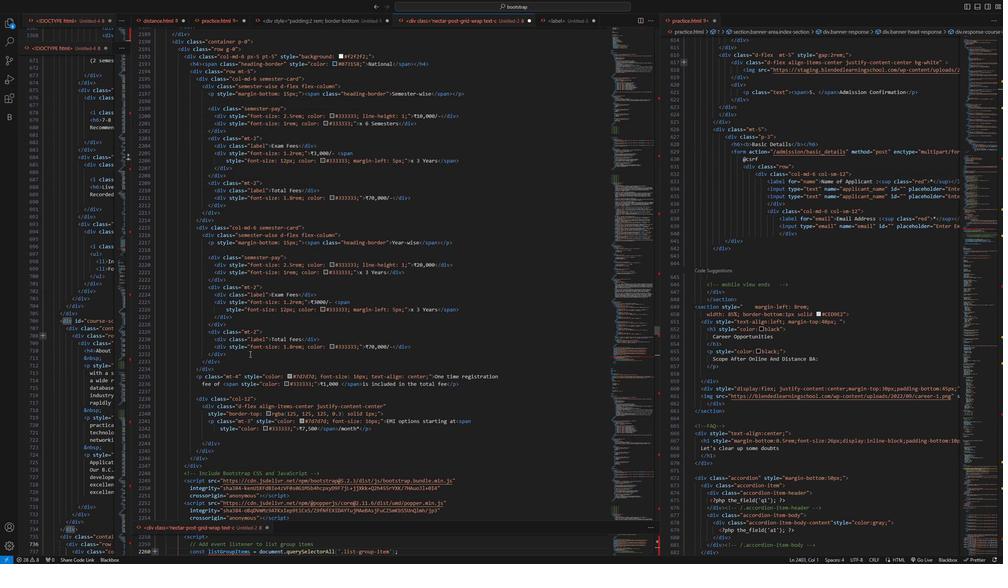 
Action: Mouse scrolled (269, 357) with delta (0, 0)
Screenshot: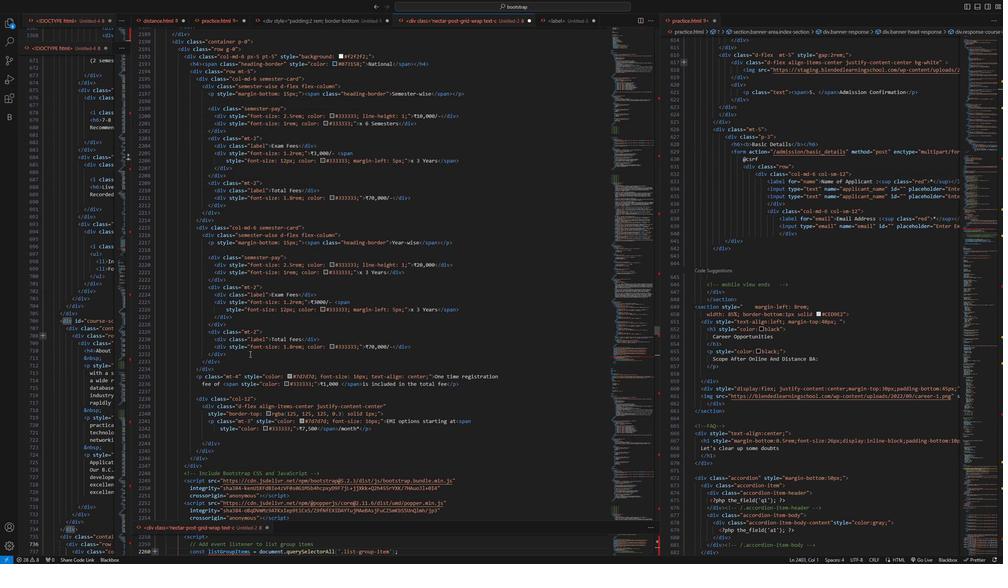 
Action: Mouse scrolled (269, 357) with delta (0, 0)
Screenshot: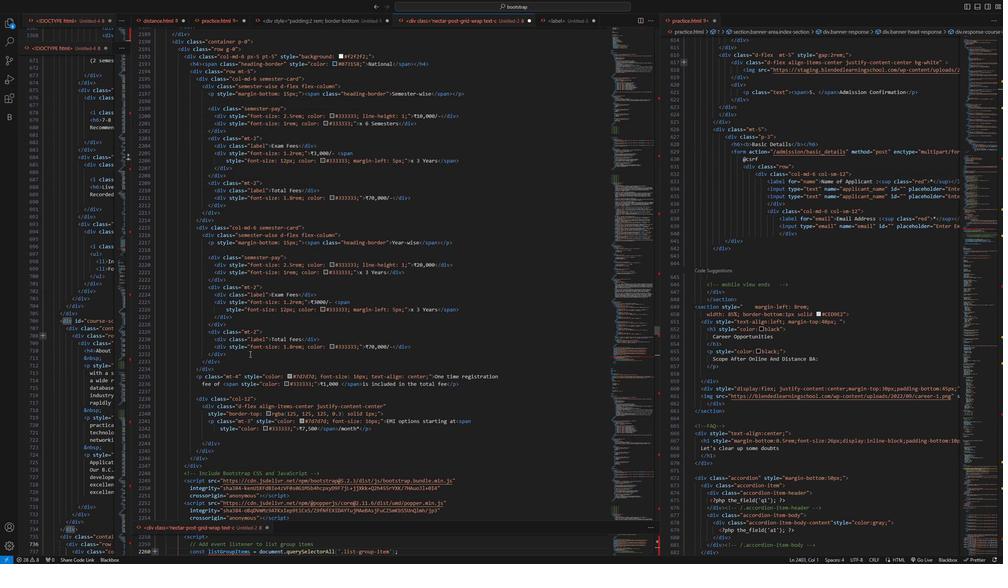 
Action: Mouse scrolled (269, 357) with delta (0, 0)
Screenshot: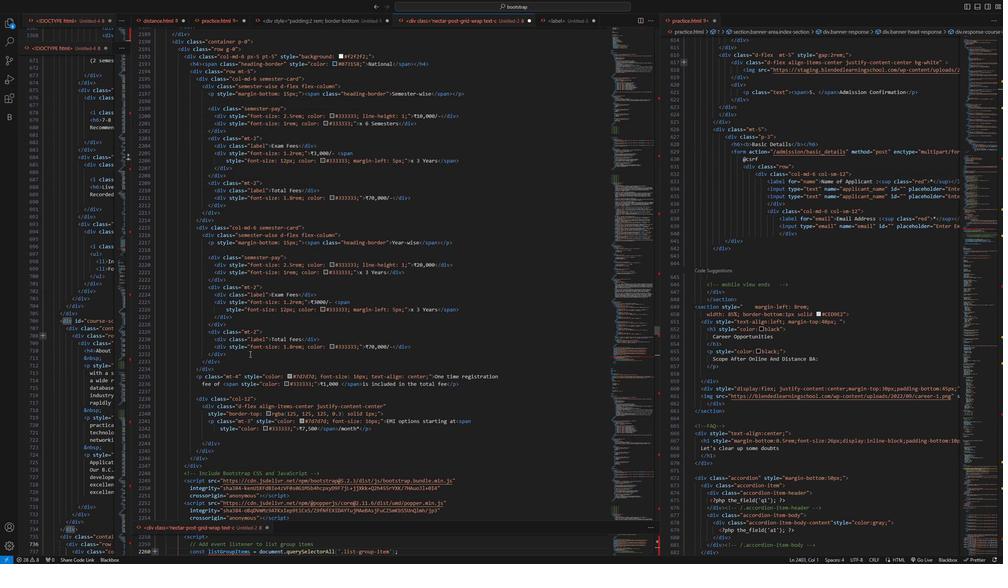 
Action: Mouse scrolled (269, 357) with delta (0, 0)
Screenshot: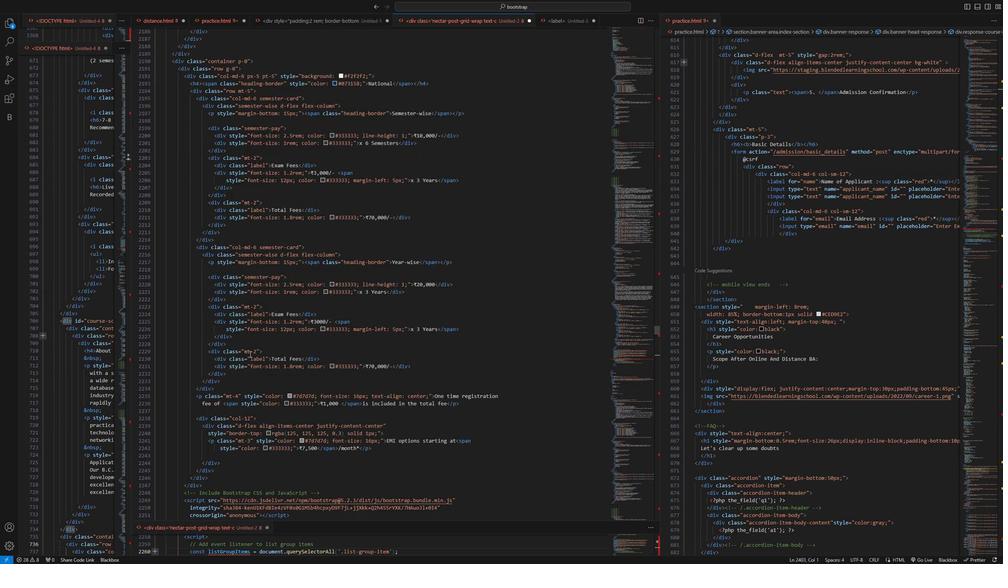 
Action: Mouse moved to (255, 355)
Screenshot: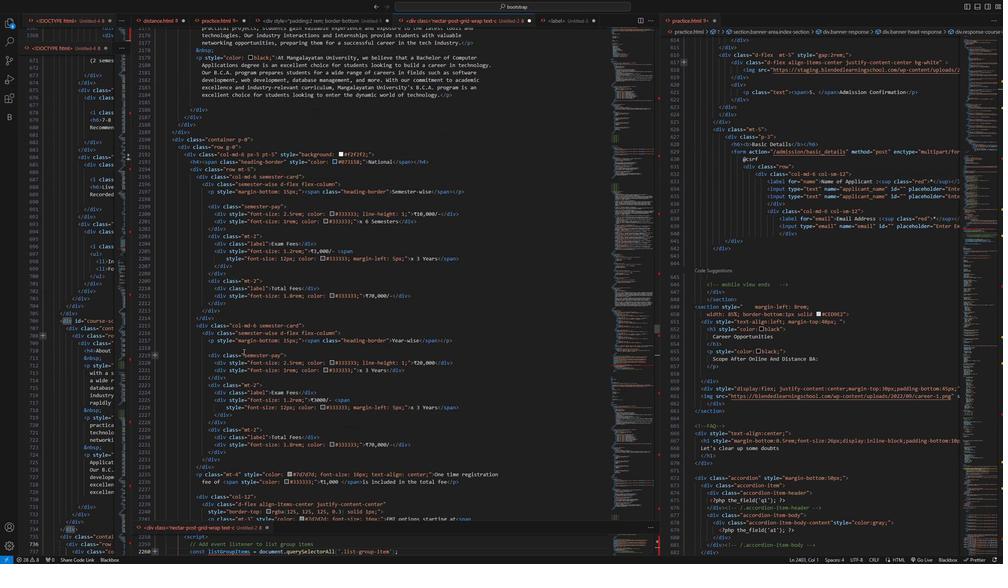 
Action: Mouse scrolled (255, 355) with delta (0, 0)
Screenshot: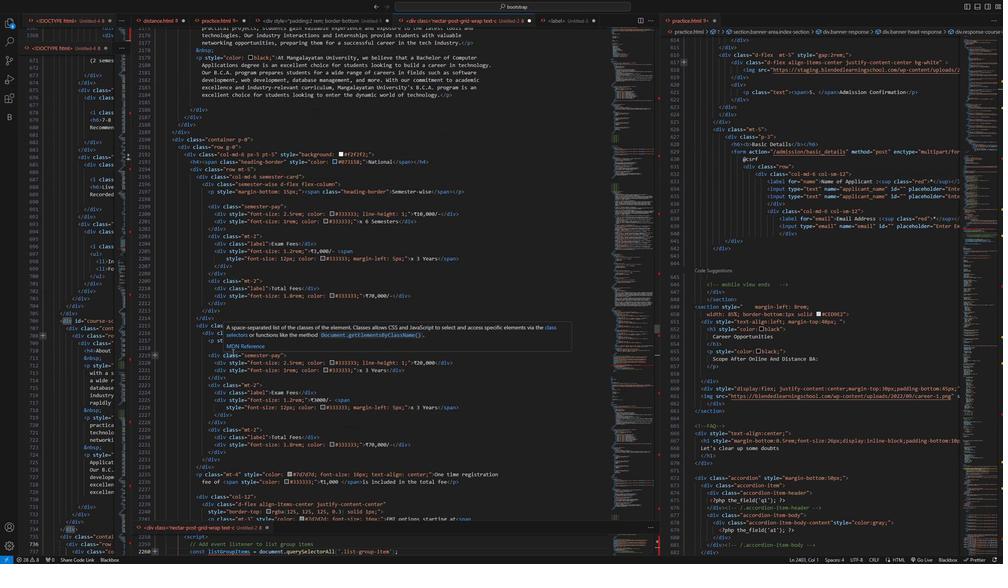 
Action: Mouse scrolled (255, 355) with delta (0, 0)
Screenshot: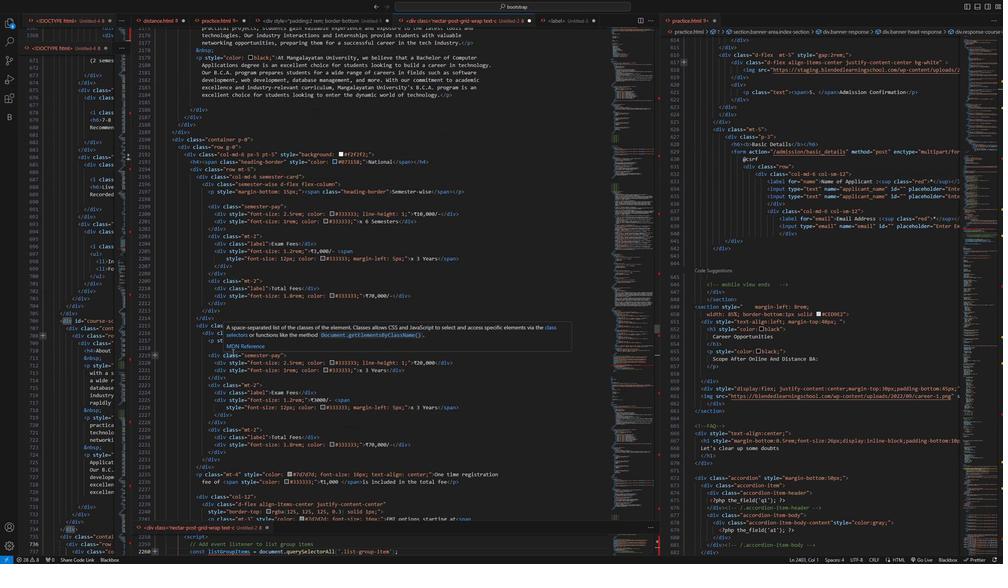 
Action: Mouse scrolled (255, 355) with delta (0, 0)
Screenshot: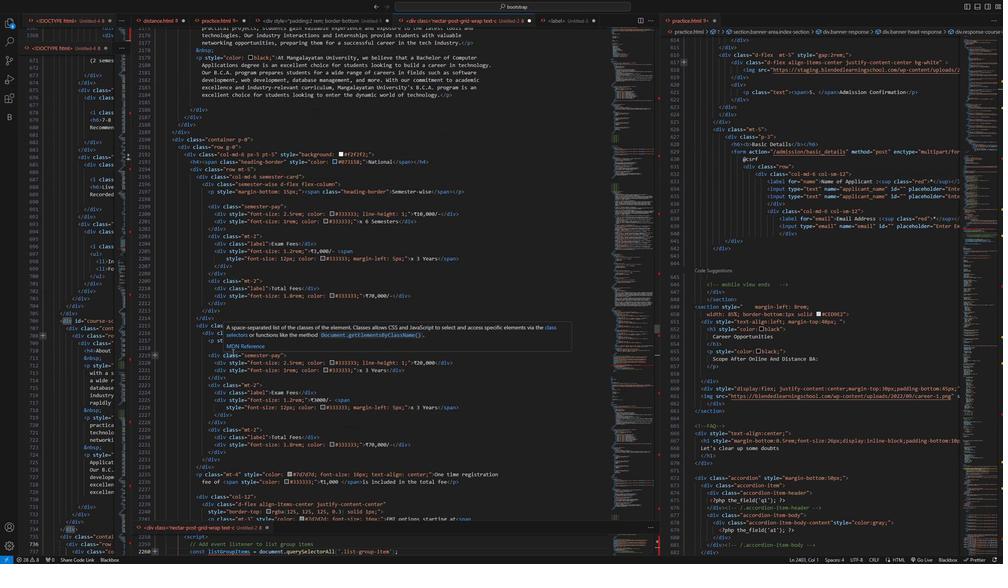 
Action: Mouse scrolled (255, 355) with delta (0, 0)
Screenshot: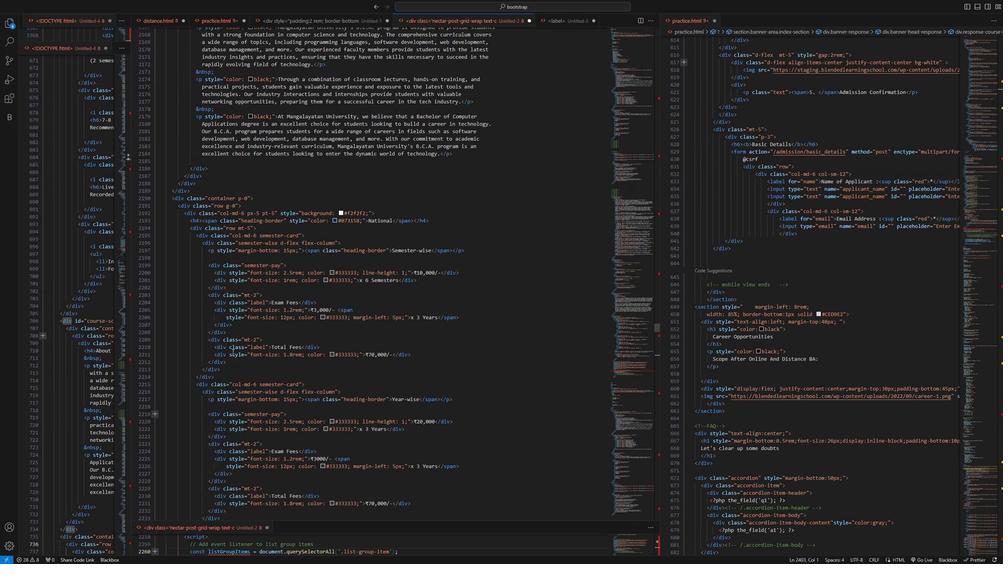
Action: Mouse scrolled (255, 355) with delta (0, 0)
Screenshot: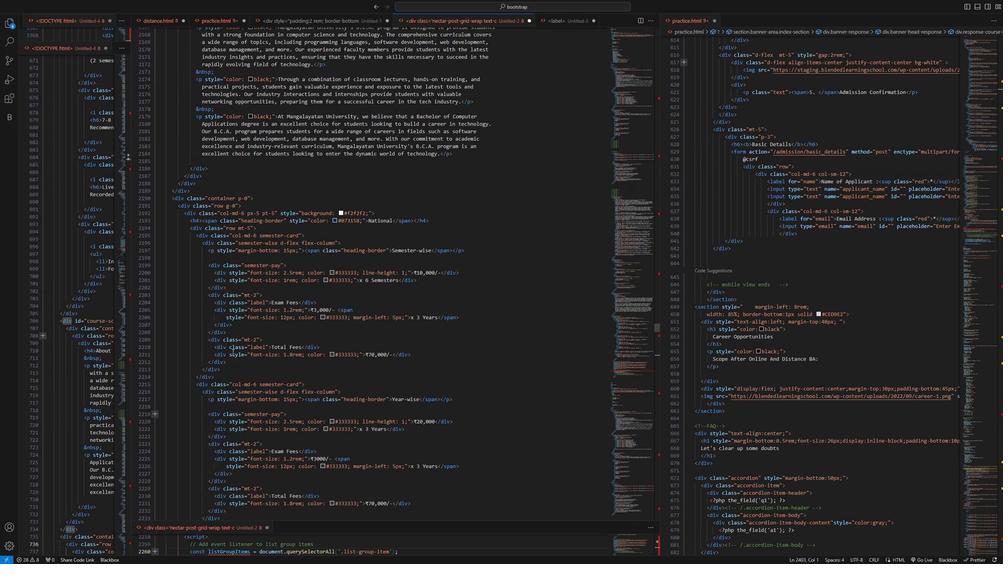 
Action: Mouse scrolled (255, 355) with delta (0, 0)
Screenshot: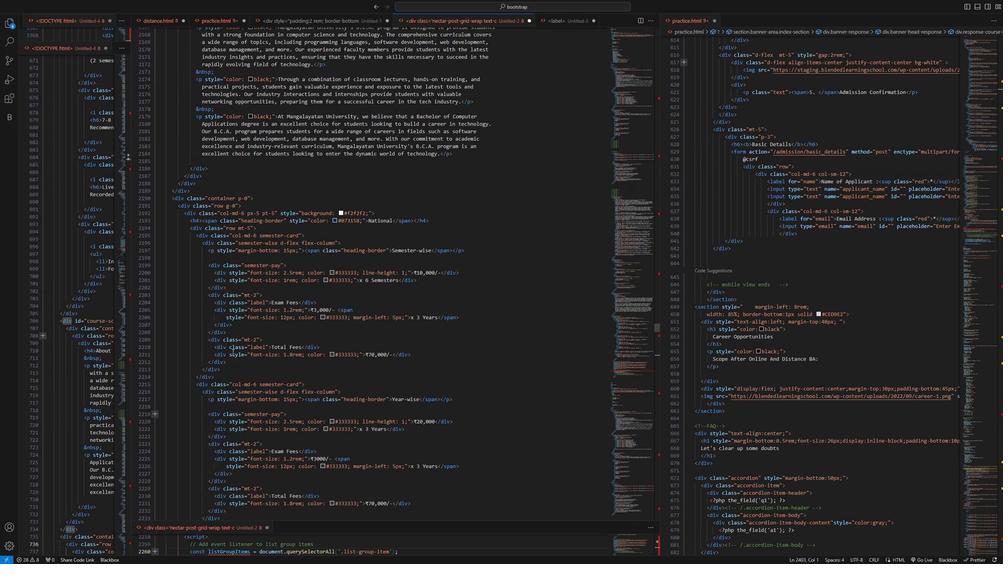 
Action: Mouse scrolled (255, 355) with delta (0, 0)
Screenshot: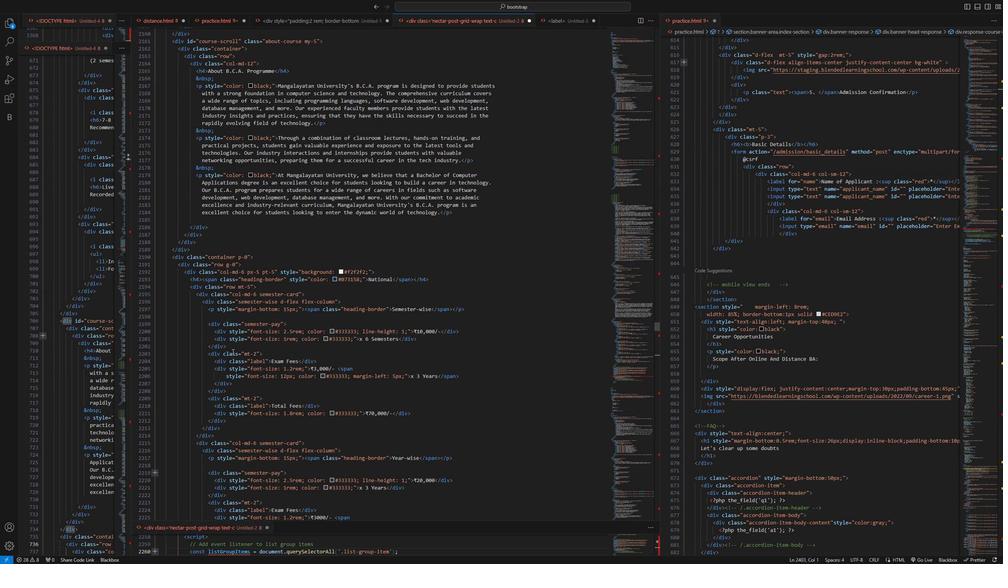 
Action: Mouse scrolled (255, 355) with delta (0, 0)
Screenshot: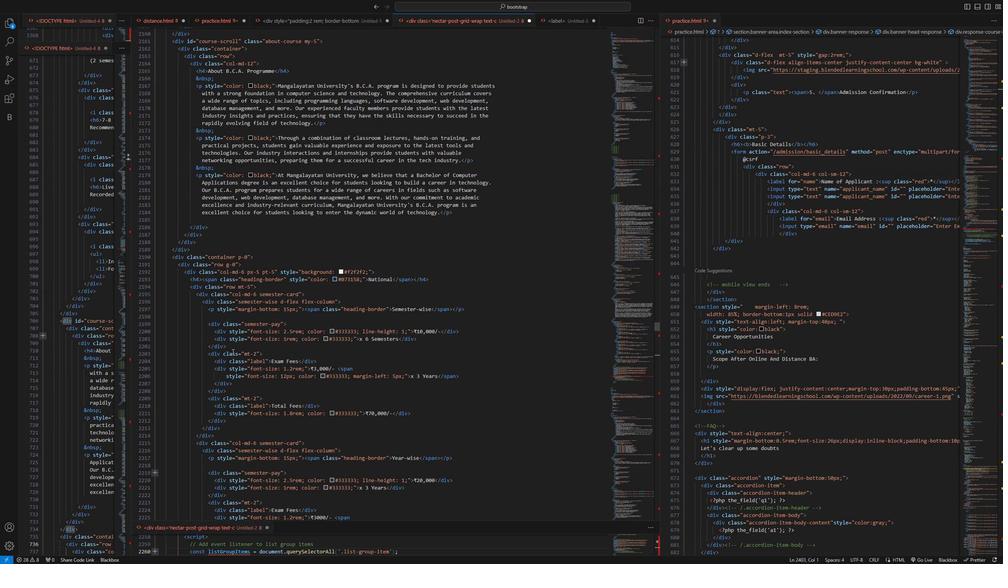 
Action: Mouse scrolled (255, 355) with delta (0, 0)
Screenshot: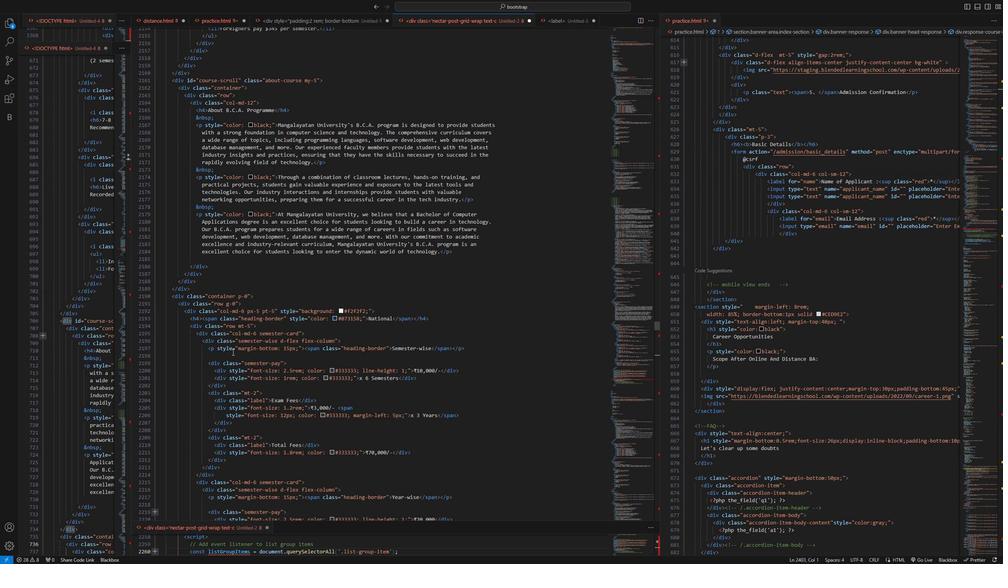
Action: Mouse scrolled (255, 355) with delta (0, 0)
Screenshot: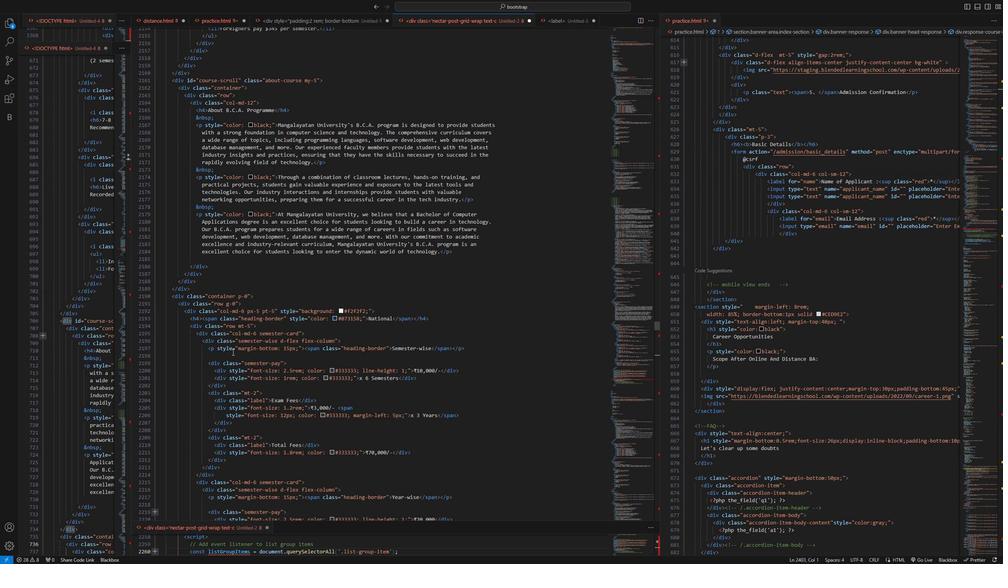 
Action: Mouse scrolled (255, 355) with delta (0, 0)
Screenshot: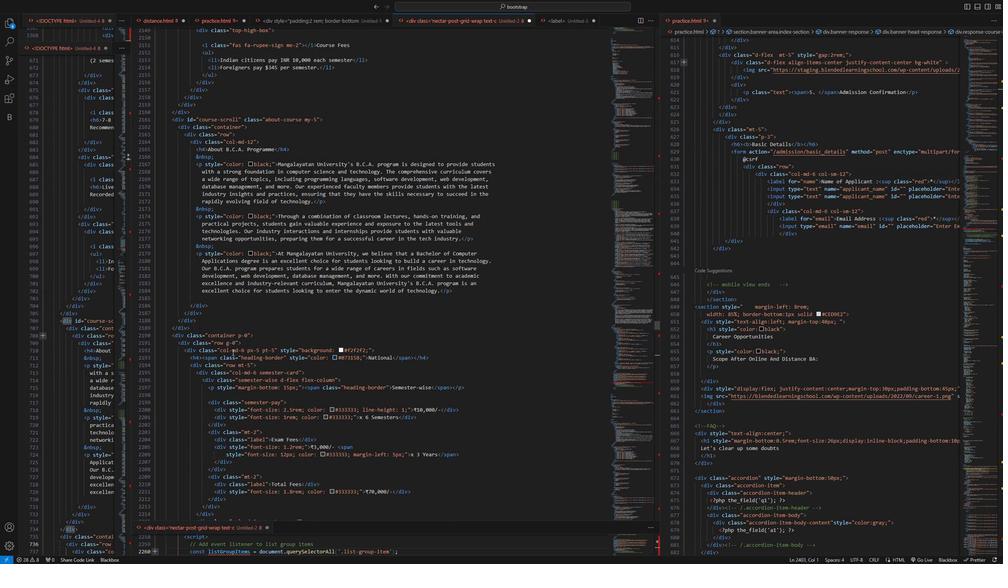 
Action: Mouse scrolled (255, 355) with delta (0, 0)
Screenshot: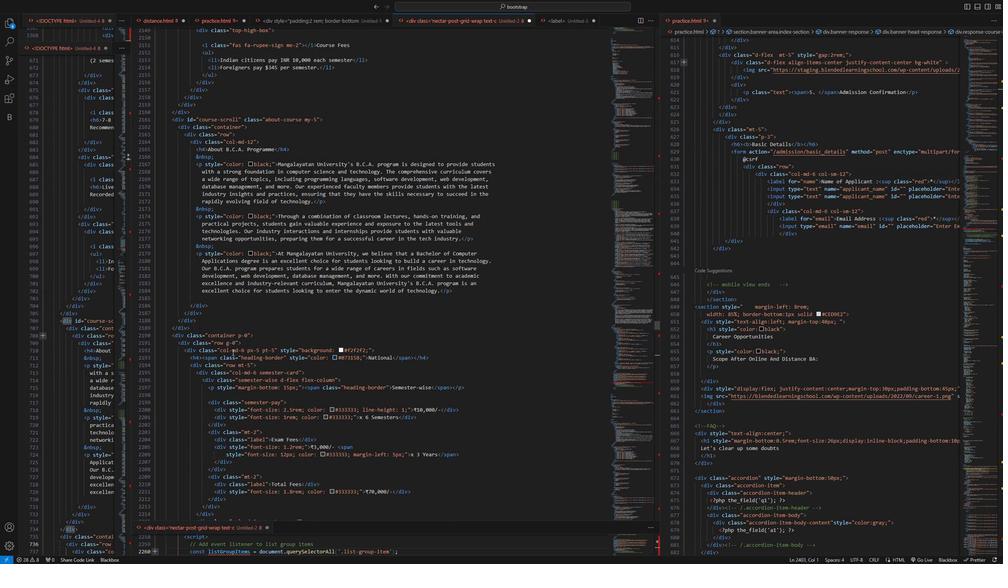 
Action: Mouse scrolled (255, 355) with delta (0, 0)
